 Task: Explore Airbnb accommodation in Wilhelmshaven, Germany from 9th November, 2023 to 16th November, 2023 for 2 adults.2 bedrooms having 2 beds and 1 bathroom. Property type can be flat. Booking option can be shelf check-in. Look for 3 properties as per requirement.
Action: Mouse pressed left at (452, 120)
Screenshot: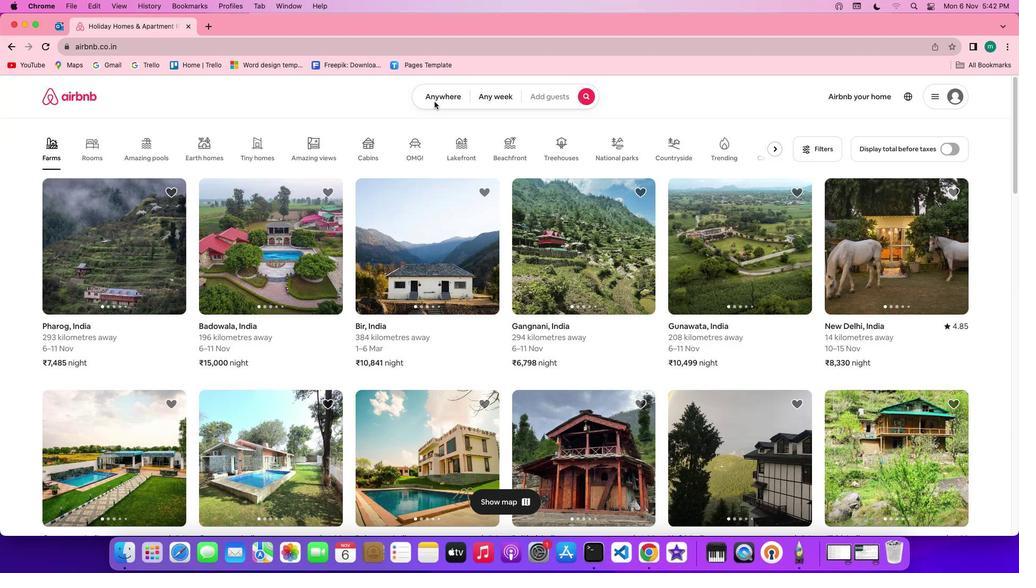 
Action: Mouse pressed left at (452, 120)
Screenshot: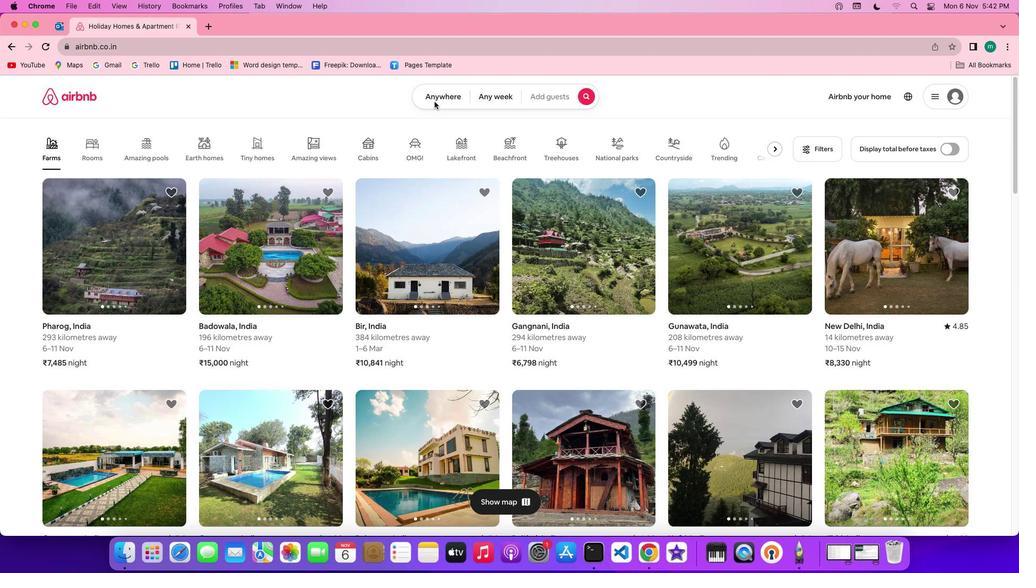 
Action: Mouse moved to (419, 153)
Screenshot: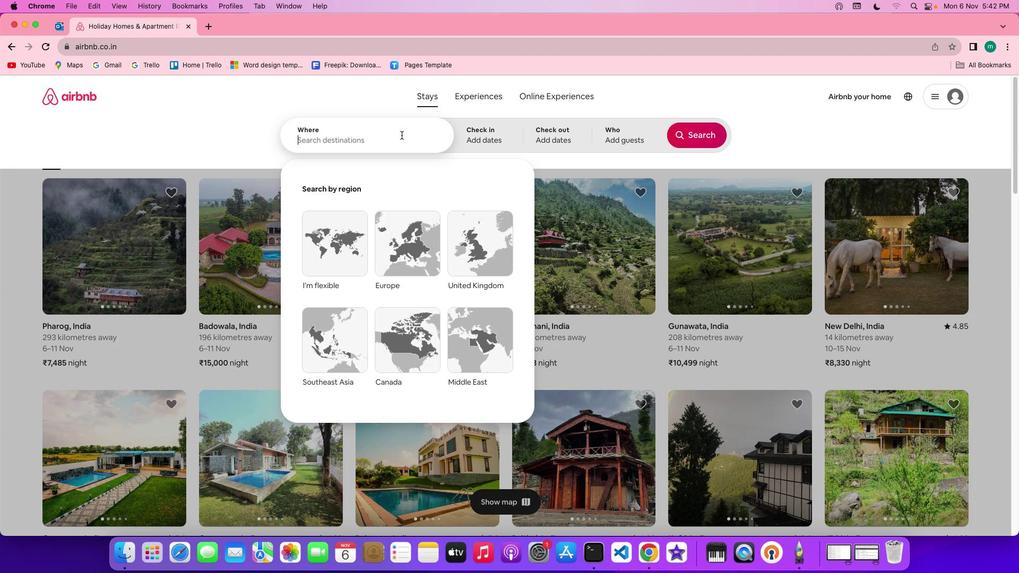
Action: Mouse pressed left at (419, 153)
Screenshot: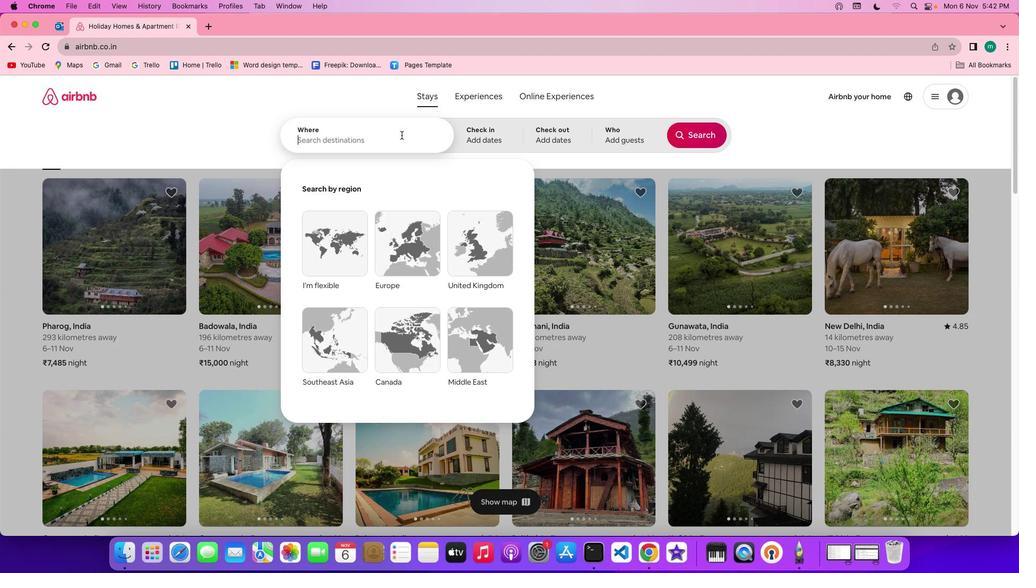 
Action: Key pressed Key.shift'W''i''l''h''e''l''m''s''h''a''v''e''n'','Key.spaceKey.shift'G''e''r''m''a''n''y'
Screenshot: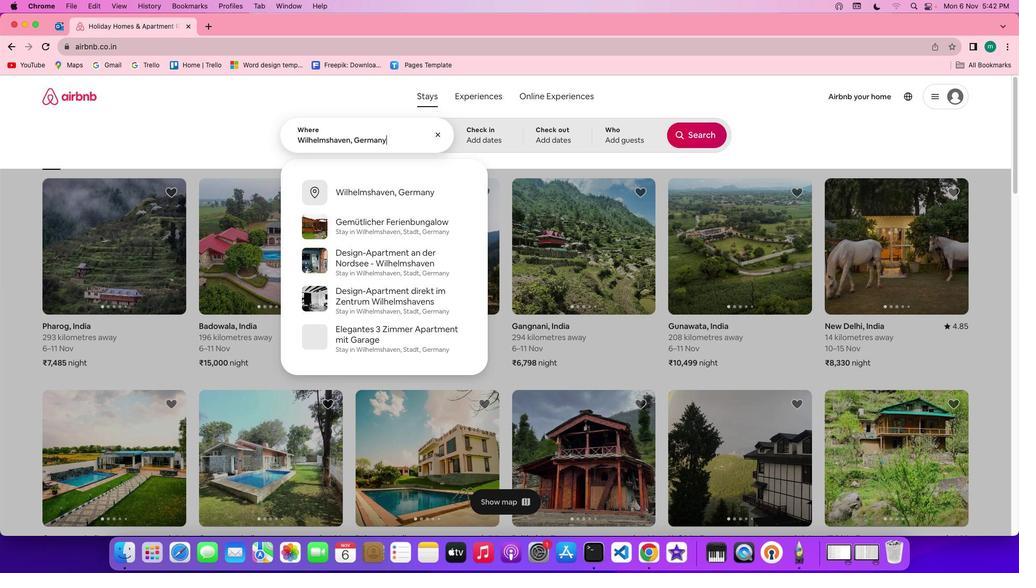 
Action: Mouse moved to (499, 150)
Screenshot: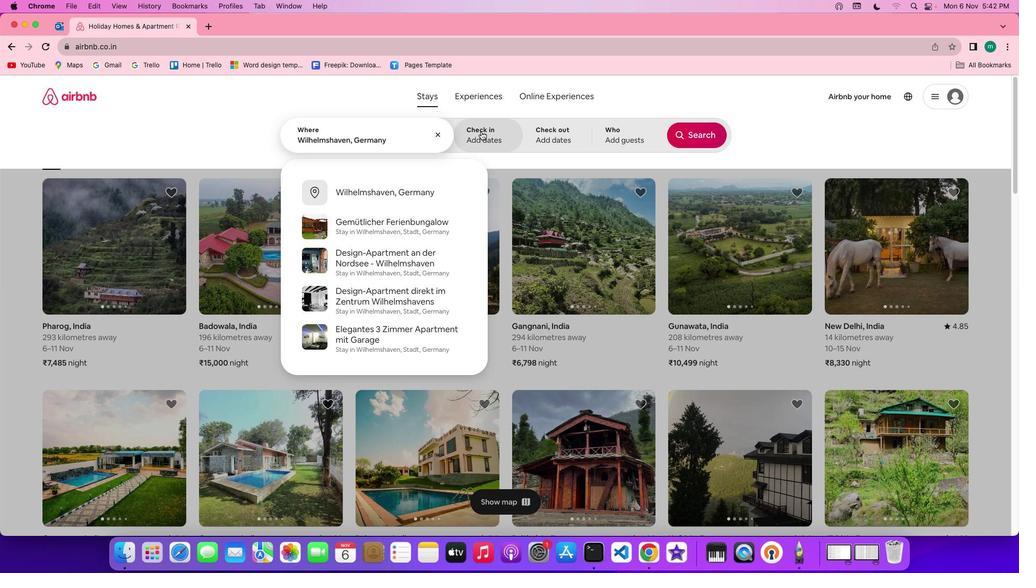 
Action: Mouse pressed left at (499, 150)
Screenshot: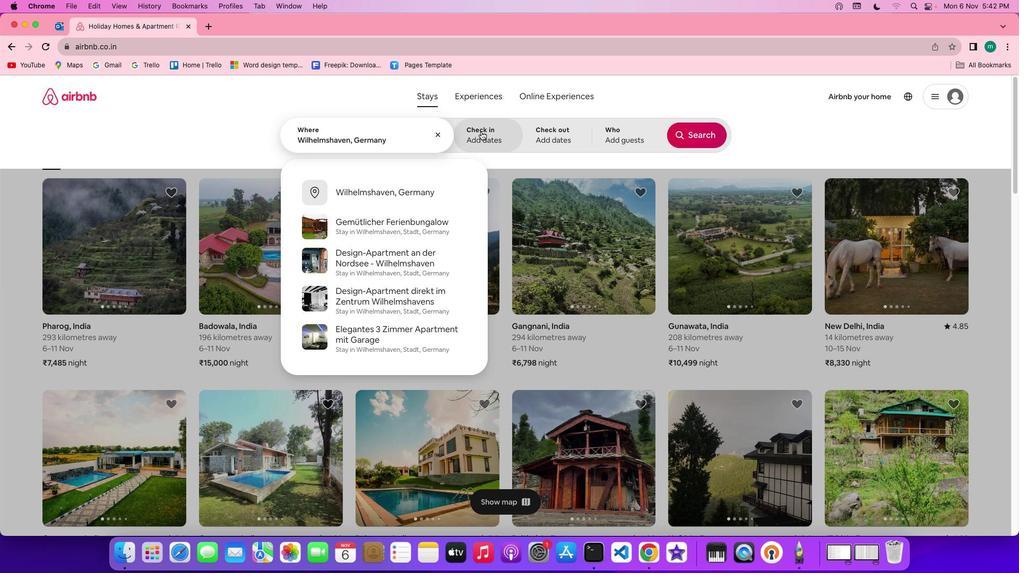 
Action: Mouse moved to (437, 312)
Screenshot: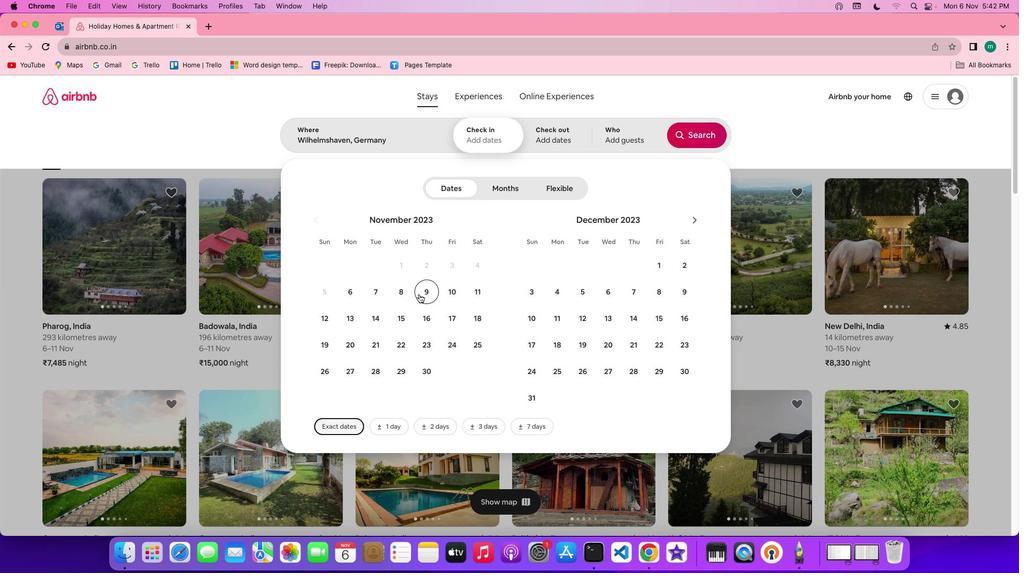 
Action: Mouse pressed left at (437, 312)
Screenshot: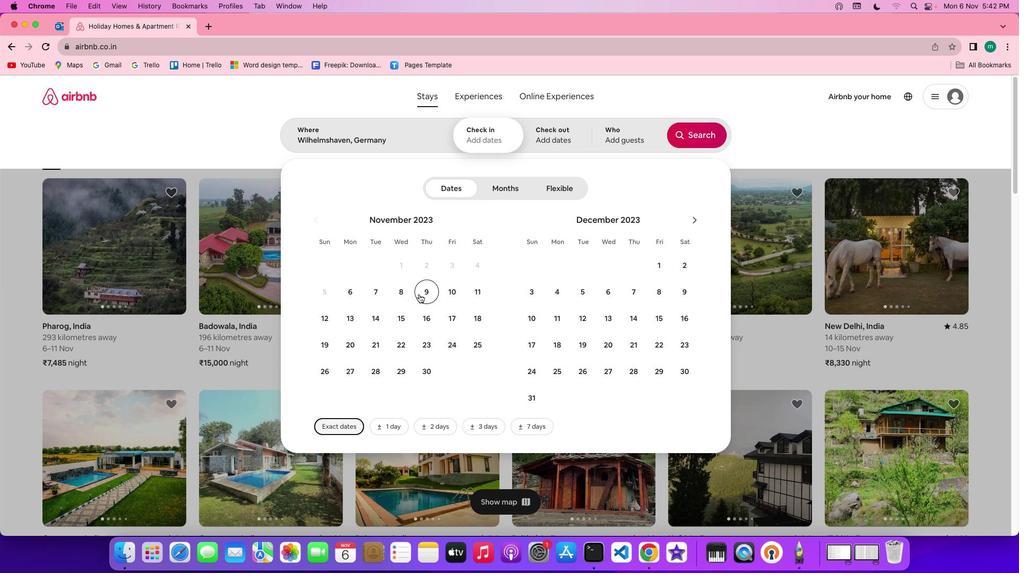 
Action: Mouse moved to (444, 347)
Screenshot: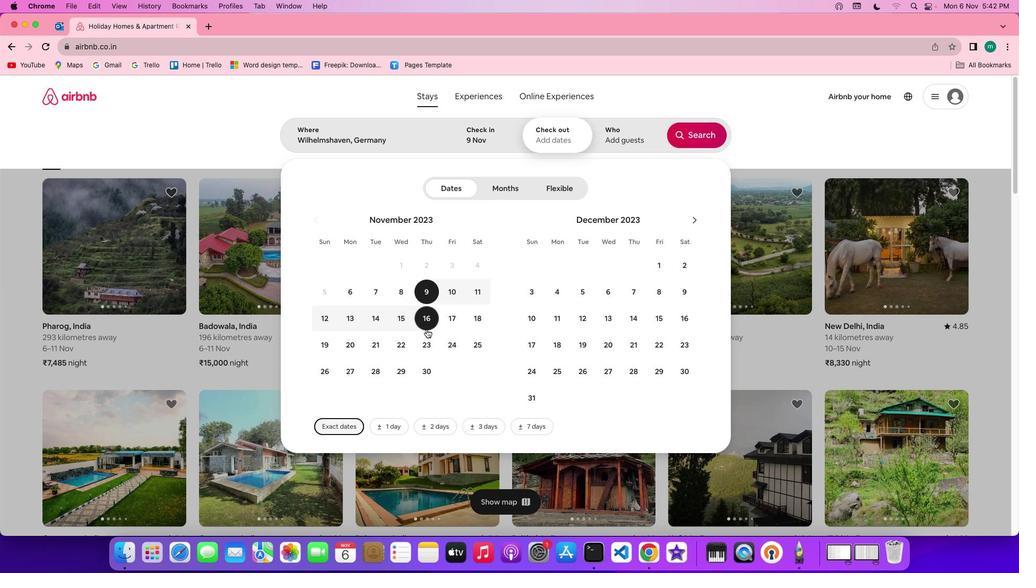 
Action: Mouse pressed left at (444, 347)
Screenshot: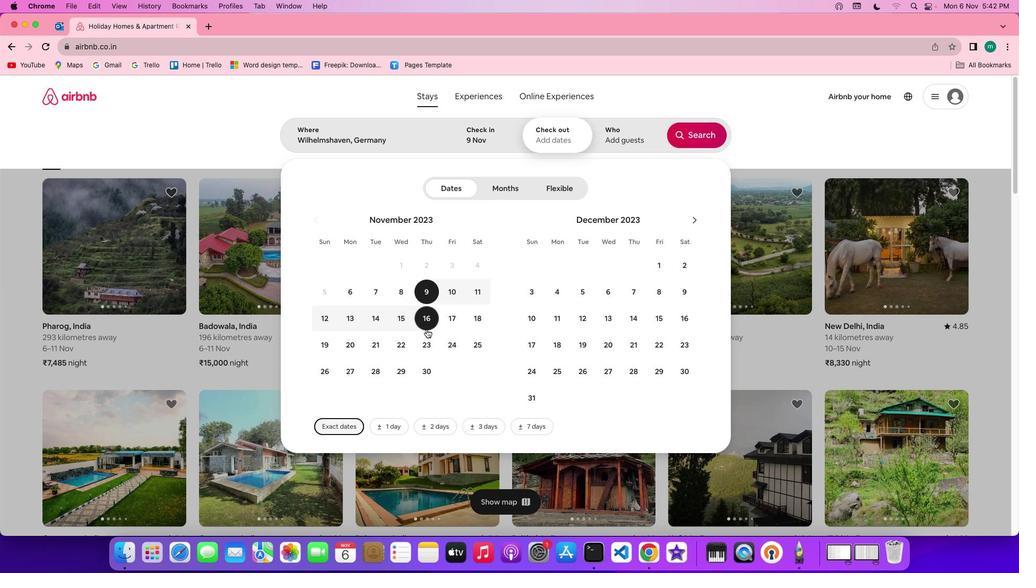 
Action: Mouse moved to (658, 157)
Screenshot: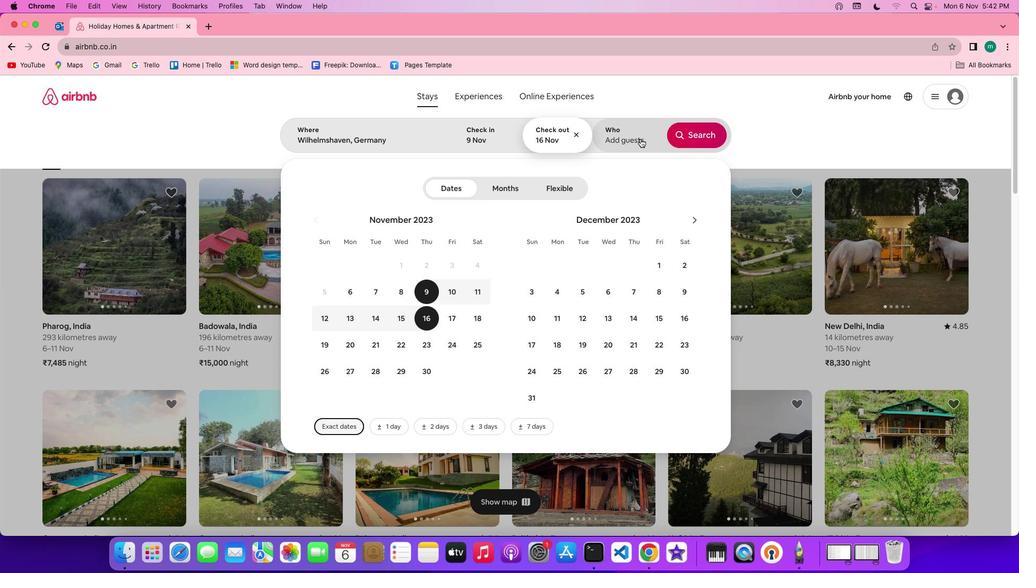 
Action: Mouse pressed left at (658, 157)
Screenshot: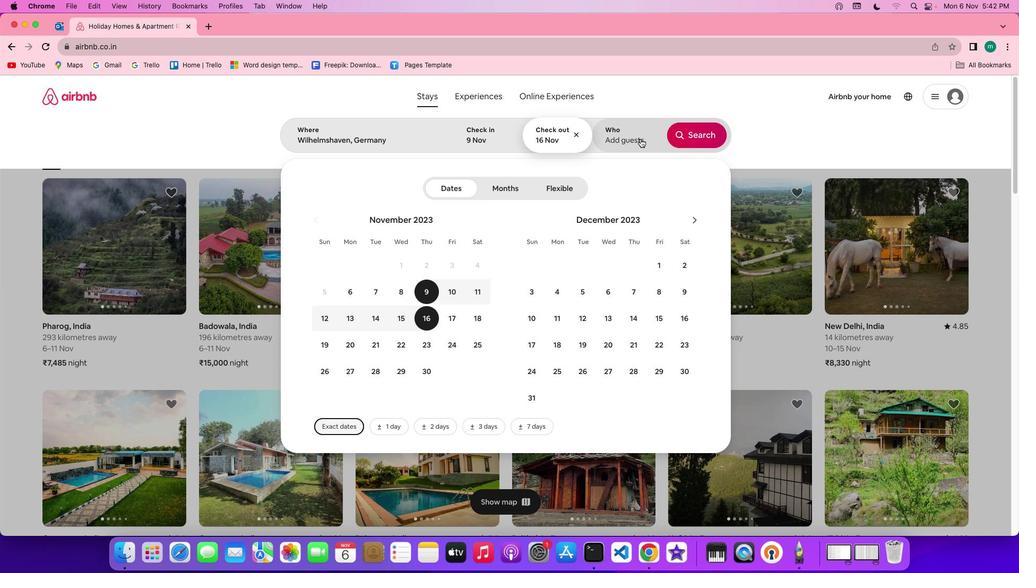 
Action: Mouse moved to (719, 216)
Screenshot: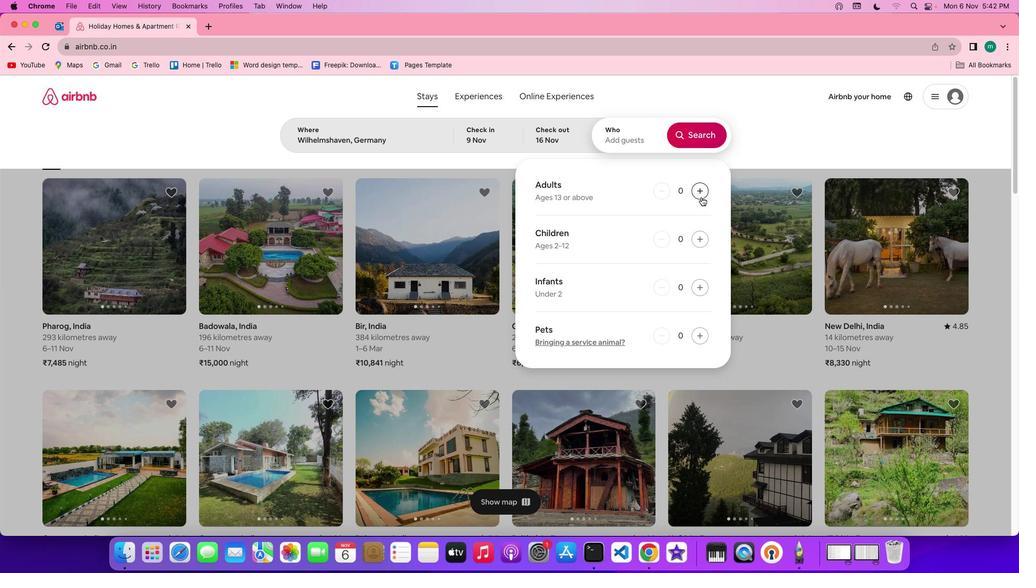 
Action: Mouse pressed left at (719, 216)
Screenshot: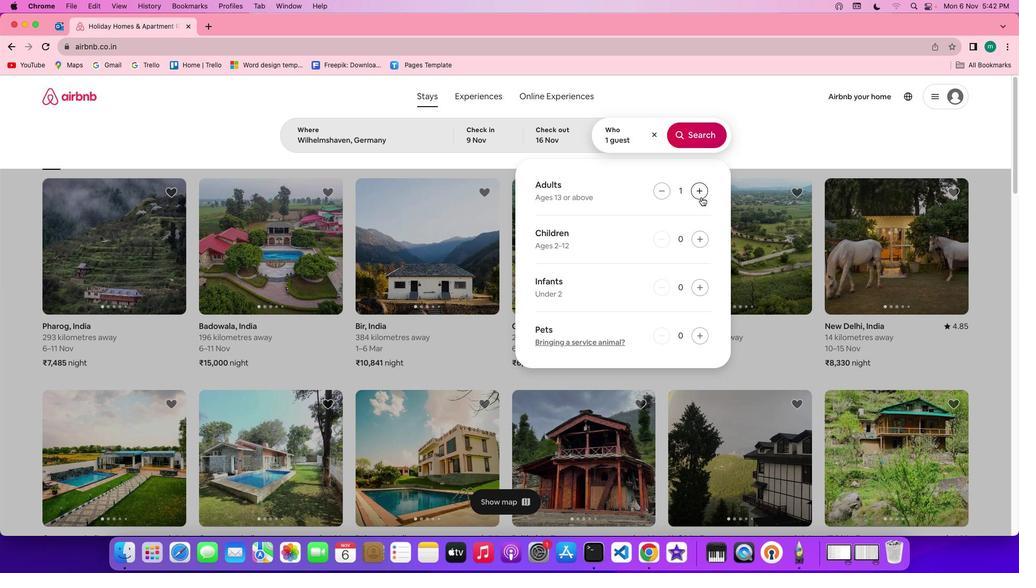 
Action: Mouse pressed left at (719, 216)
Screenshot: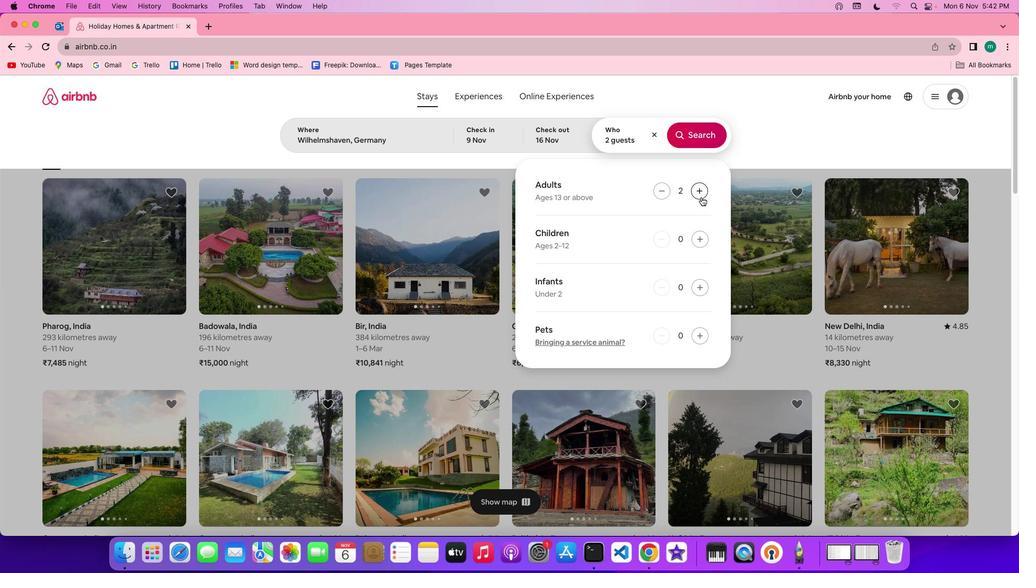
Action: Mouse moved to (717, 157)
Screenshot: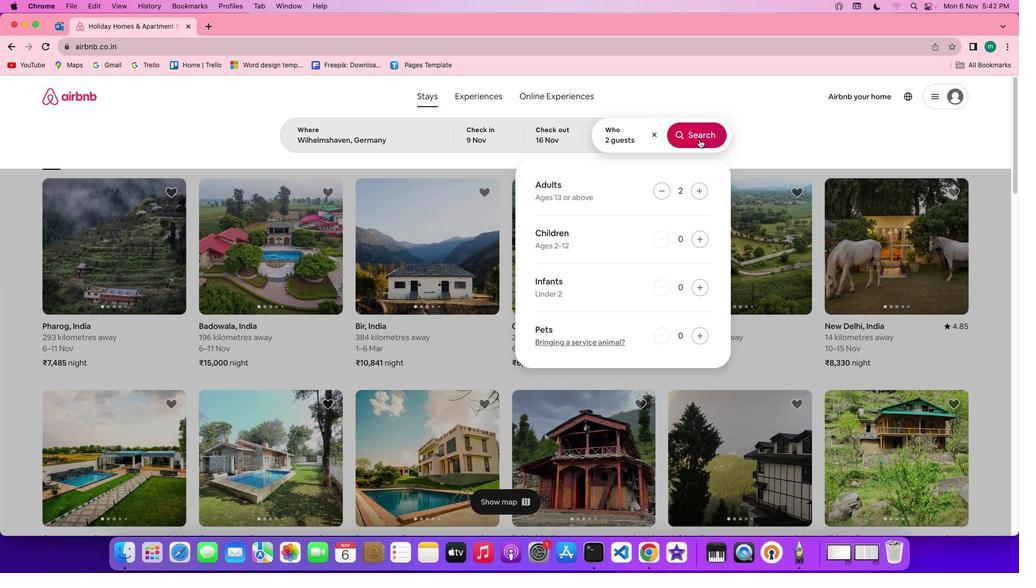 
Action: Mouse pressed left at (717, 157)
Screenshot: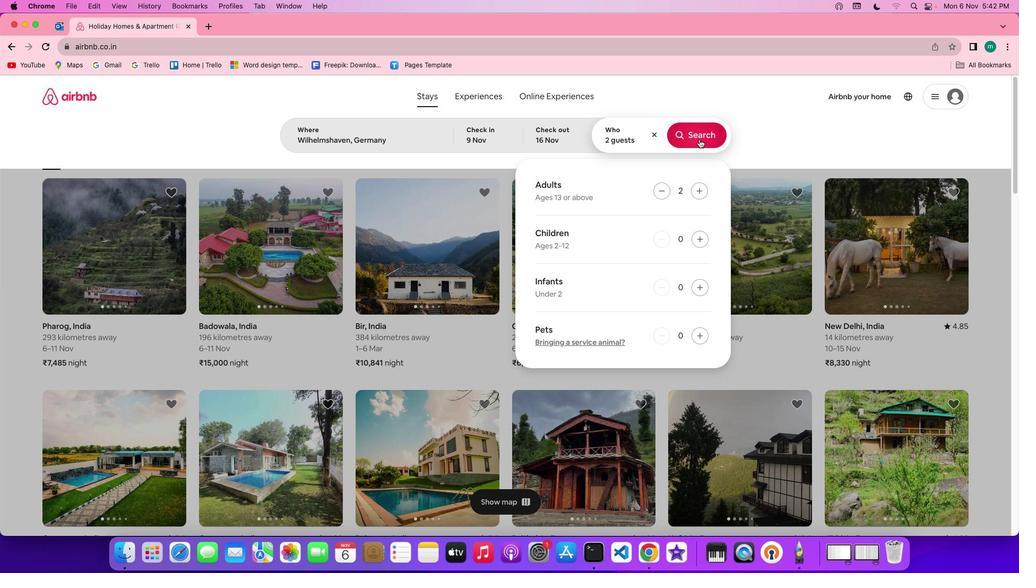 
Action: Mouse moved to (858, 154)
Screenshot: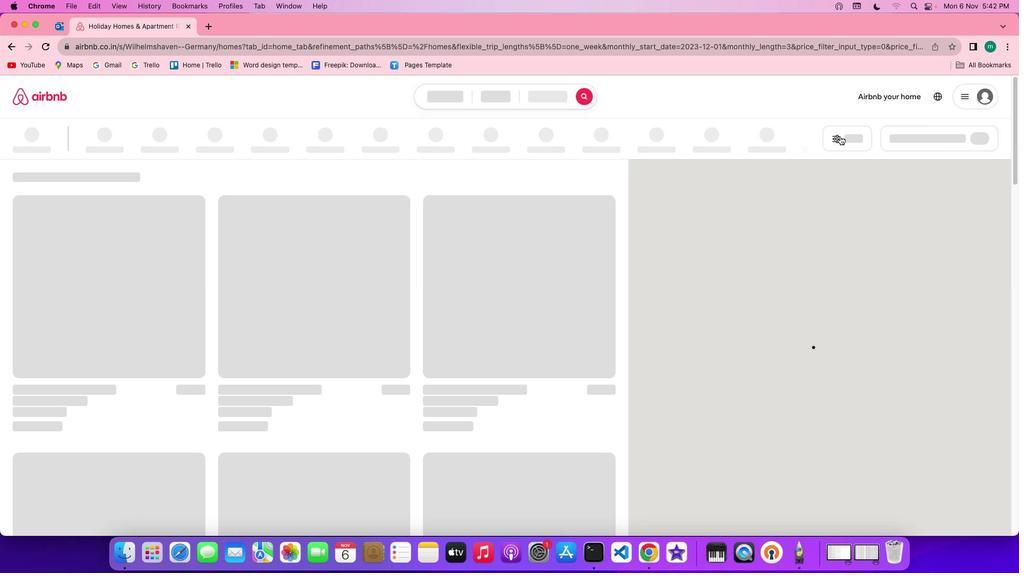 
Action: Mouse pressed left at (858, 154)
Screenshot: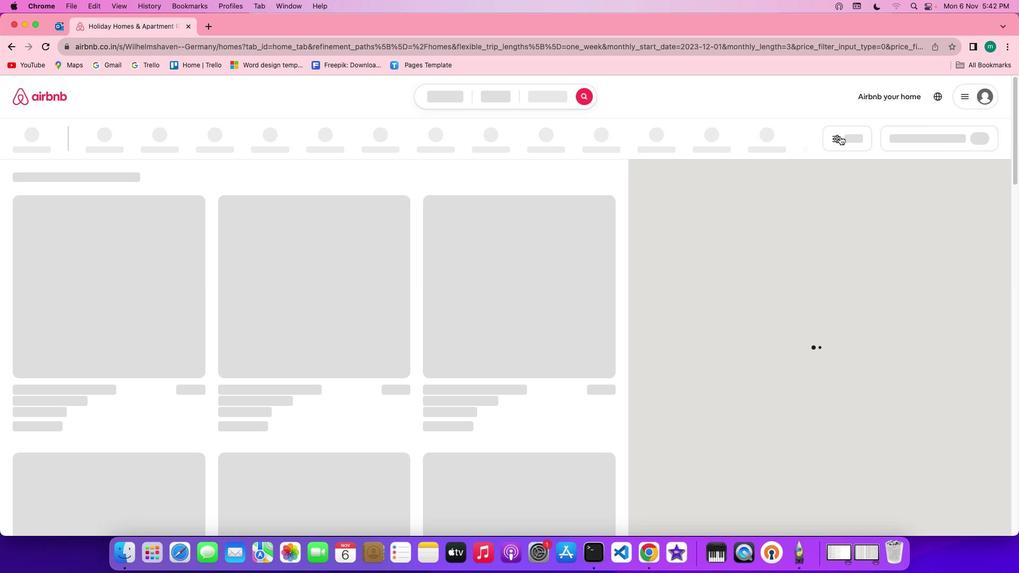 
Action: Mouse moved to (870, 156)
Screenshot: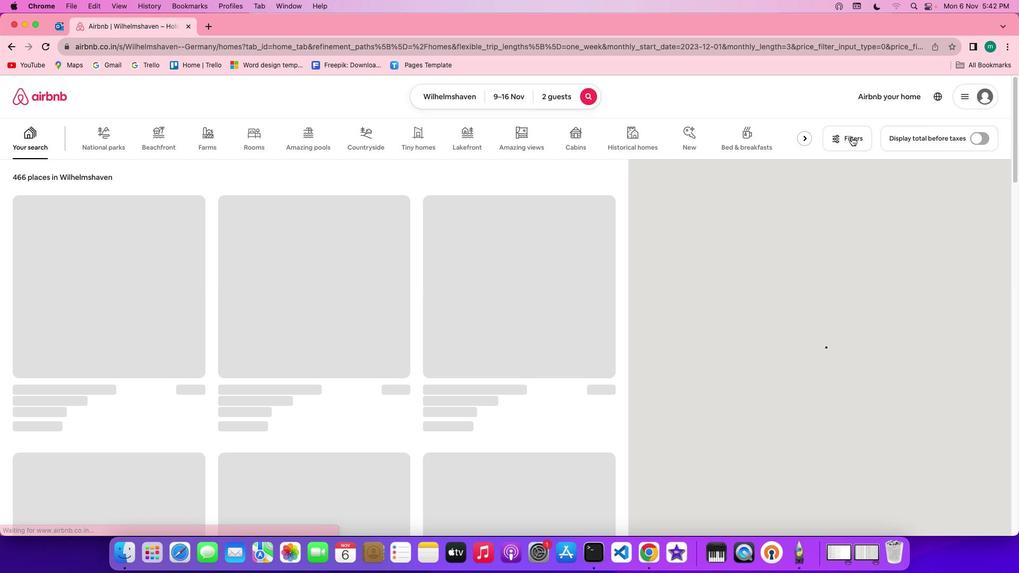 
Action: Mouse pressed left at (870, 156)
Screenshot: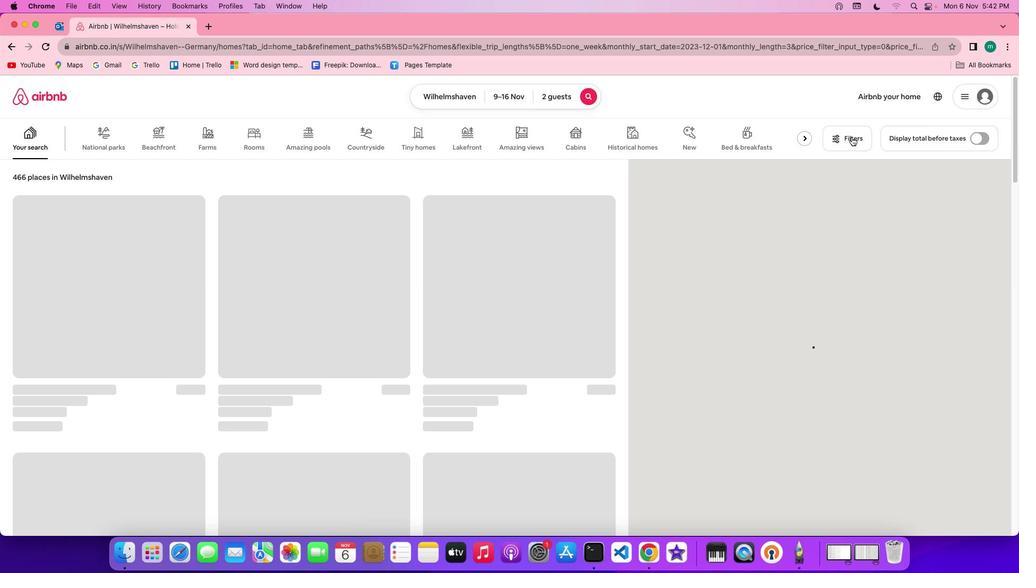
Action: Mouse moved to (861, 155)
Screenshot: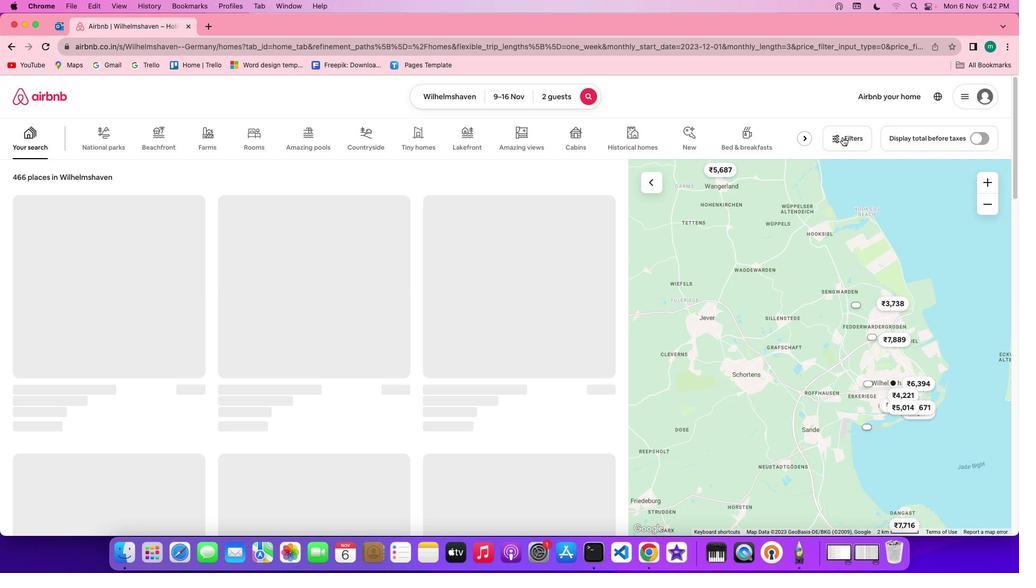 
Action: Mouse pressed left at (861, 155)
Screenshot: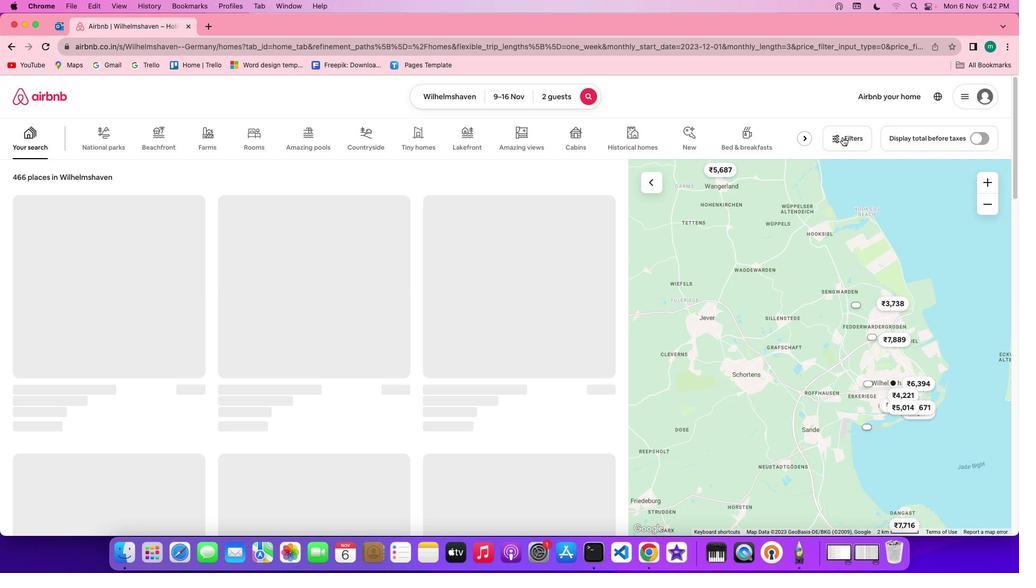 
Action: Mouse moved to (856, 157)
Screenshot: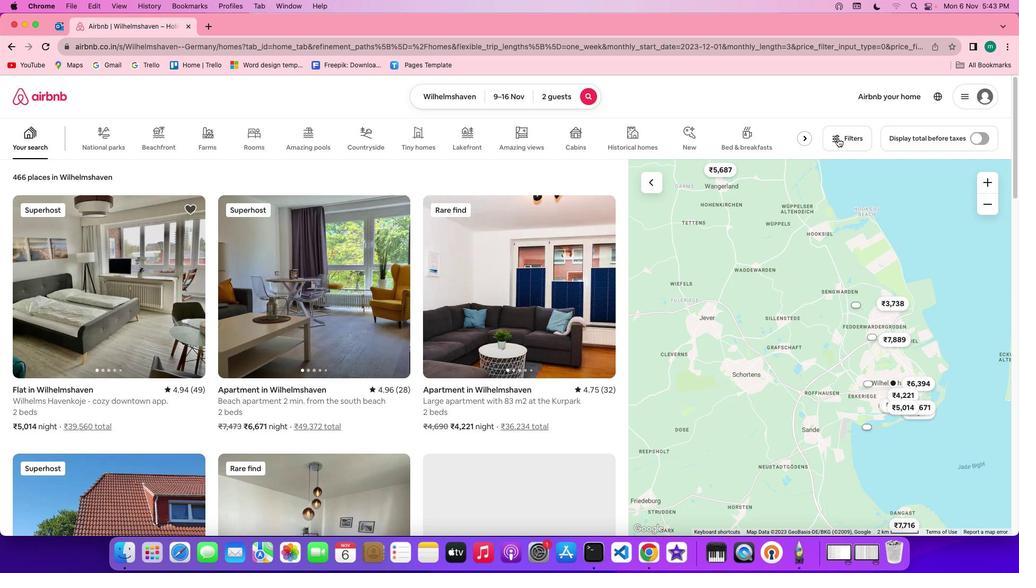 
Action: Mouse pressed left at (856, 157)
Screenshot: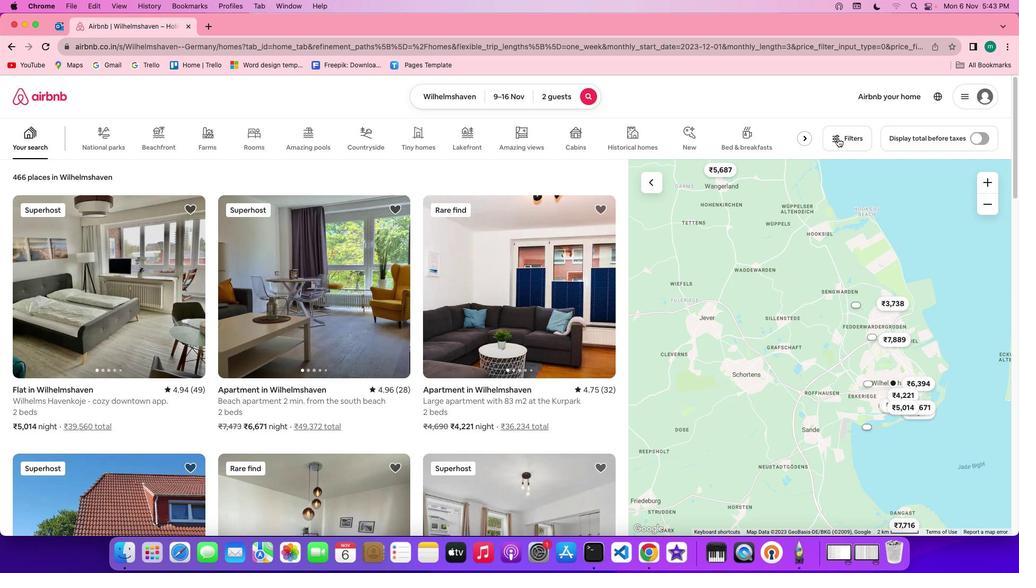 
Action: Mouse moved to (571, 337)
Screenshot: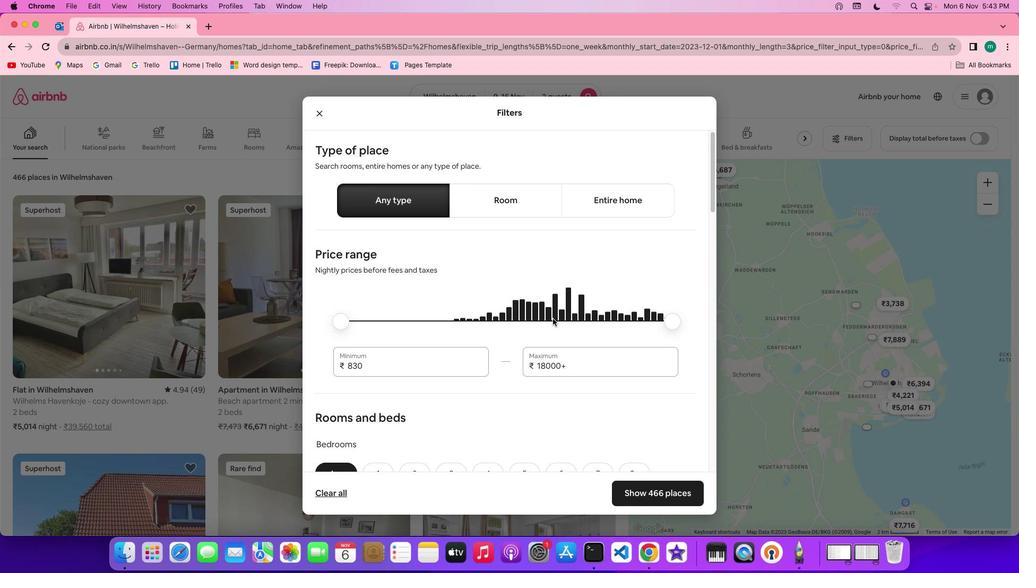 
Action: Mouse scrolled (571, 337) with delta (18, 18)
Screenshot: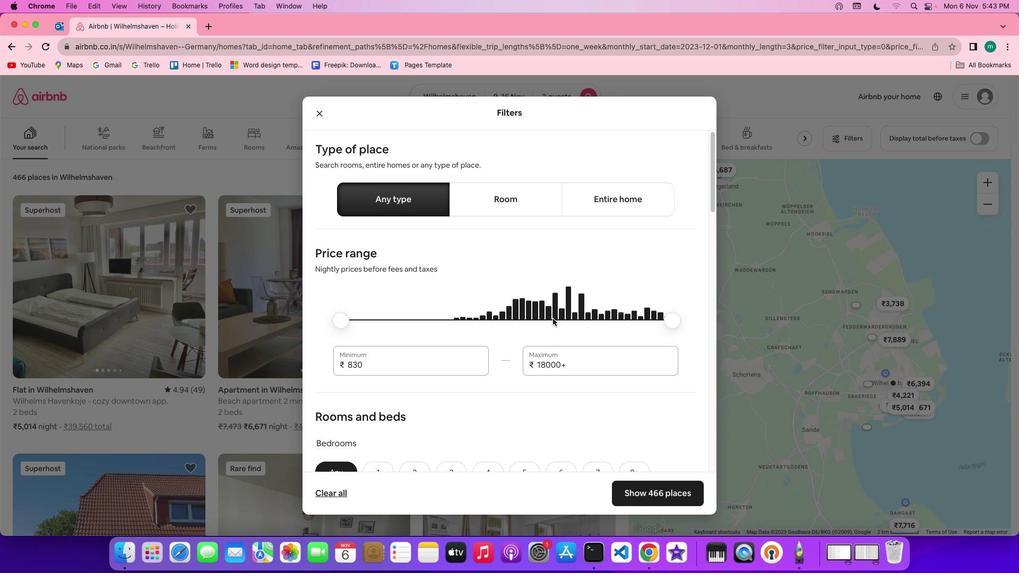 
Action: Mouse scrolled (571, 337) with delta (18, 18)
Screenshot: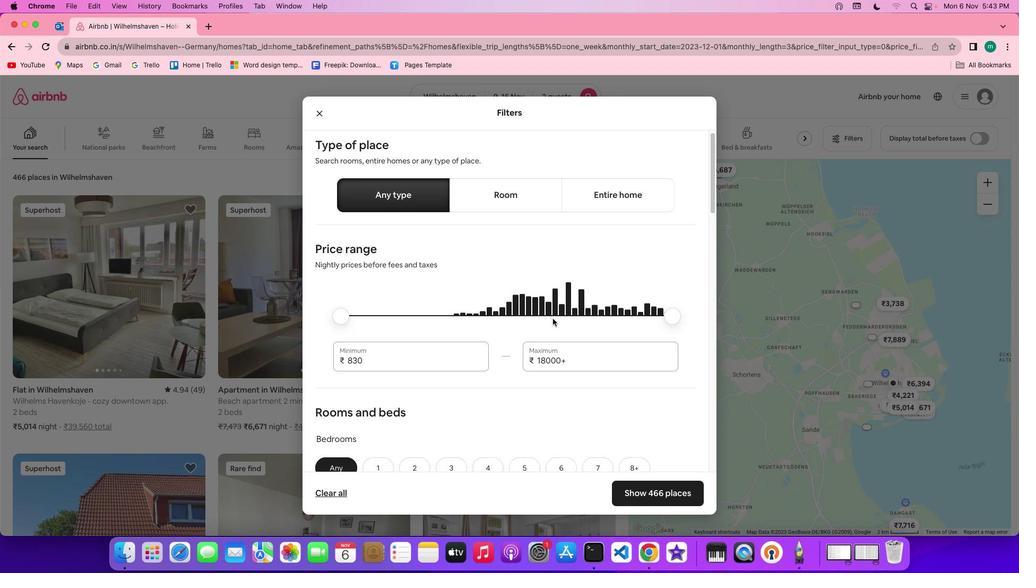 
Action: Mouse scrolled (571, 337) with delta (18, 18)
Screenshot: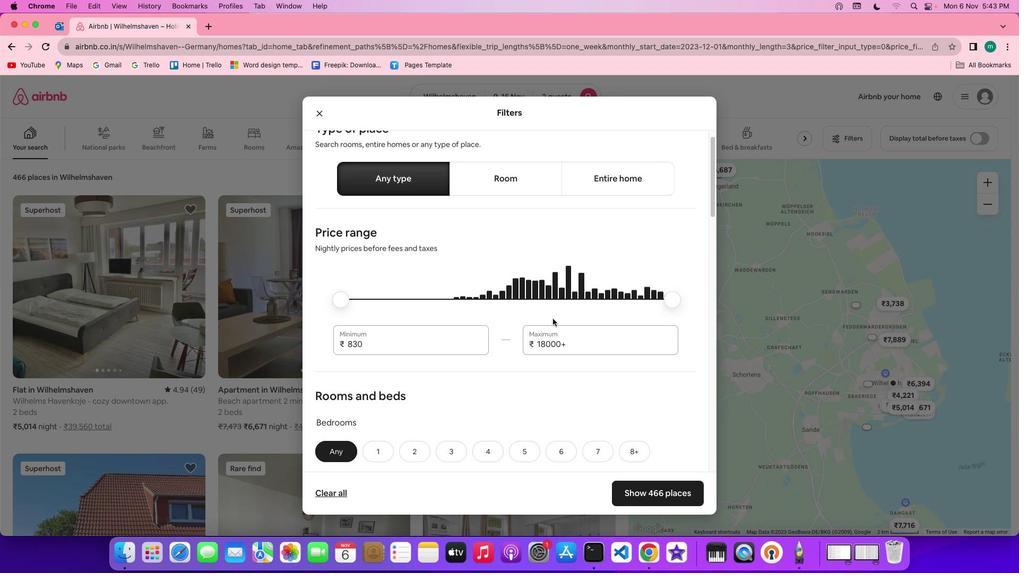 
Action: Mouse scrolled (571, 337) with delta (18, 18)
Screenshot: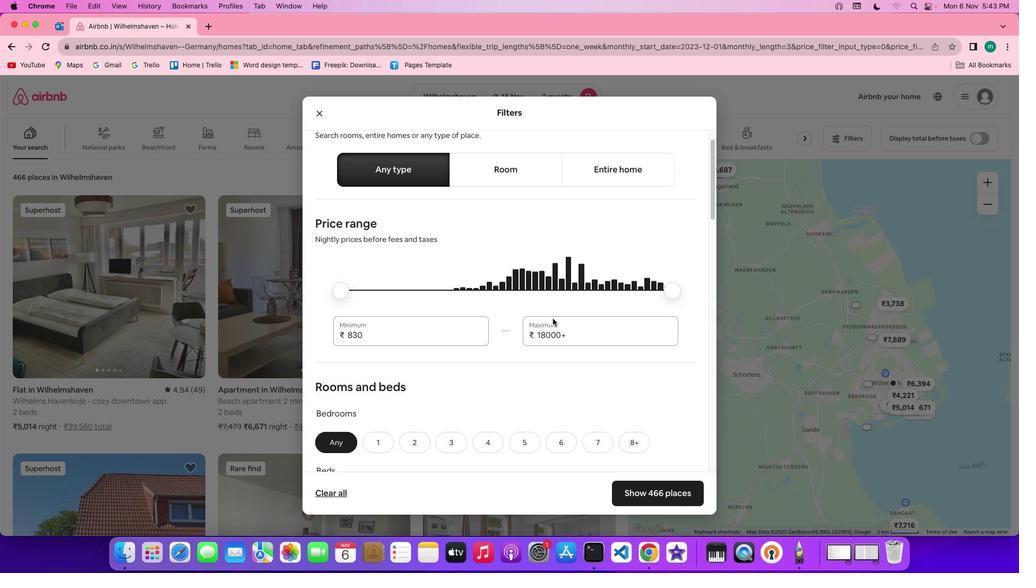 
Action: Mouse scrolled (571, 337) with delta (18, 18)
Screenshot: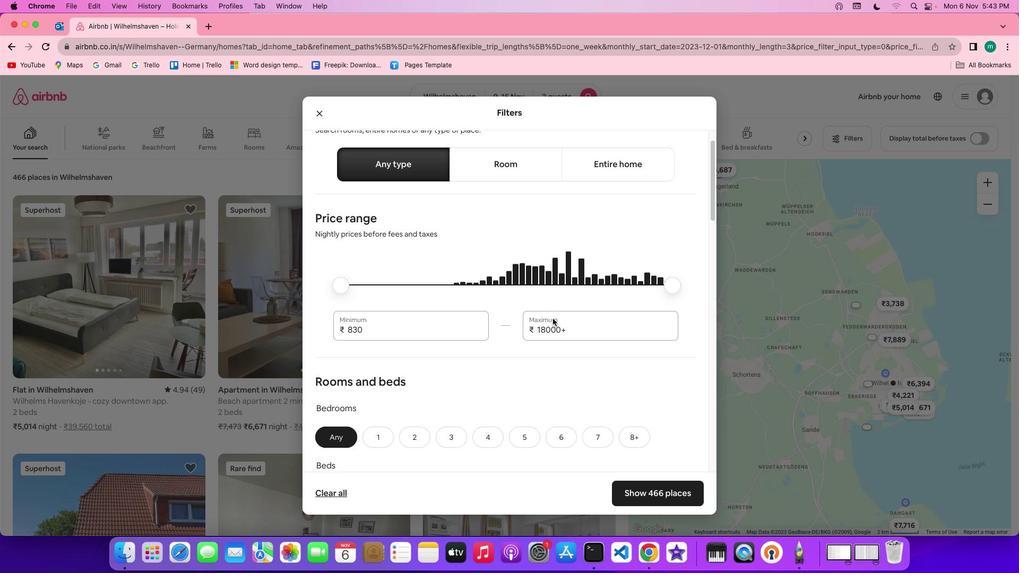 
Action: Mouse scrolled (571, 337) with delta (18, 18)
Screenshot: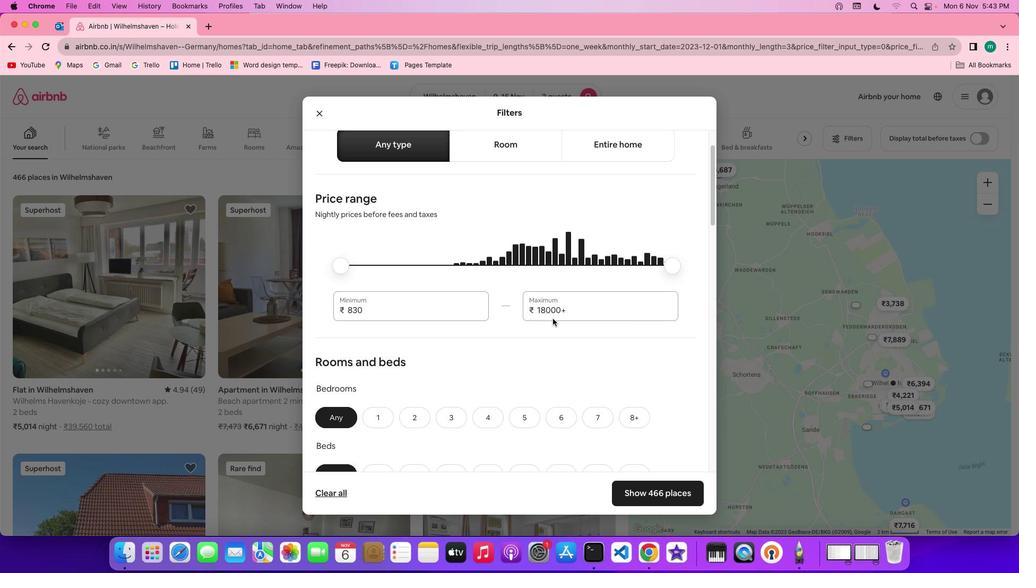 
Action: Mouse scrolled (571, 337) with delta (18, 18)
Screenshot: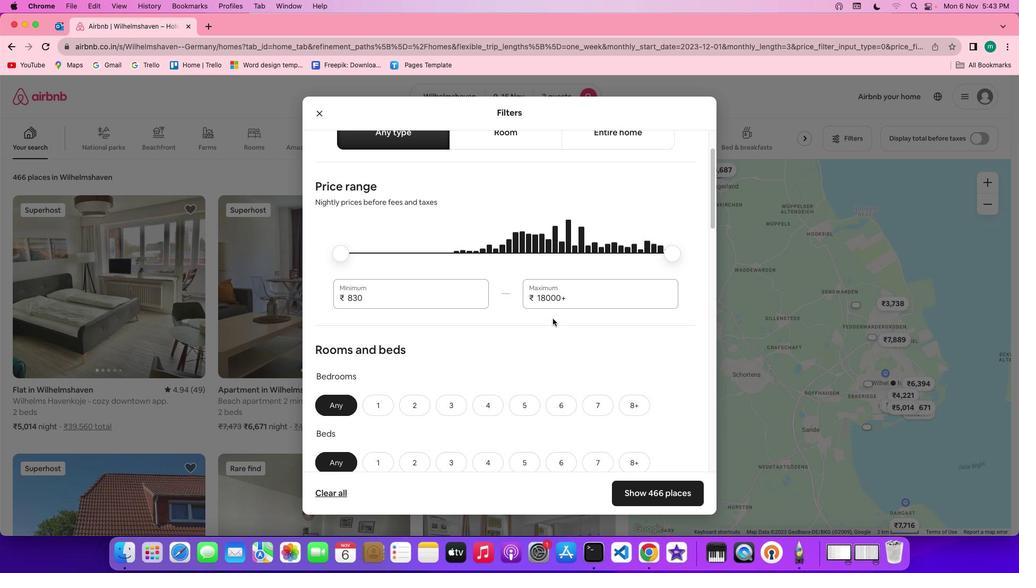 
Action: Mouse scrolled (571, 337) with delta (18, 18)
Screenshot: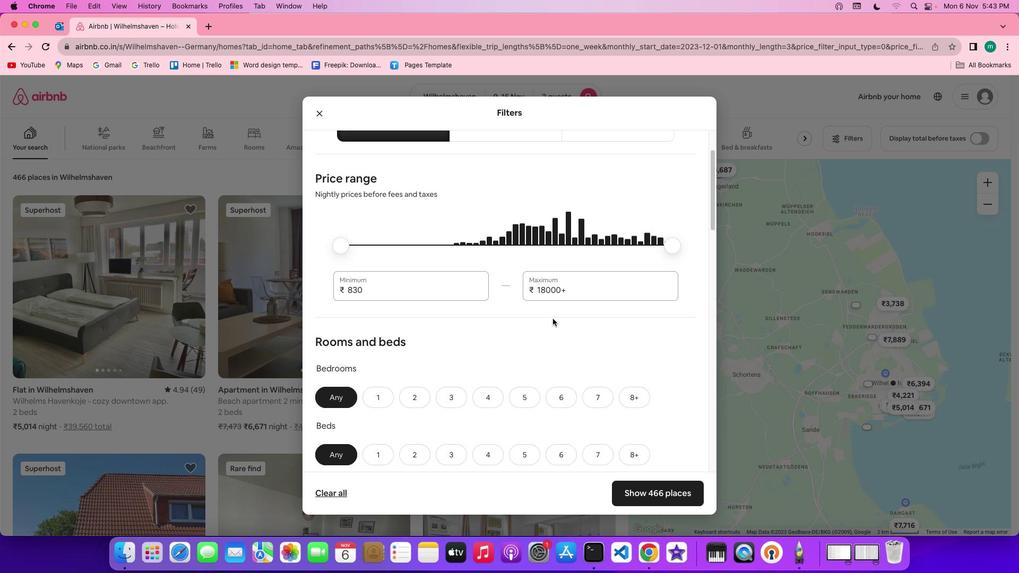 
Action: Mouse scrolled (571, 337) with delta (18, 18)
Screenshot: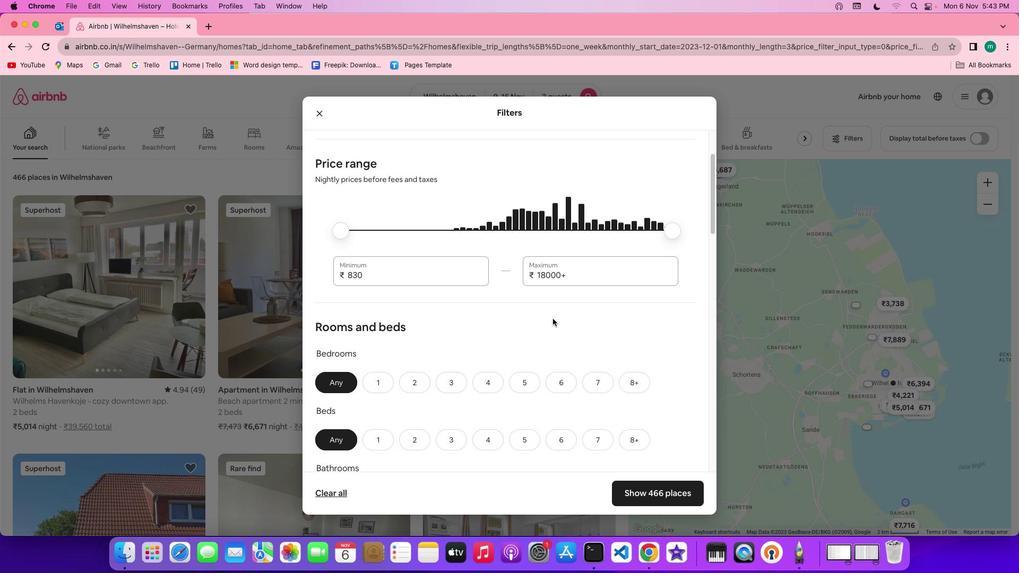 
Action: Mouse scrolled (571, 337) with delta (18, 18)
Screenshot: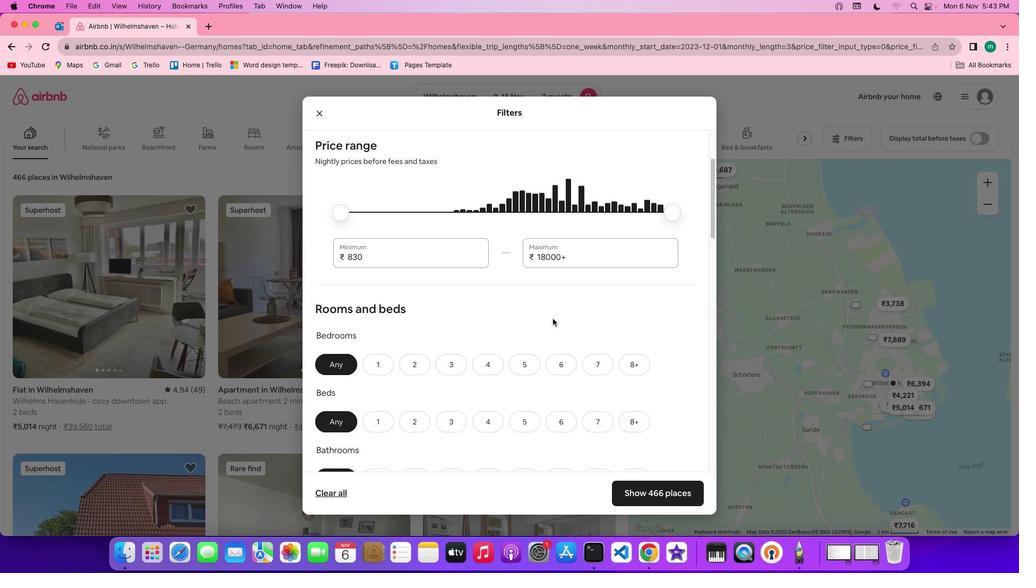 
Action: Mouse scrolled (571, 337) with delta (18, 18)
Screenshot: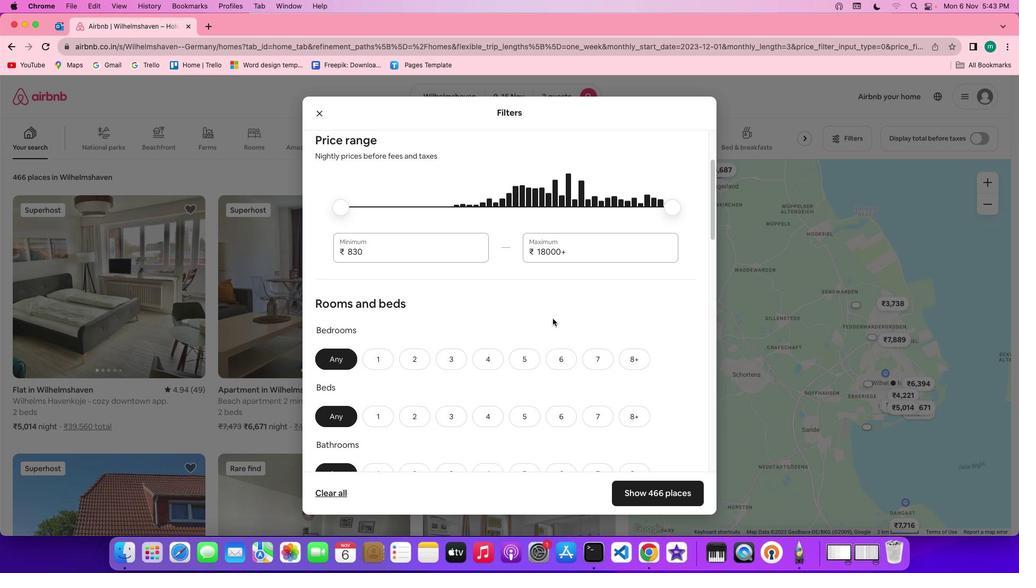 
Action: Mouse scrolled (571, 337) with delta (18, 18)
Screenshot: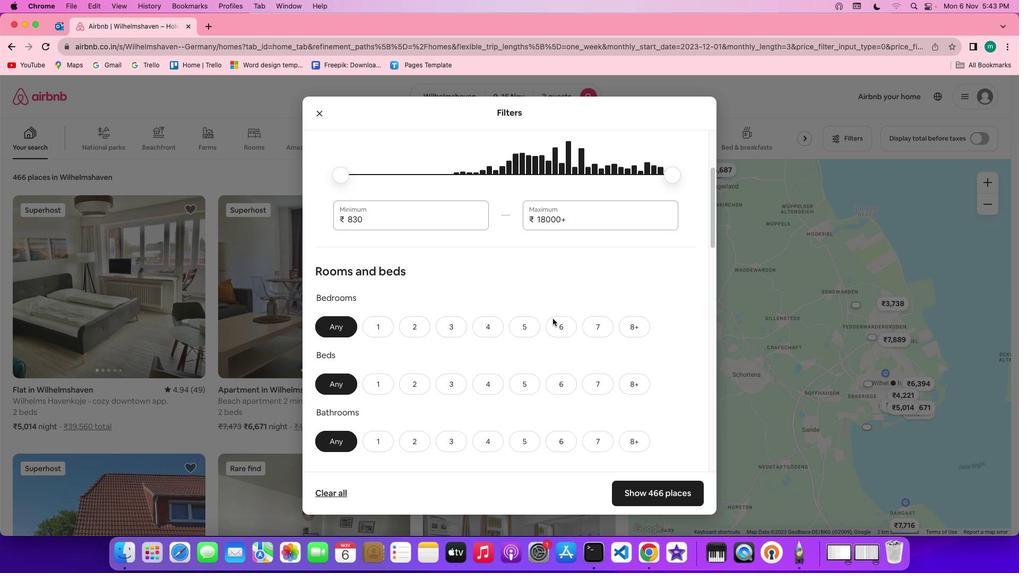 
Action: Mouse scrolled (571, 337) with delta (18, 18)
Screenshot: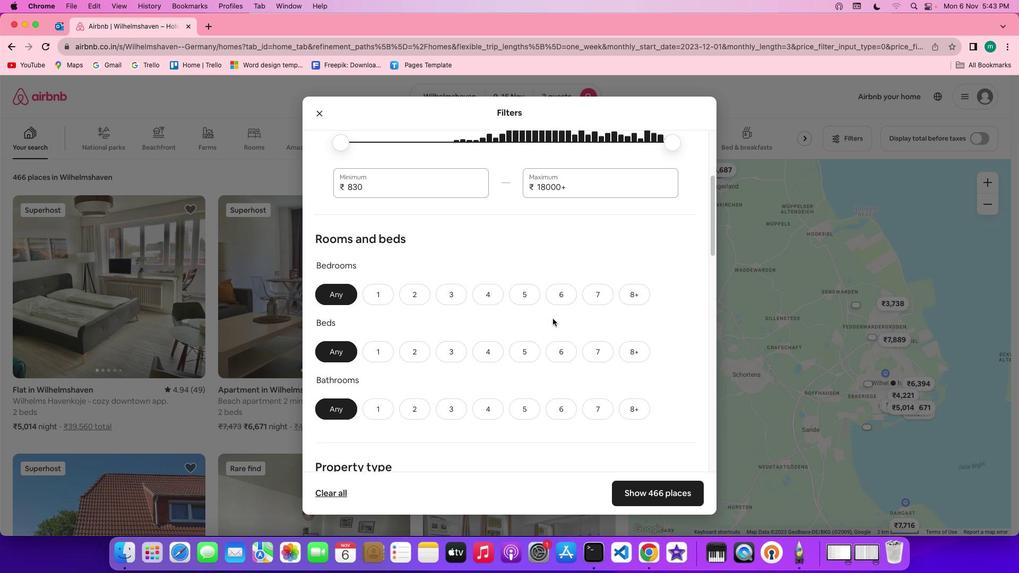 
Action: Mouse scrolled (571, 337) with delta (18, 18)
Screenshot: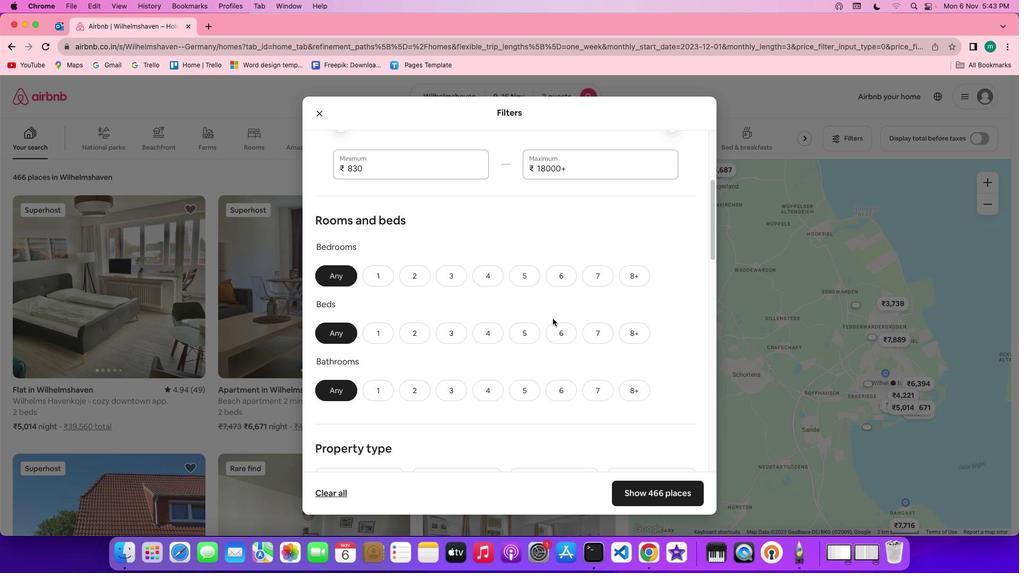 
Action: Mouse scrolled (571, 337) with delta (18, 18)
Screenshot: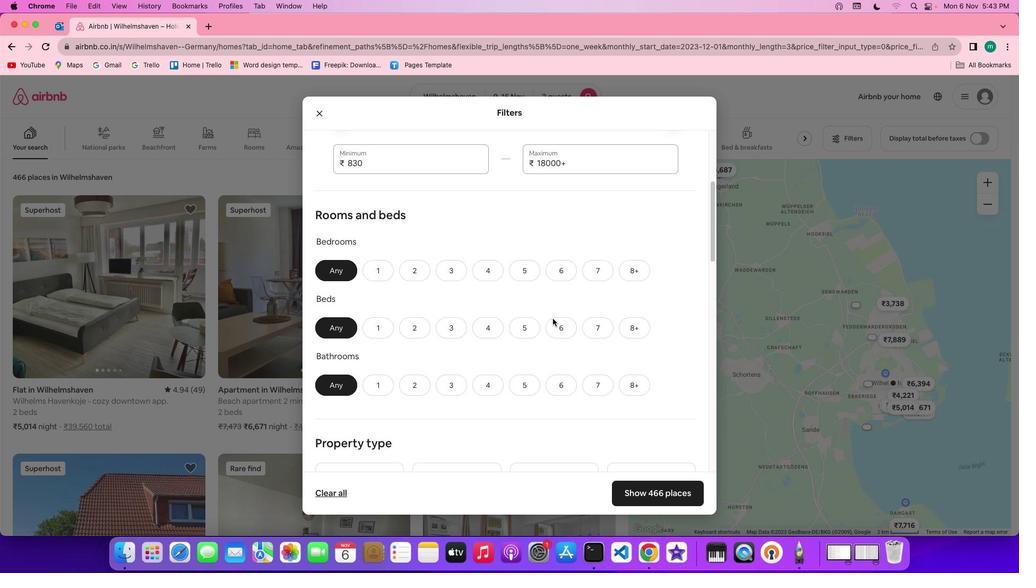 
Action: Mouse scrolled (571, 337) with delta (18, 18)
Screenshot: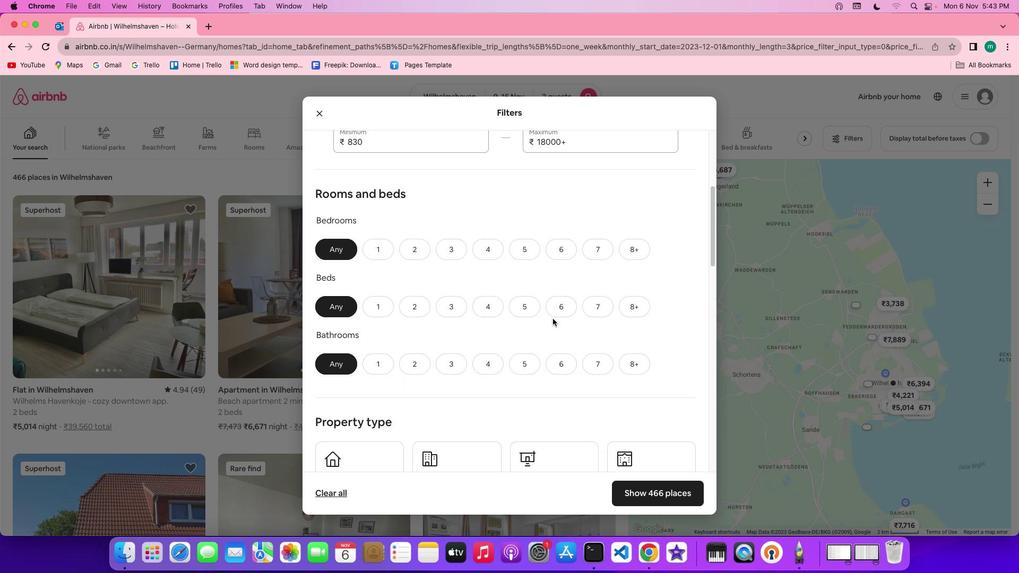 
Action: Mouse moved to (435, 253)
Screenshot: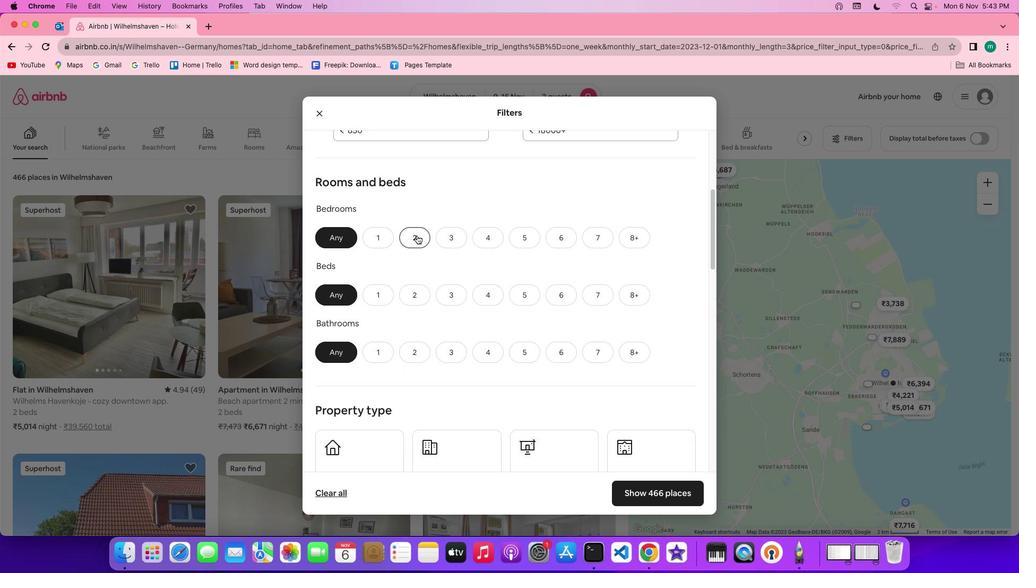 
Action: Mouse pressed left at (435, 253)
Screenshot: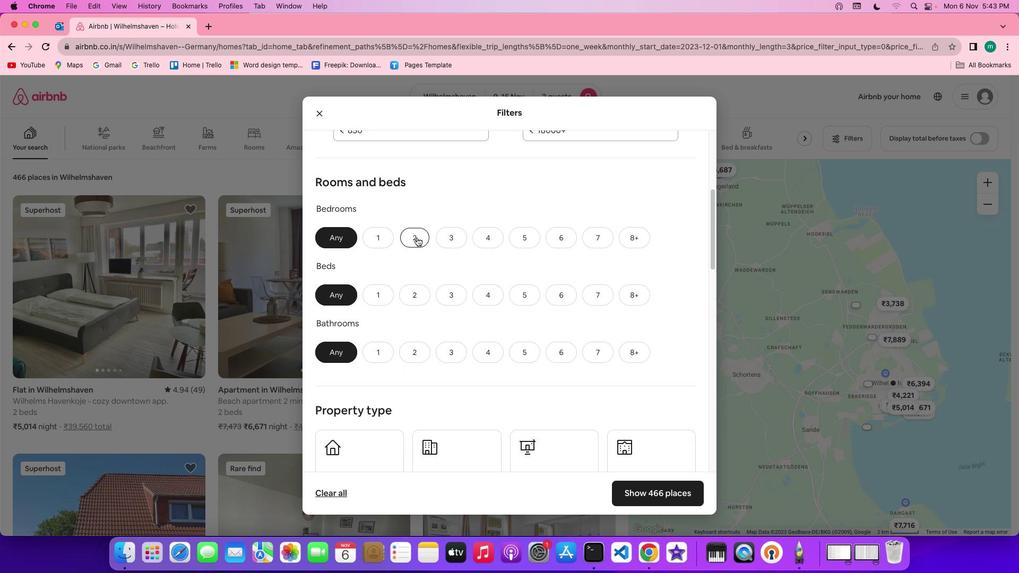 
Action: Mouse moved to (428, 314)
Screenshot: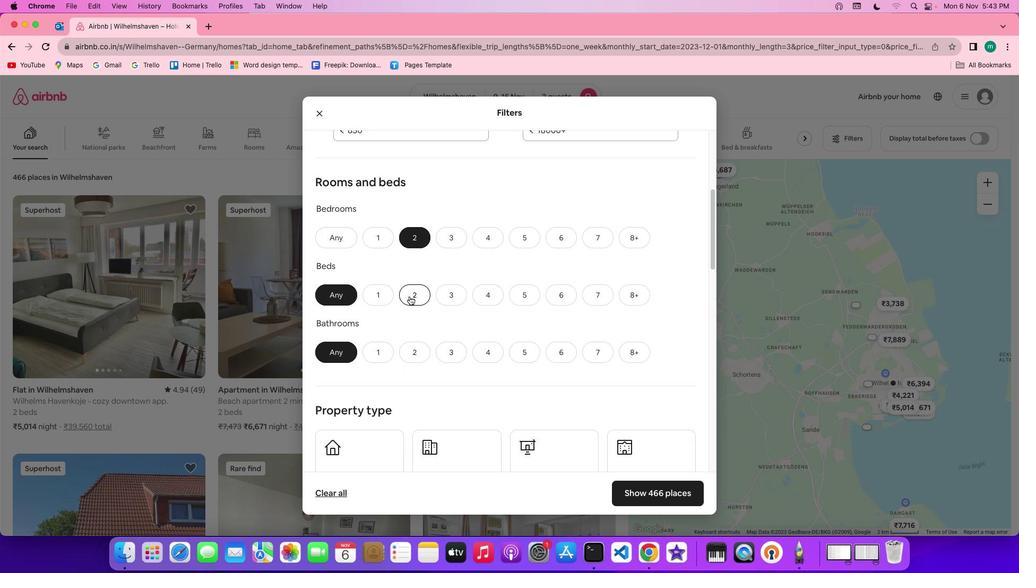 
Action: Mouse pressed left at (428, 314)
Screenshot: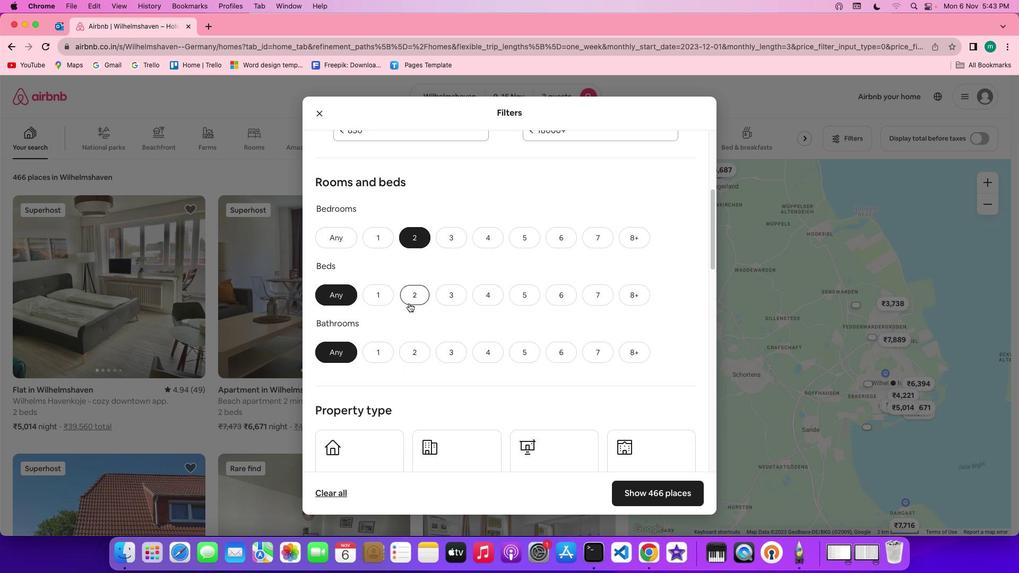 
Action: Mouse moved to (403, 364)
Screenshot: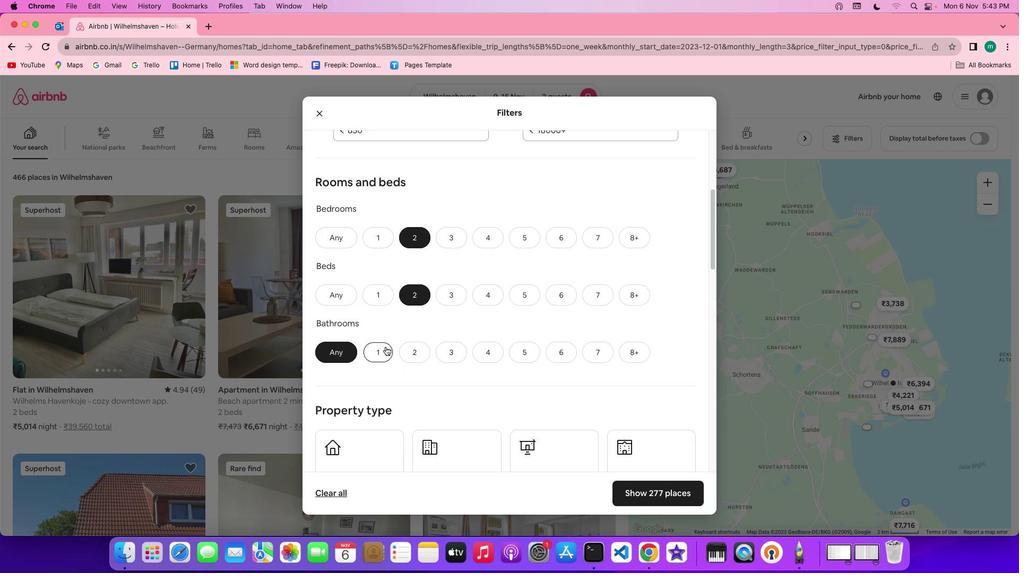 
Action: Mouse pressed left at (403, 364)
Screenshot: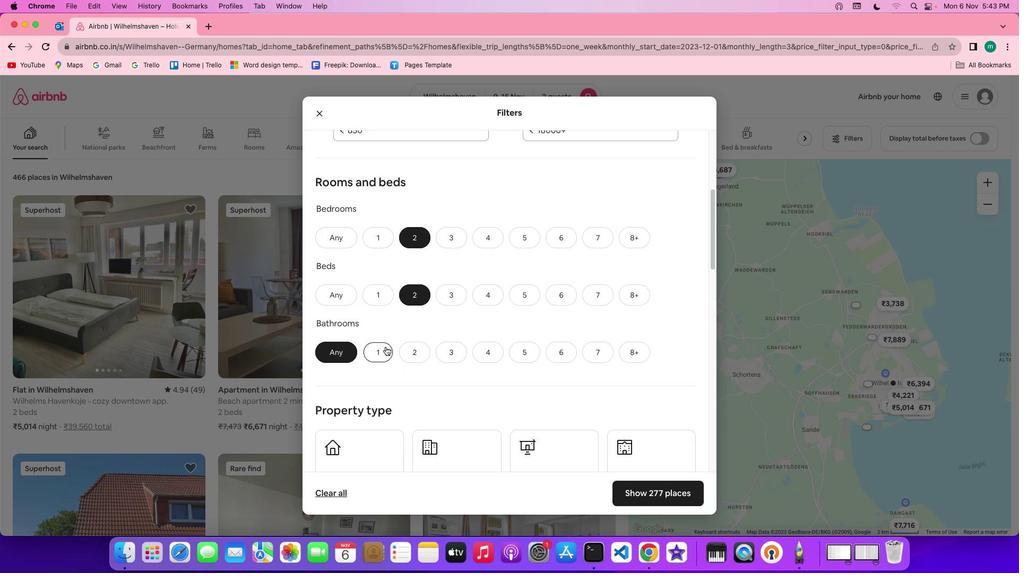 
Action: Mouse moved to (554, 367)
Screenshot: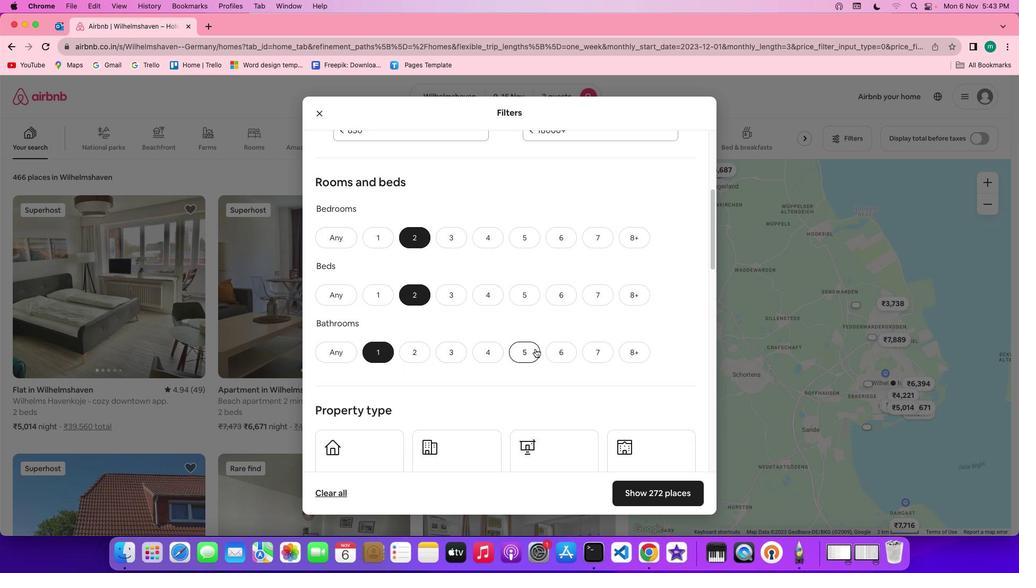 
Action: Mouse scrolled (554, 367) with delta (18, 18)
Screenshot: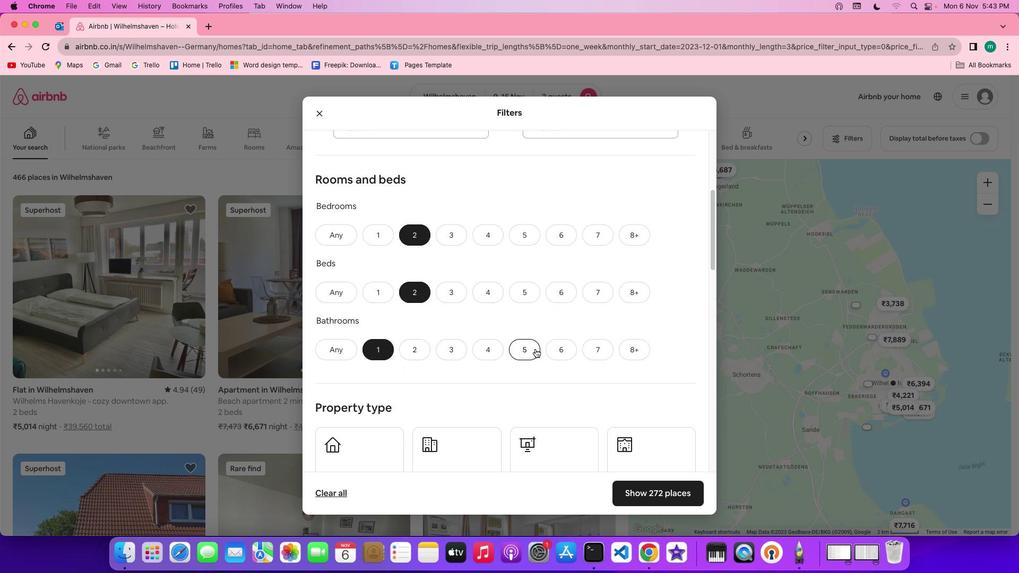 
Action: Mouse scrolled (554, 367) with delta (18, 18)
Screenshot: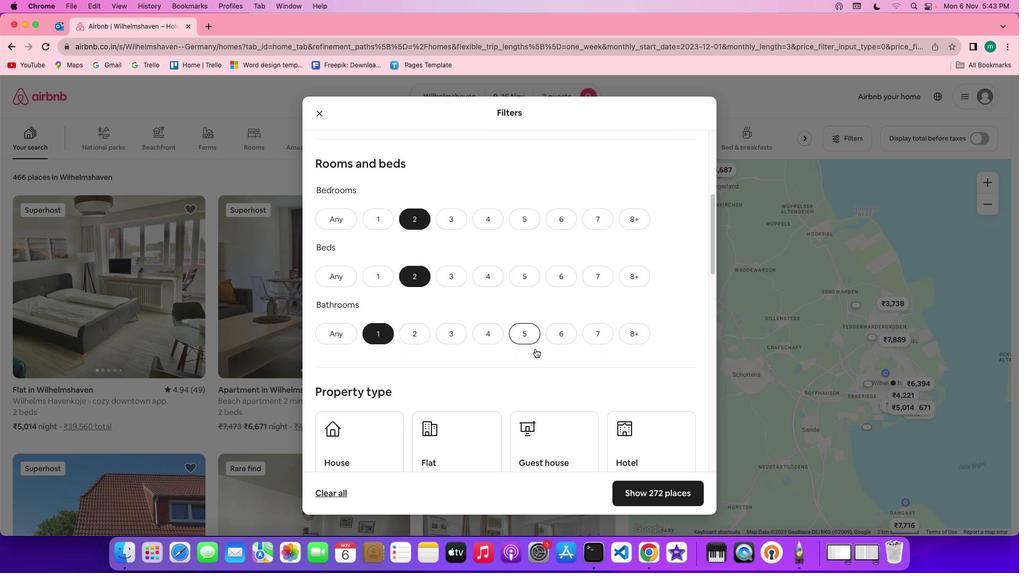 
Action: Mouse scrolled (554, 367) with delta (18, 17)
Screenshot: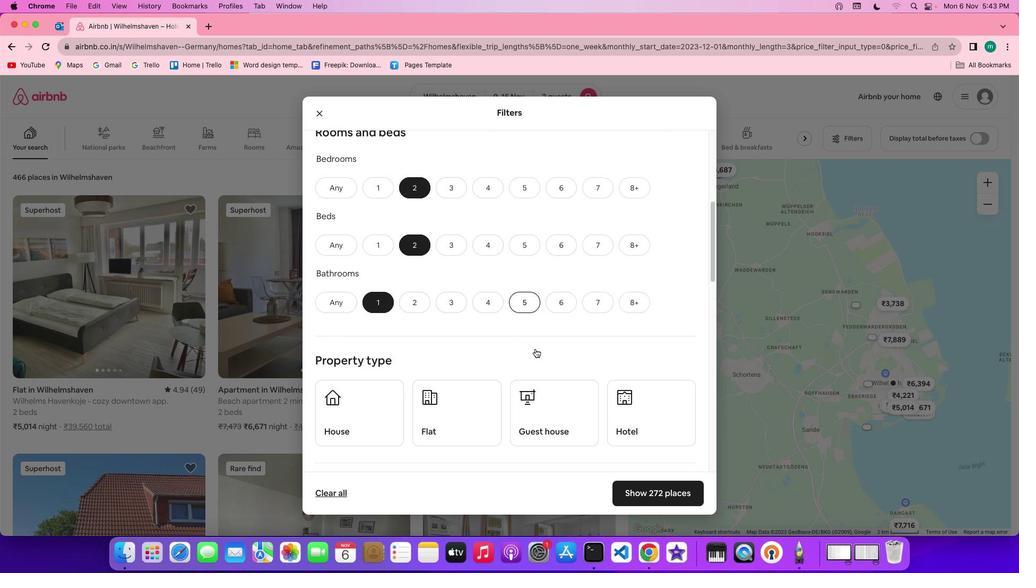 
Action: Mouse moved to (553, 367)
Screenshot: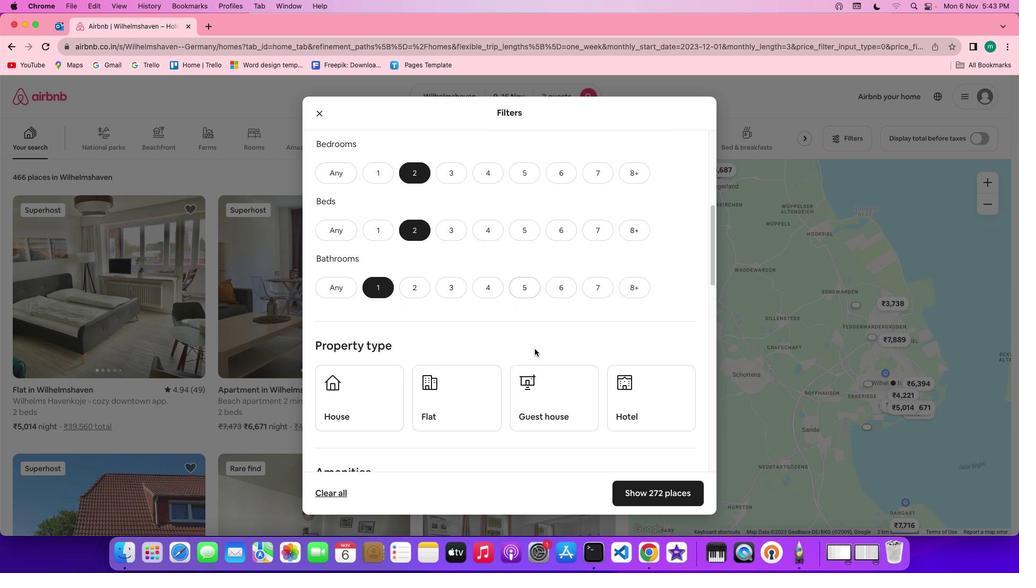 
Action: Mouse scrolled (553, 367) with delta (18, 18)
Screenshot: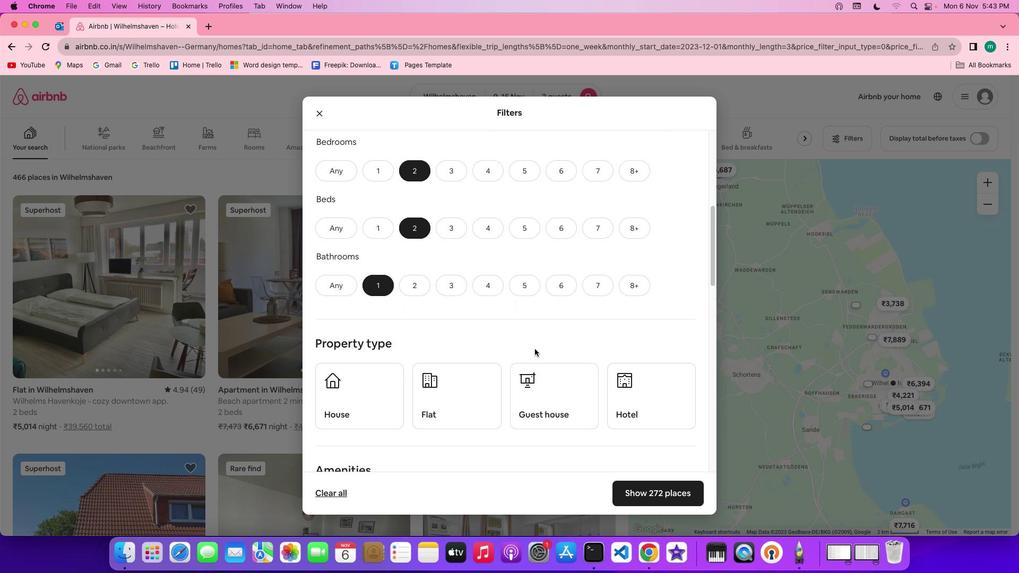 
Action: Mouse scrolled (553, 367) with delta (18, 18)
Screenshot: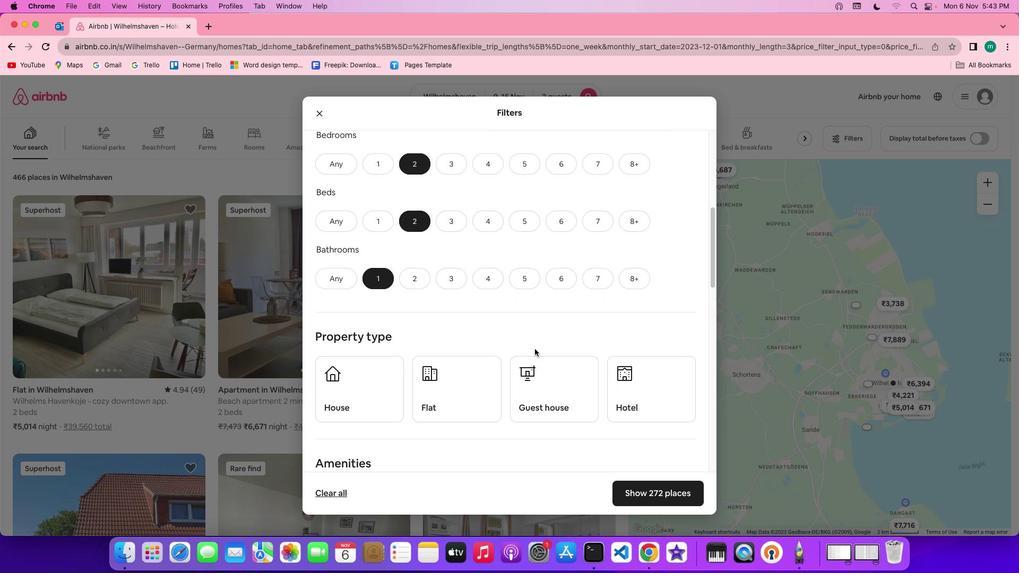 
Action: Mouse scrolled (553, 367) with delta (18, 18)
Screenshot: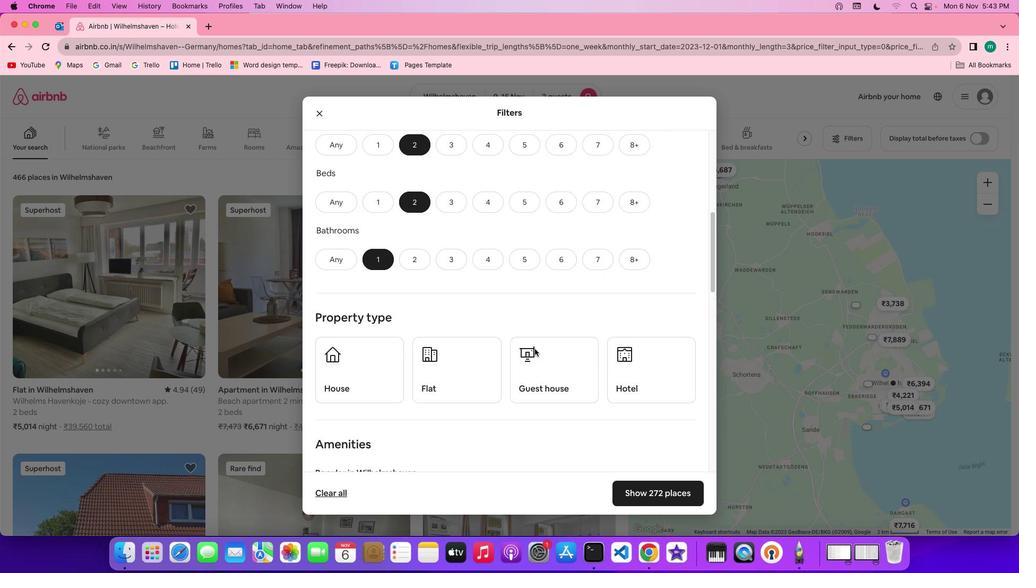 
Action: Mouse scrolled (553, 367) with delta (18, 18)
Screenshot: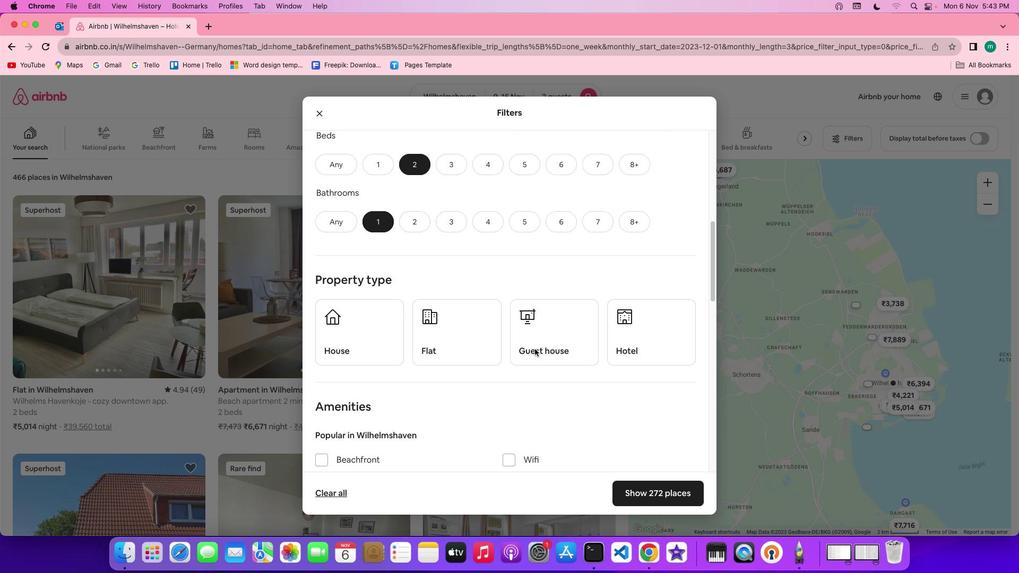 
Action: Mouse scrolled (553, 367) with delta (18, 18)
Screenshot: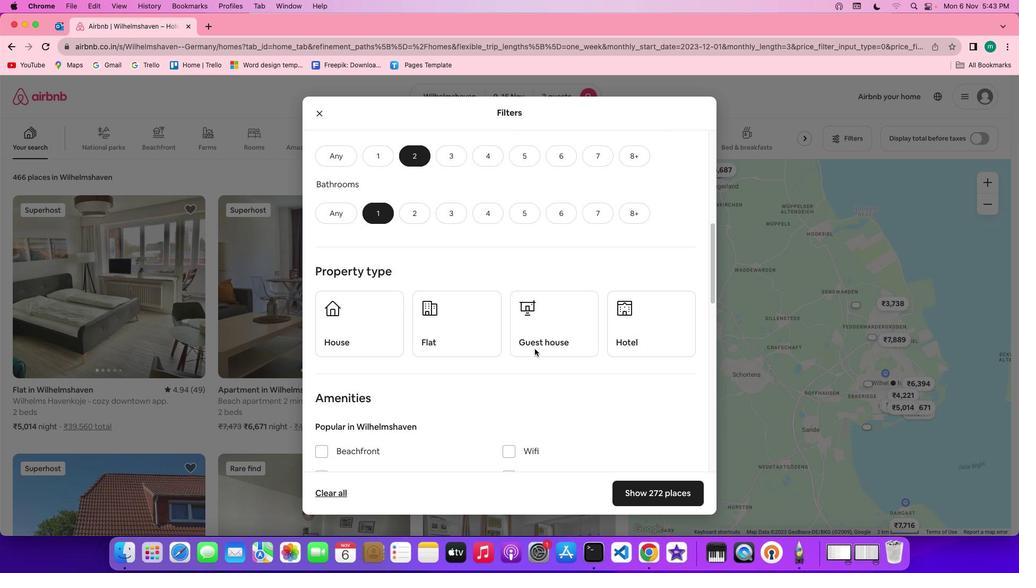 
Action: Mouse scrolled (553, 367) with delta (18, 18)
Screenshot: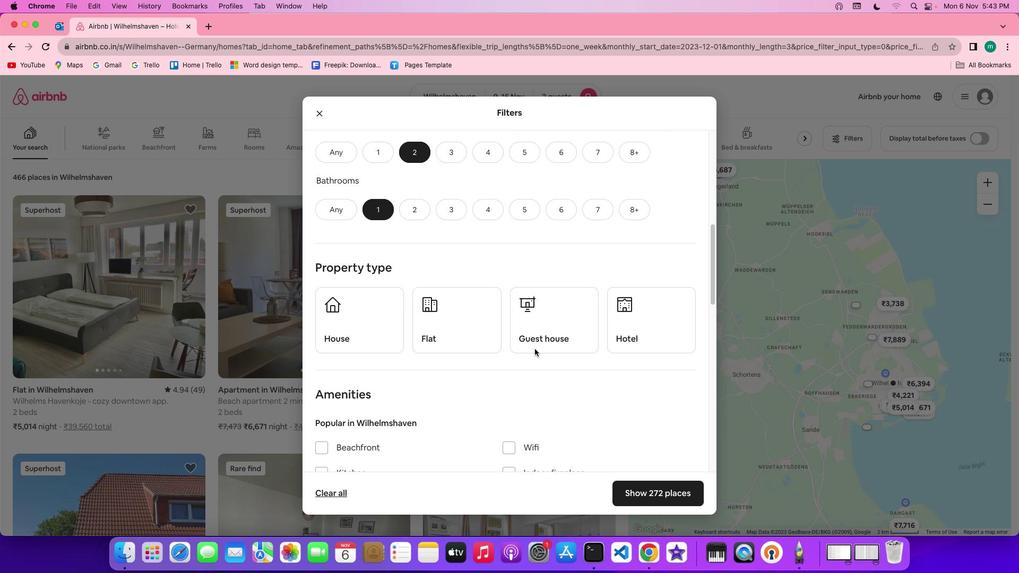 
Action: Mouse scrolled (553, 367) with delta (18, 18)
Screenshot: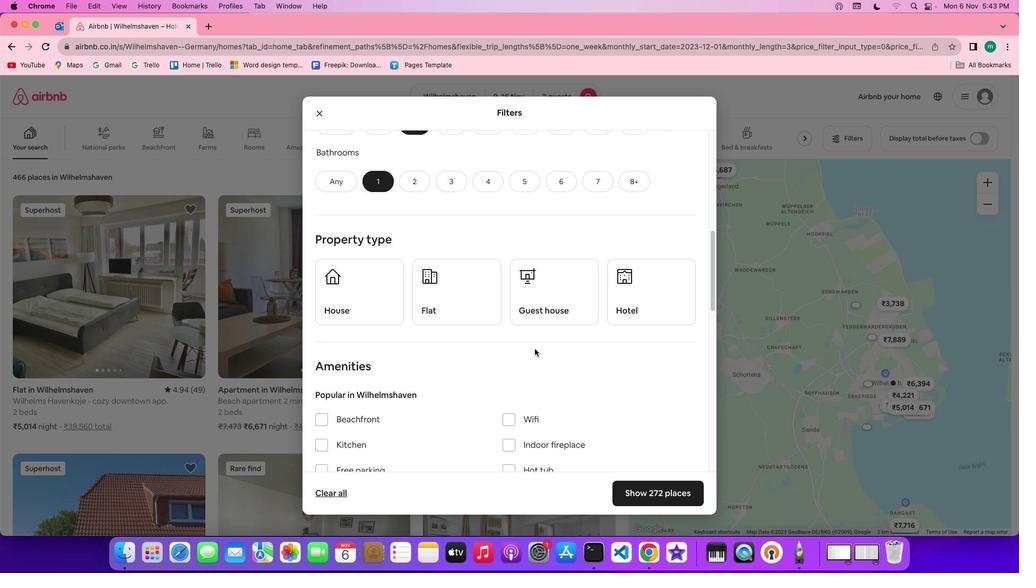 
Action: Mouse moved to (498, 307)
Screenshot: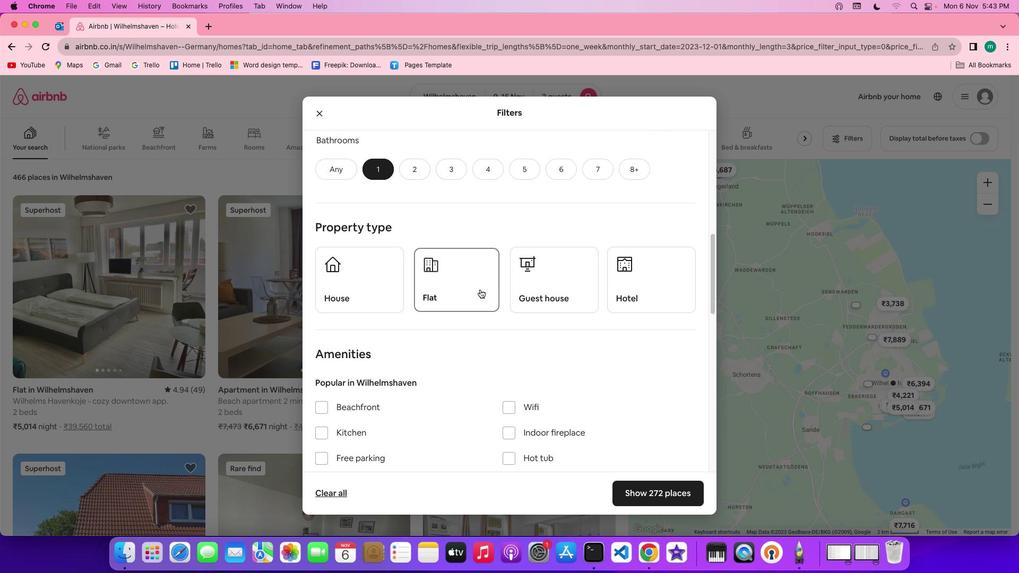 
Action: Mouse pressed left at (498, 307)
Screenshot: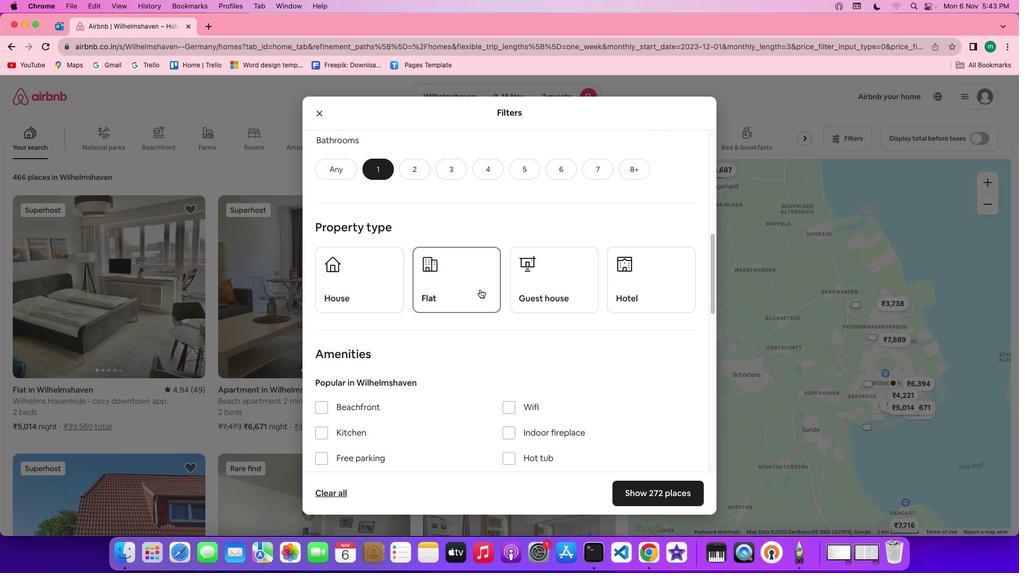 
Action: Mouse moved to (608, 358)
Screenshot: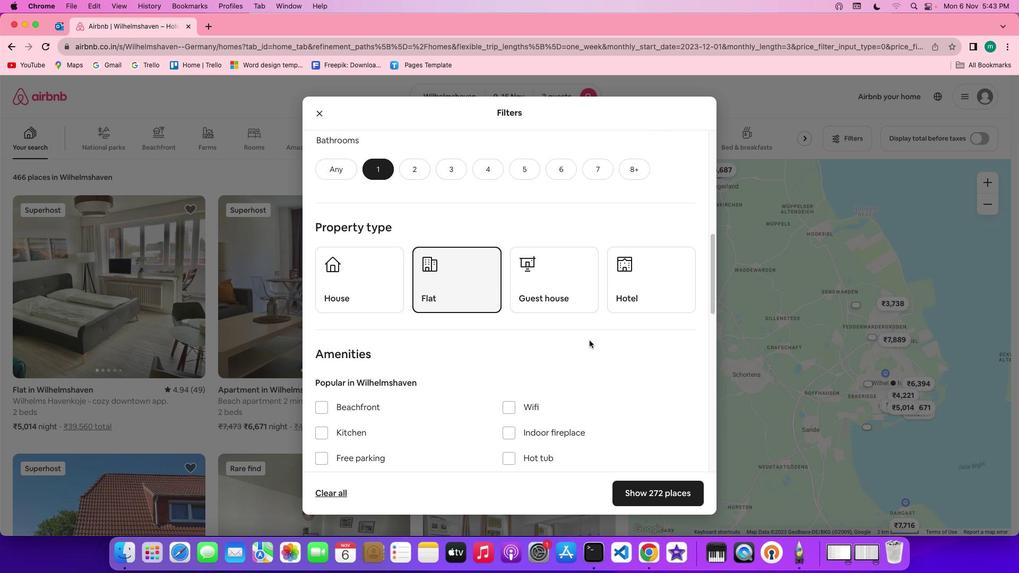 
Action: Mouse scrolled (608, 358) with delta (18, 18)
Screenshot: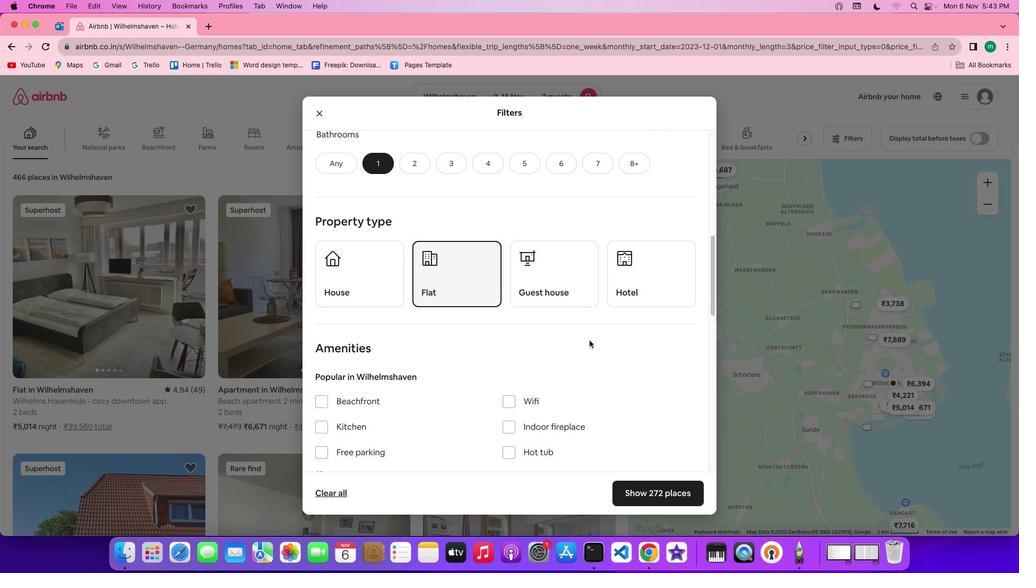 
Action: Mouse scrolled (608, 358) with delta (18, 18)
Screenshot: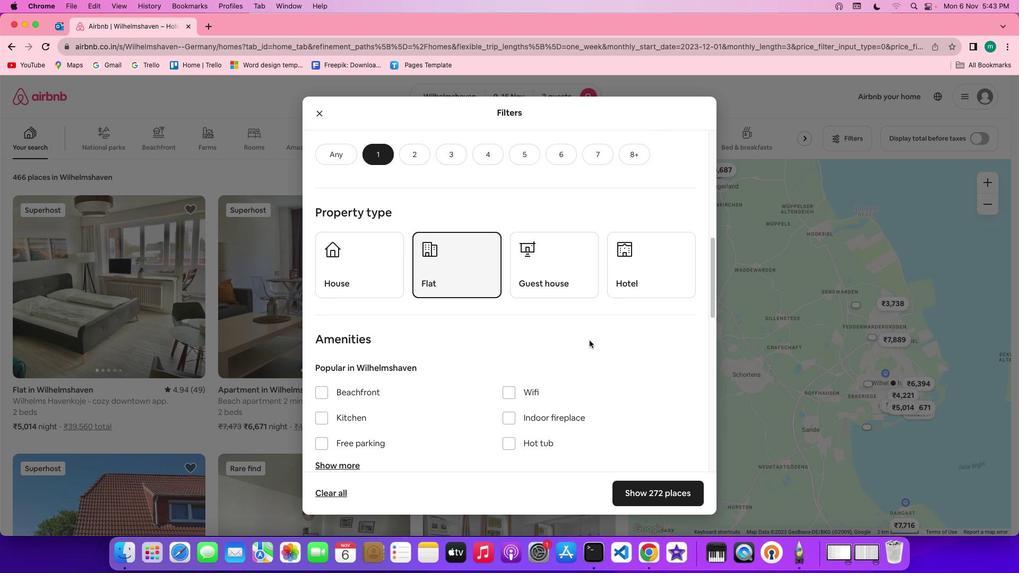 
Action: Mouse scrolled (608, 358) with delta (18, 17)
Screenshot: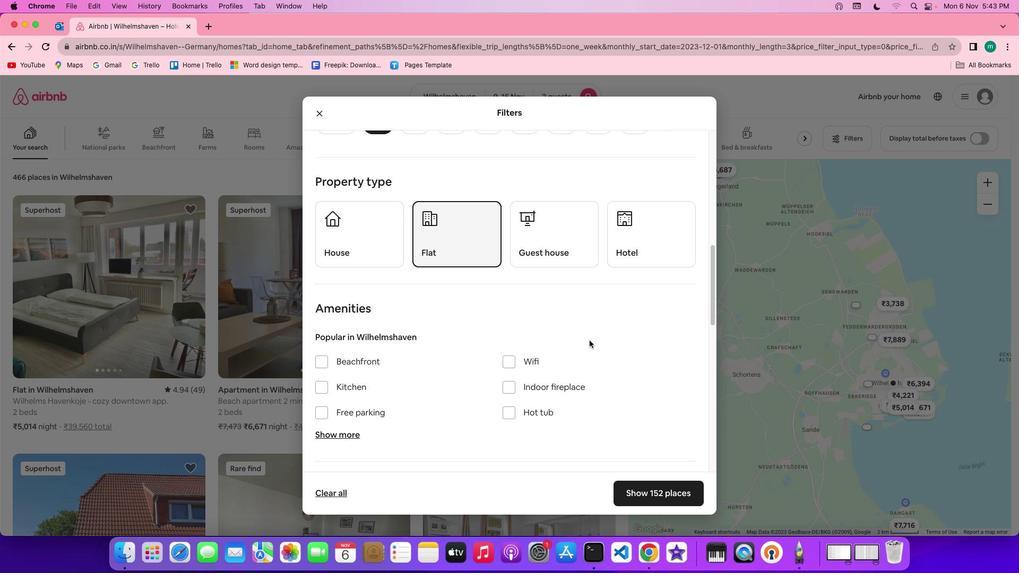 
Action: Mouse scrolled (608, 358) with delta (18, 18)
Screenshot: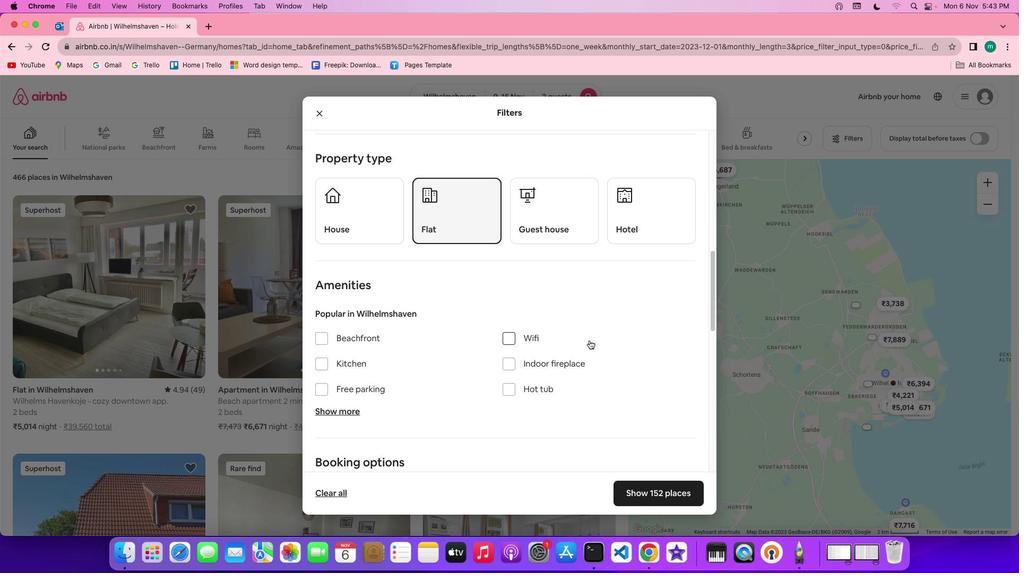 
Action: Mouse scrolled (608, 358) with delta (18, 18)
Screenshot: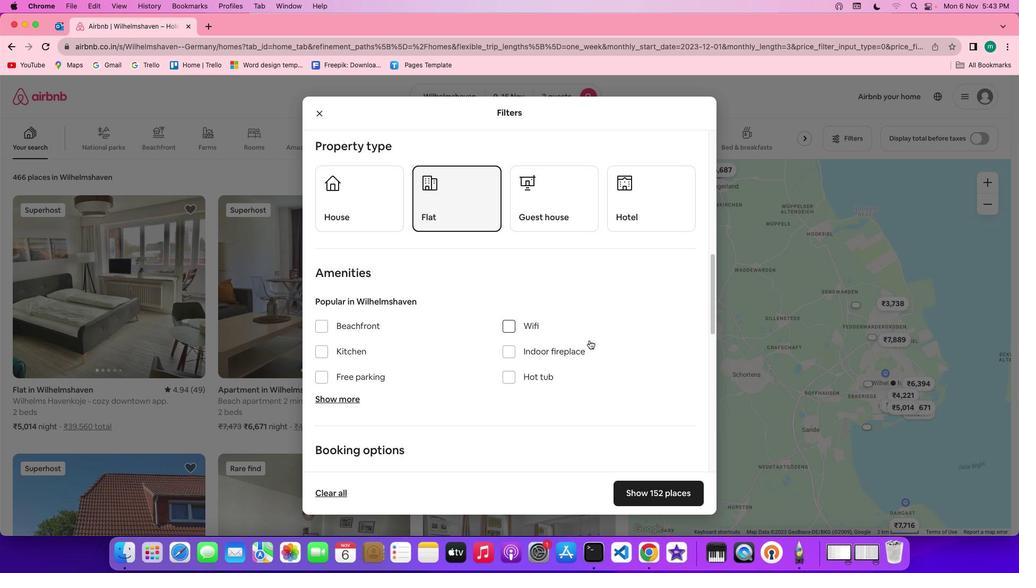 
Action: Mouse scrolled (608, 358) with delta (18, 18)
Screenshot: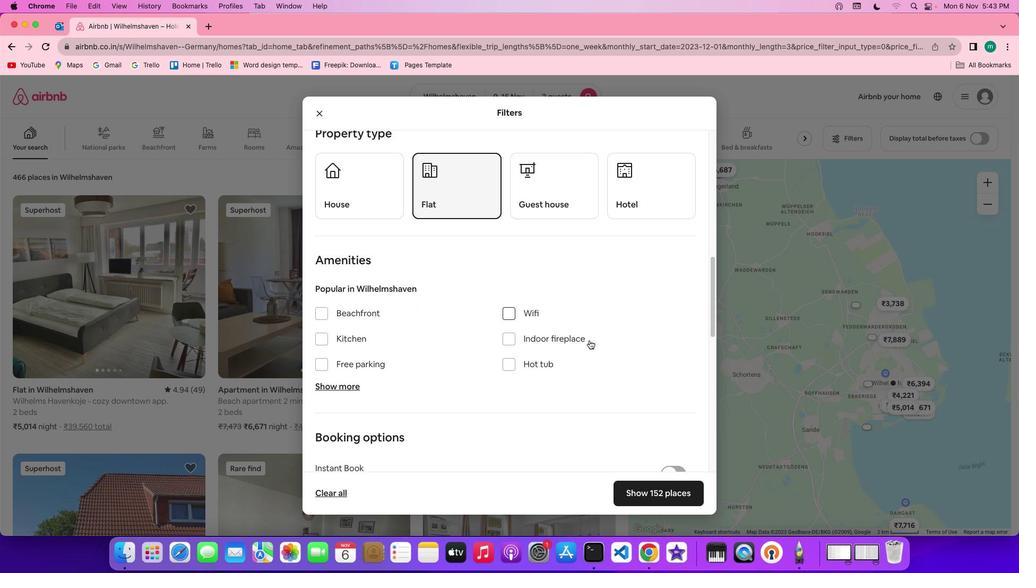 
Action: Mouse scrolled (608, 358) with delta (18, 18)
Screenshot: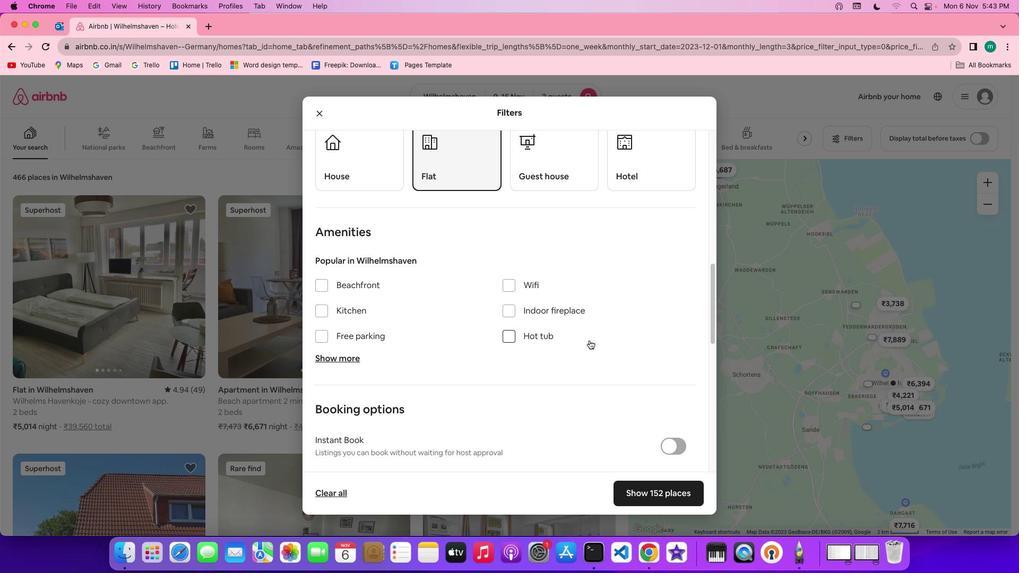 
Action: Mouse scrolled (608, 358) with delta (18, 18)
Screenshot: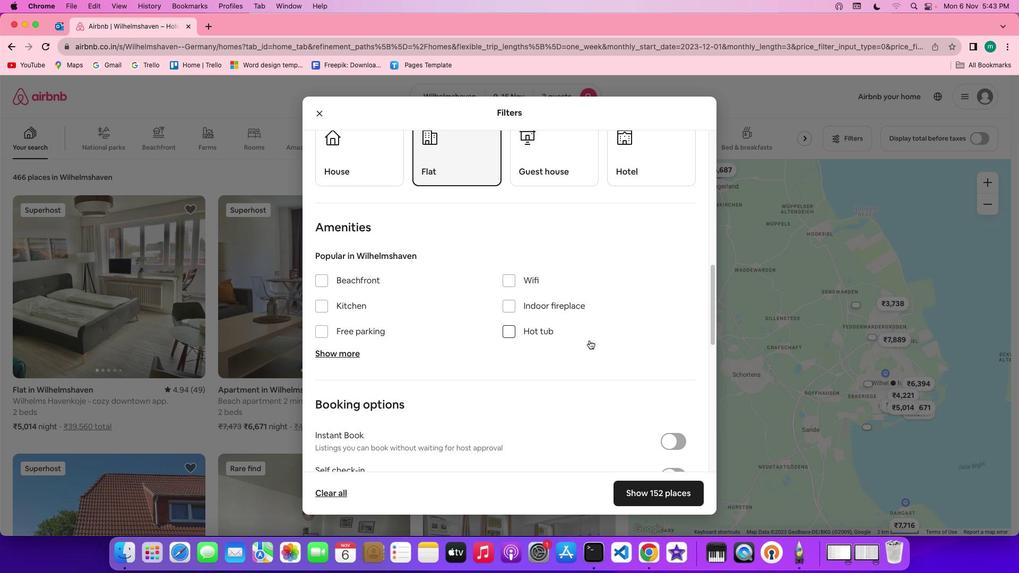 
Action: Mouse scrolled (608, 358) with delta (18, 18)
Screenshot: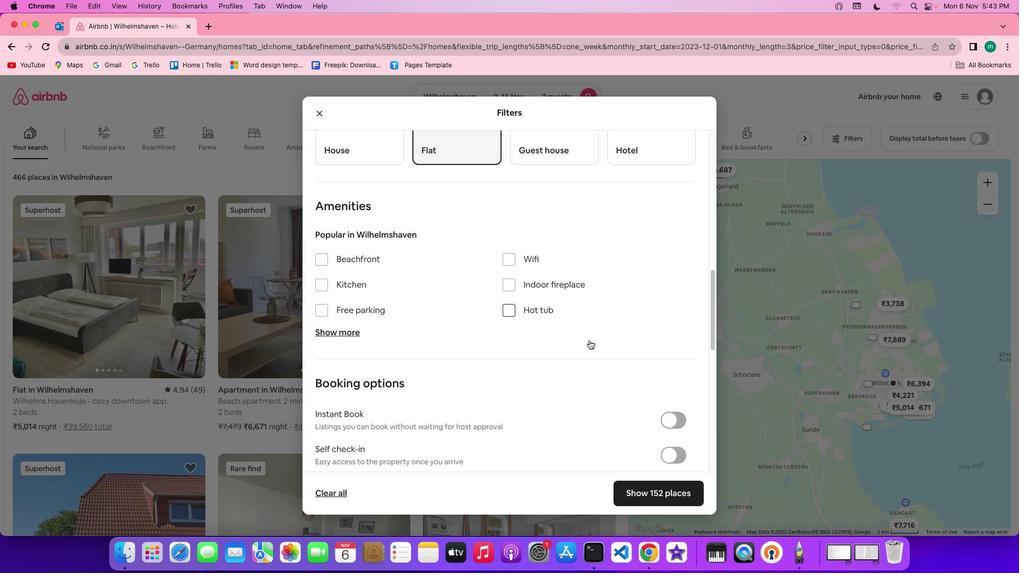 
Action: Mouse scrolled (608, 358) with delta (18, 18)
Screenshot: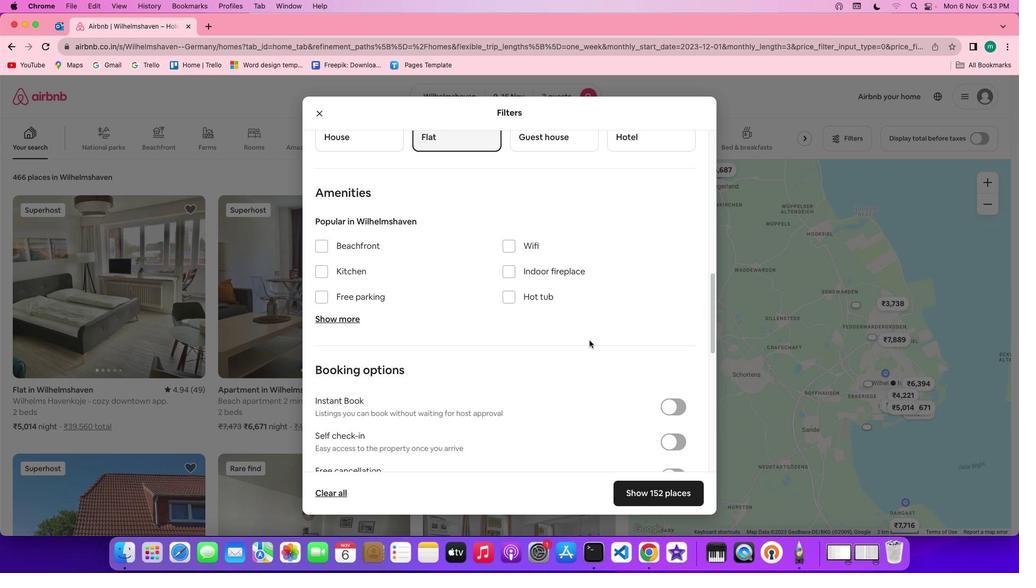 
Action: Mouse scrolled (608, 358) with delta (18, 18)
Screenshot: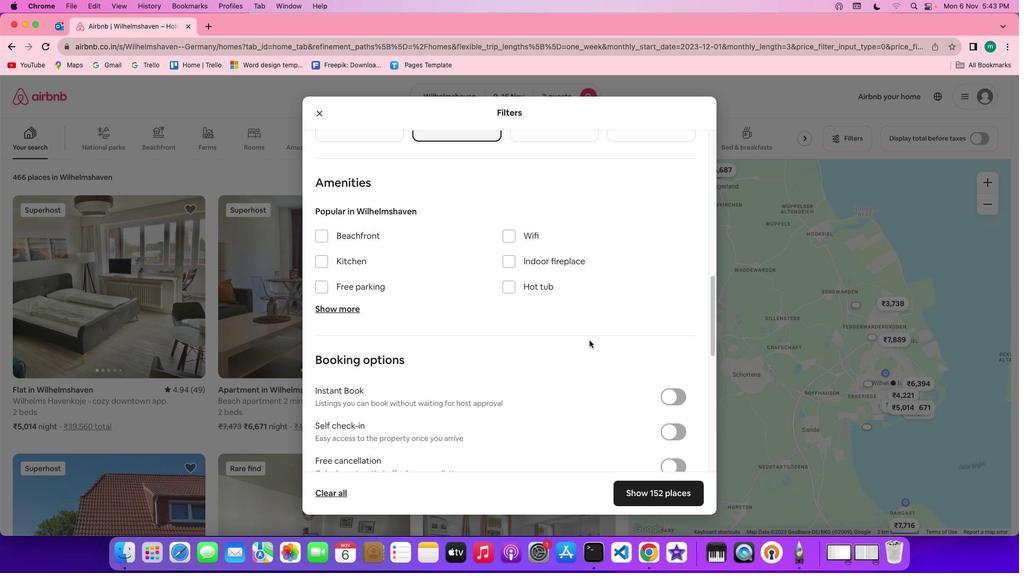 
Action: Mouse scrolled (608, 358) with delta (18, 18)
Screenshot: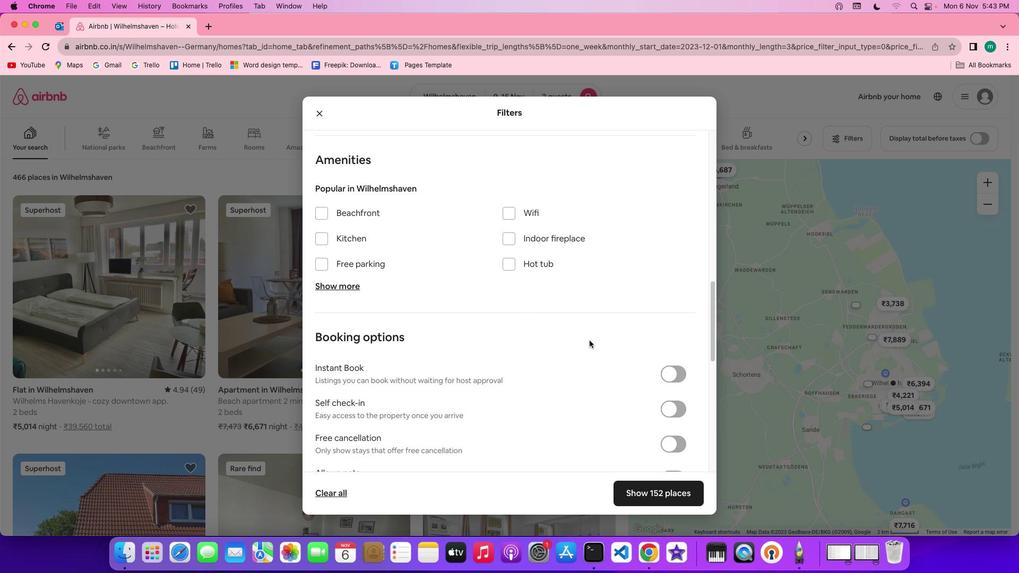 
Action: Mouse scrolled (608, 358) with delta (18, 18)
Screenshot: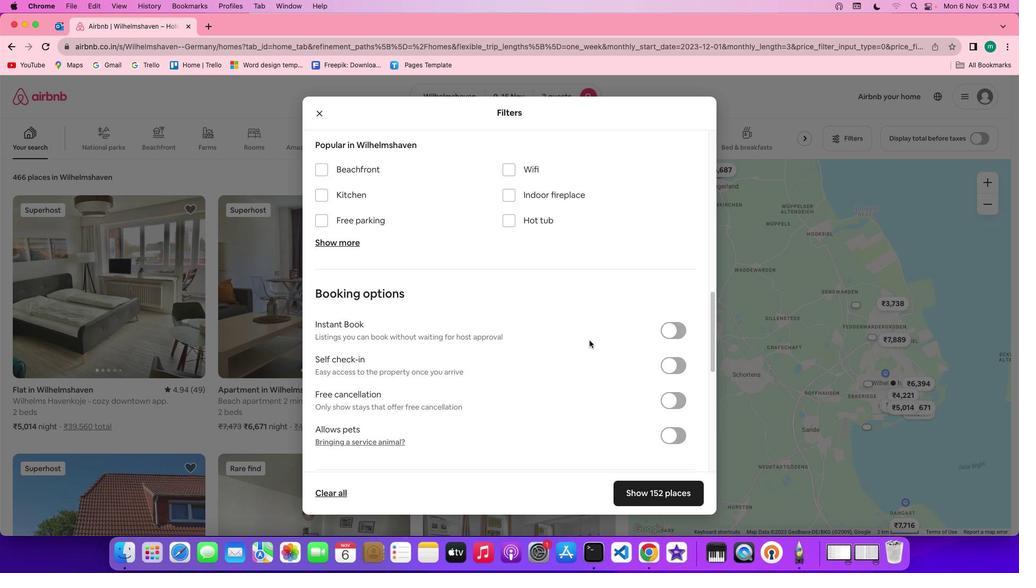 
Action: Mouse scrolled (608, 358) with delta (18, 18)
Screenshot: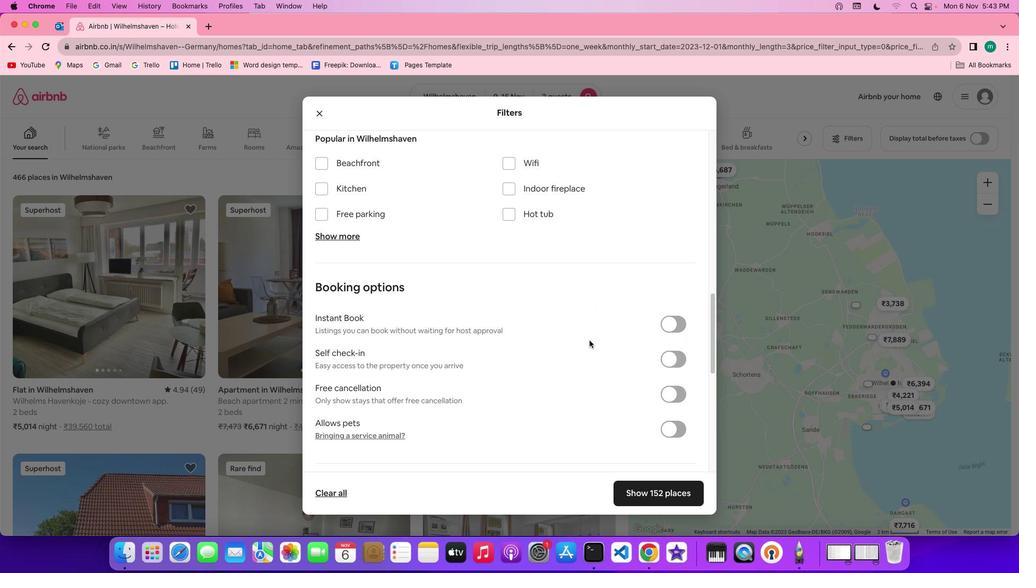 
Action: Mouse scrolled (608, 358) with delta (18, 18)
Screenshot: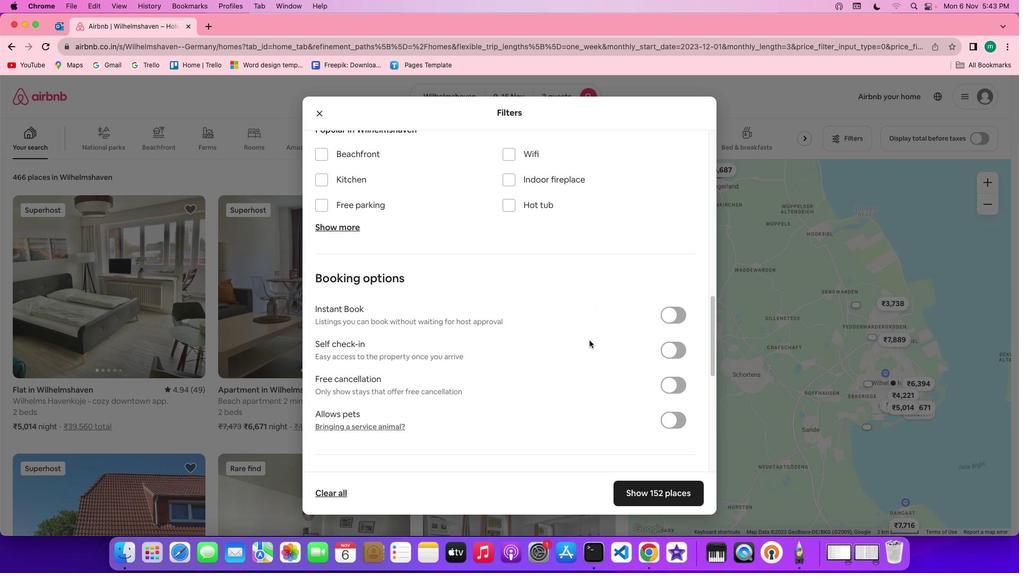 
Action: Mouse scrolled (608, 358) with delta (18, 18)
Screenshot: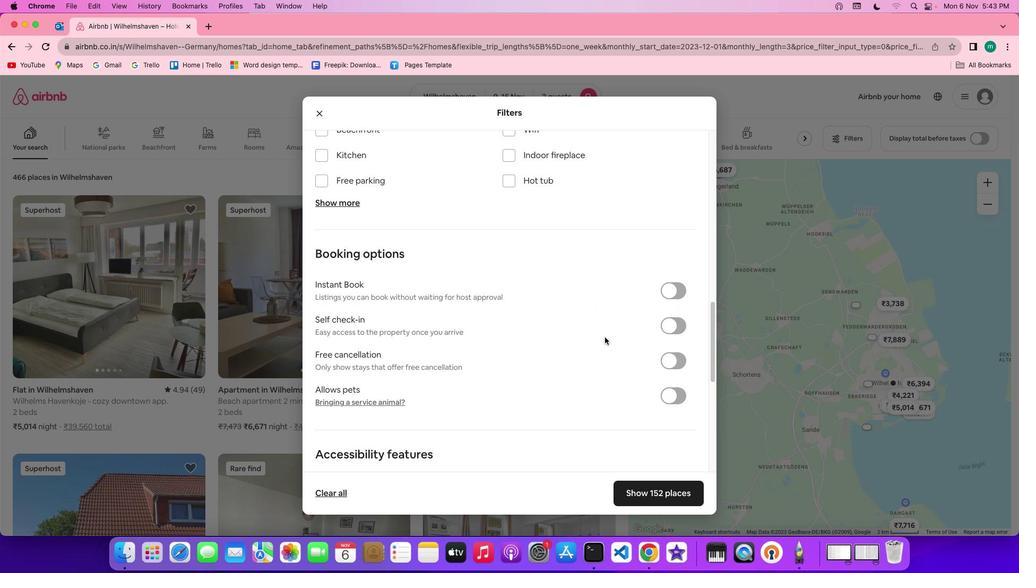 
Action: Mouse moved to (686, 324)
Screenshot: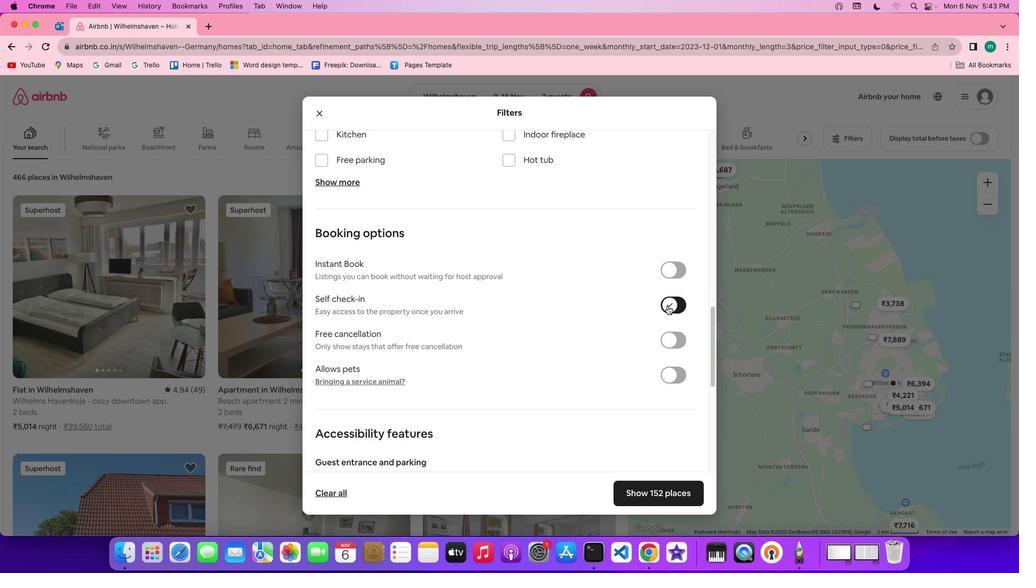 
Action: Mouse pressed left at (686, 324)
Screenshot: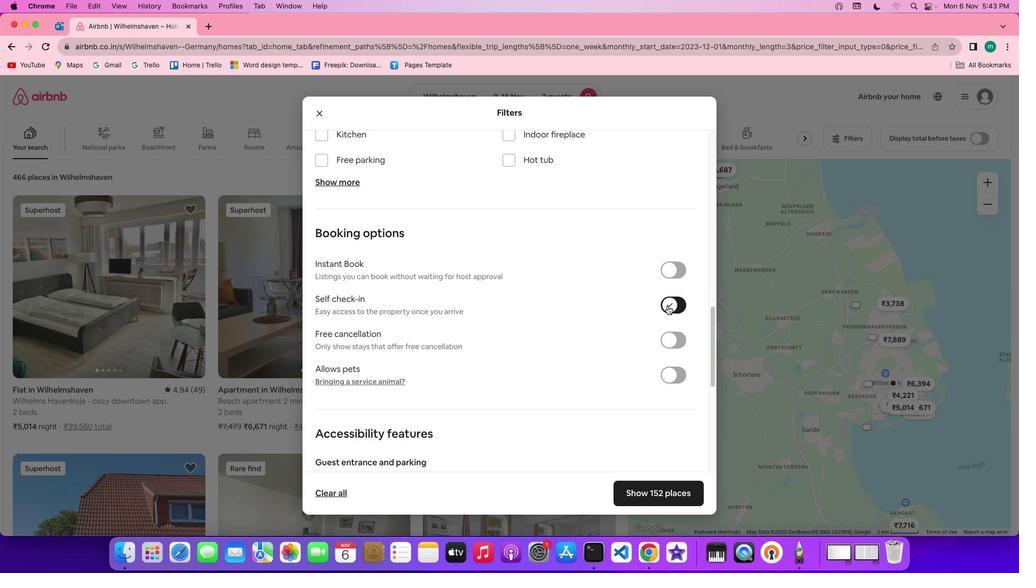 
Action: Mouse moved to (551, 398)
Screenshot: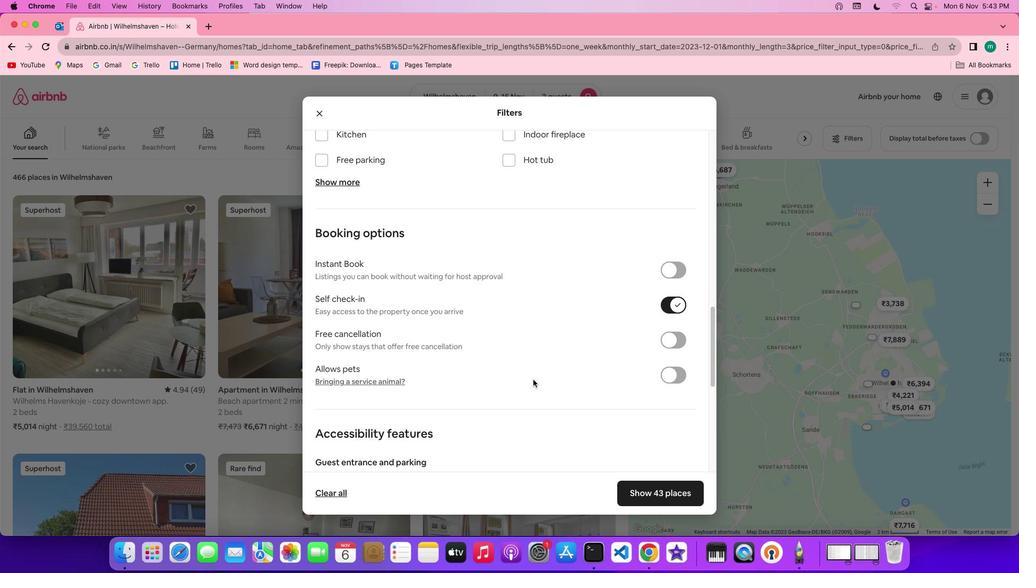 
Action: Mouse scrolled (551, 398) with delta (18, 18)
Screenshot: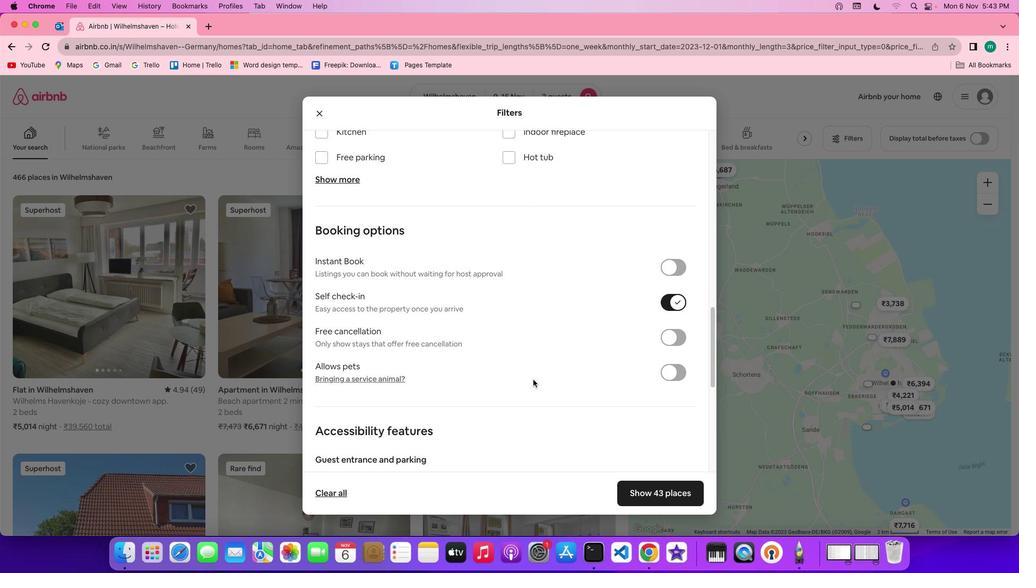 
Action: Mouse scrolled (551, 398) with delta (18, 18)
Screenshot: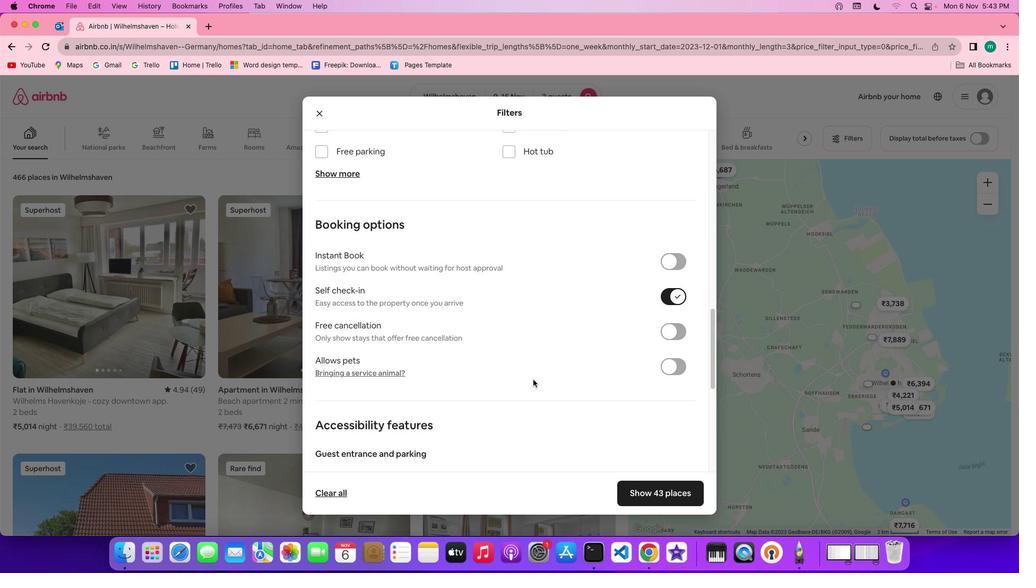 
Action: Mouse scrolled (551, 398) with delta (18, 18)
Screenshot: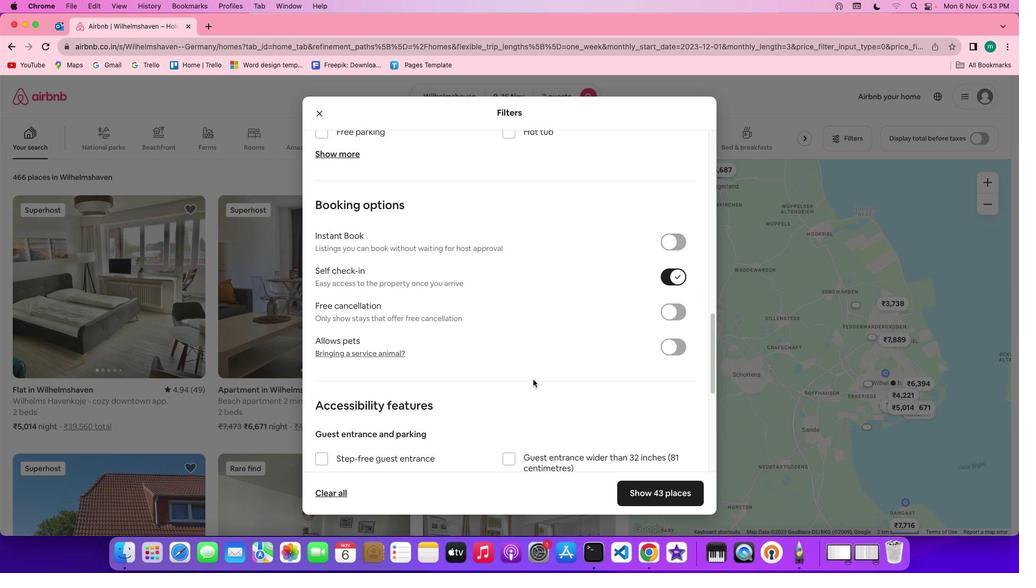 
Action: Mouse scrolled (551, 398) with delta (18, 18)
Screenshot: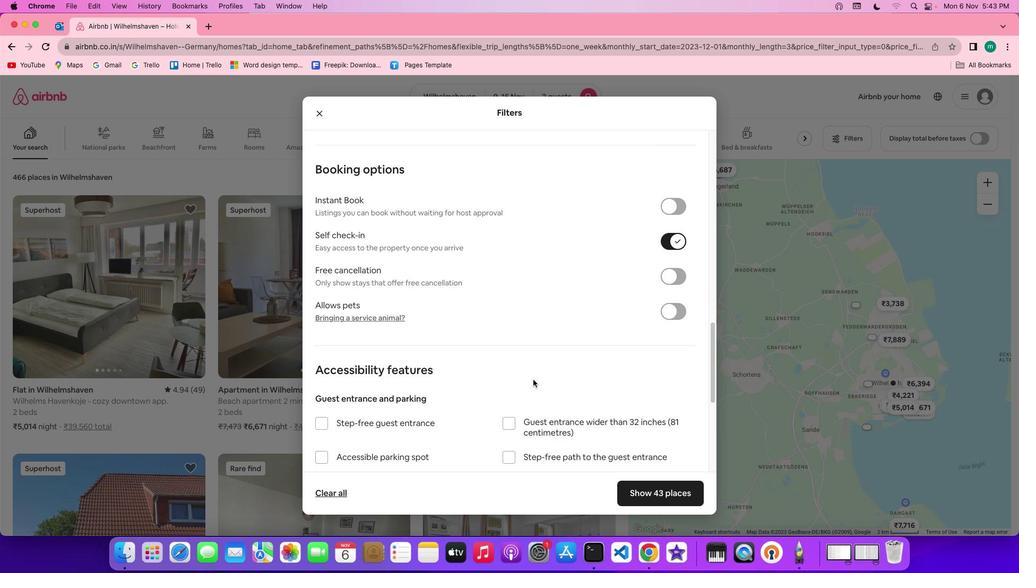 
Action: Mouse moved to (564, 404)
Screenshot: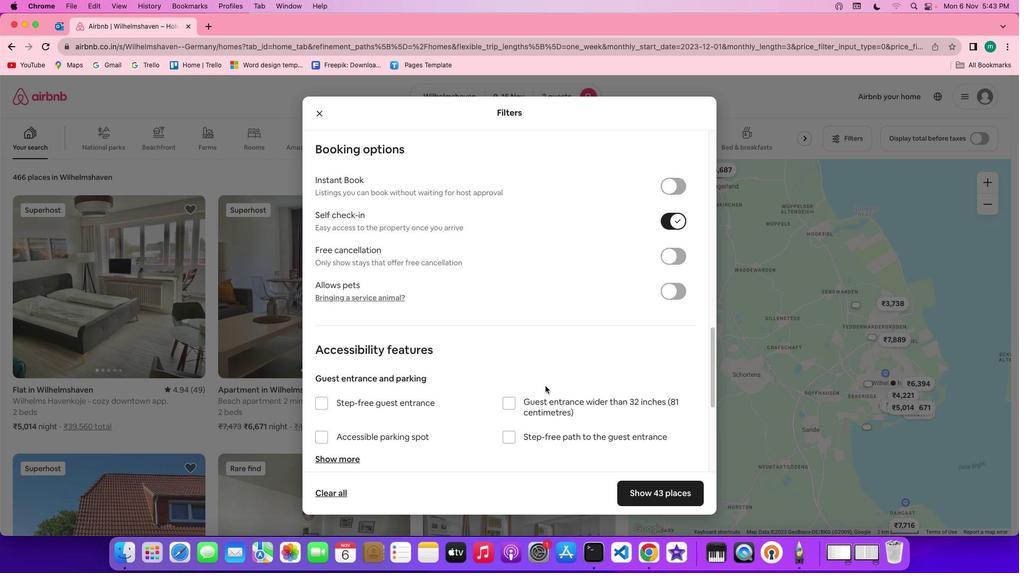 
Action: Mouse scrolled (564, 404) with delta (18, 18)
Screenshot: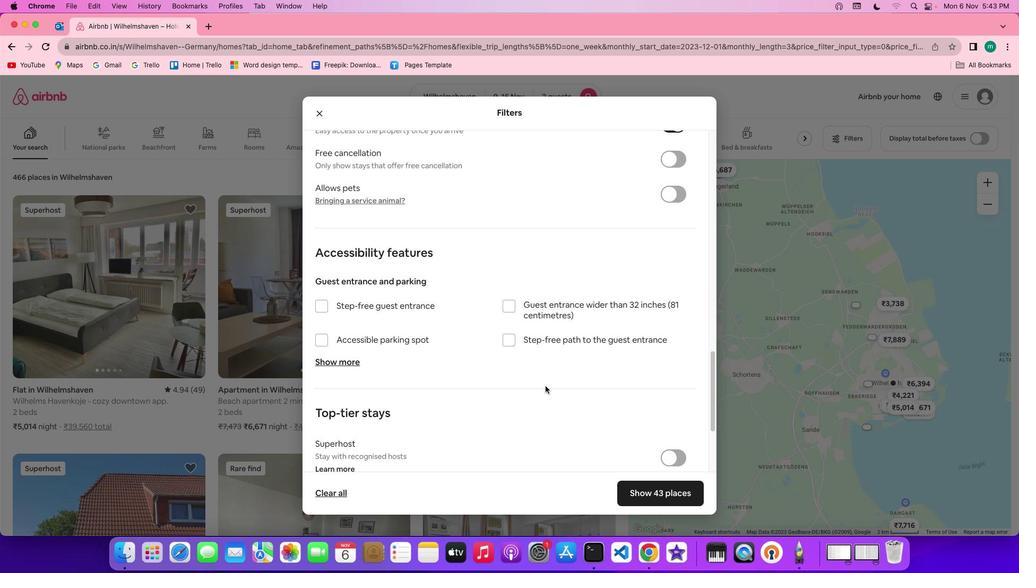 
Action: Mouse scrolled (564, 404) with delta (18, 18)
Screenshot: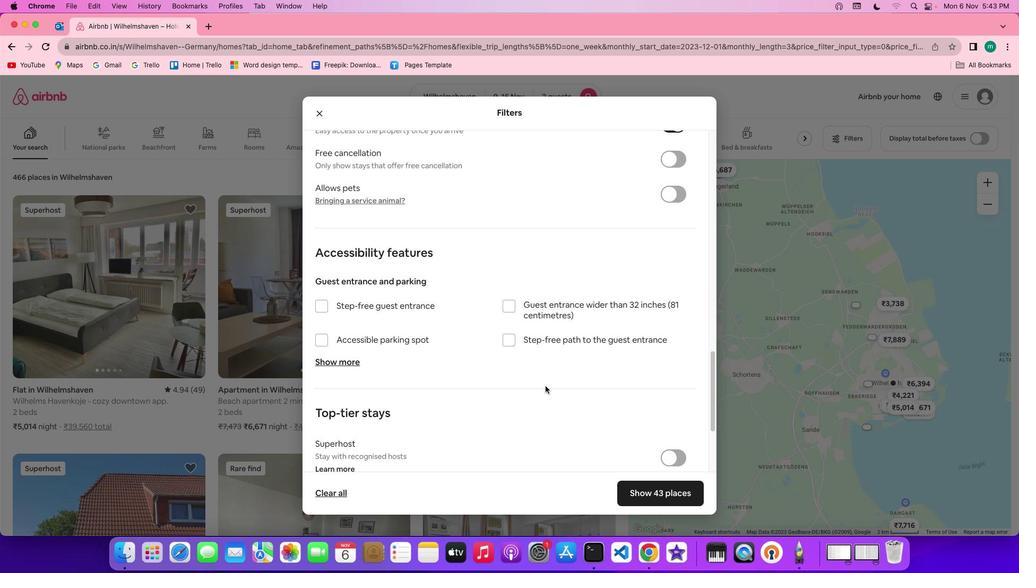 
Action: Mouse scrolled (564, 404) with delta (18, 16)
Screenshot: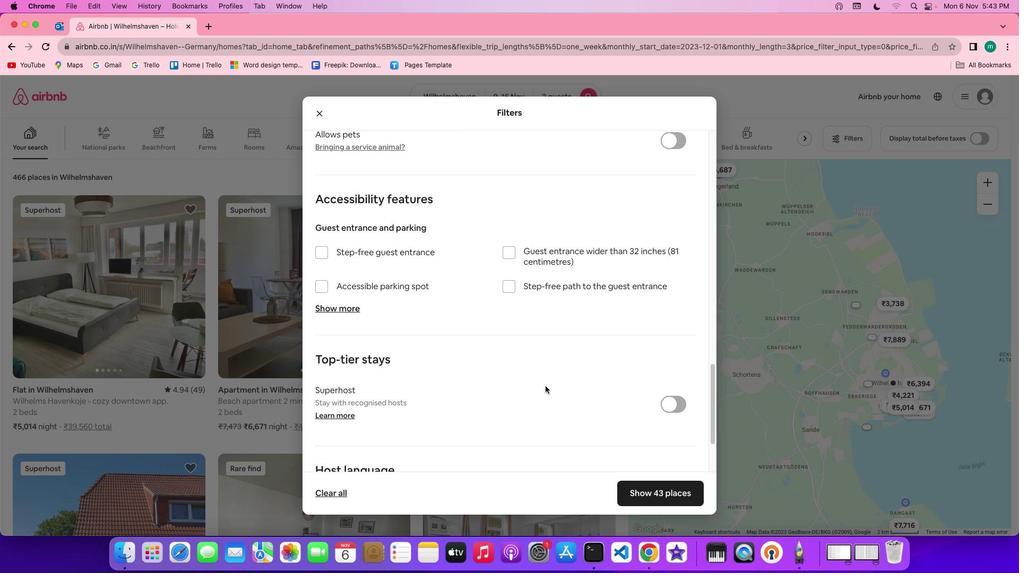 
Action: Mouse scrolled (564, 404) with delta (18, 15)
Screenshot: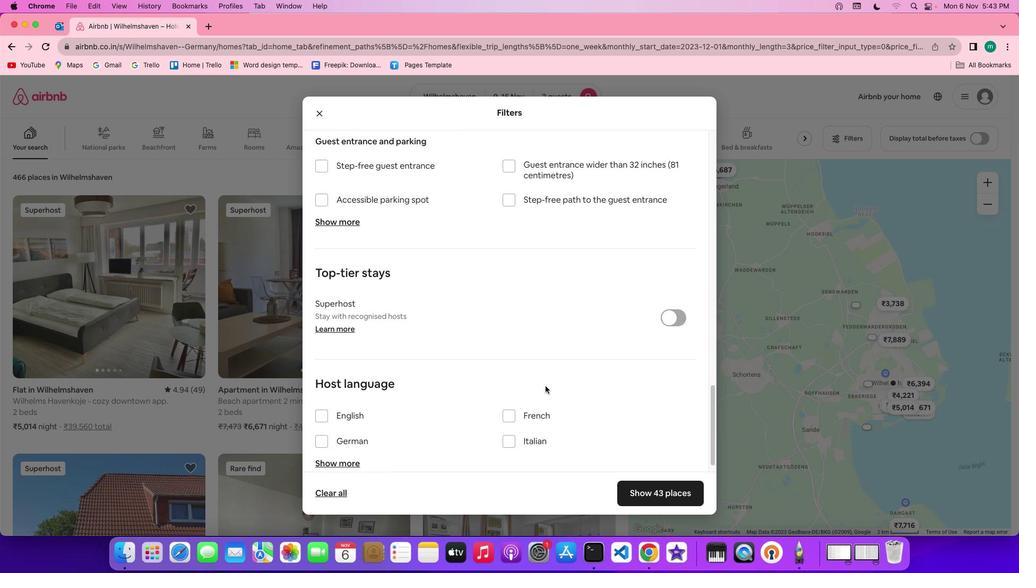 
Action: Mouse scrolled (564, 404) with delta (18, 15)
Screenshot: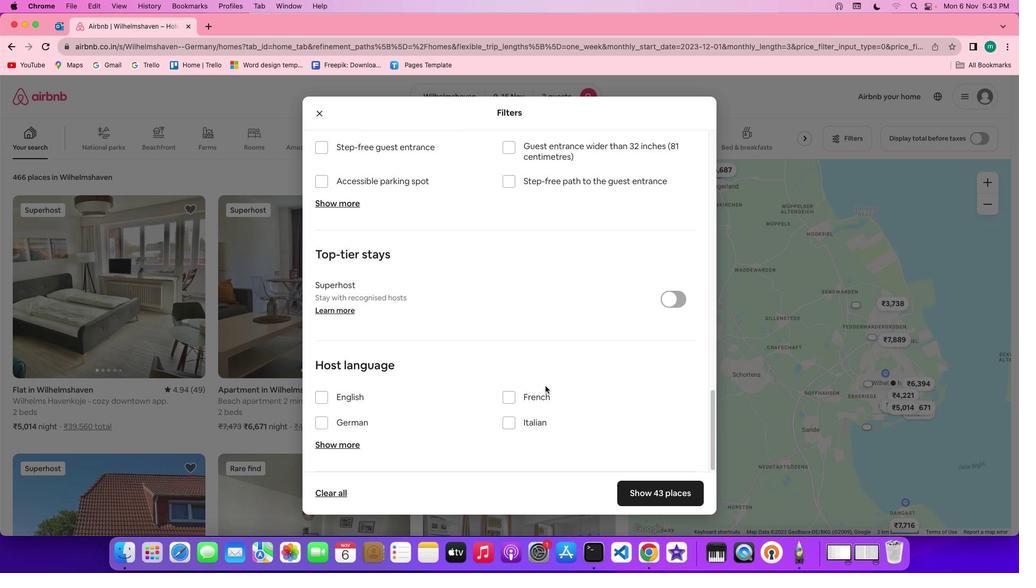 
Action: Mouse scrolled (564, 404) with delta (18, 15)
Screenshot: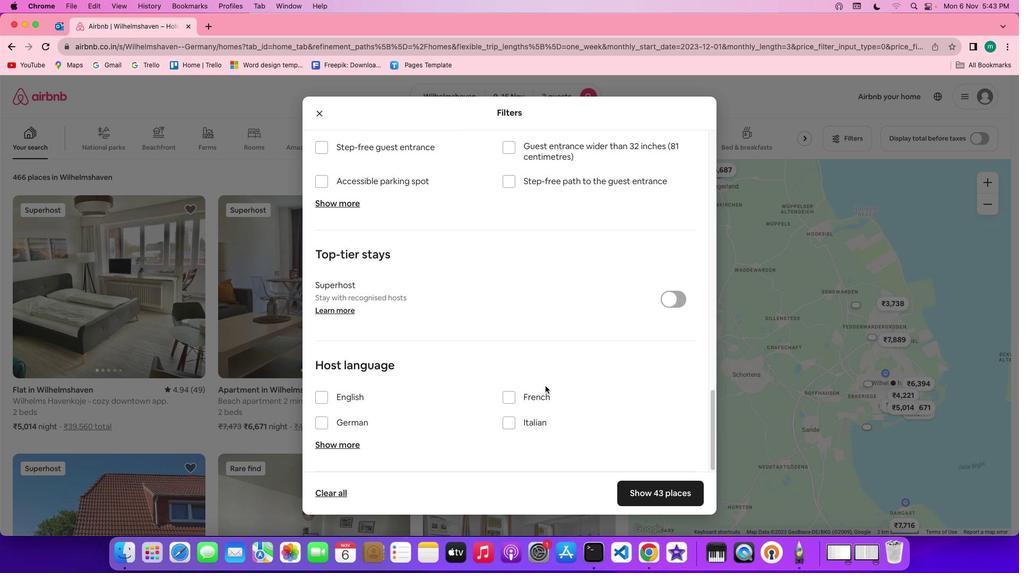 
Action: Mouse moved to (571, 407)
Screenshot: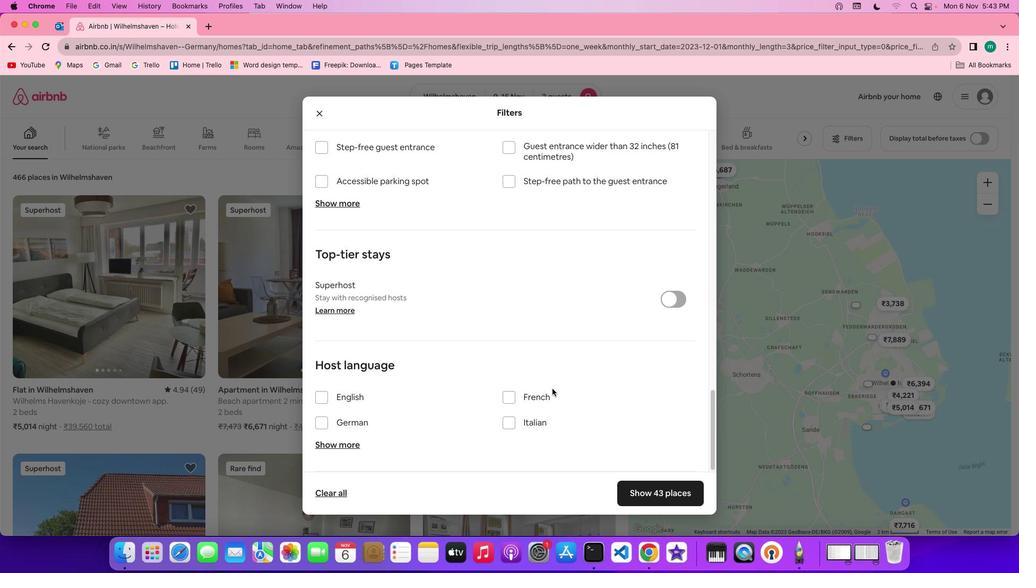 
Action: Mouse scrolled (571, 407) with delta (18, 18)
Screenshot: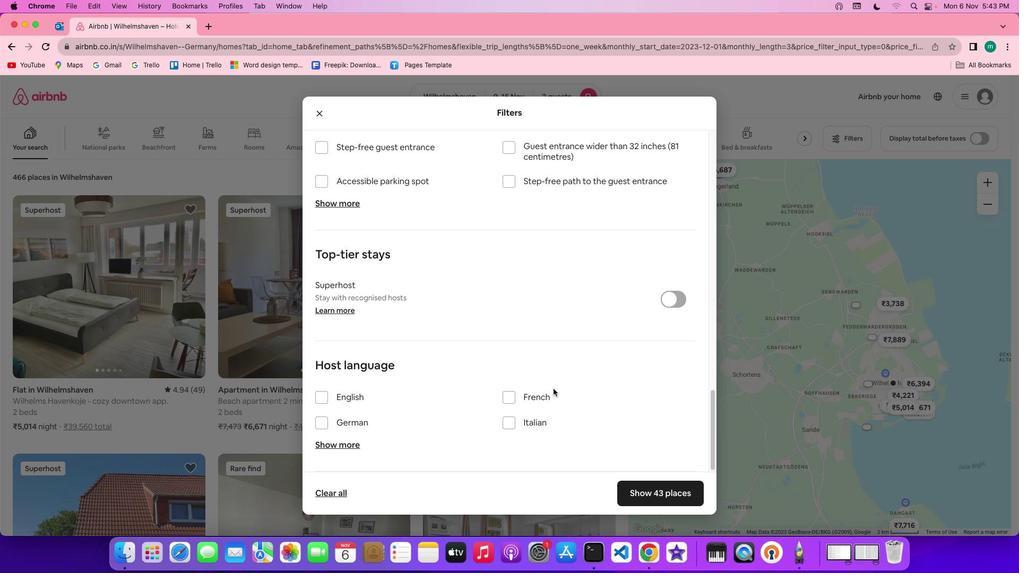 
Action: Mouse scrolled (571, 407) with delta (18, 18)
Screenshot: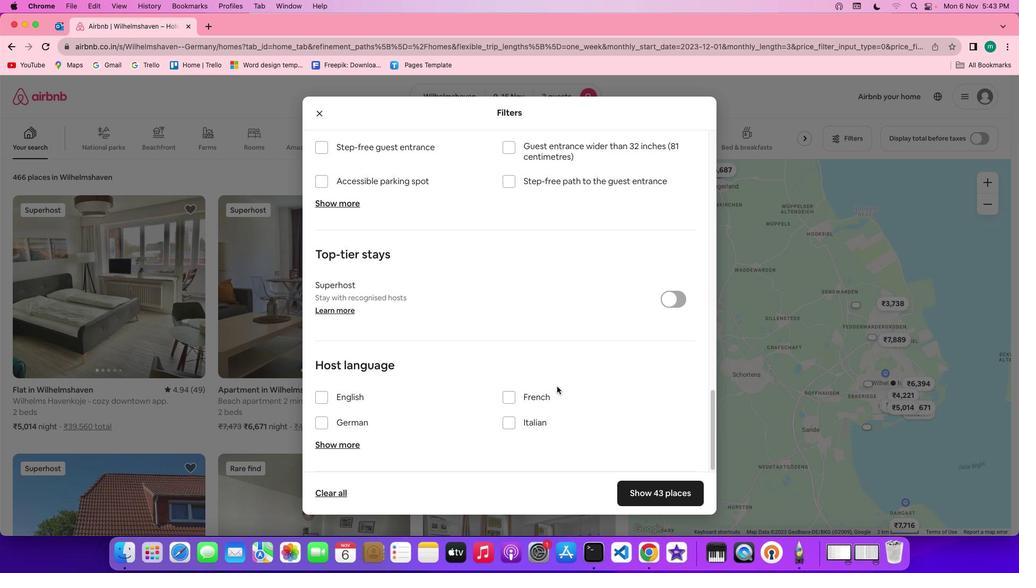
Action: Mouse scrolled (571, 407) with delta (18, 16)
Screenshot: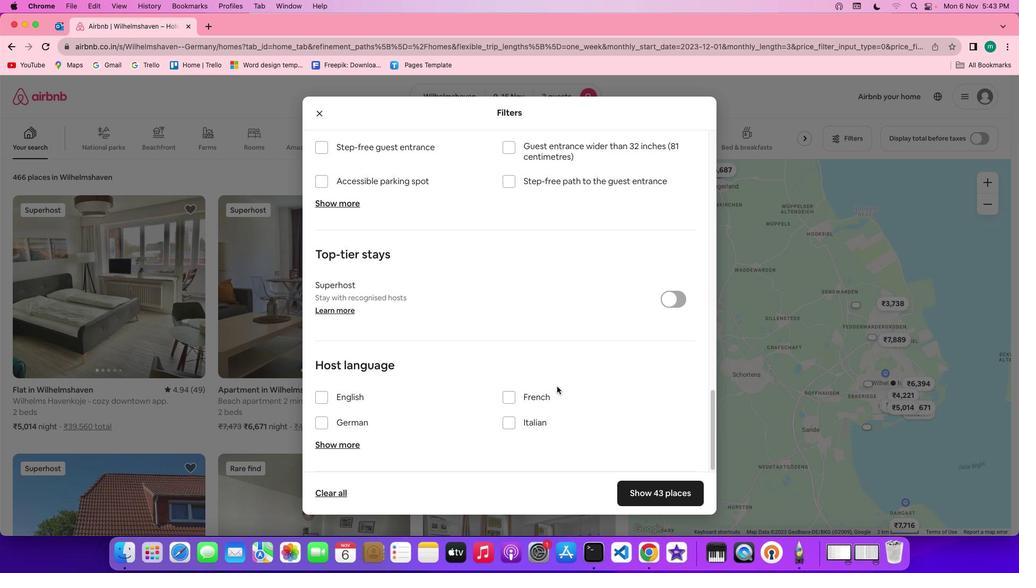 
Action: Mouse scrolled (571, 407) with delta (18, 15)
Screenshot: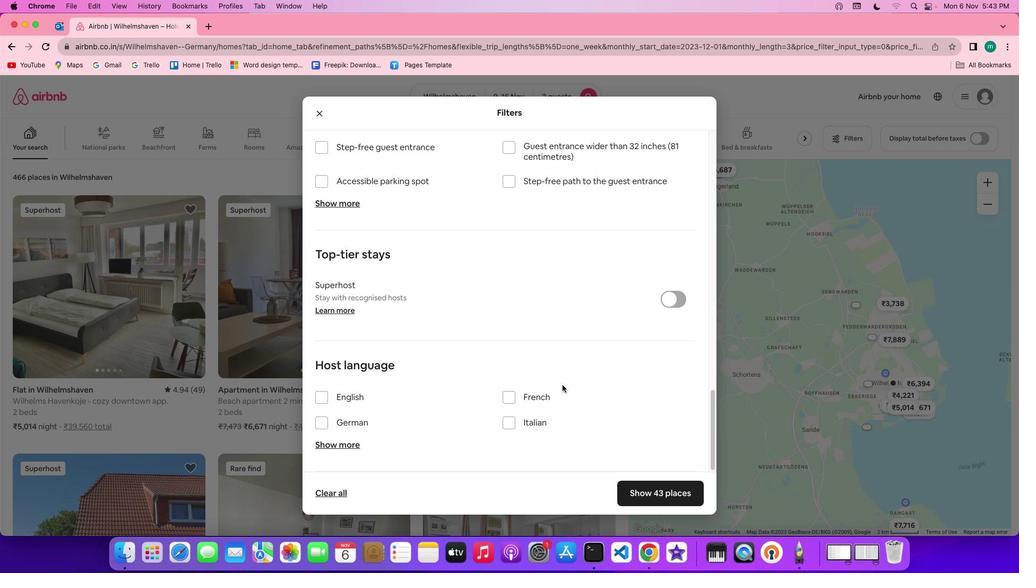 
Action: Mouse scrolled (571, 407) with delta (18, 15)
Screenshot: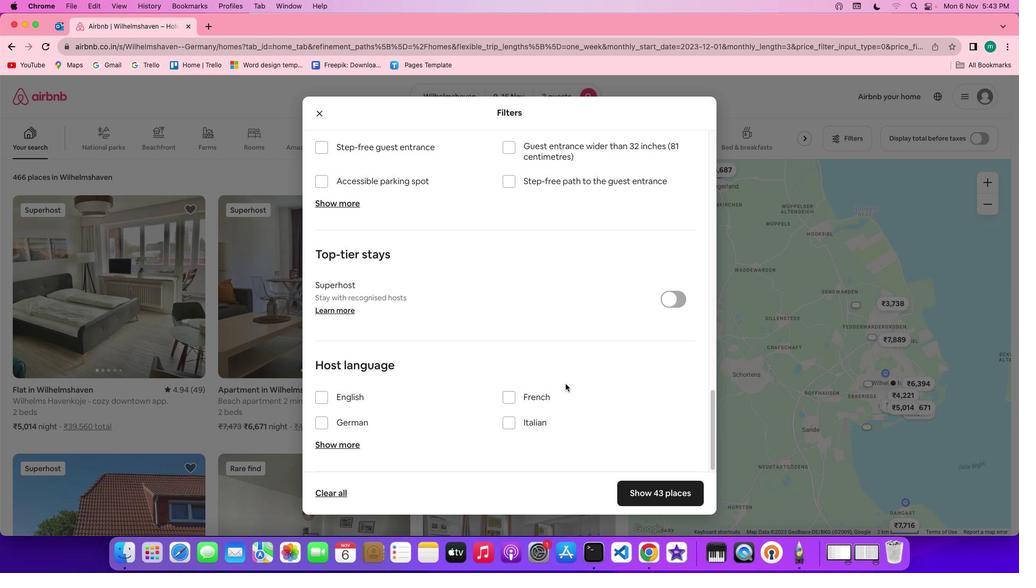 
Action: Mouse moved to (674, 505)
Screenshot: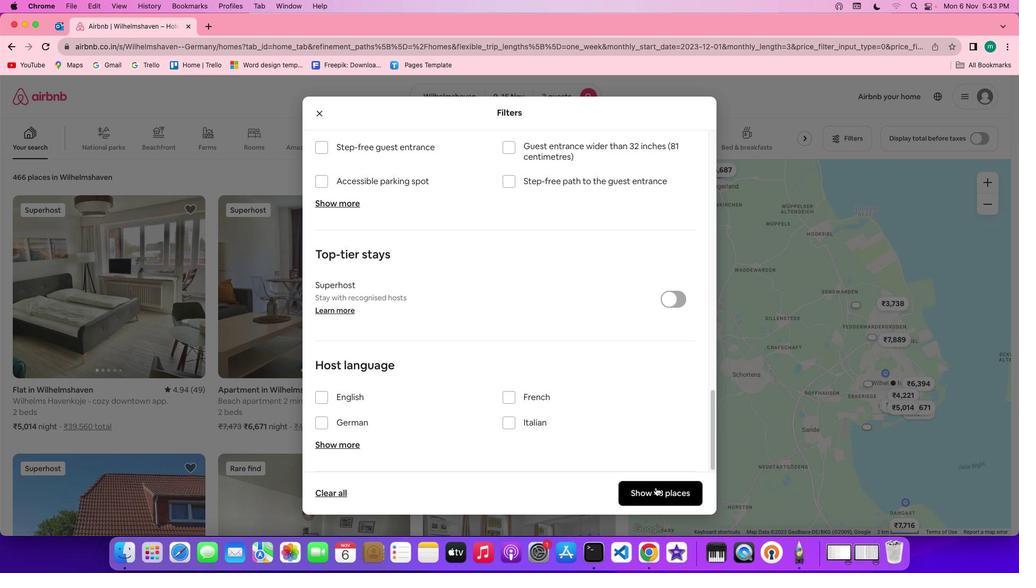 
Action: Mouse pressed left at (674, 505)
Screenshot: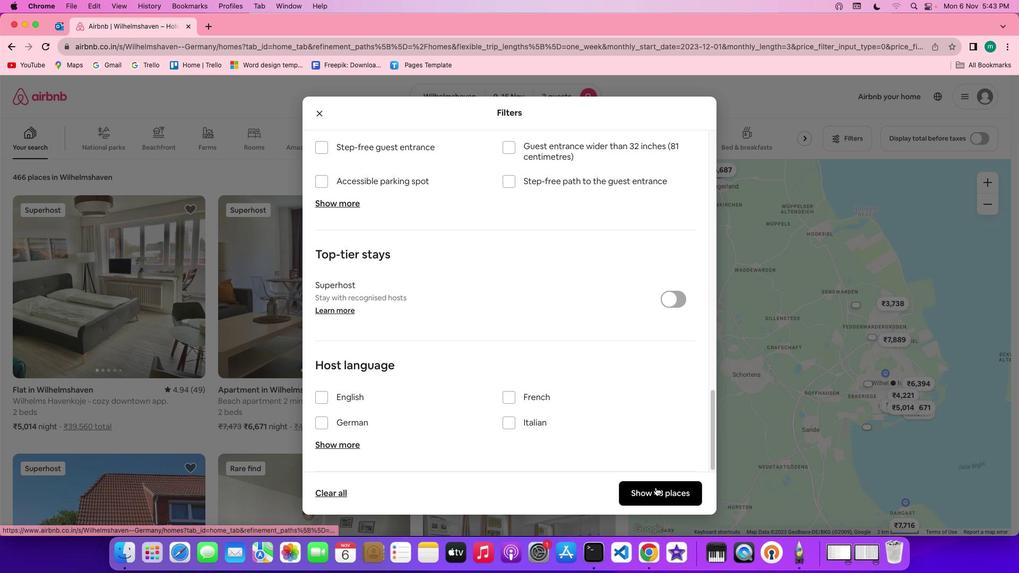 
Action: Mouse moved to (199, 334)
Screenshot: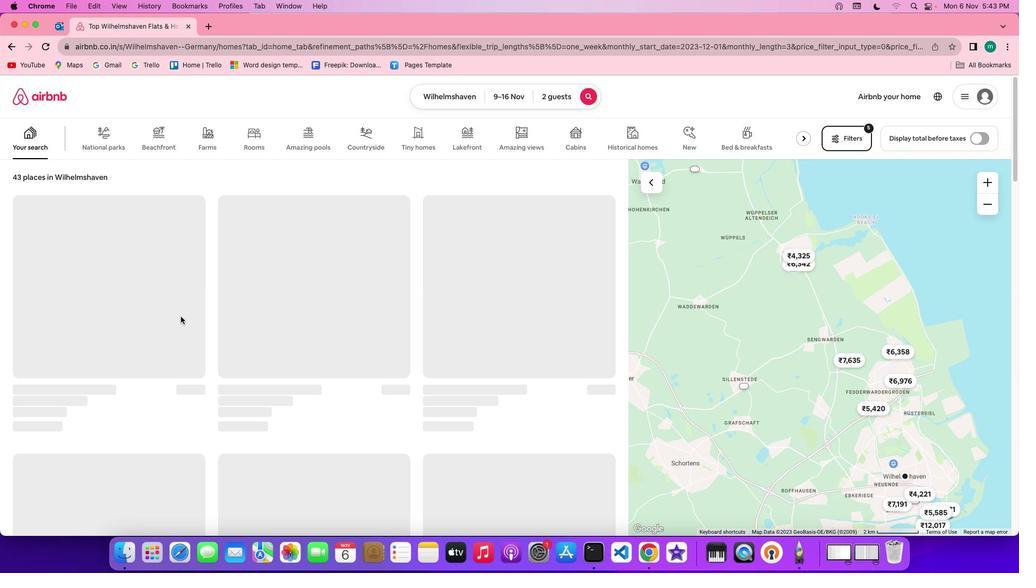 
Action: Mouse scrolled (199, 334) with delta (18, 18)
Screenshot: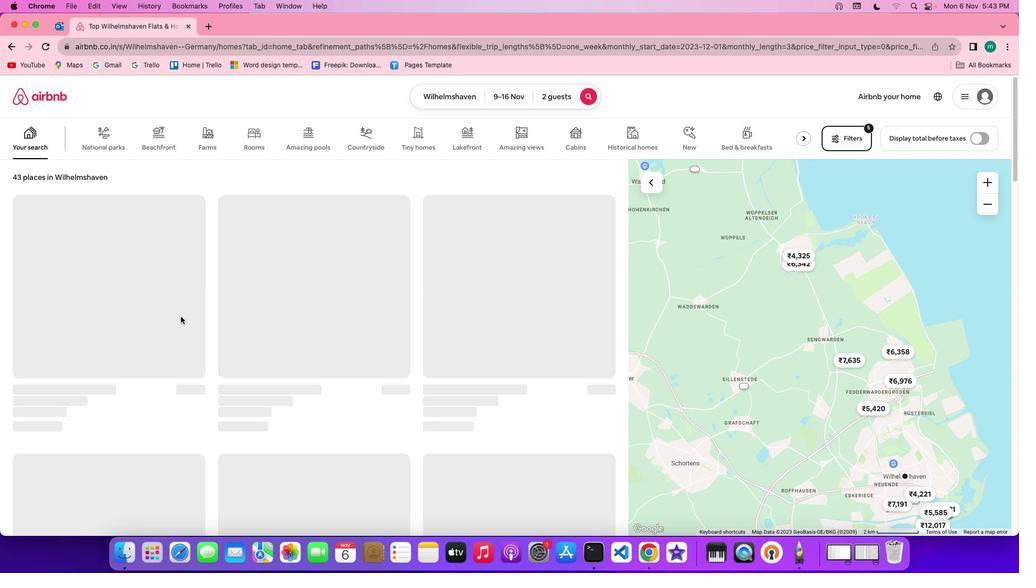 
Action: Mouse scrolled (199, 334) with delta (18, 18)
Screenshot: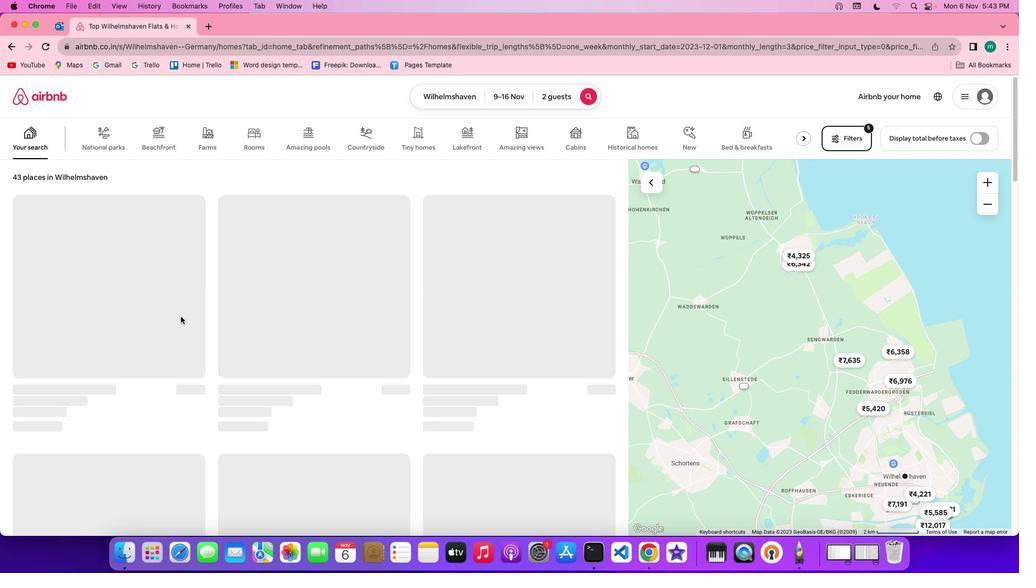
Action: Mouse scrolled (199, 334) with delta (18, 17)
Screenshot: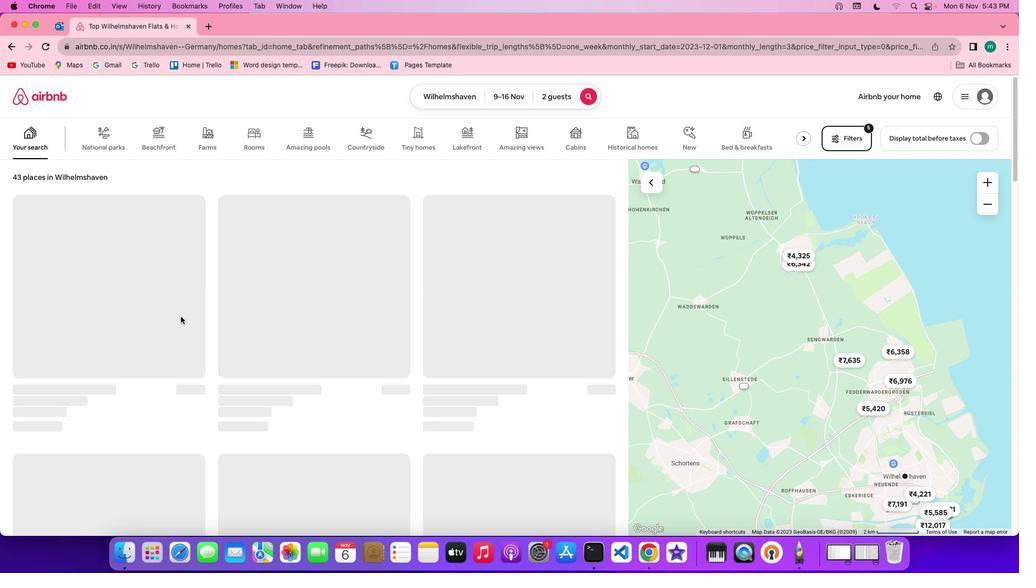
Action: Mouse scrolled (199, 334) with delta (18, 17)
Screenshot: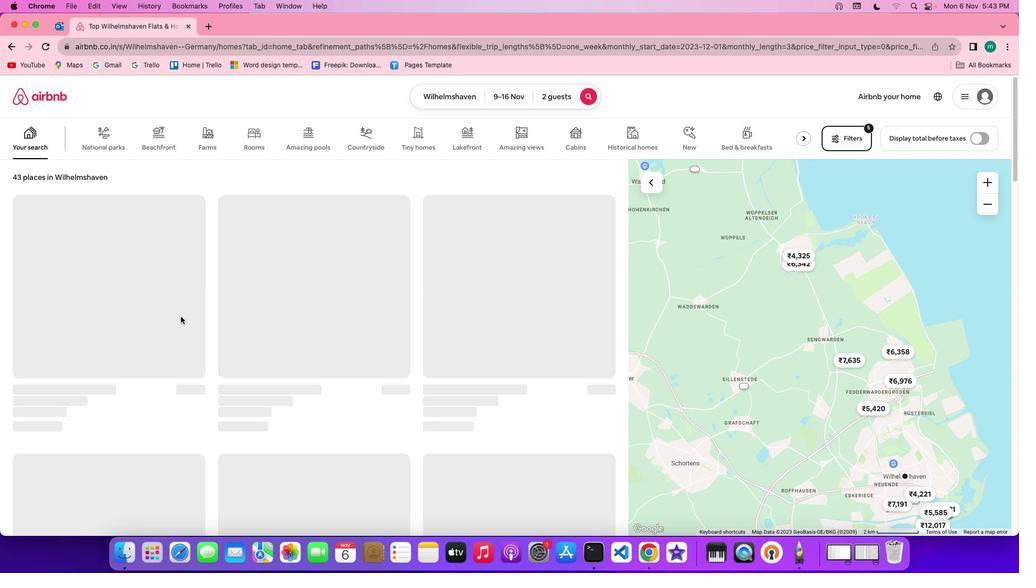 
Action: Mouse moved to (298, 361)
Screenshot: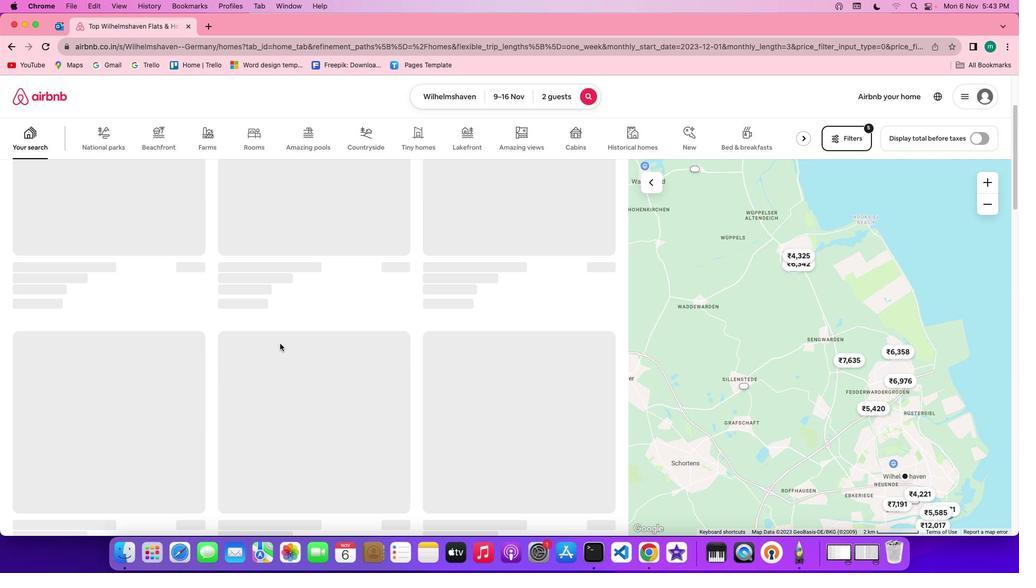 
Action: Mouse scrolled (298, 361) with delta (18, 18)
Screenshot: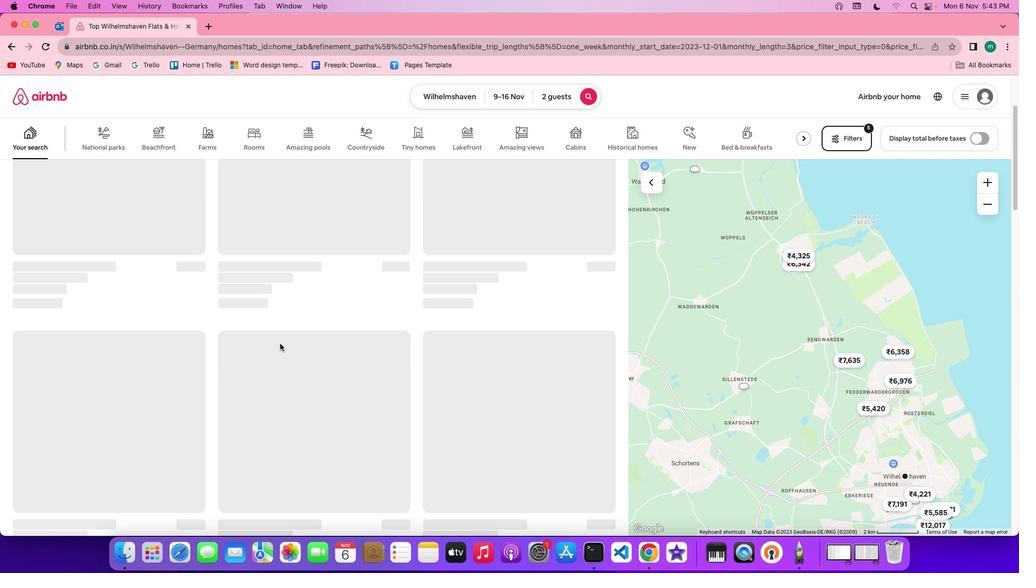 
Action: Mouse scrolled (298, 361) with delta (18, 18)
Screenshot: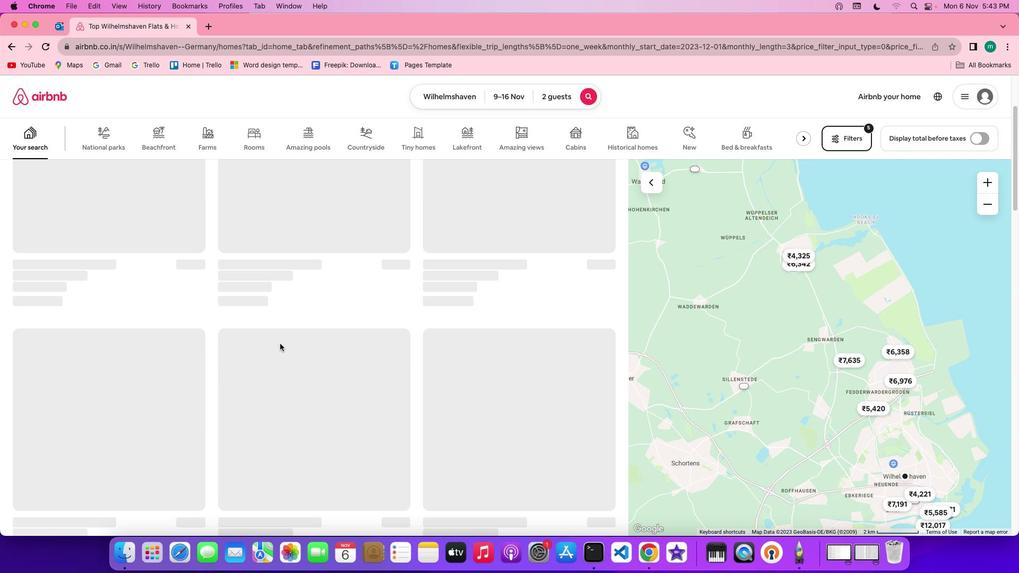 
Action: Mouse scrolled (298, 361) with delta (18, 19)
Screenshot: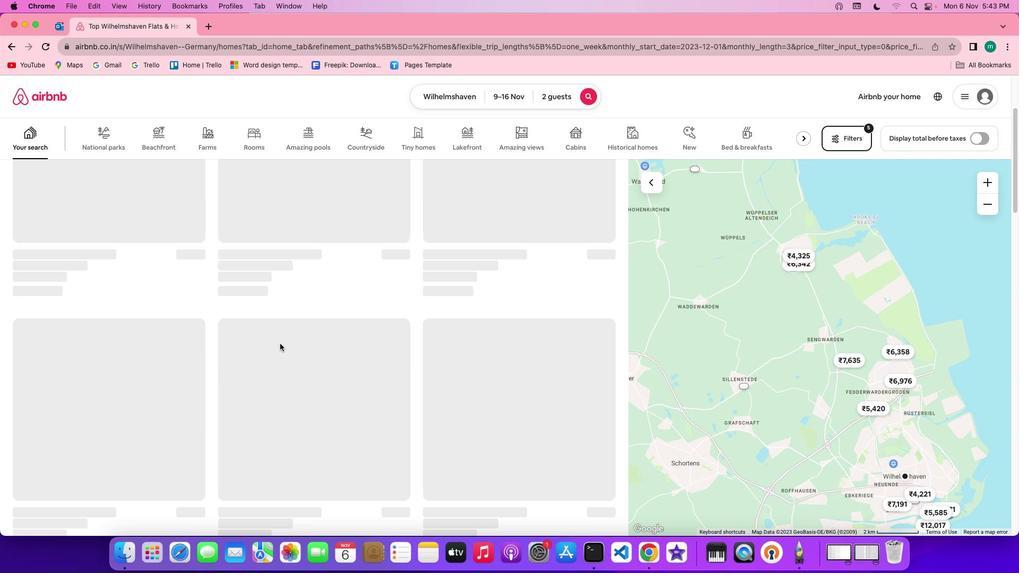 
Action: Mouse scrolled (298, 361) with delta (18, 19)
Screenshot: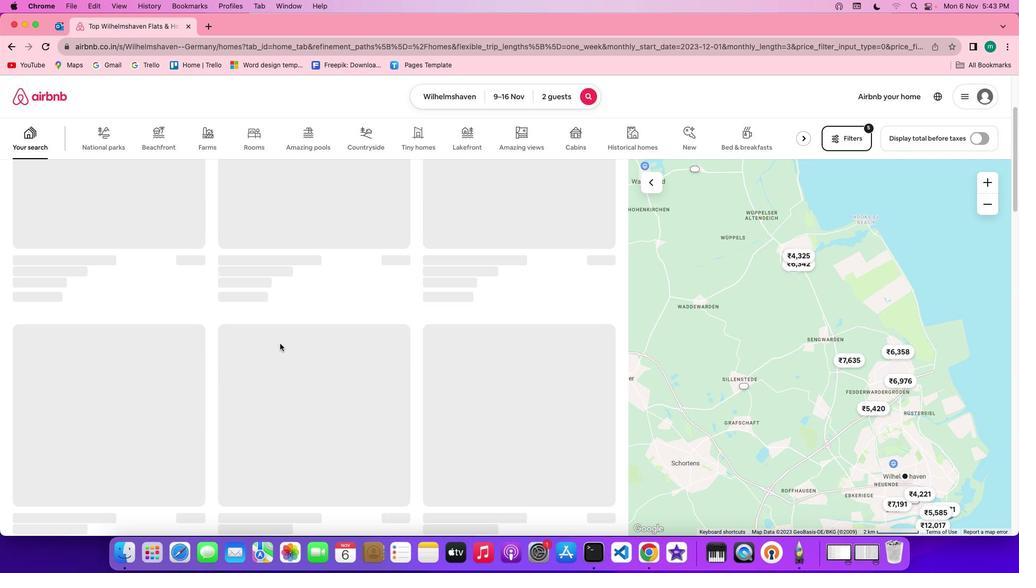 
Action: Mouse scrolled (298, 361) with delta (18, 19)
Screenshot: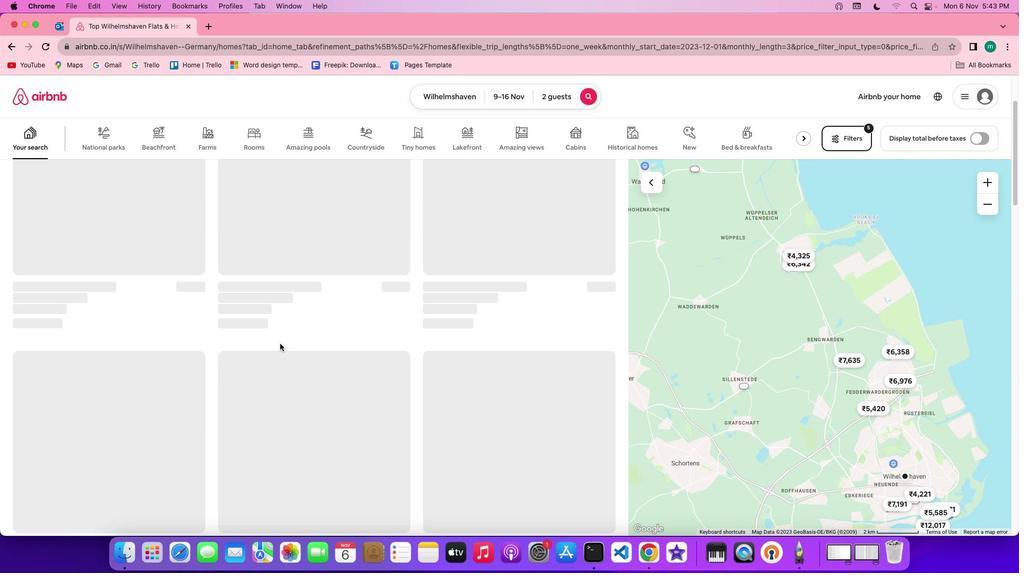 
Action: Mouse scrolled (298, 361) with delta (18, 19)
Screenshot: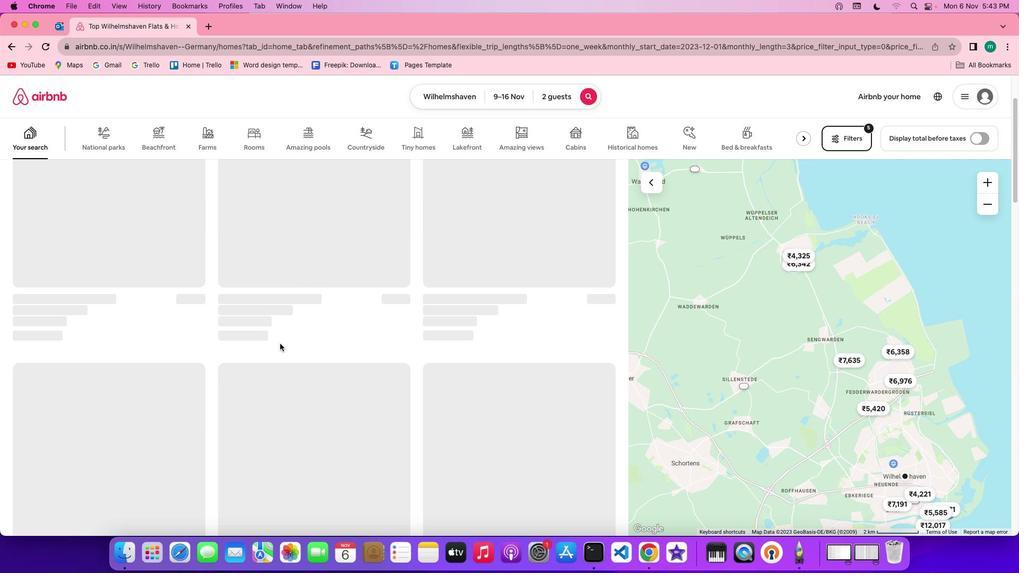 
Action: Mouse scrolled (298, 361) with delta (18, 20)
Screenshot: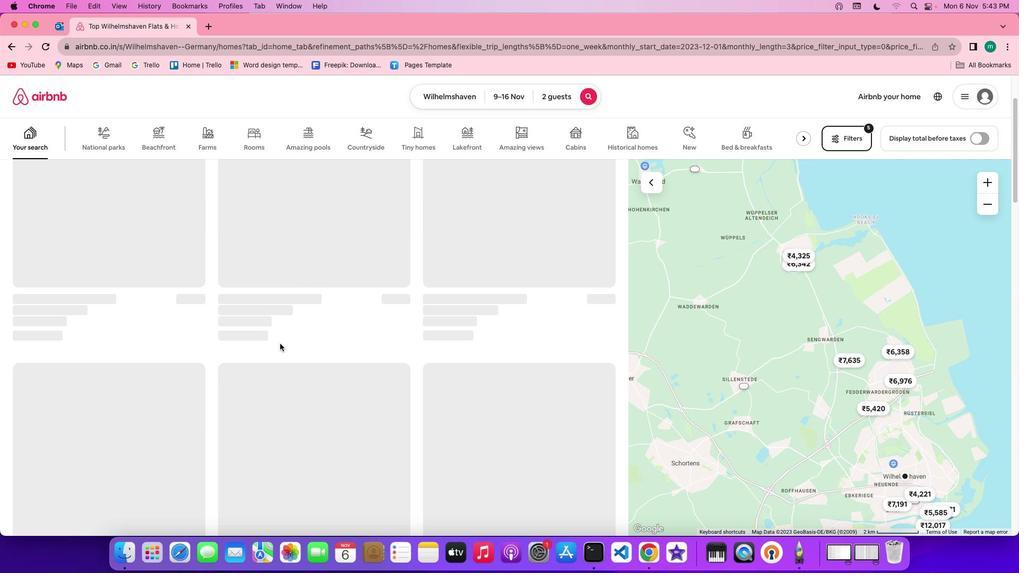 
Action: Mouse scrolled (298, 361) with delta (18, 21)
Screenshot: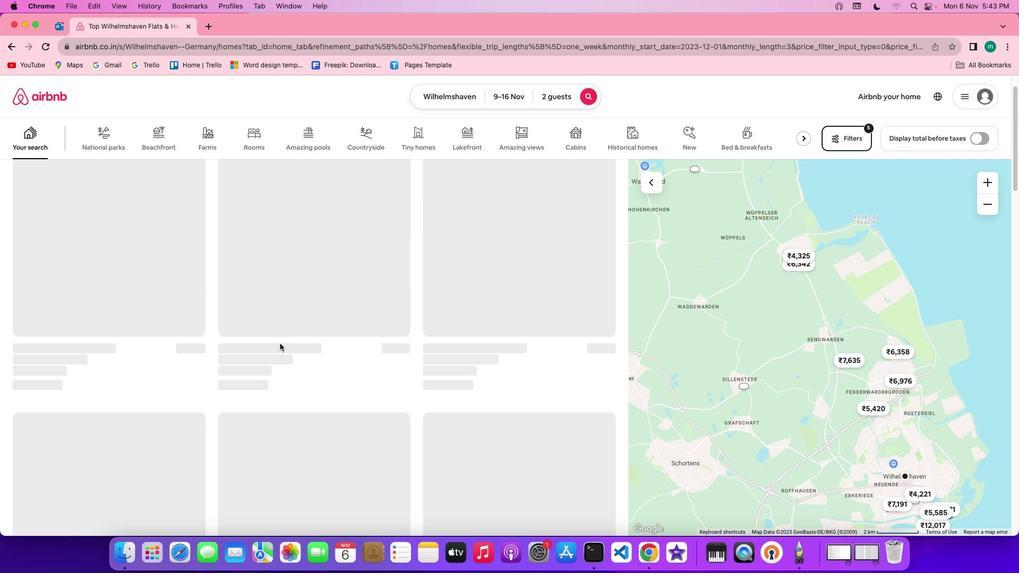 
Action: Mouse scrolled (298, 361) with delta (18, 21)
Screenshot: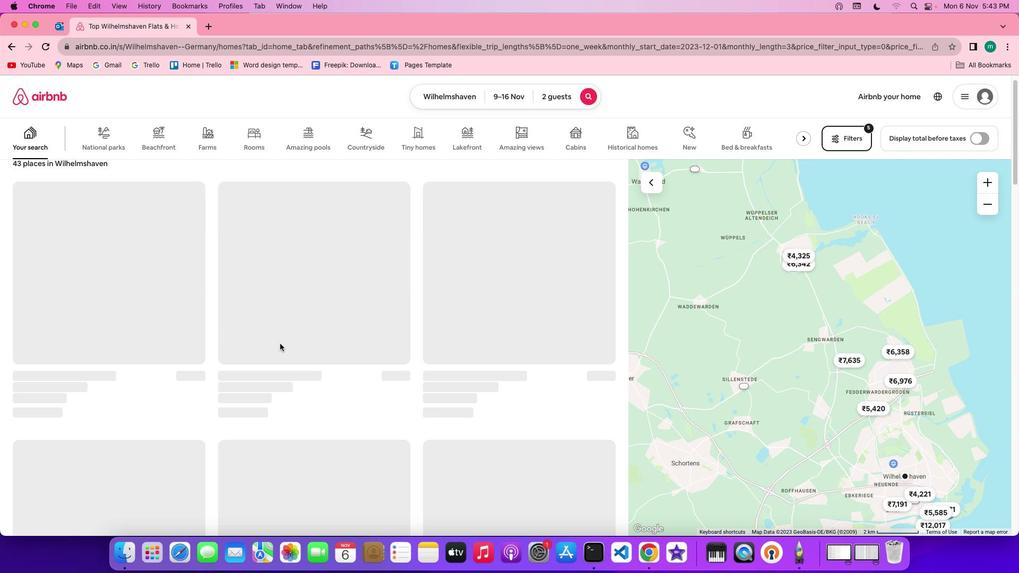
Action: Mouse scrolled (298, 361) with delta (18, 19)
Screenshot: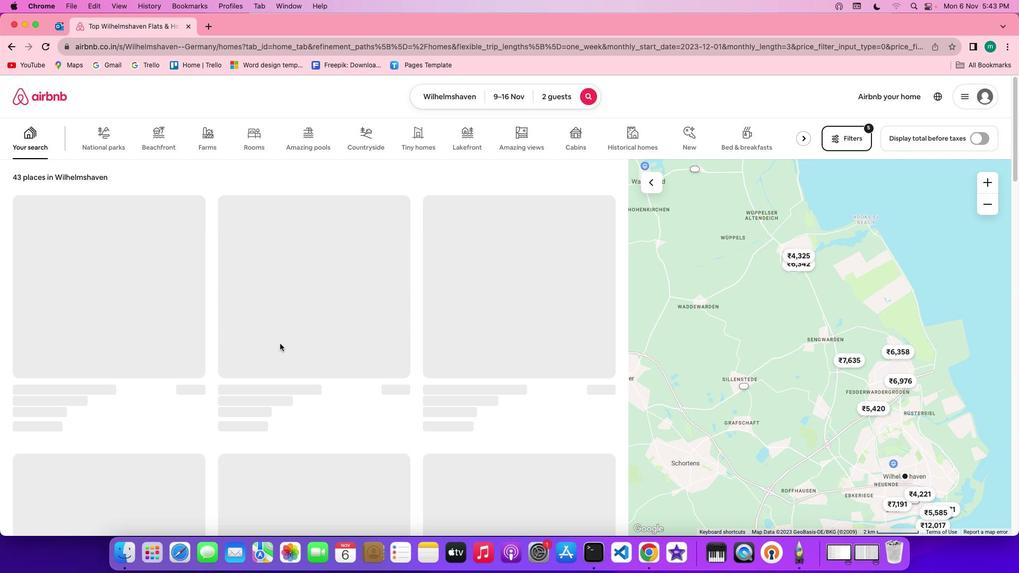 
Action: Mouse scrolled (298, 361) with delta (18, 19)
Screenshot: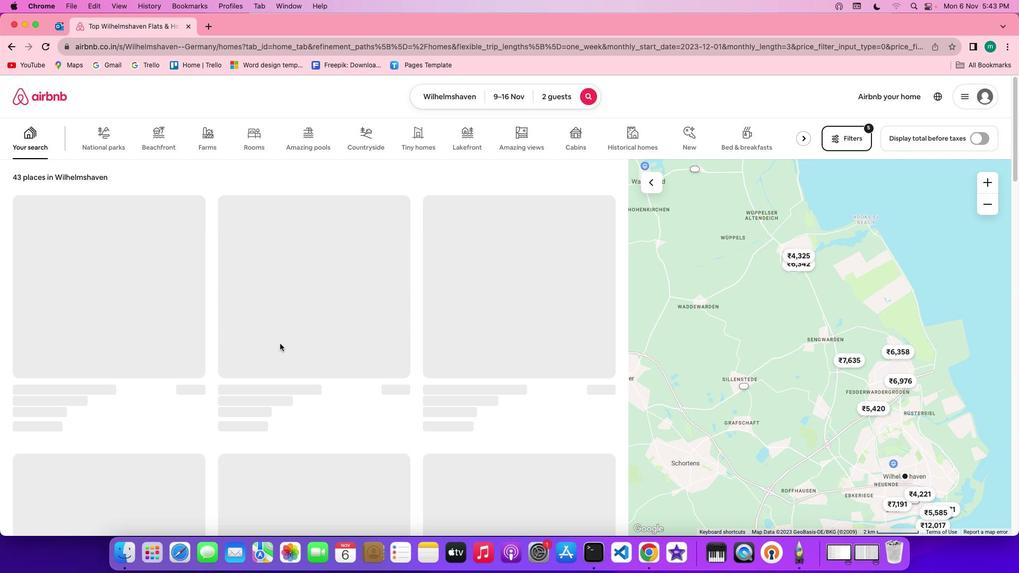 
Action: Mouse scrolled (298, 361) with delta (18, 20)
Screenshot: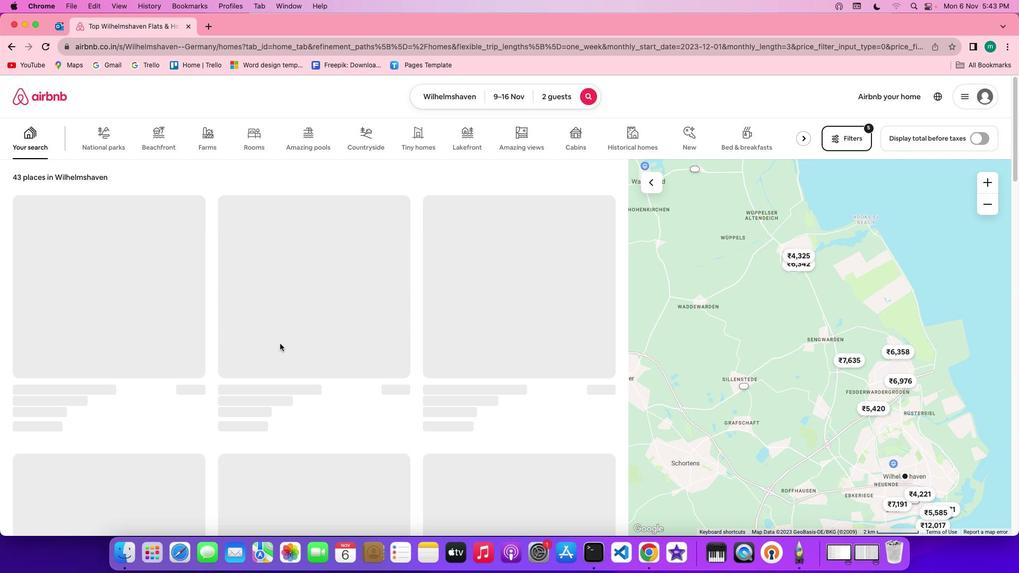
Action: Mouse scrolled (298, 361) with delta (18, 21)
Screenshot: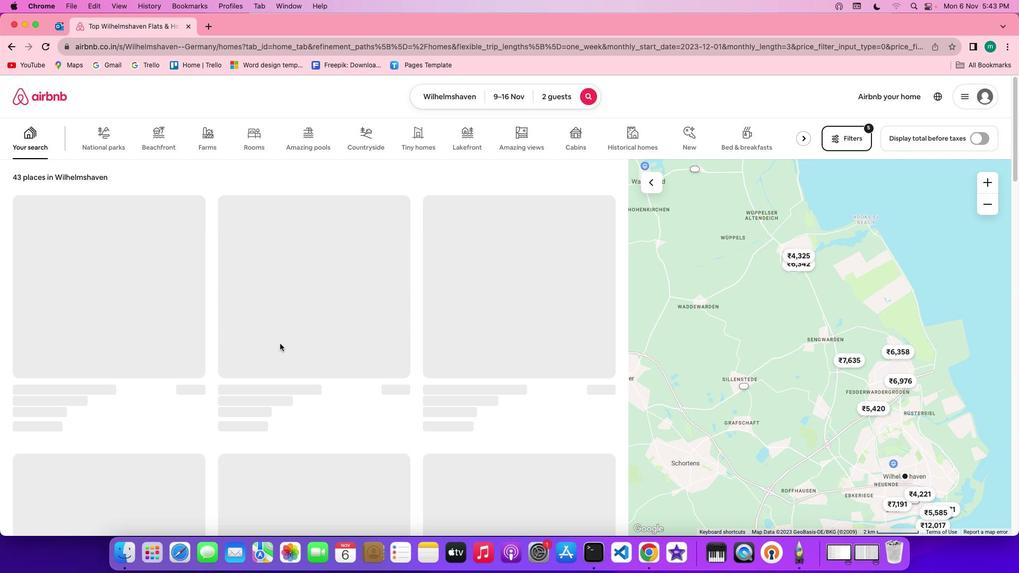 
Action: Mouse moved to (244, 362)
Screenshot: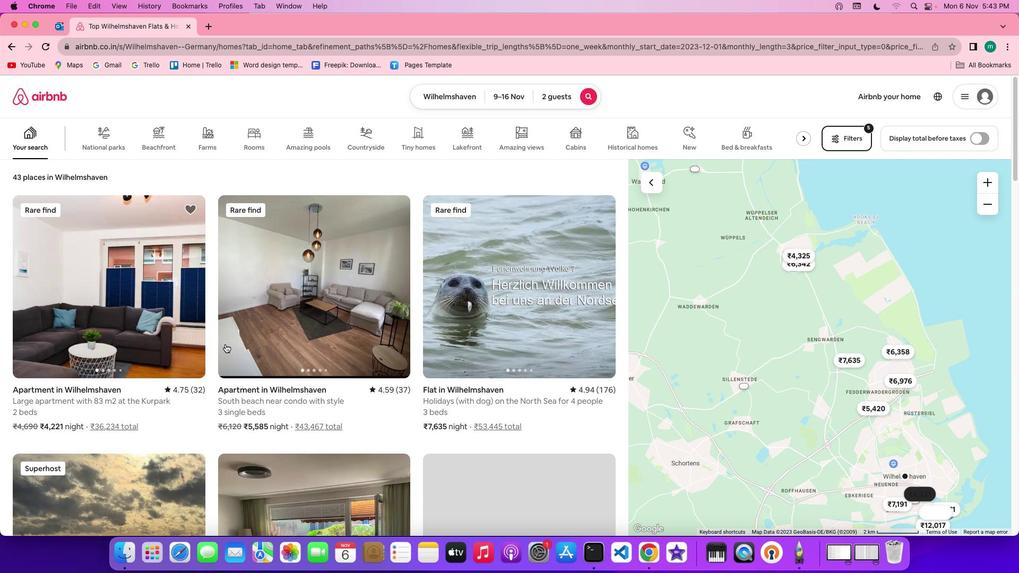 
Action: Mouse scrolled (244, 362) with delta (18, 18)
Screenshot: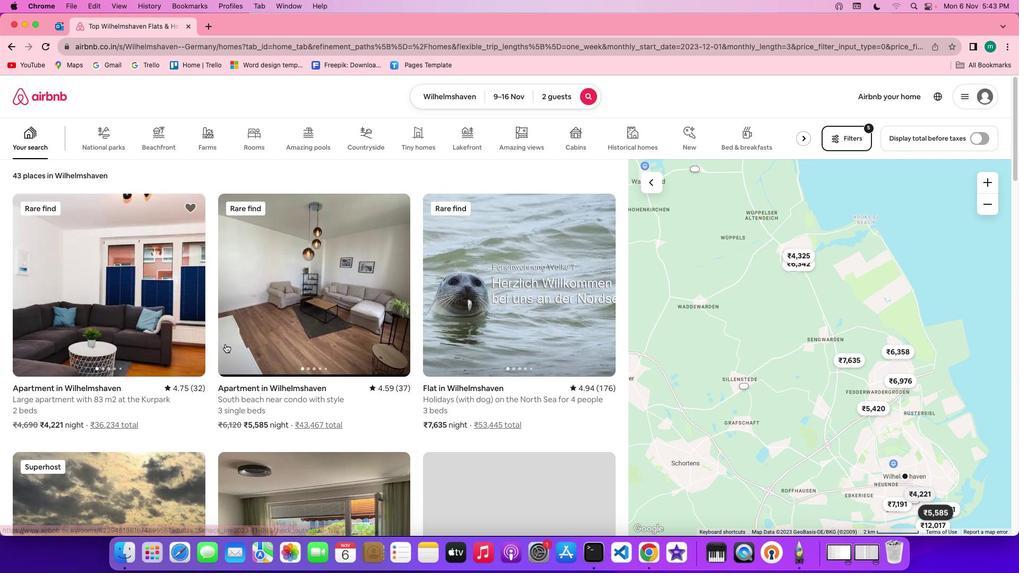 
Action: Mouse moved to (137, 331)
Screenshot: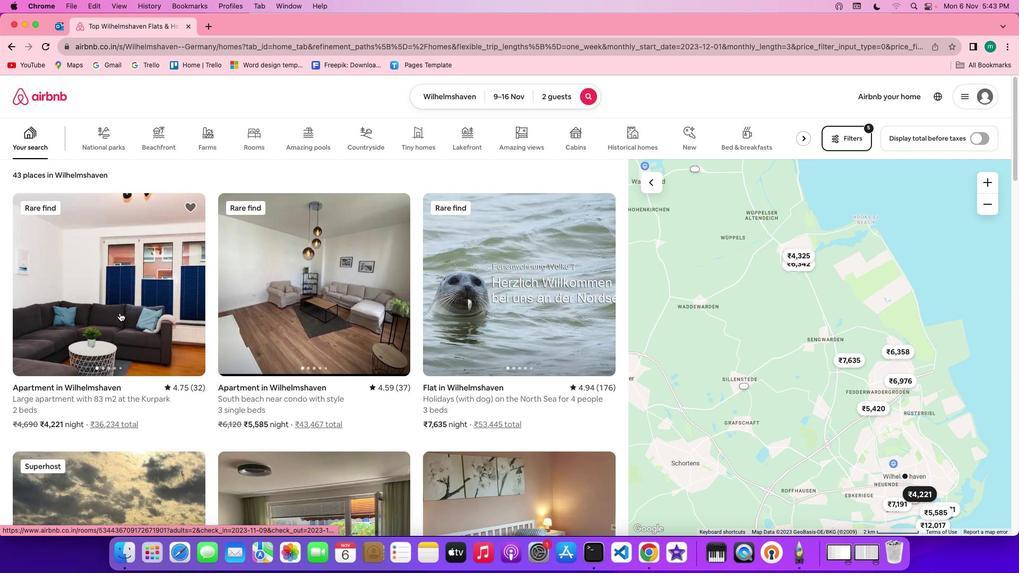
Action: Mouse pressed left at (137, 331)
Screenshot: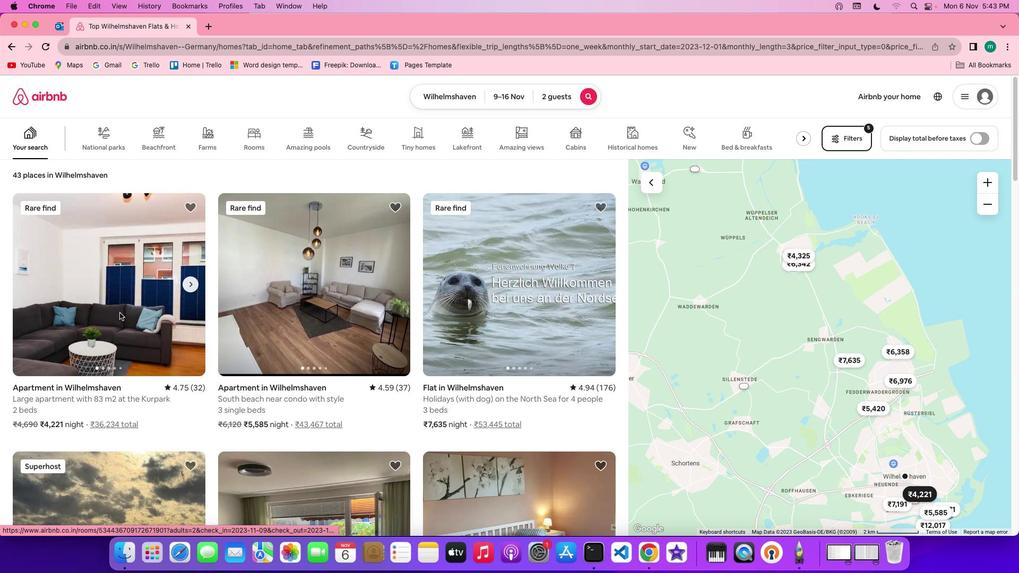 
Action: Mouse moved to (697, 441)
Screenshot: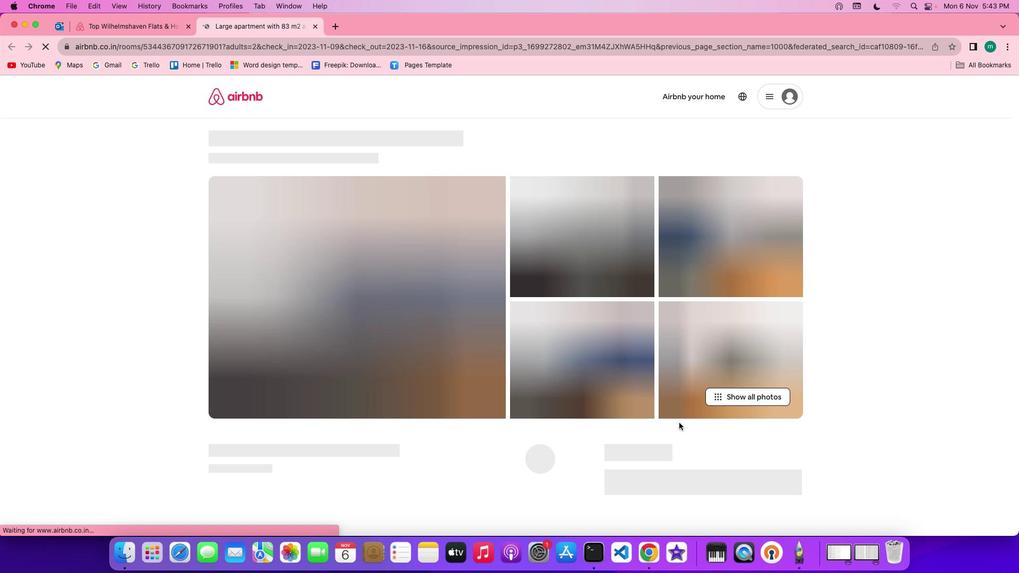 
Action: Mouse scrolled (697, 441) with delta (18, 18)
Screenshot: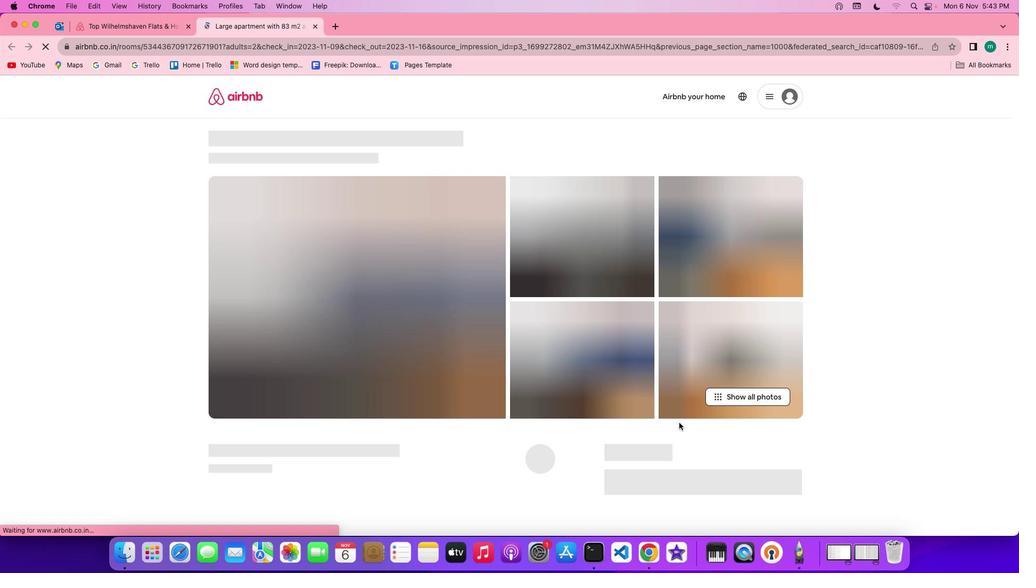 
Action: Mouse moved to (771, 418)
Screenshot: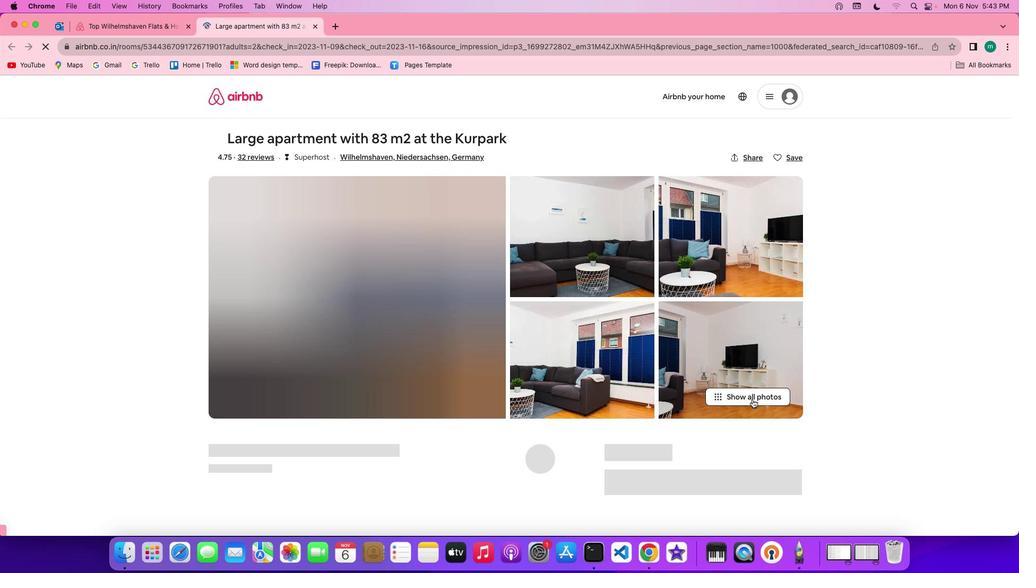 
Action: Mouse pressed left at (771, 418)
Screenshot: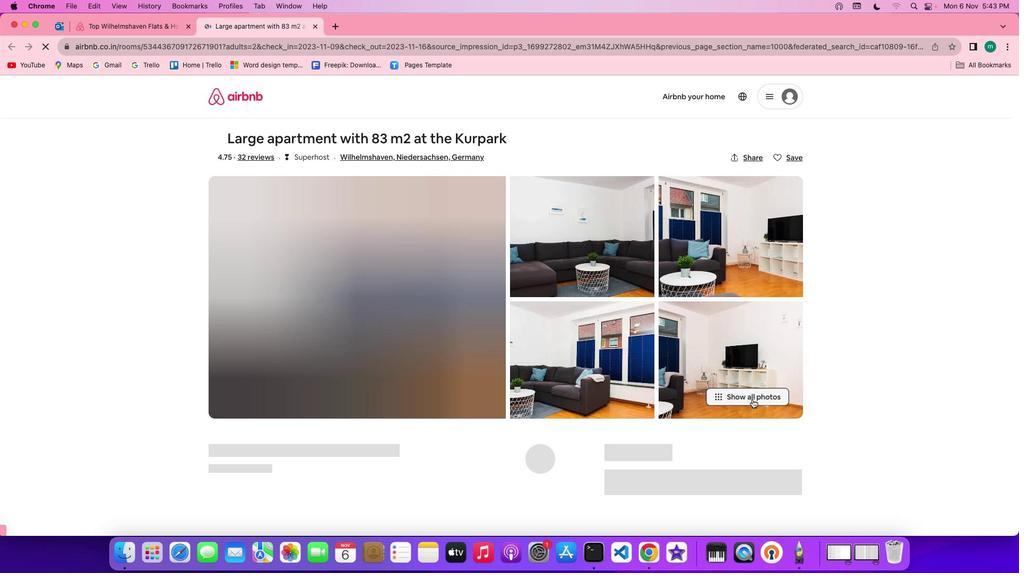 
Action: Mouse moved to (449, 383)
Screenshot: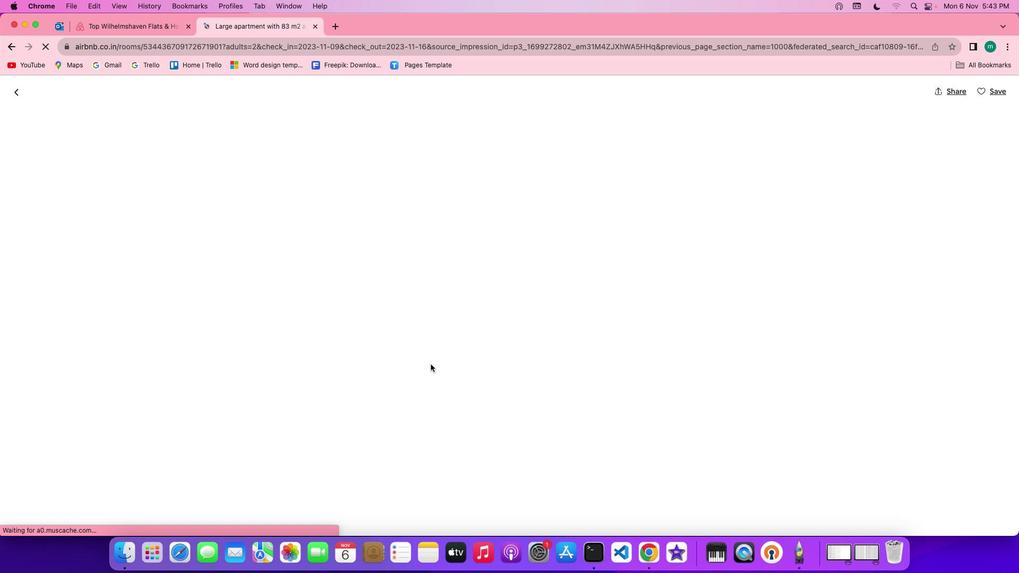
Action: Mouse scrolled (449, 383) with delta (18, 18)
Screenshot: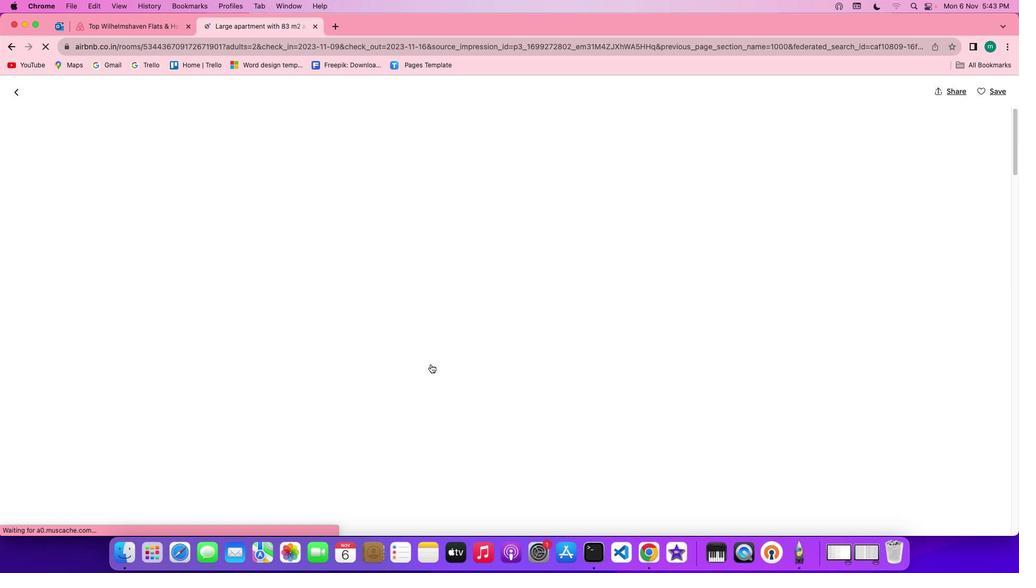 
Action: Mouse scrolled (449, 383) with delta (18, 18)
Screenshot: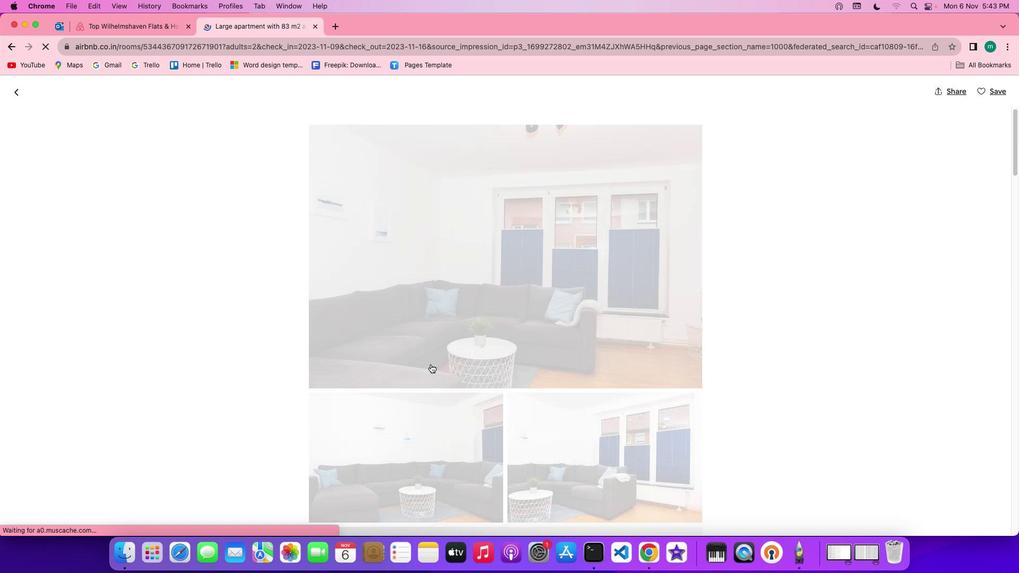 
Action: Mouse scrolled (449, 383) with delta (18, 18)
Screenshot: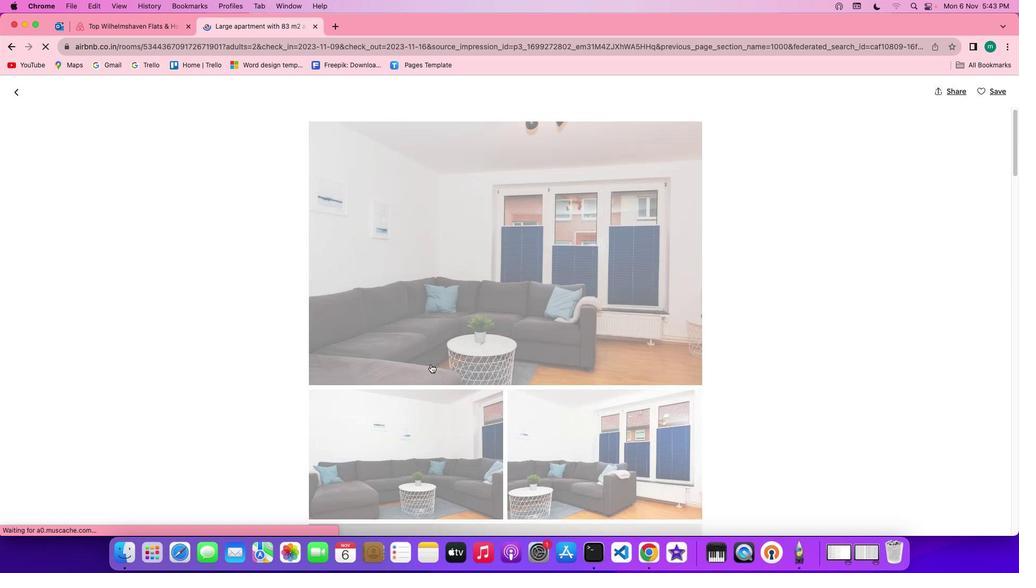 
Action: Mouse scrolled (449, 383) with delta (18, 18)
Screenshot: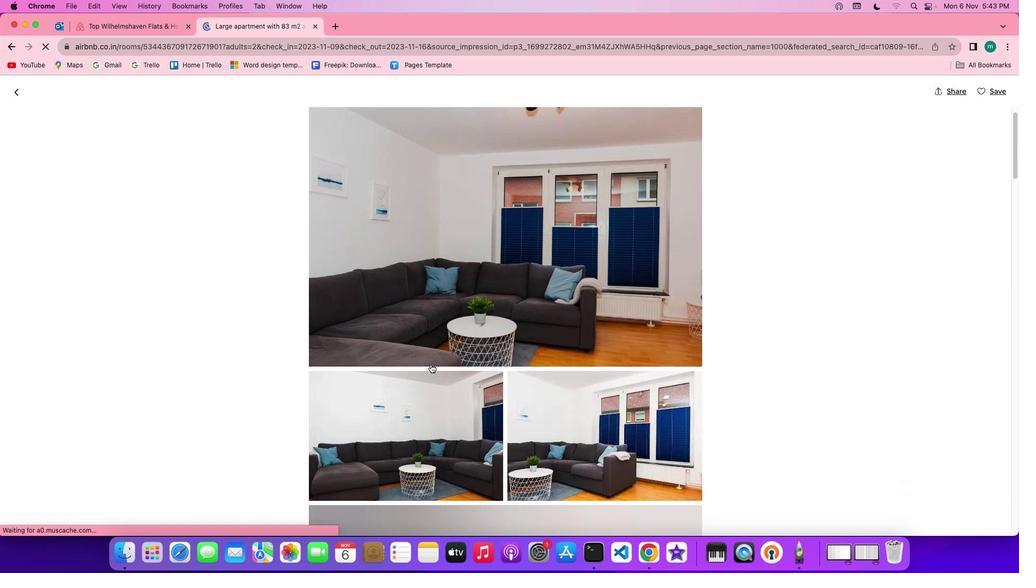 
Action: Mouse scrolled (449, 383) with delta (18, 18)
Screenshot: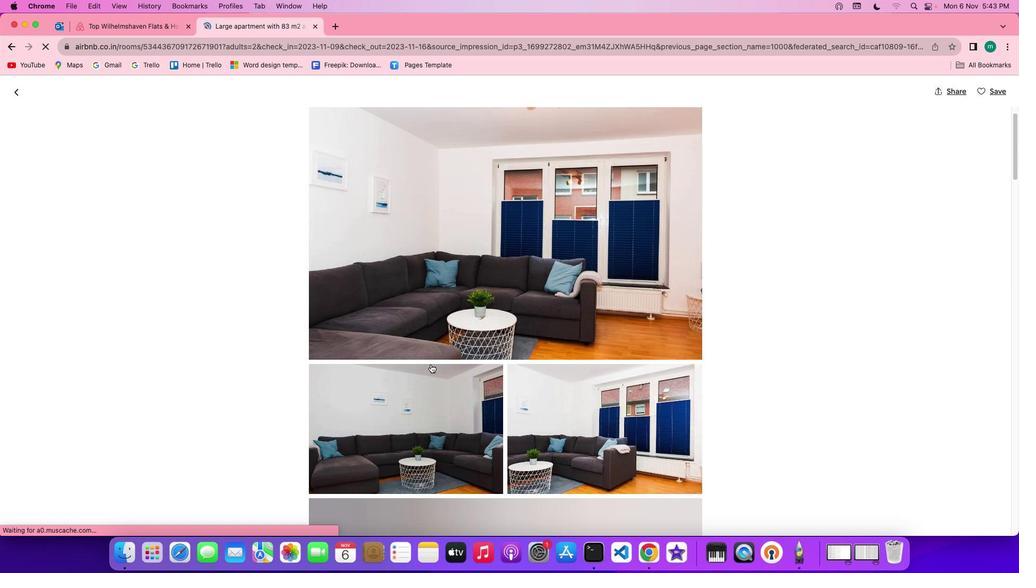 
Action: Mouse scrolled (449, 383) with delta (18, 18)
Screenshot: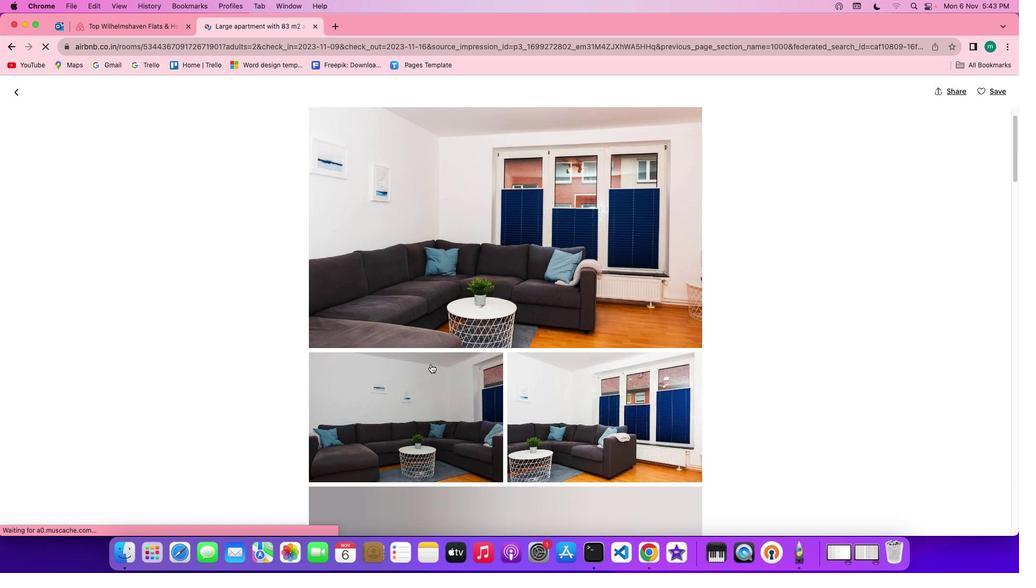 
Action: Mouse scrolled (449, 383) with delta (18, 17)
Screenshot: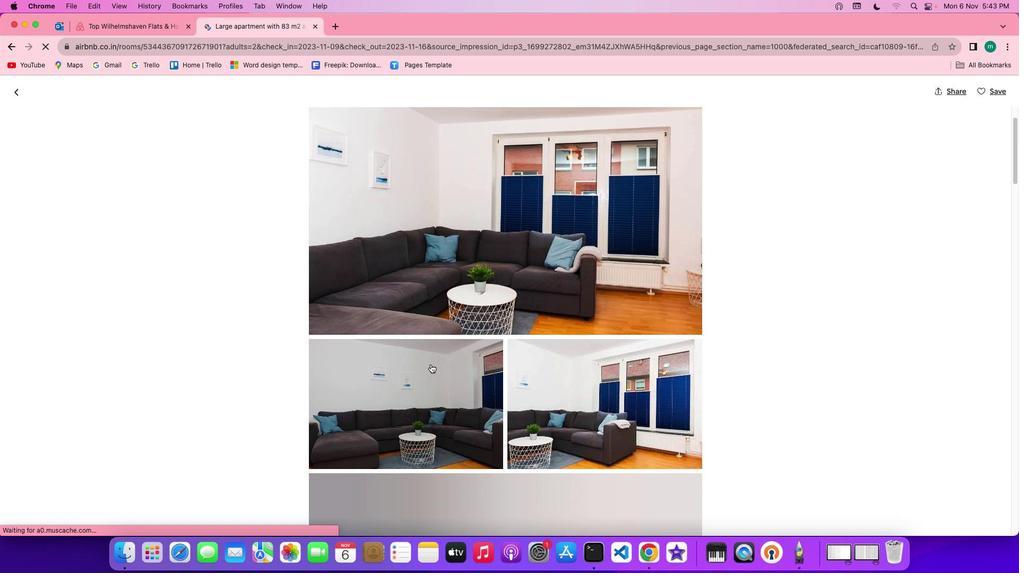 
Action: Mouse scrolled (449, 383) with delta (18, 16)
Screenshot: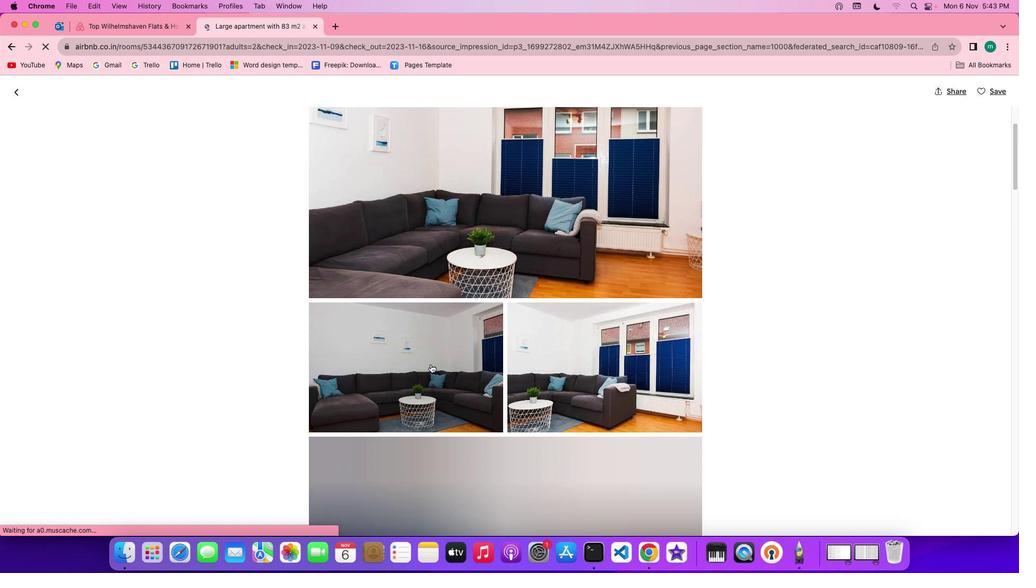 
Action: Mouse scrolled (449, 383) with delta (18, 18)
Screenshot: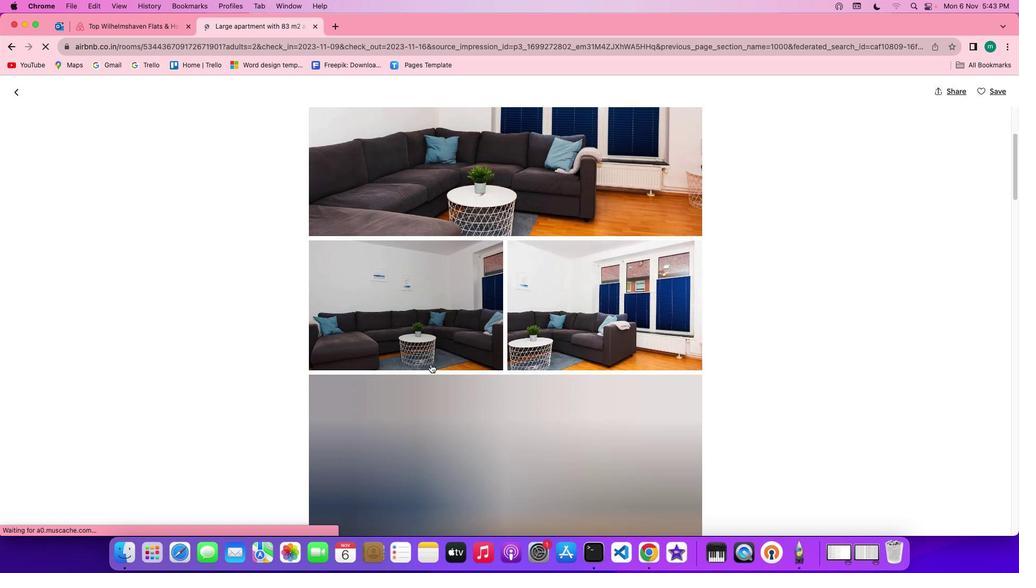 
Action: Mouse scrolled (449, 383) with delta (18, 18)
Screenshot: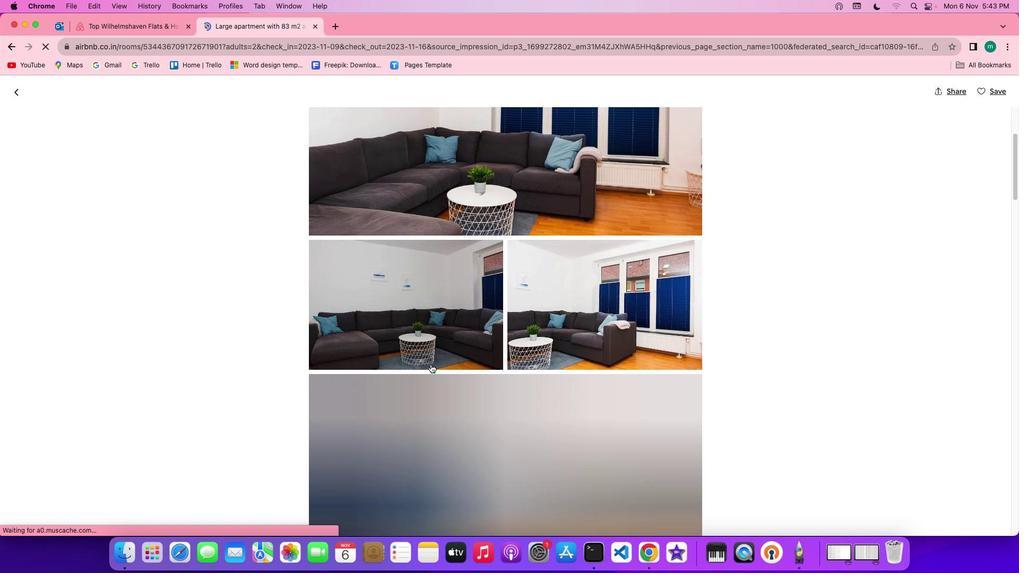 
Action: Mouse scrolled (449, 383) with delta (18, 18)
Screenshot: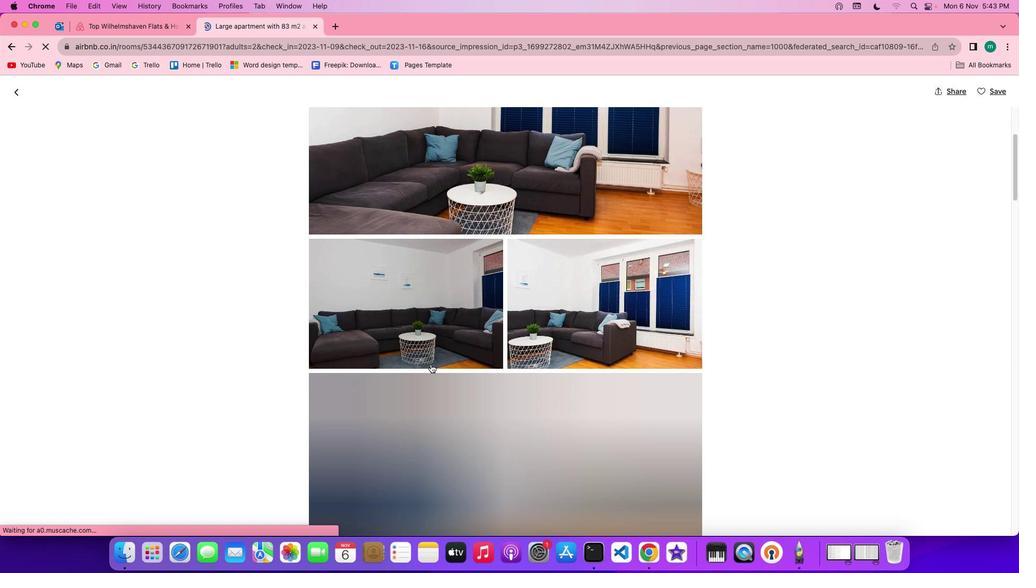 
Action: Mouse scrolled (449, 383) with delta (18, 18)
Screenshot: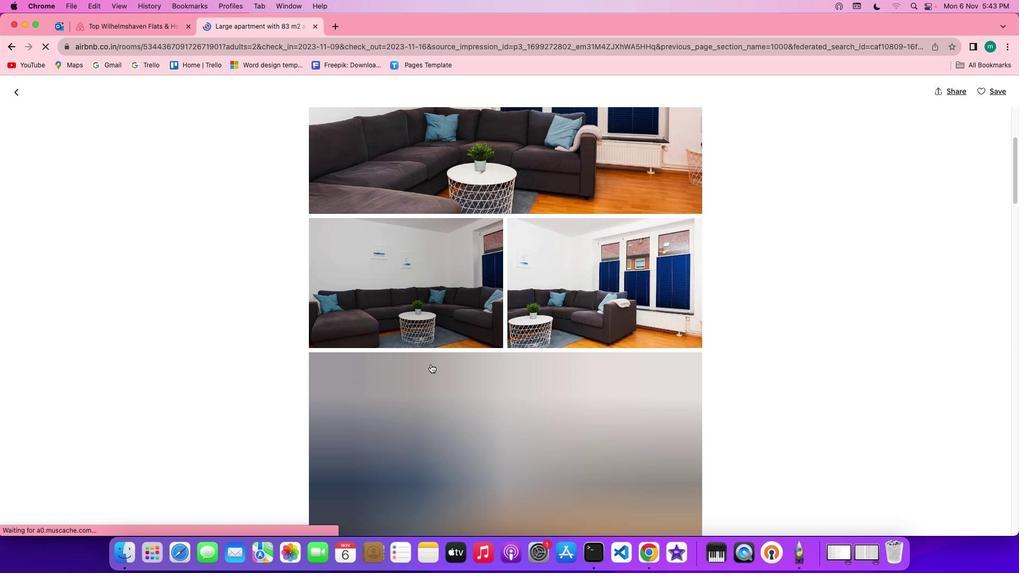 
Action: Mouse scrolled (449, 383) with delta (18, 17)
Screenshot: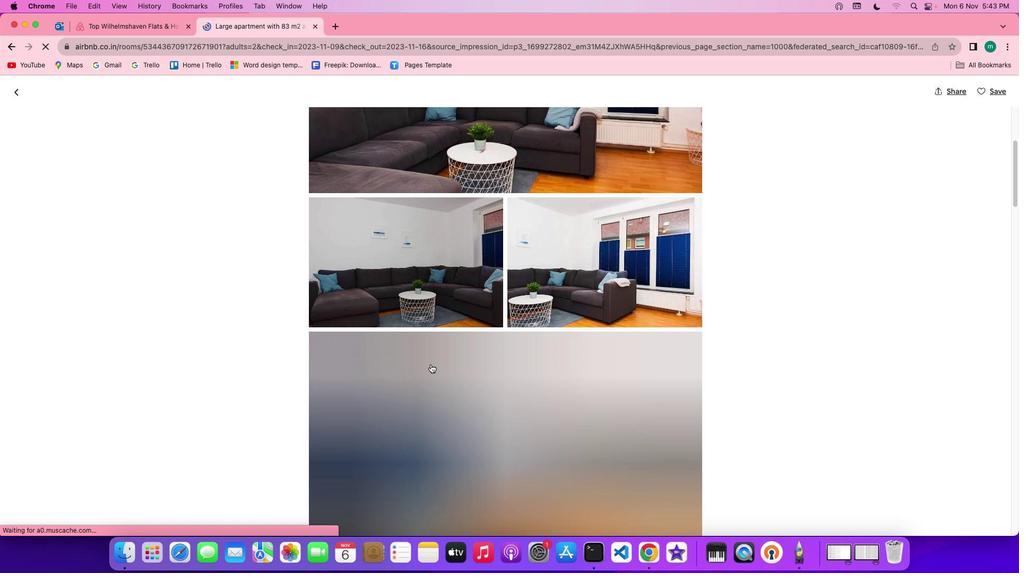 
Action: Mouse scrolled (449, 383) with delta (18, 18)
Screenshot: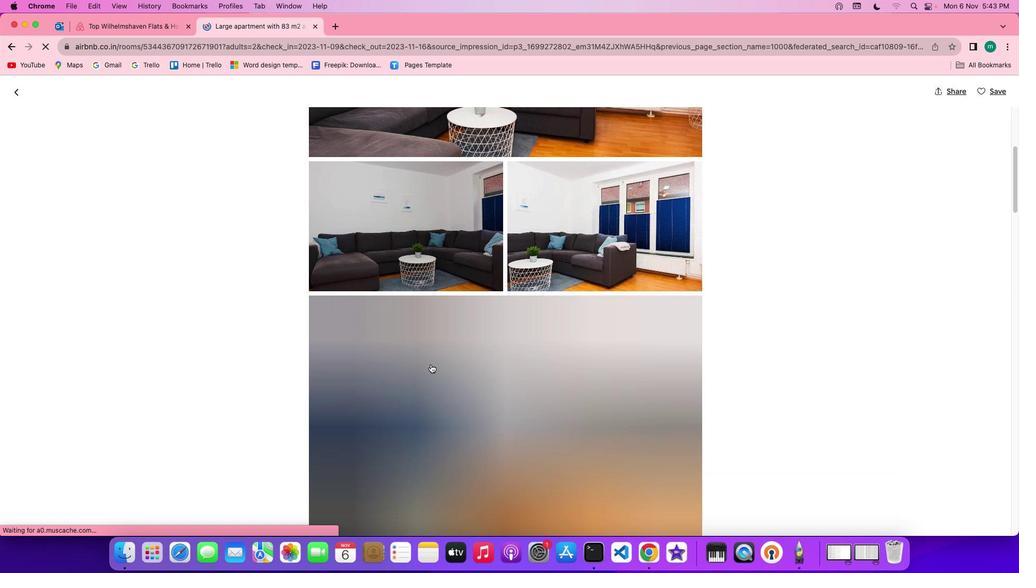 
Action: Mouse scrolled (449, 383) with delta (18, 18)
Screenshot: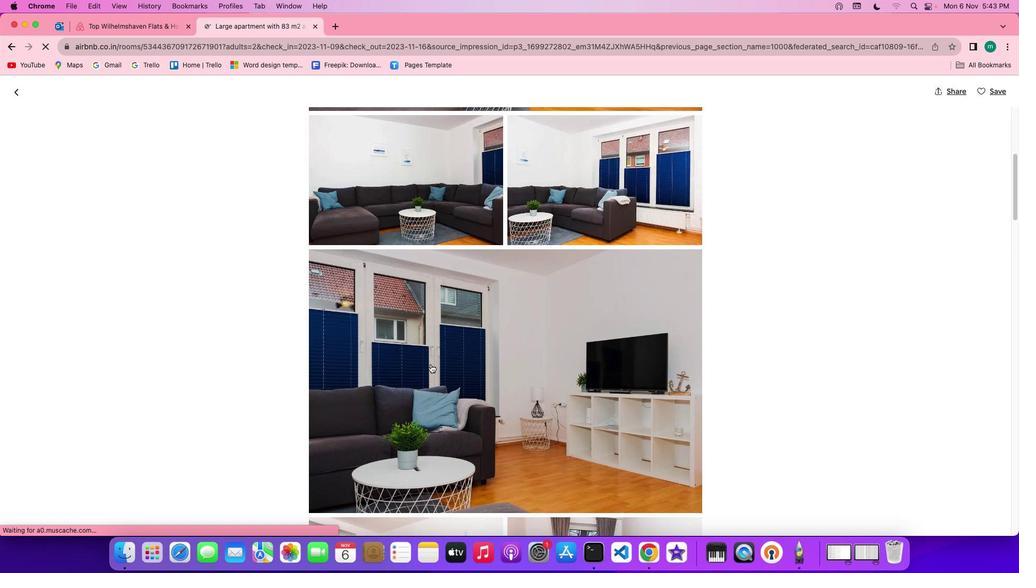 
Action: Mouse scrolled (449, 383) with delta (18, 18)
Screenshot: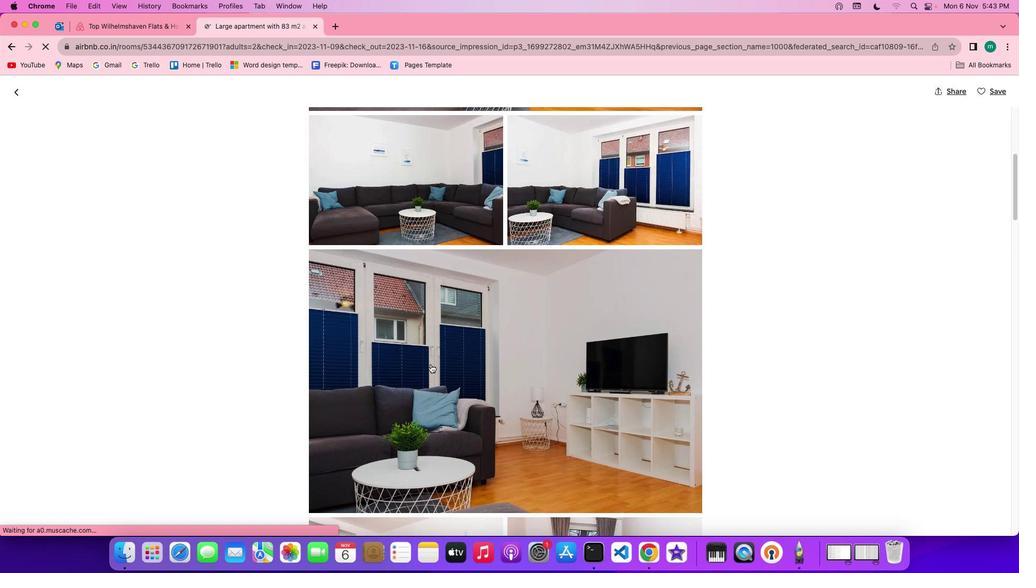 
Action: Mouse scrolled (449, 383) with delta (18, 17)
Screenshot: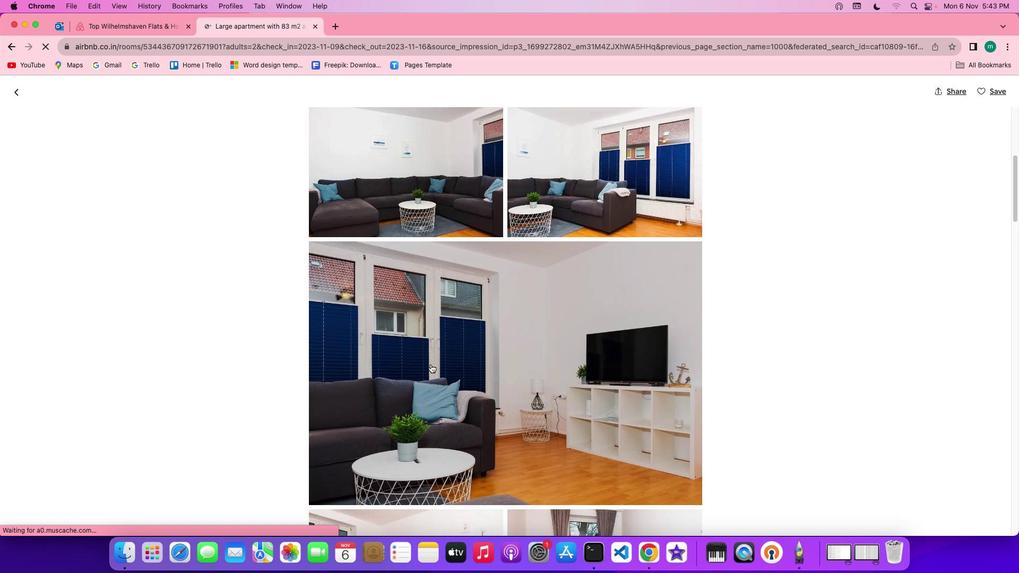 
Action: Mouse scrolled (449, 383) with delta (18, 16)
Screenshot: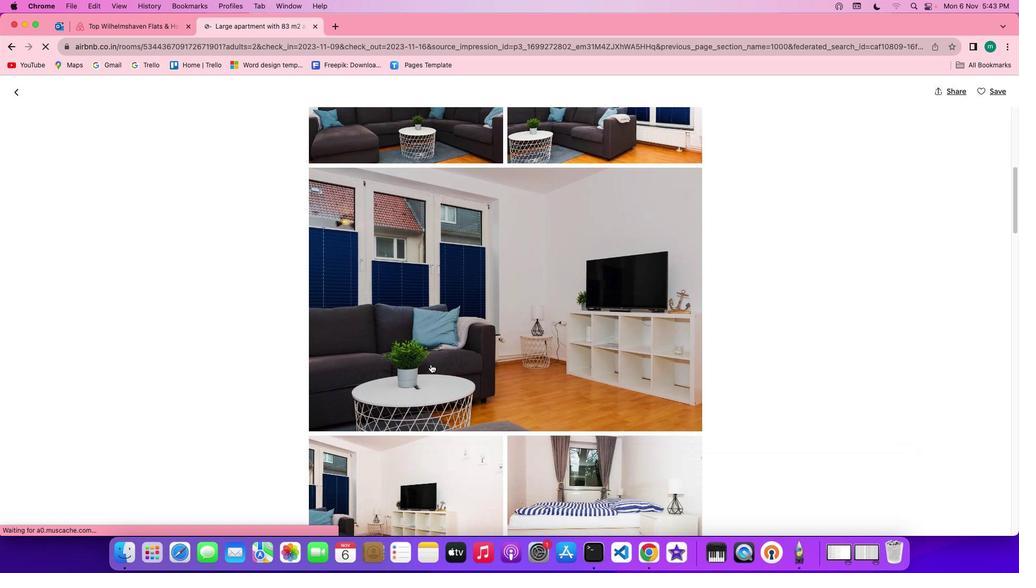 
Action: Mouse scrolled (449, 383) with delta (18, 18)
Screenshot: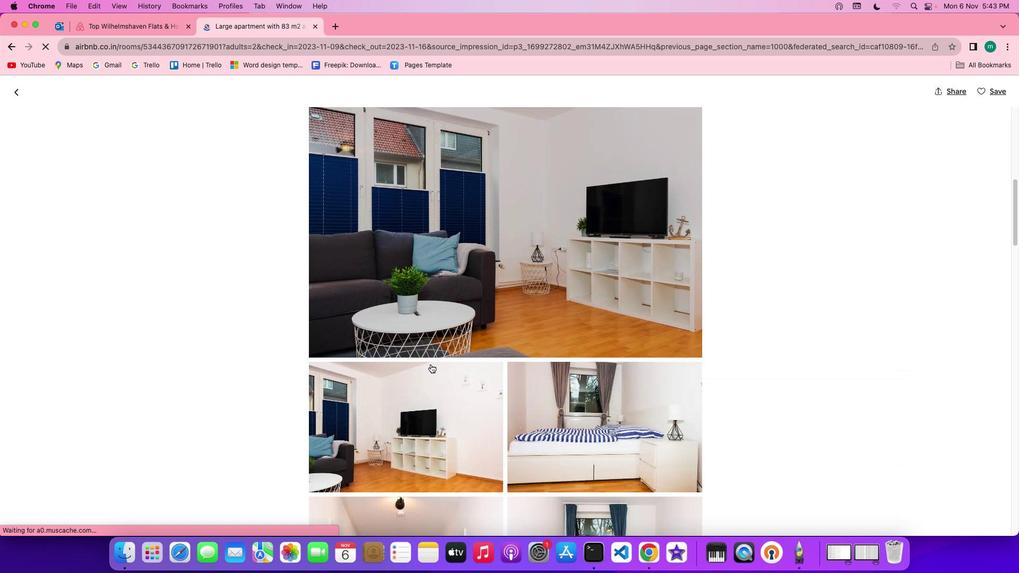 
Action: Mouse scrolled (449, 383) with delta (18, 18)
Screenshot: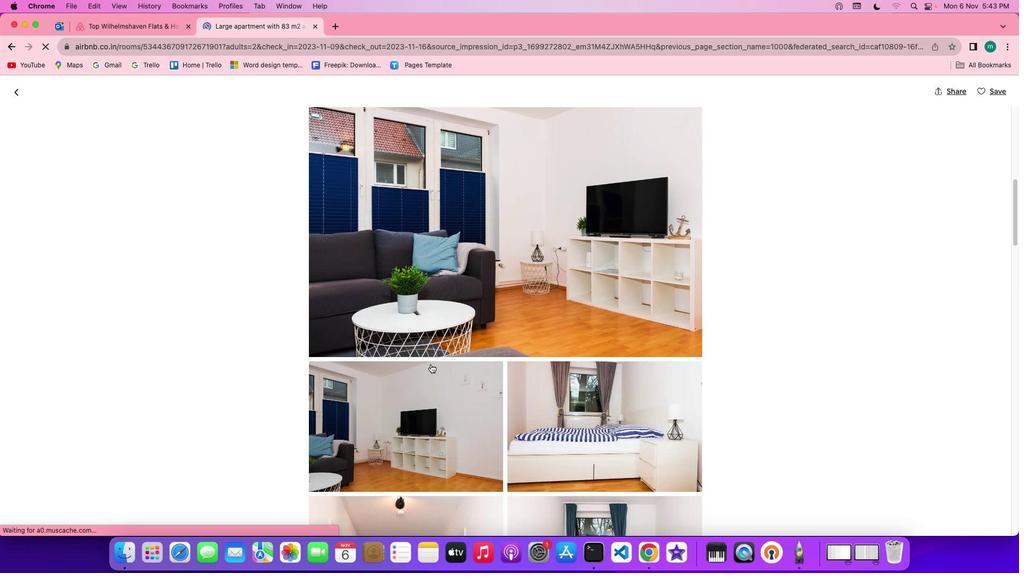 
Action: Mouse scrolled (449, 383) with delta (18, 18)
Screenshot: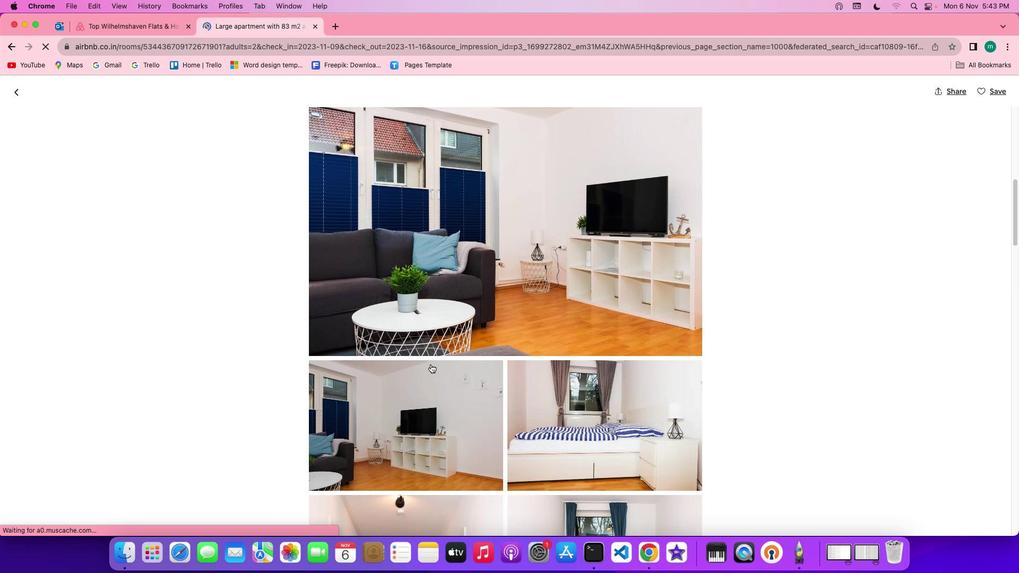 
Action: Mouse scrolled (449, 383) with delta (18, 17)
Screenshot: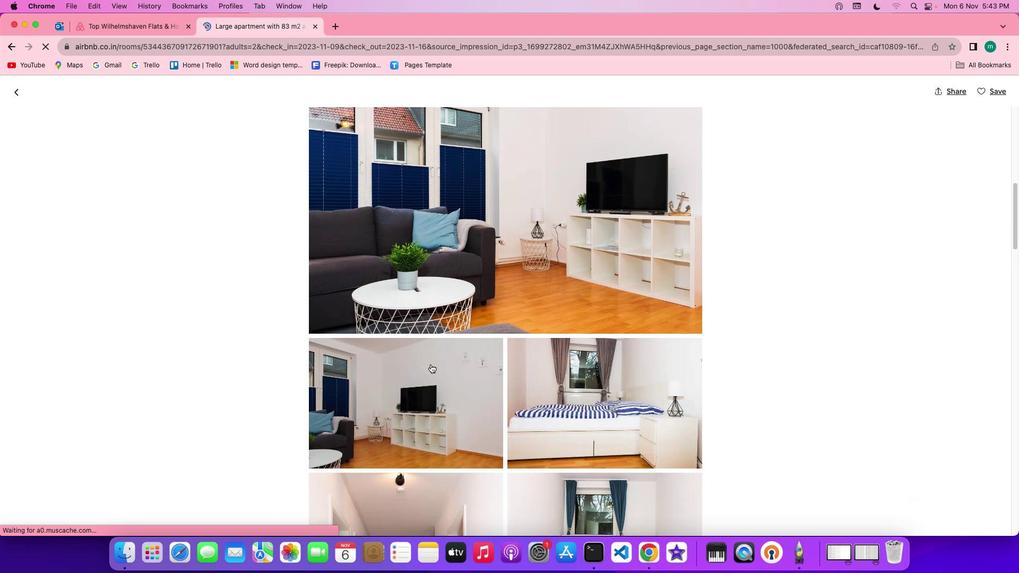 
Action: Mouse scrolled (449, 383) with delta (18, 16)
Screenshot: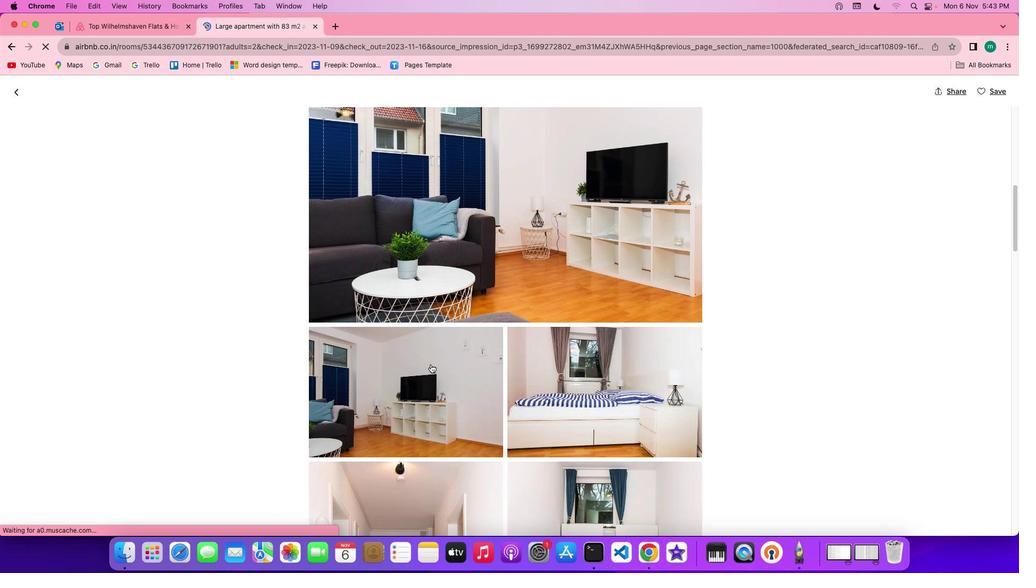 
Action: Mouse scrolled (449, 383) with delta (18, 16)
Screenshot: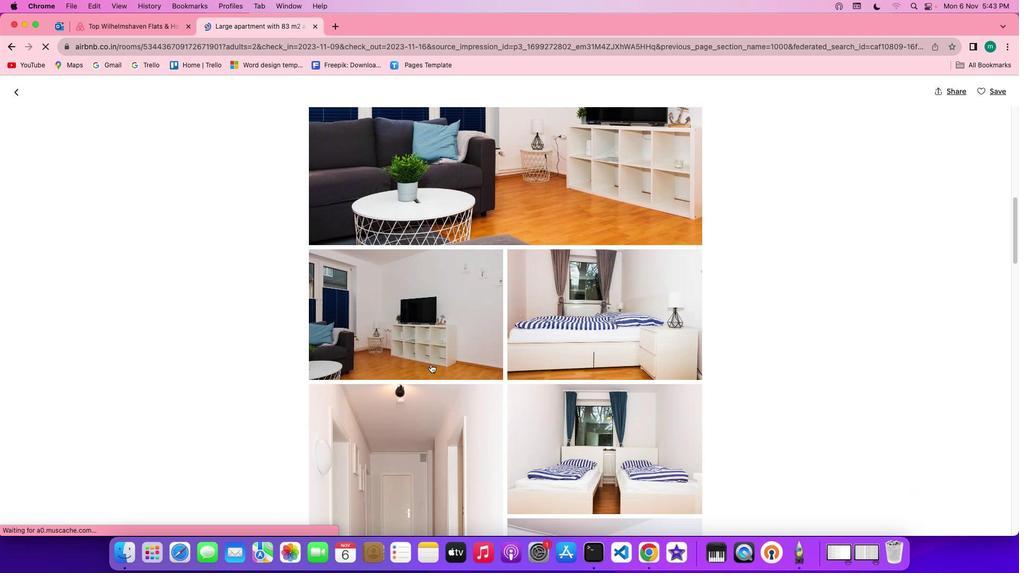 
Action: Mouse scrolled (449, 383) with delta (18, 18)
Screenshot: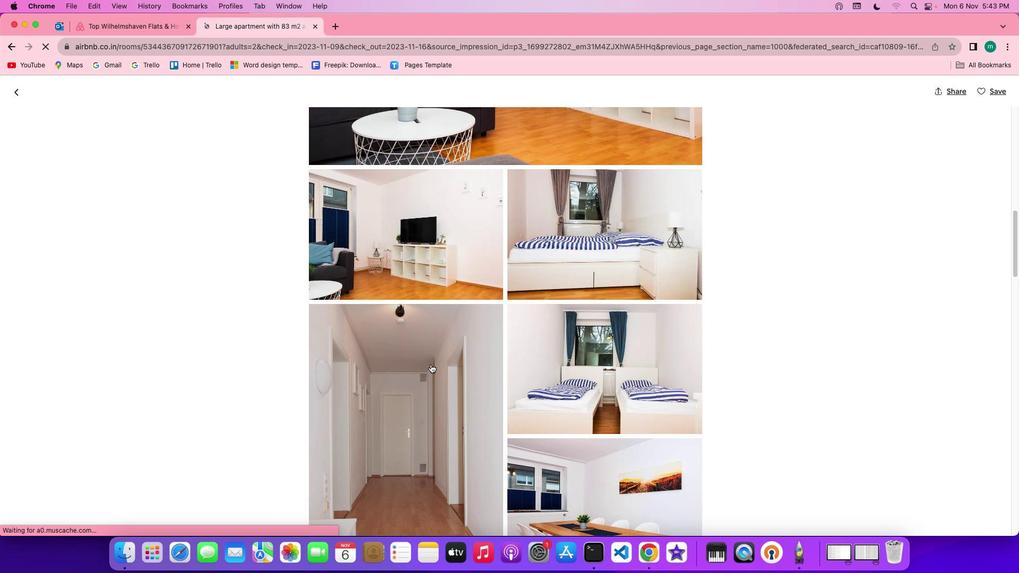 
Action: Mouse scrolled (449, 383) with delta (18, 18)
Screenshot: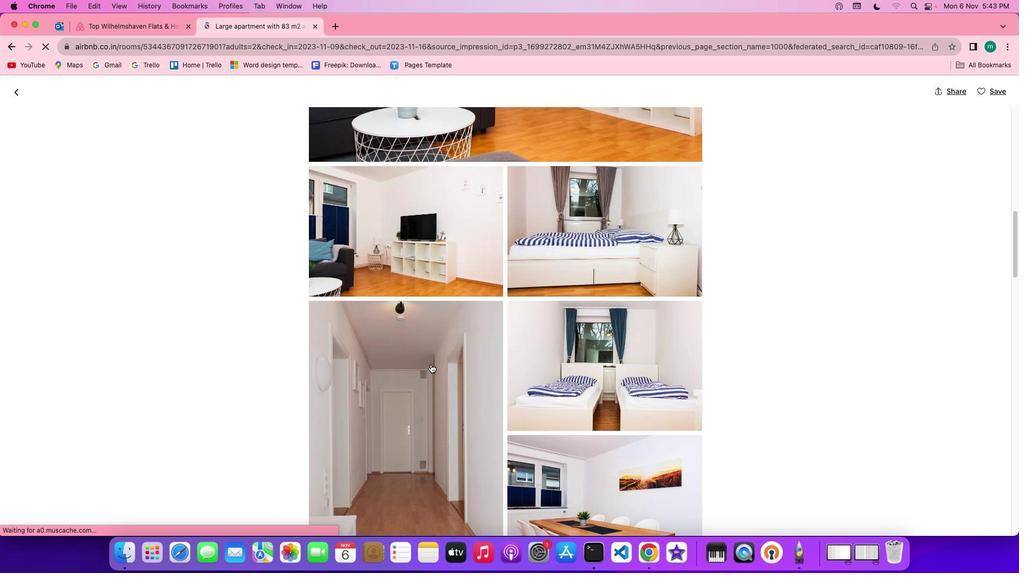
Action: Mouse scrolled (449, 383) with delta (18, 17)
Screenshot: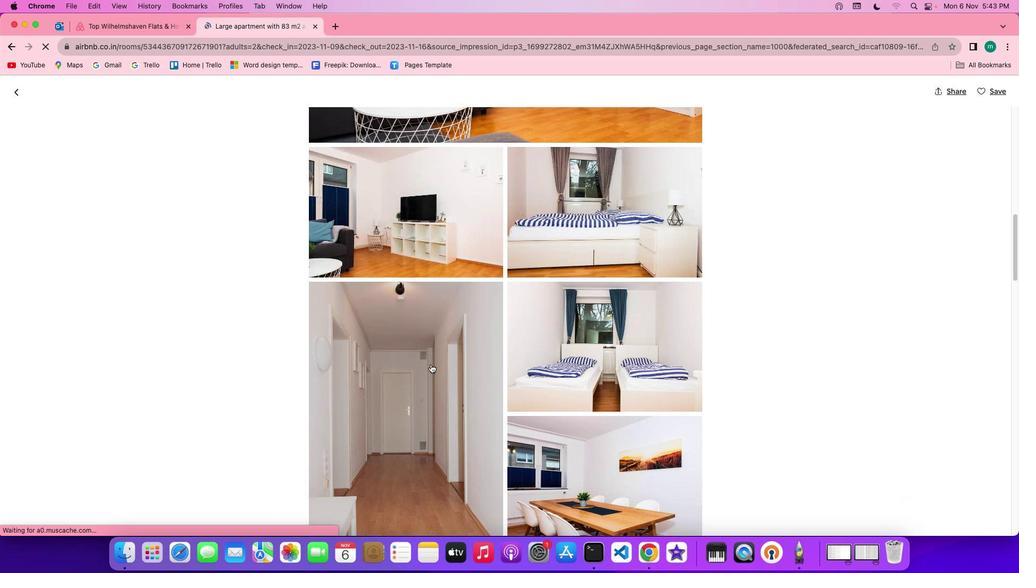 
Action: Mouse scrolled (449, 383) with delta (18, 16)
Screenshot: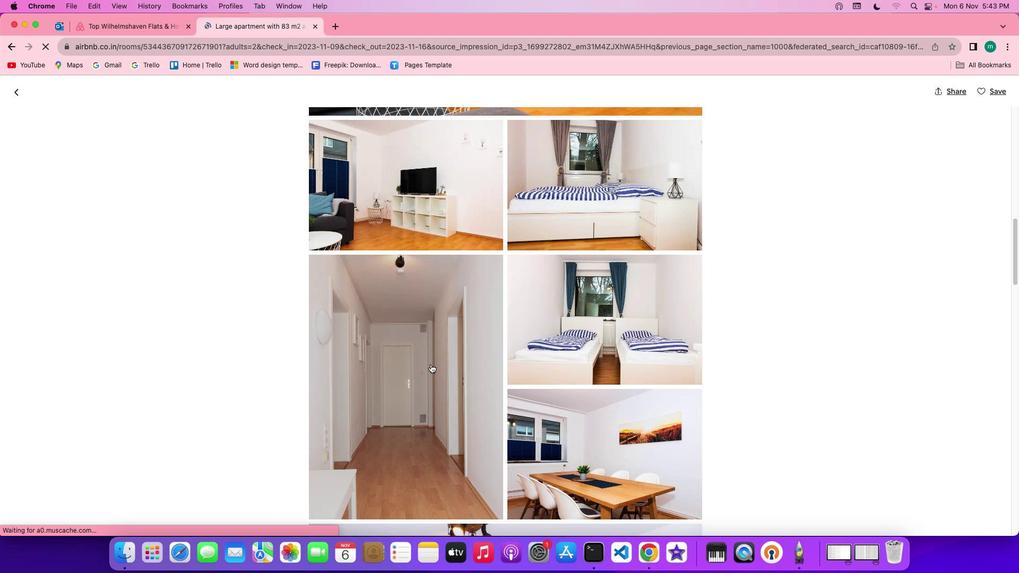 
Action: Mouse scrolled (449, 383) with delta (18, 18)
Screenshot: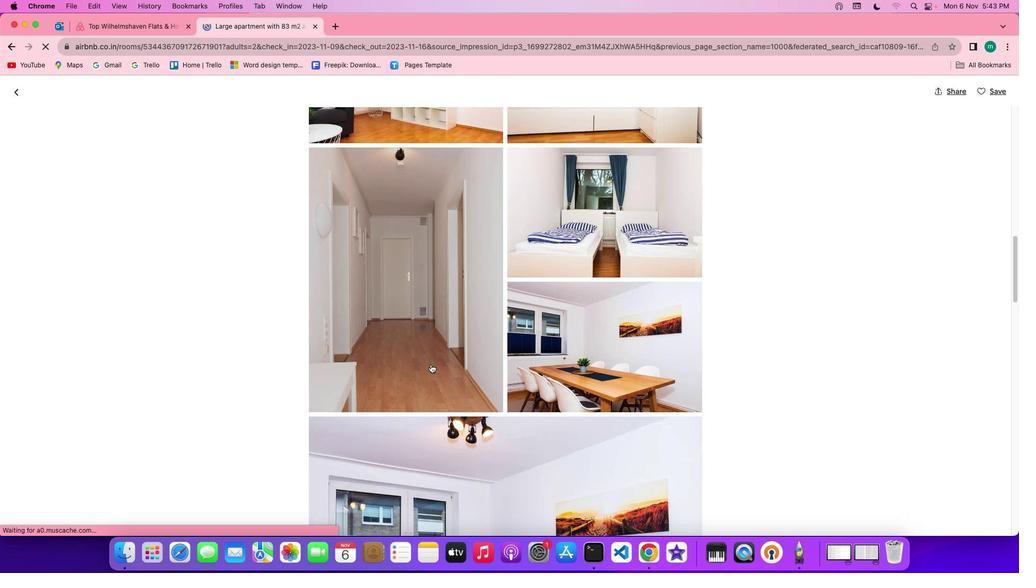 
Action: Mouse scrolled (449, 383) with delta (18, 18)
Screenshot: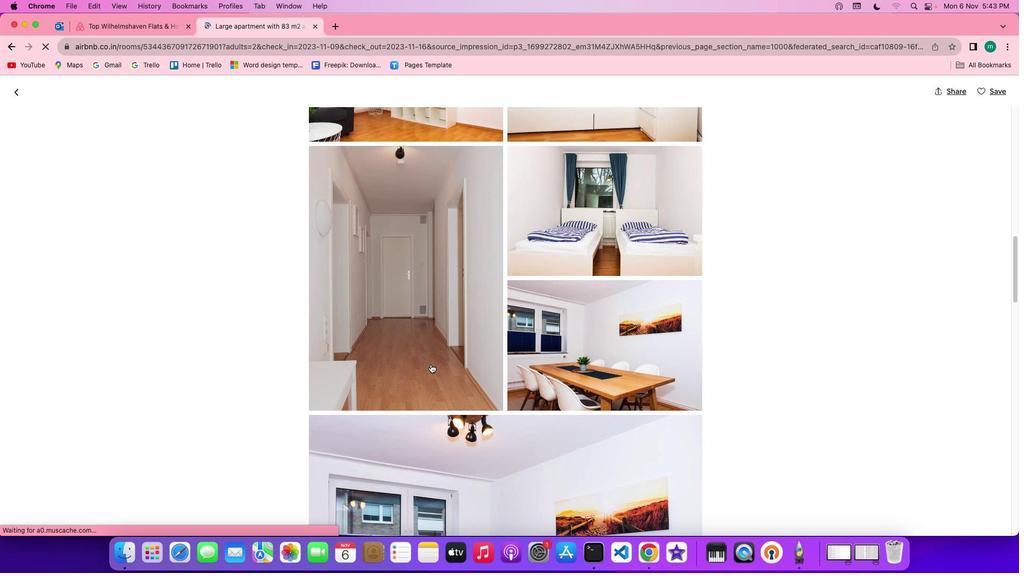
Action: Mouse scrolled (449, 383) with delta (18, 18)
Screenshot: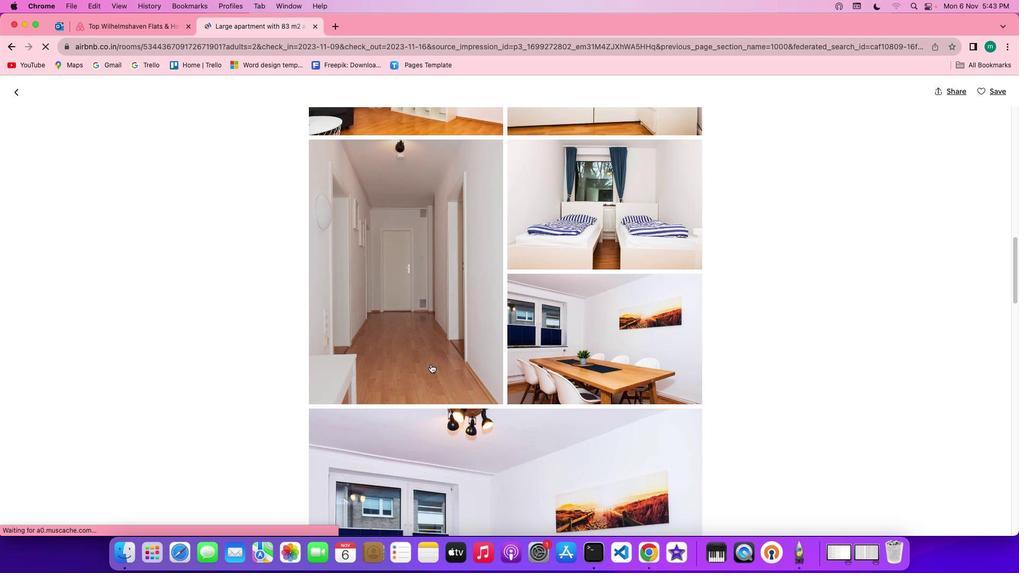 
Action: Mouse scrolled (449, 383) with delta (18, 18)
Screenshot: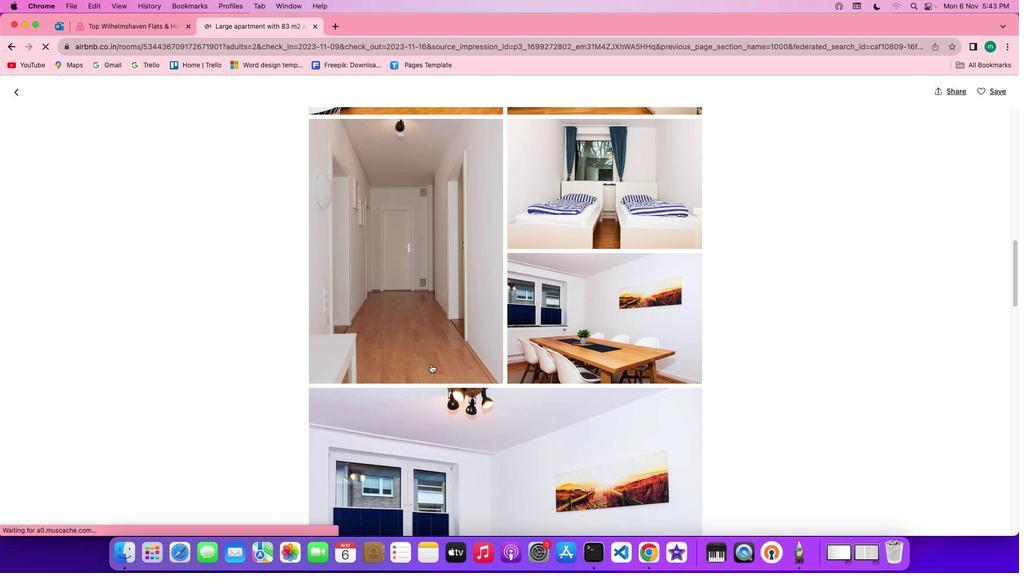 
Action: Mouse scrolled (449, 383) with delta (18, 16)
Screenshot: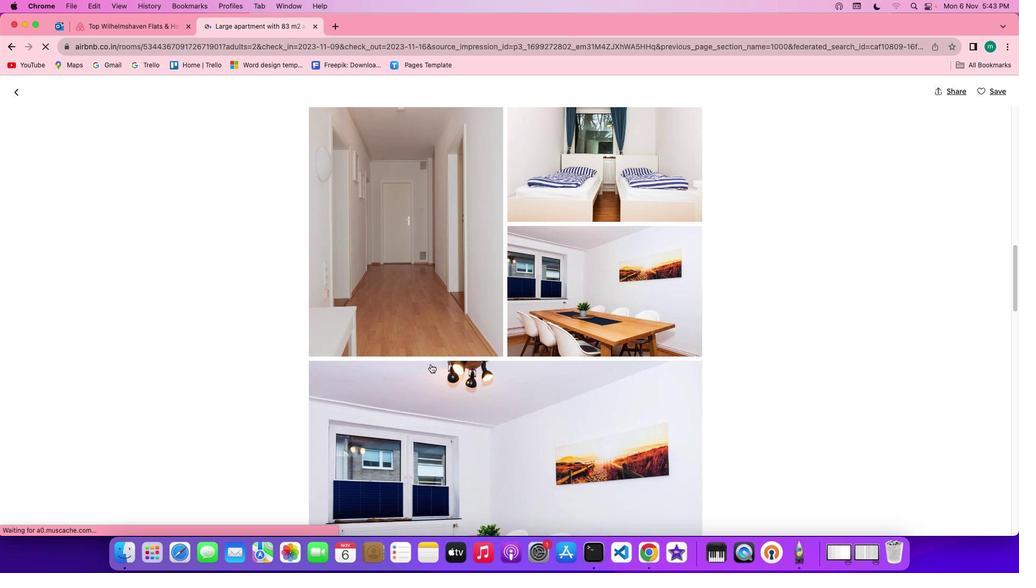 
Action: Mouse scrolled (449, 383) with delta (18, 16)
Screenshot: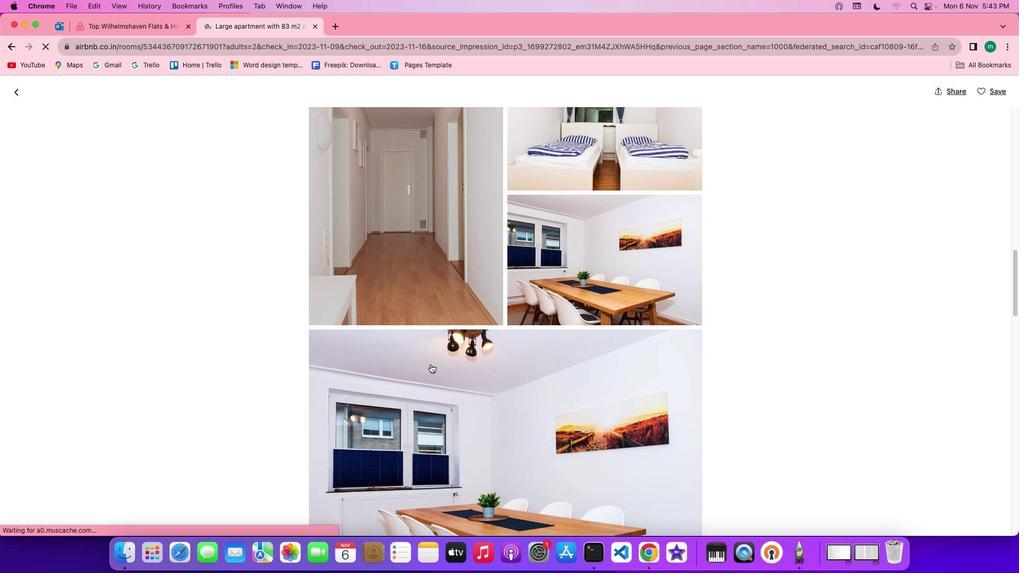 
Action: Mouse scrolled (449, 383) with delta (18, 18)
Screenshot: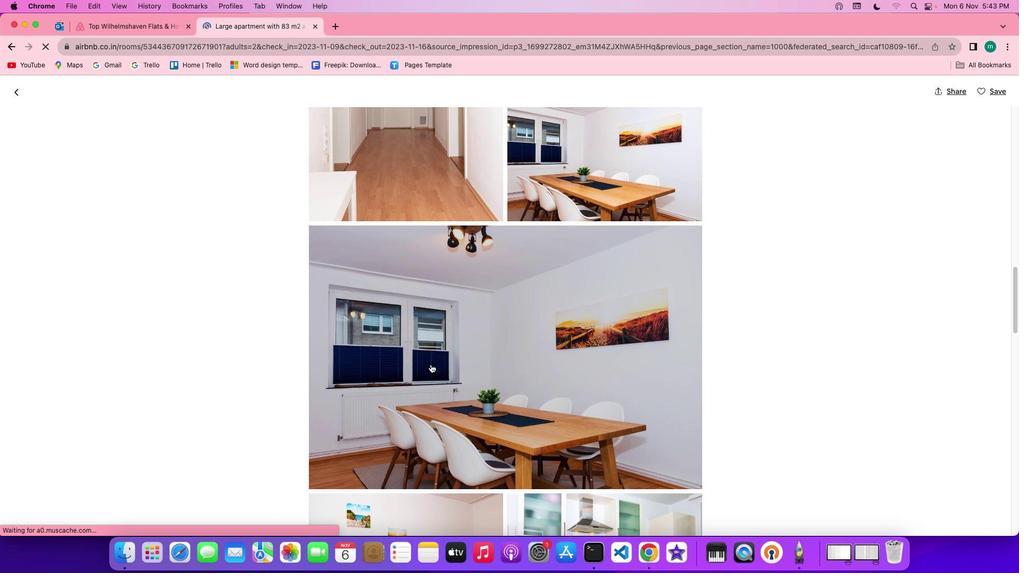 
Action: Mouse scrolled (449, 383) with delta (18, 18)
Screenshot: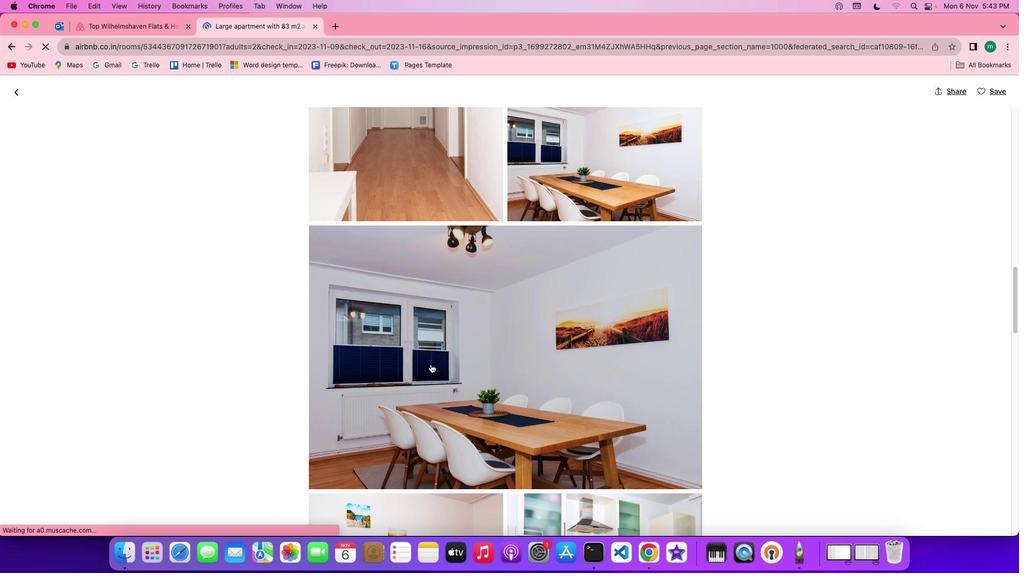 
Action: Mouse scrolled (449, 383) with delta (18, 17)
Screenshot: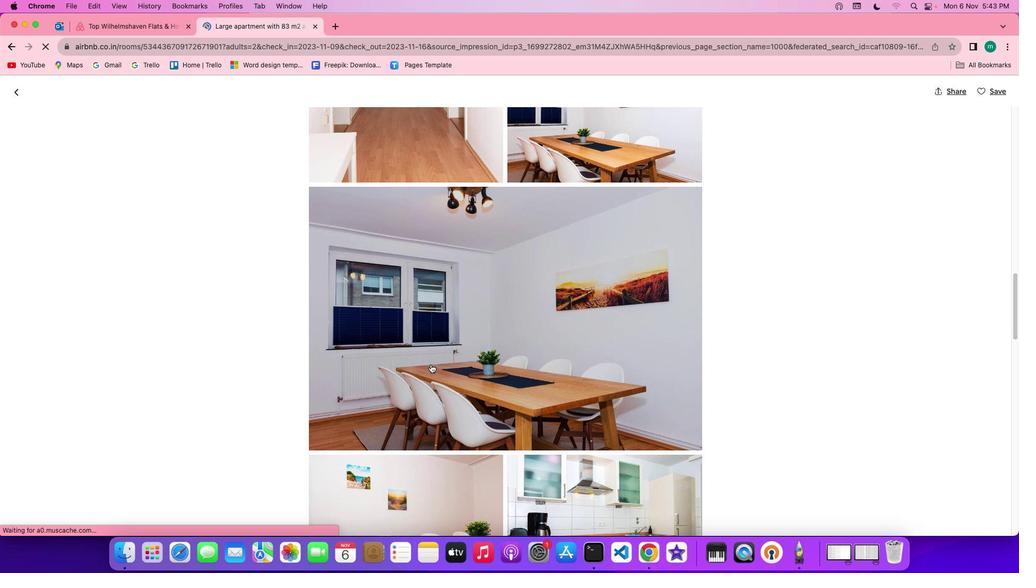 
Action: Mouse scrolled (449, 383) with delta (18, 16)
Screenshot: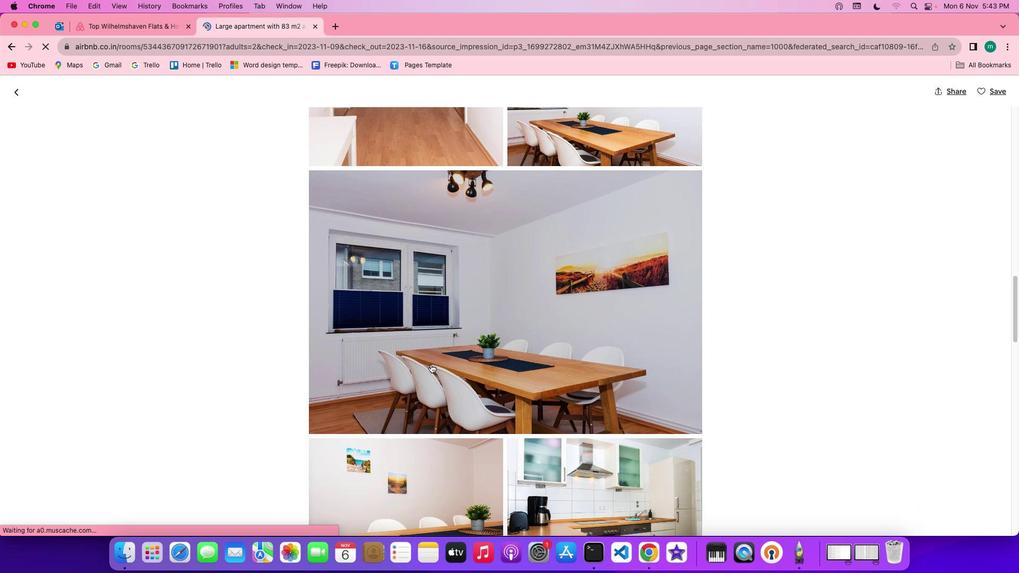 
Action: Mouse scrolled (449, 383) with delta (18, 17)
Screenshot: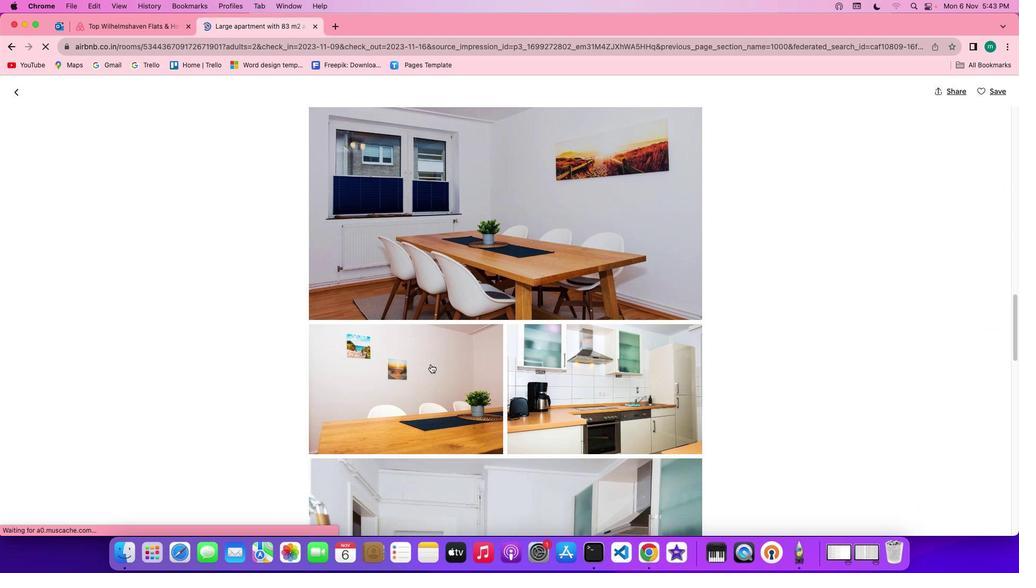 
Action: Mouse scrolled (449, 383) with delta (18, 18)
Screenshot: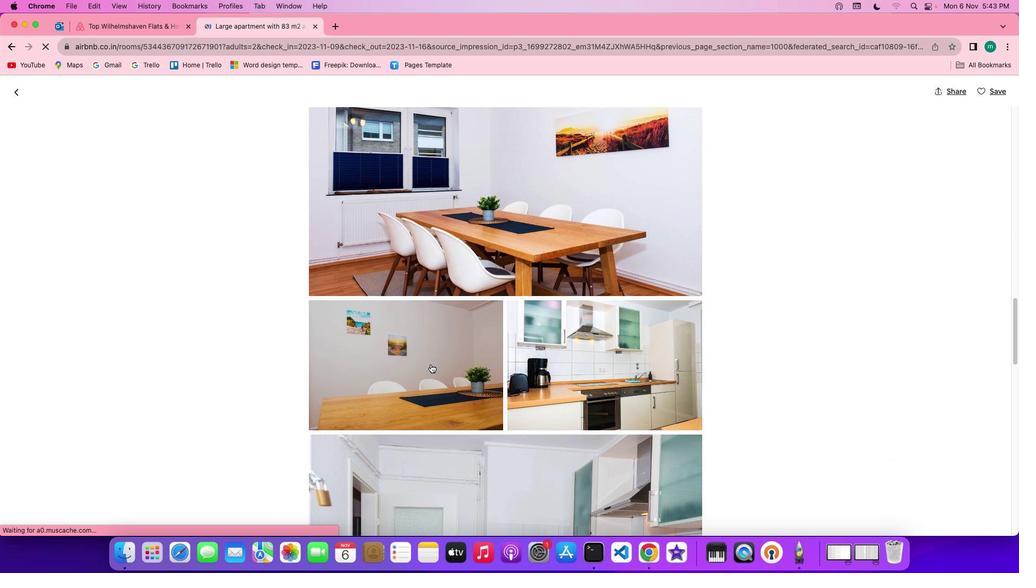 
Action: Mouse scrolled (449, 383) with delta (18, 18)
Screenshot: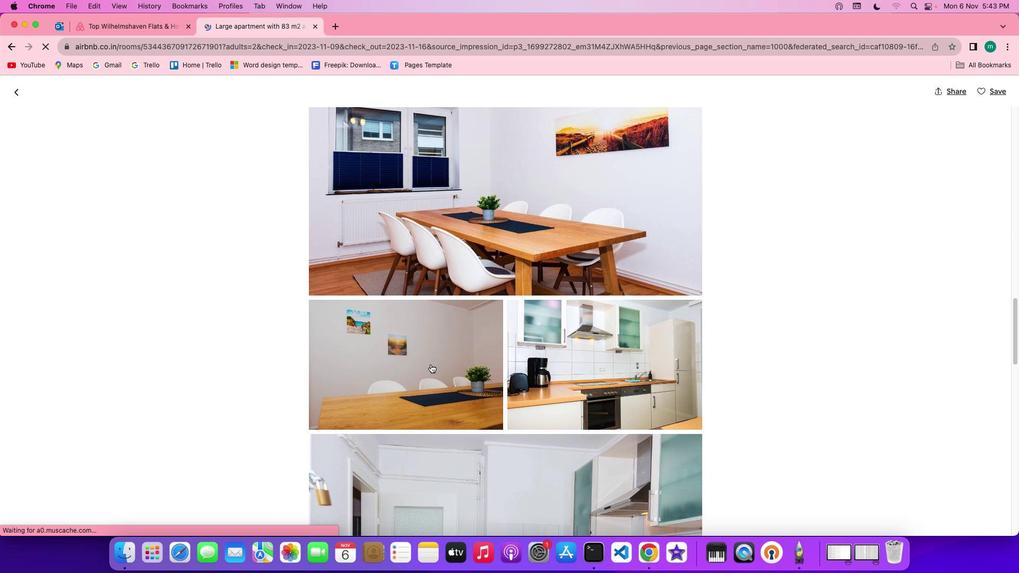 
Action: Mouse scrolled (449, 383) with delta (18, 18)
Screenshot: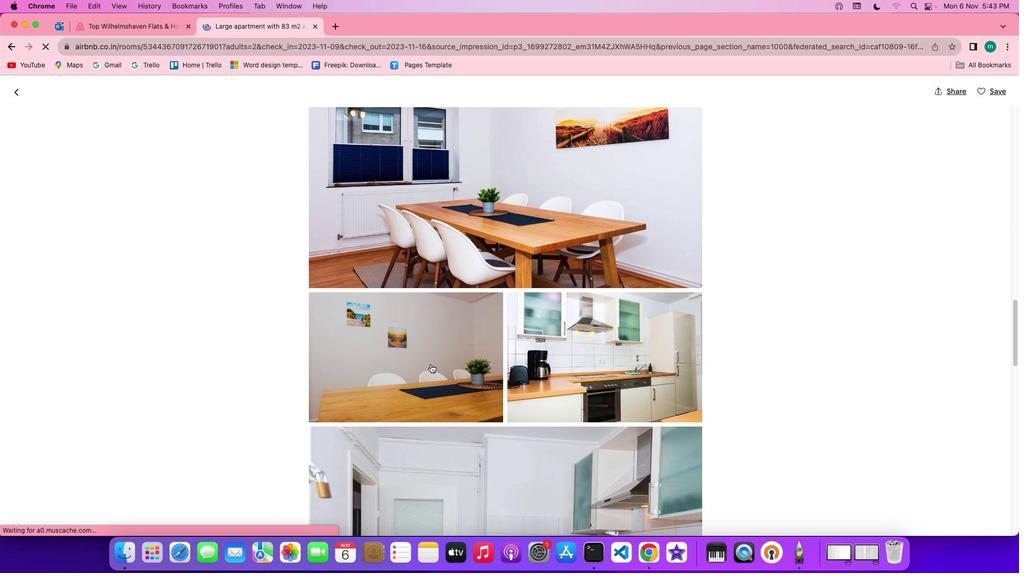 
Action: Mouse scrolled (449, 383) with delta (18, 18)
Screenshot: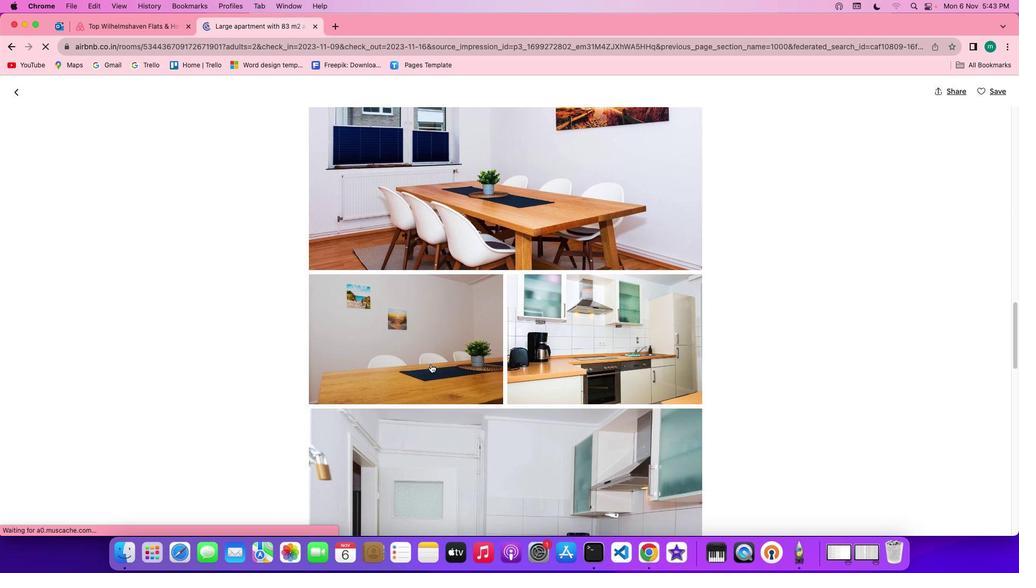 
Action: Mouse scrolled (449, 383) with delta (18, 18)
Screenshot: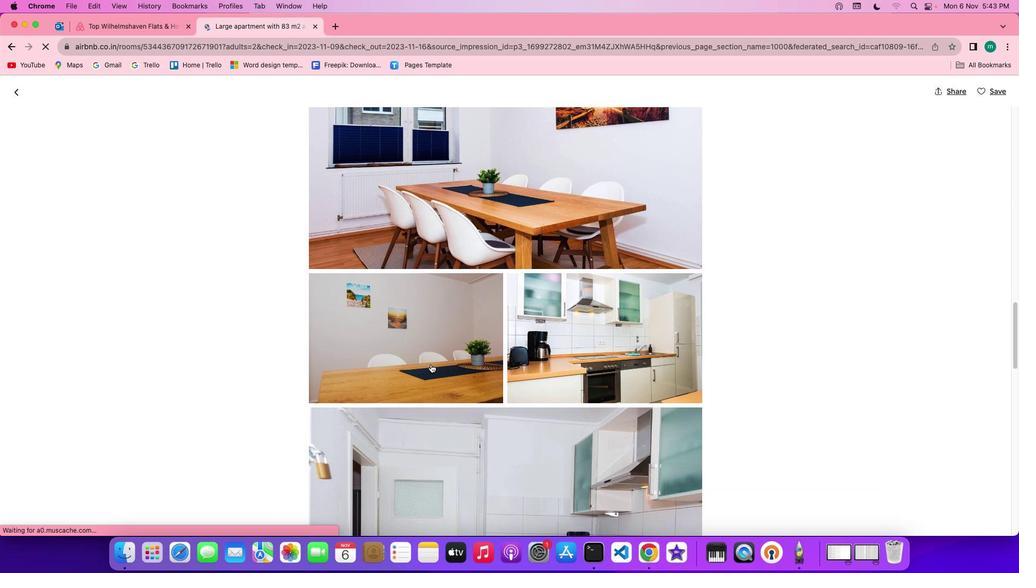
Action: Mouse scrolled (449, 383) with delta (18, 18)
Screenshot: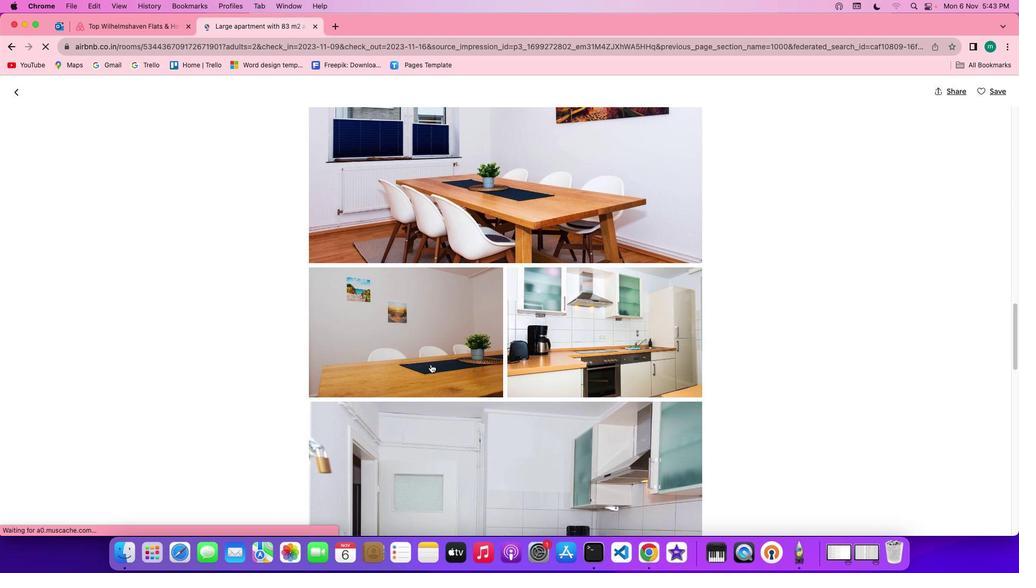 
Action: Mouse scrolled (449, 383) with delta (18, 18)
Screenshot: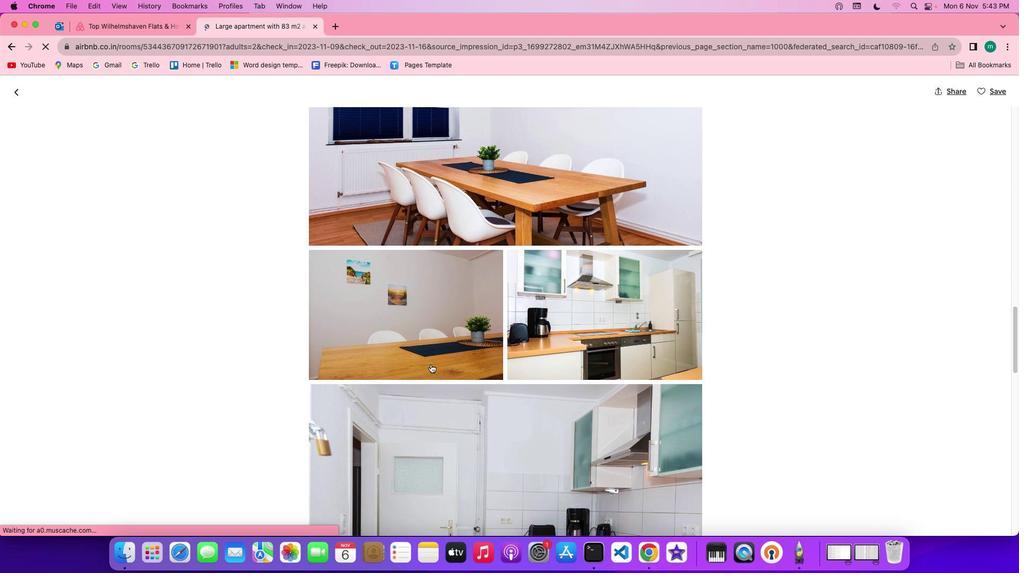 
Action: Mouse scrolled (449, 383) with delta (18, 17)
Screenshot: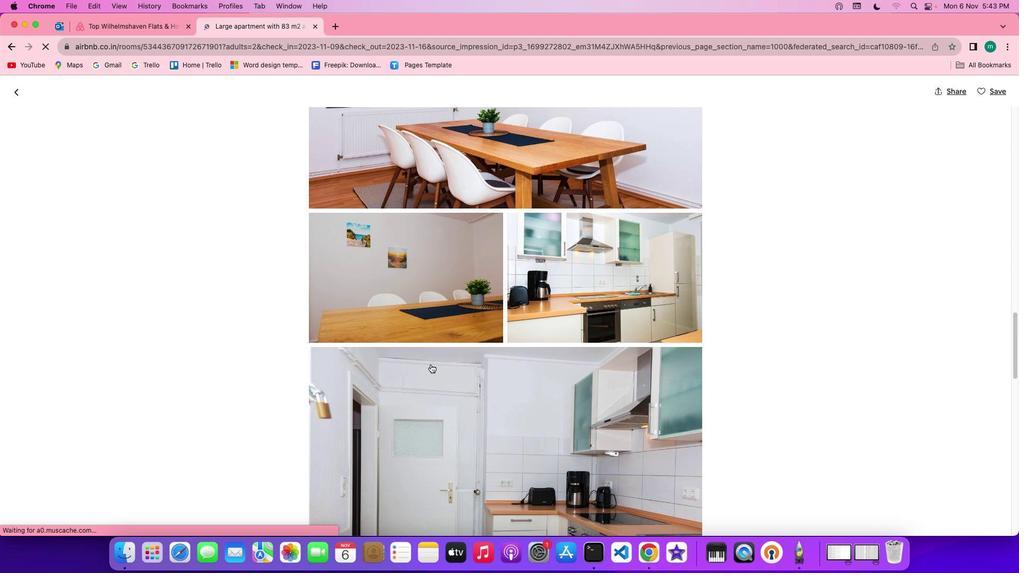 
Action: Mouse scrolled (449, 383) with delta (18, 18)
Screenshot: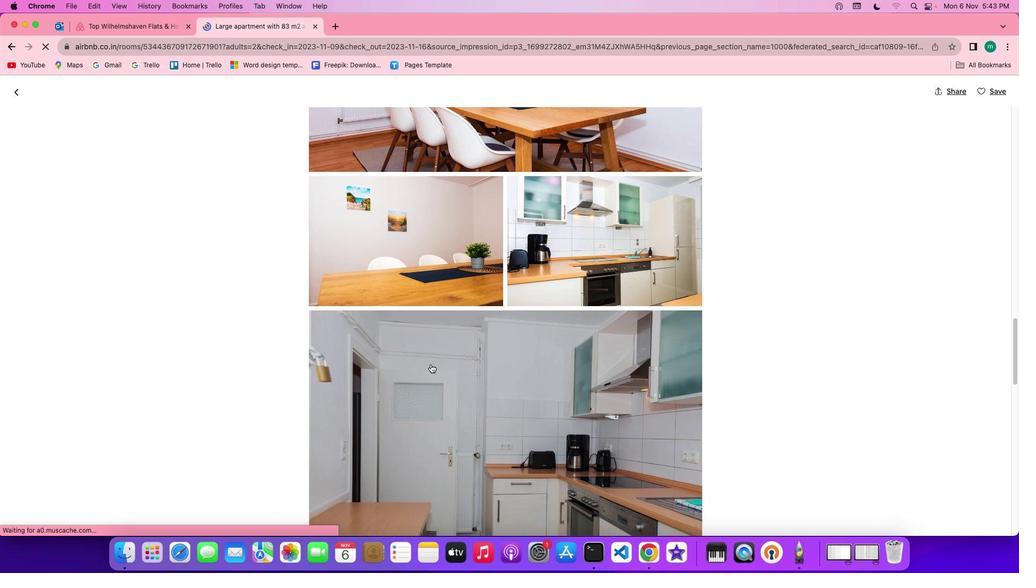 
Action: Mouse scrolled (449, 383) with delta (18, 18)
Screenshot: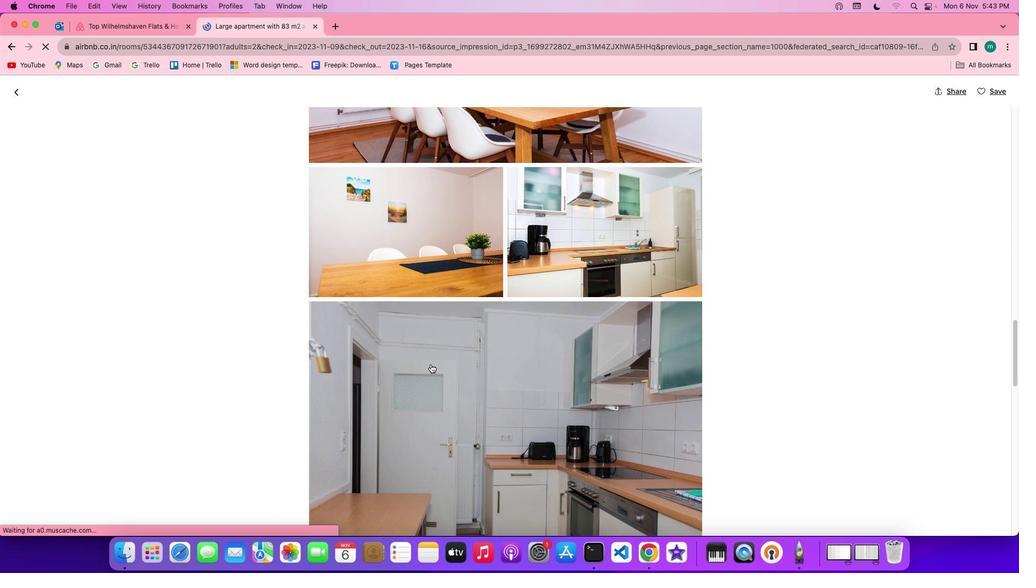 
Action: Mouse scrolled (449, 383) with delta (18, 18)
Screenshot: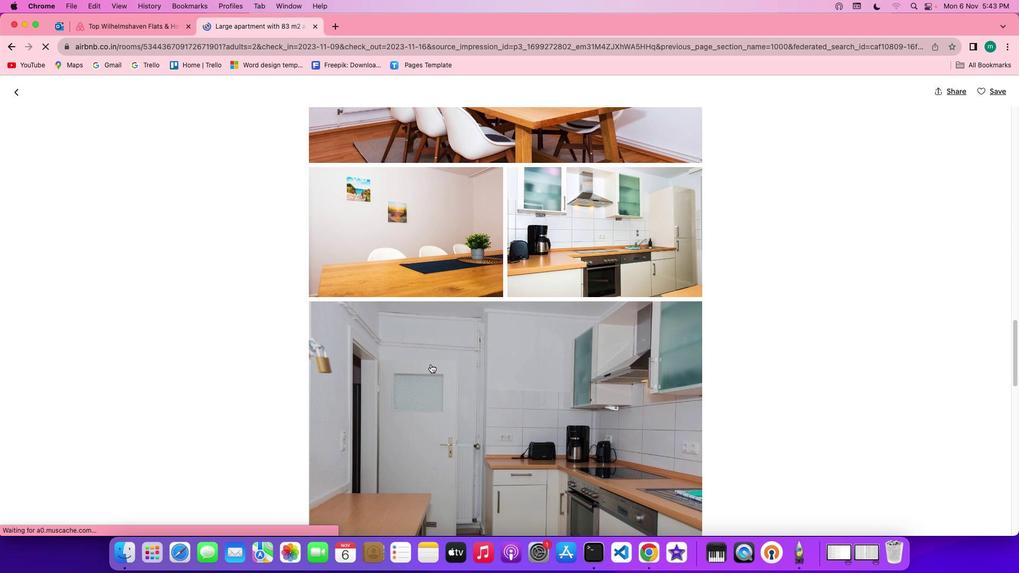 
Action: Mouse scrolled (449, 383) with delta (18, 17)
Screenshot: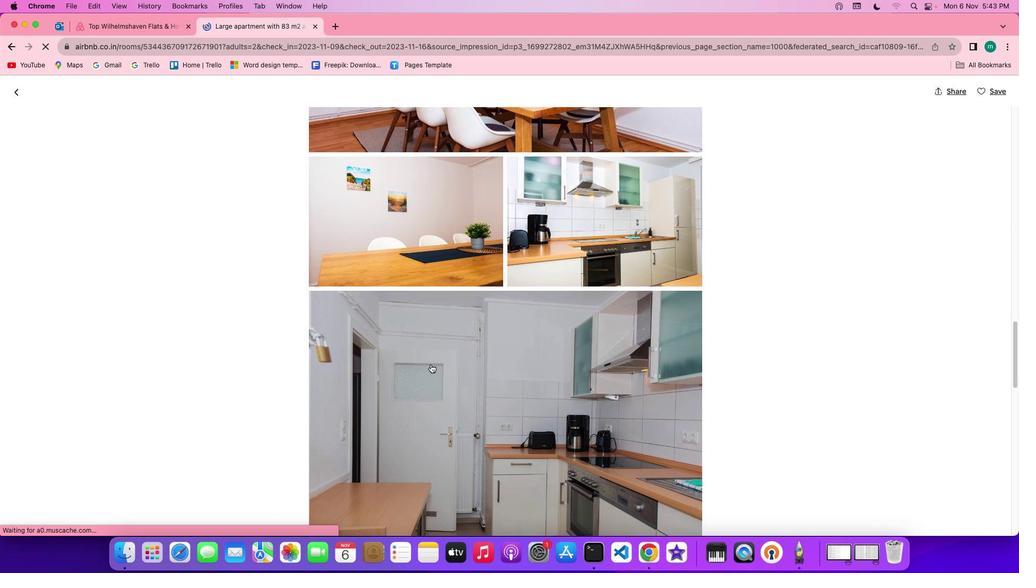 
Action: Mouse scrolled (449, 383) with delta (18, 18)
Screenshot: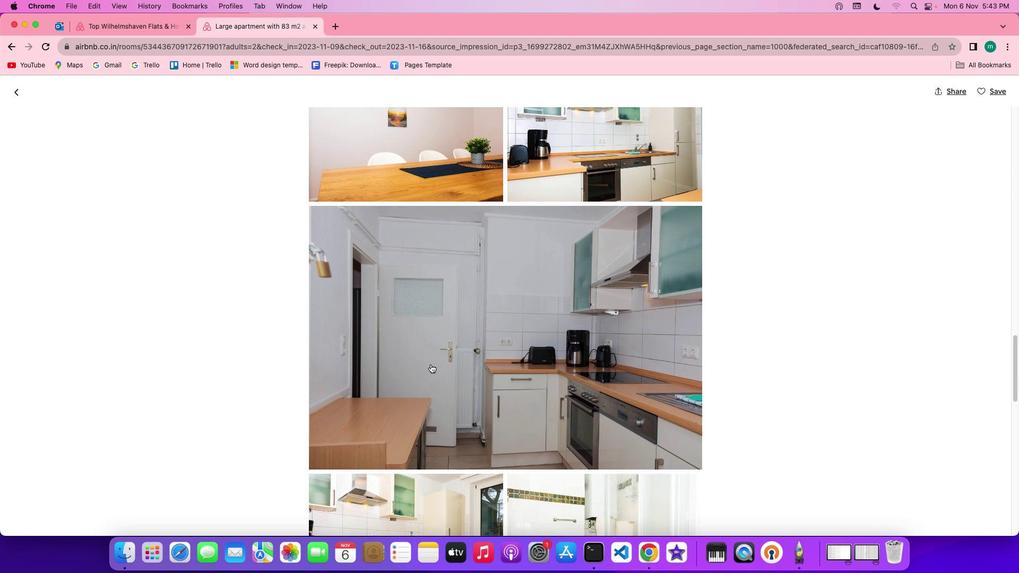 
Action: Mouse scrolled (449, 383) with delta (18, 18)
Screenshot: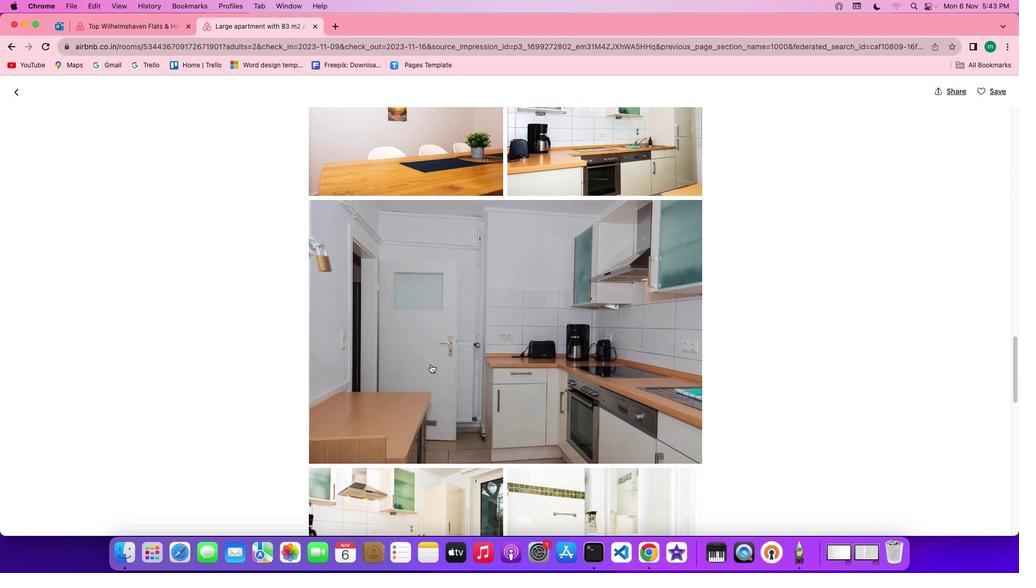 
Action: Mouse scrolled (449, 383) with delta (18, 18)
Screenshot: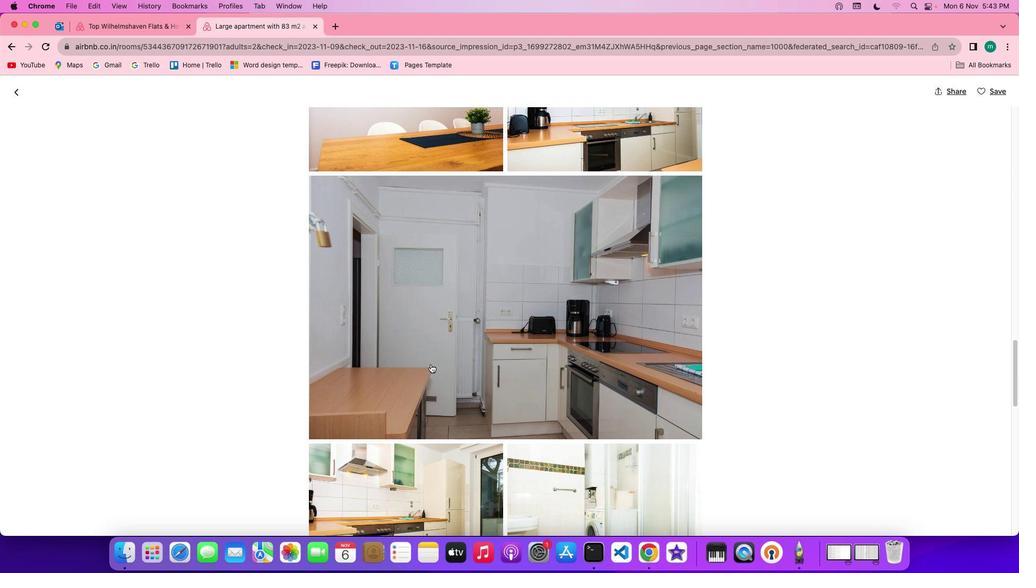 
Action: Mouse scrolled (449, 383) with delta (18, 17)
Screenshot: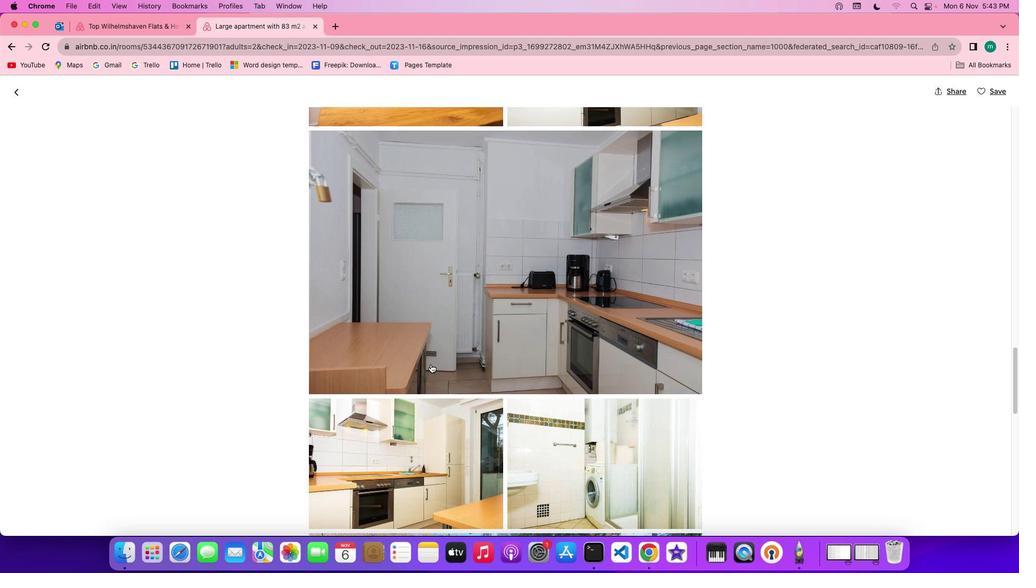 
Action: Mouse scrolled (449, 383) with delta (18, 18)
Screenshot: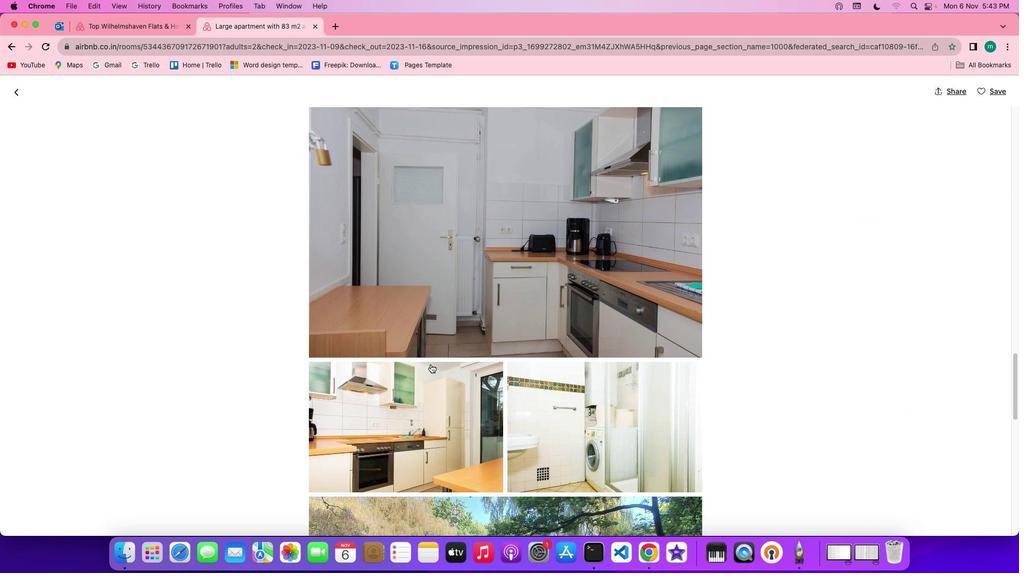 
Action: Mouse scrolled (449, 383) with delta (18, 18)
Screenshot: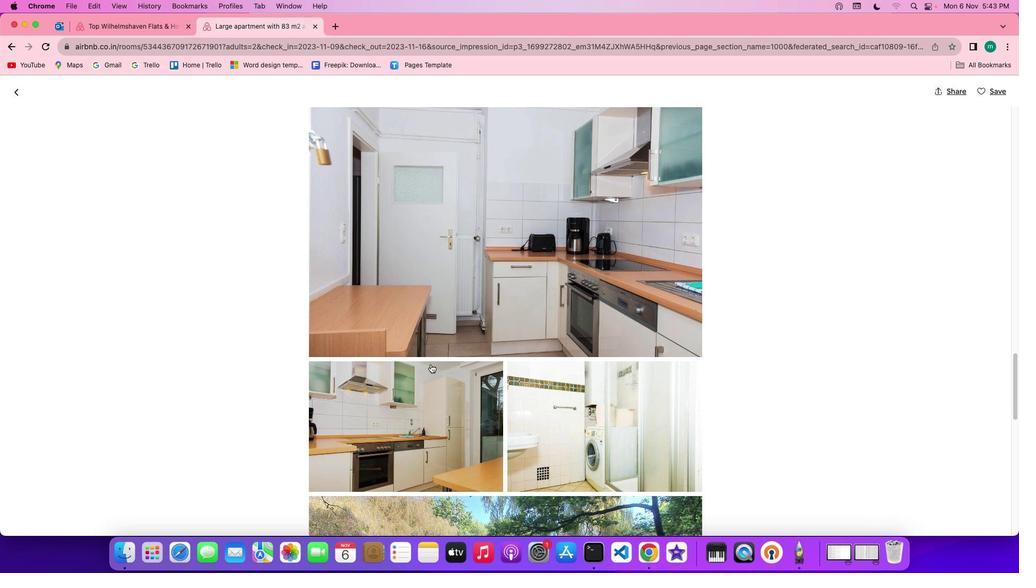 
Action: Mouse scrolled (449, 383) with delta (18, 18)
Screenshot: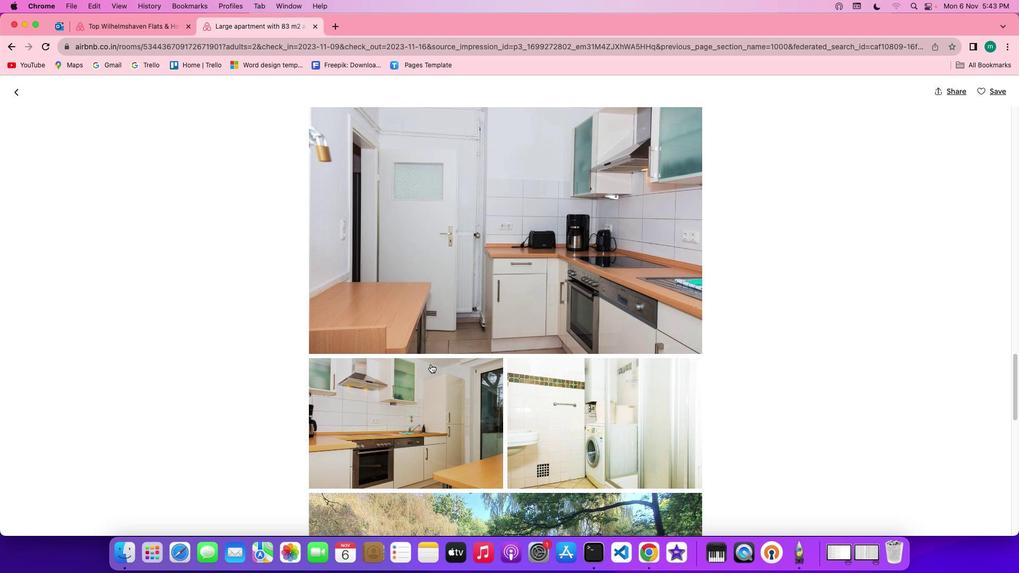 
Action: Mouse scrolled (449, 383) with delta (18, 18)
Screenshot: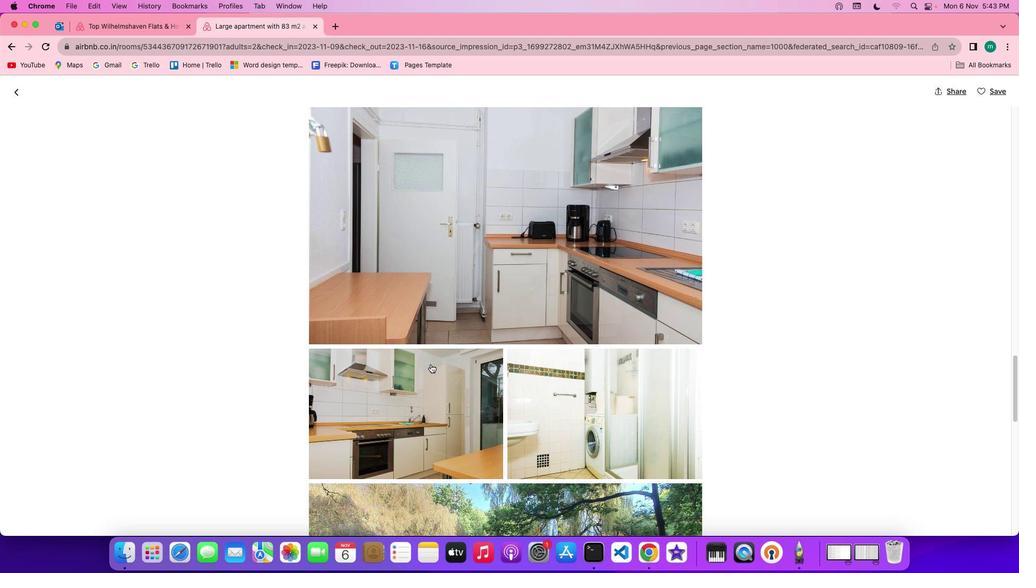 
Action: Mouse scrolled (449, 383) with delta (18, 18)
Screenshot: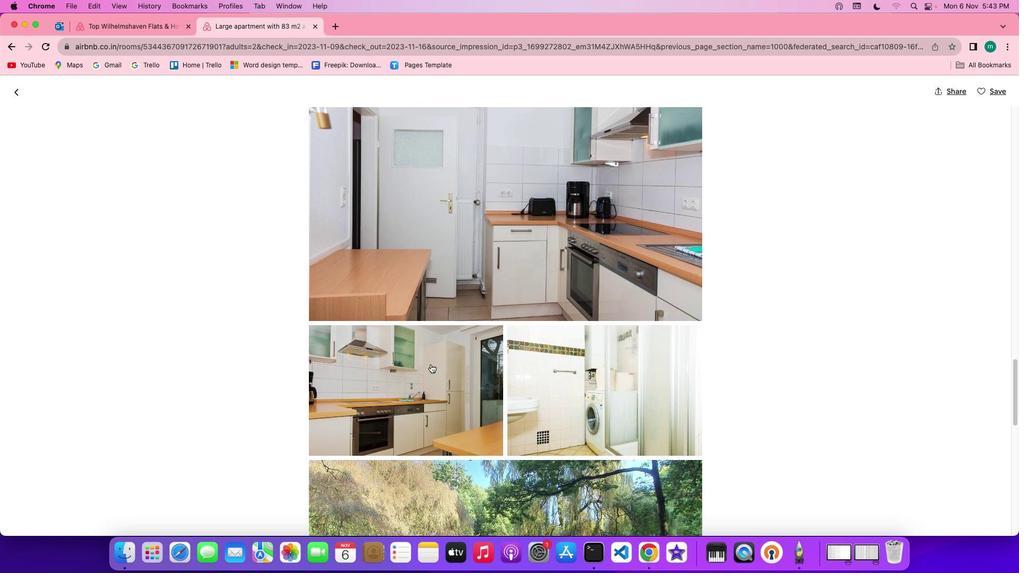 
Action: Mouse scrolled (449, 383) with delta (18, 17)
Screenshot: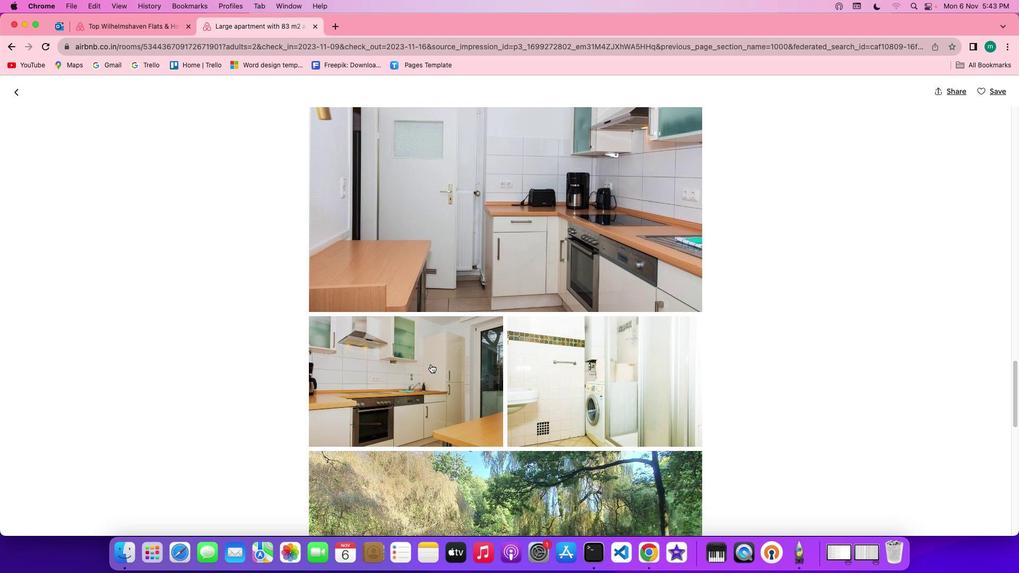 
Action: Mouse scrolled (449, 383) with delta (18, 17)
Screenshot: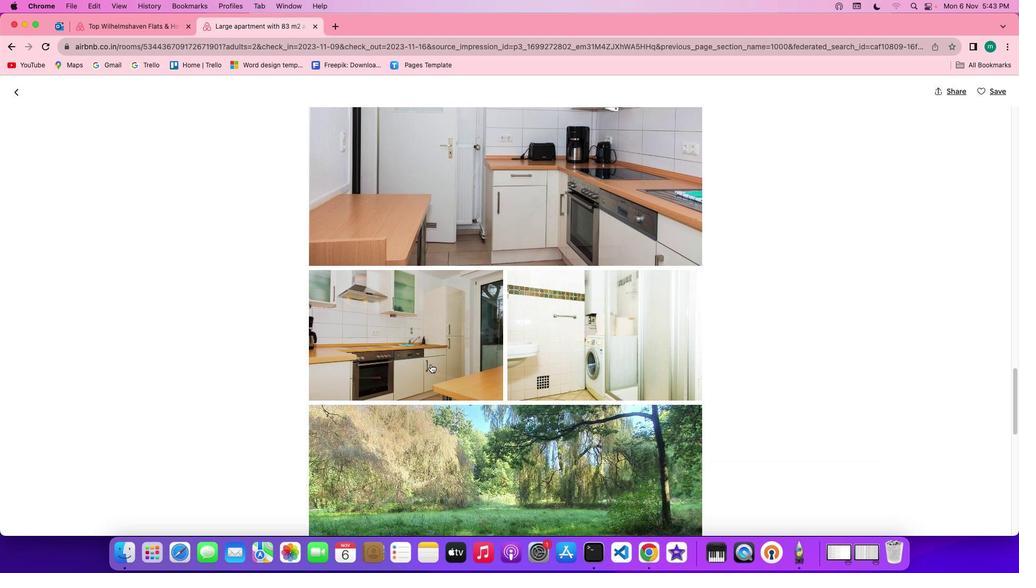 
Action: Mouse scrolled (449, 383) with delta (18, 18)
Screenshot: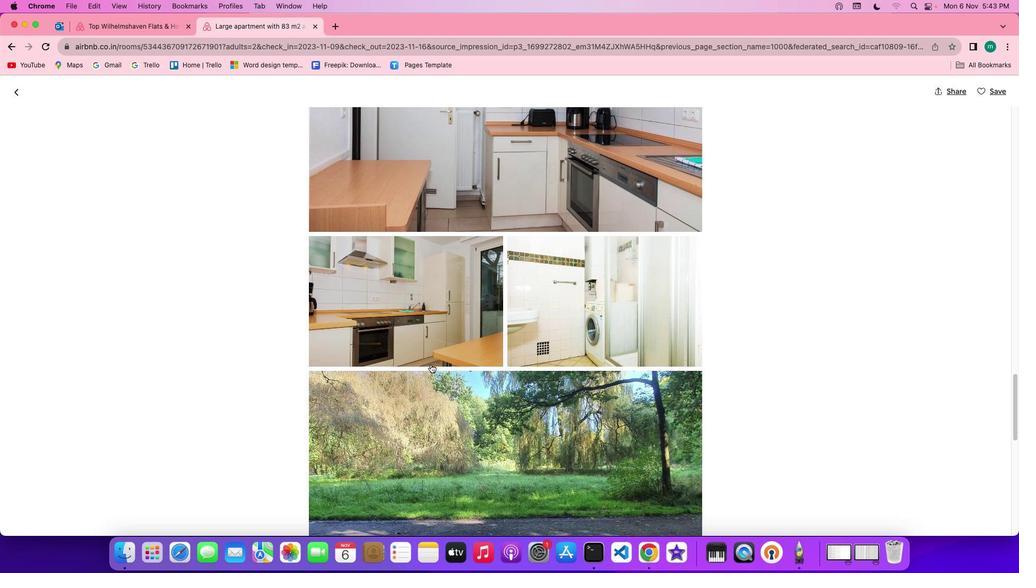 
Action: Mouse scrolled (449, 383) with delta (18, 18)
Screenshot: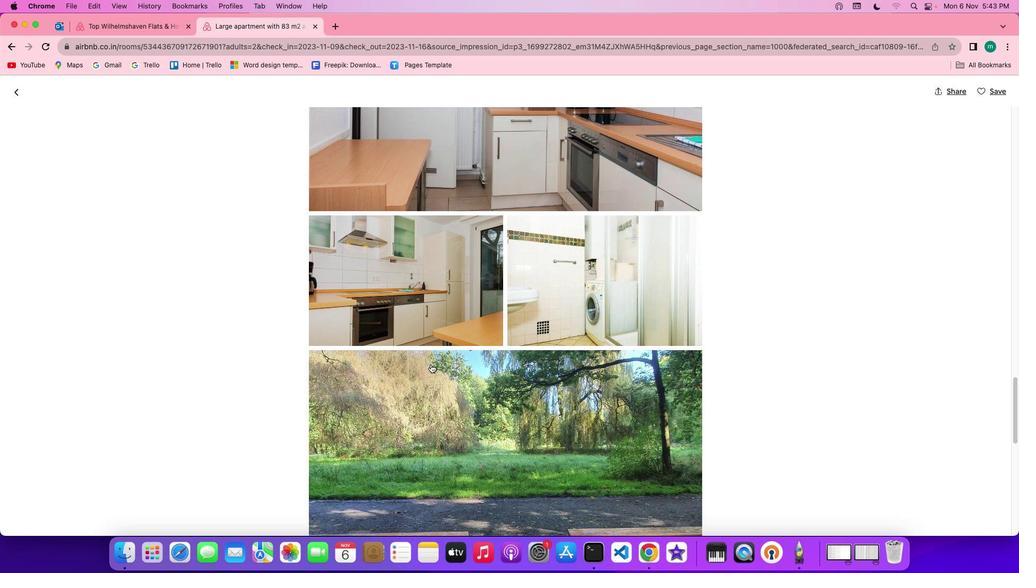 
Action: Mouse scrolled (449, 383) with delta (18, 17)
Screenshot: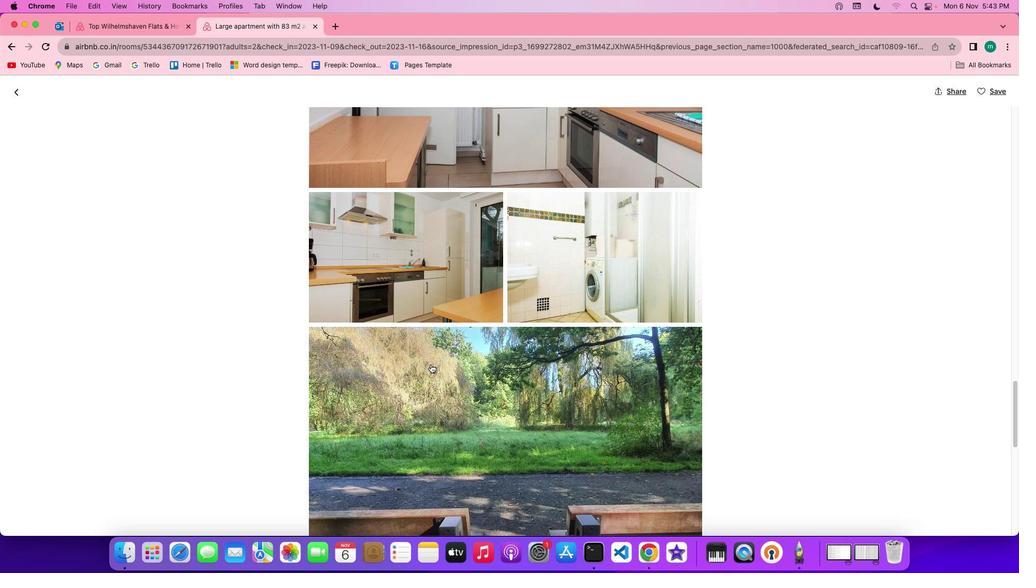 
Action: Mouse scrolled (449, 383) with delta (18, 16)
Screenshot: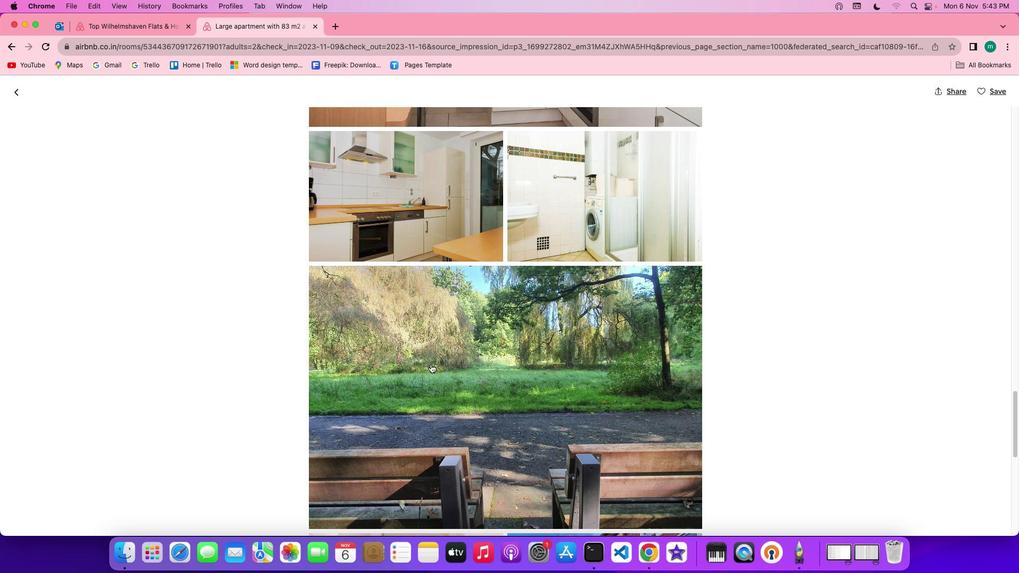 
Action: Mouse scrolled (449, 383) with delta (18, 18)
Screenshot: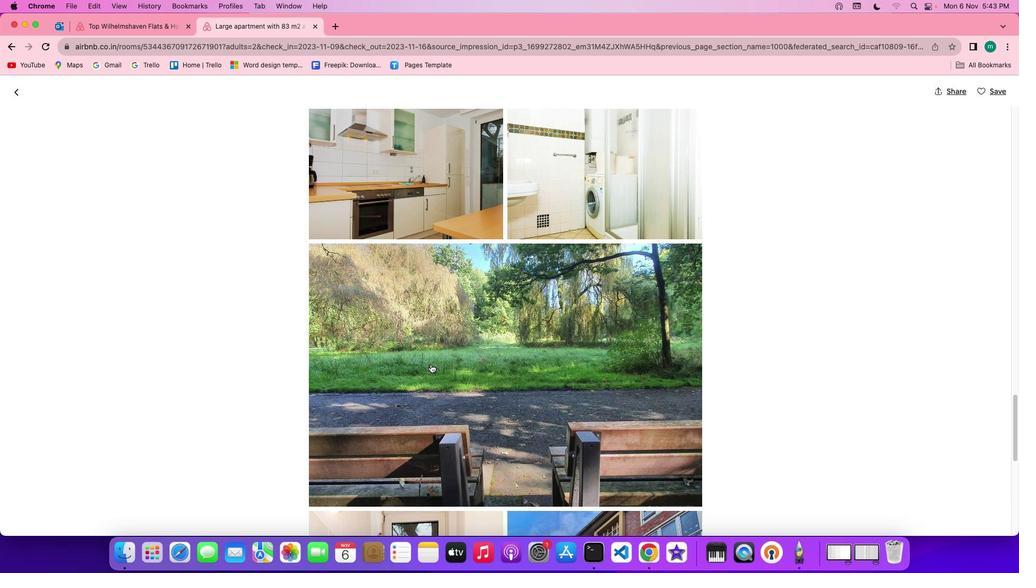 
Action: Mouse scrolled (449, 383) with delta (18, 18)
Screenshot: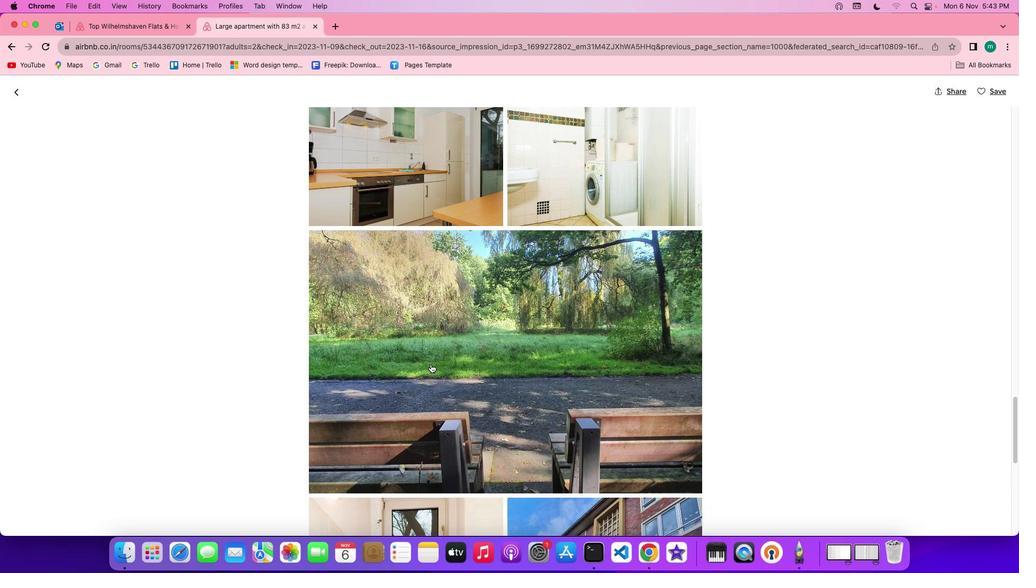
Action: Mouse scrolled (449, 383) with delta (18, 17)
Screenshot: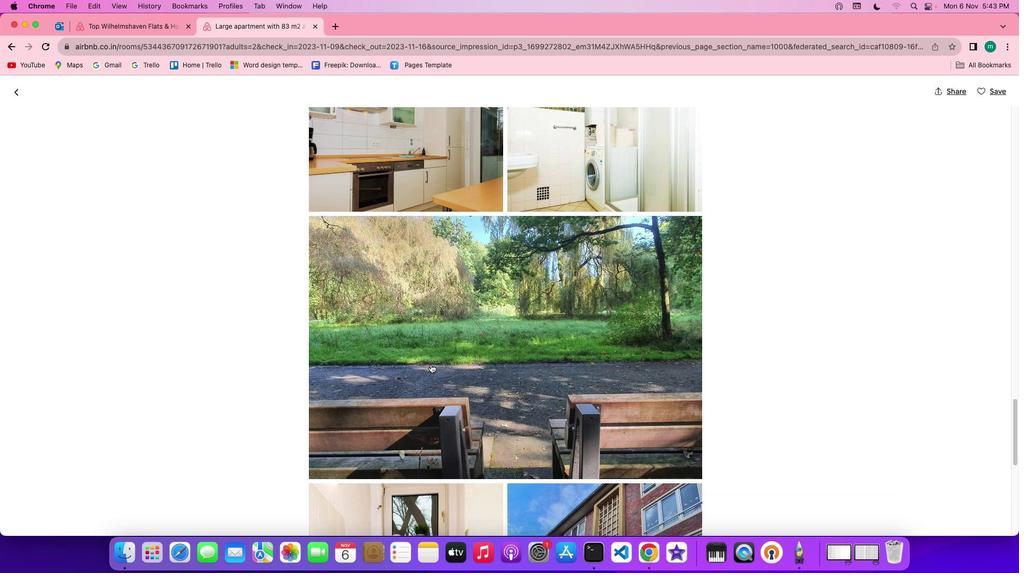 
Action: Mouse scrolled (449, 383) with delta (18, 16)
Screenshot: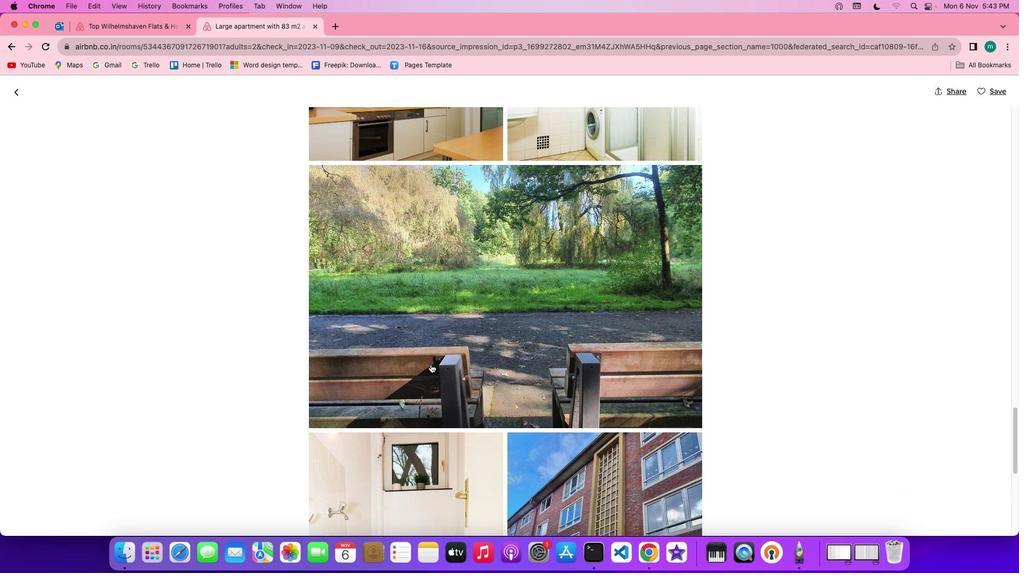 
Action: Mouse scrolled (449, 383) with delta (18, 16)
Screenshot: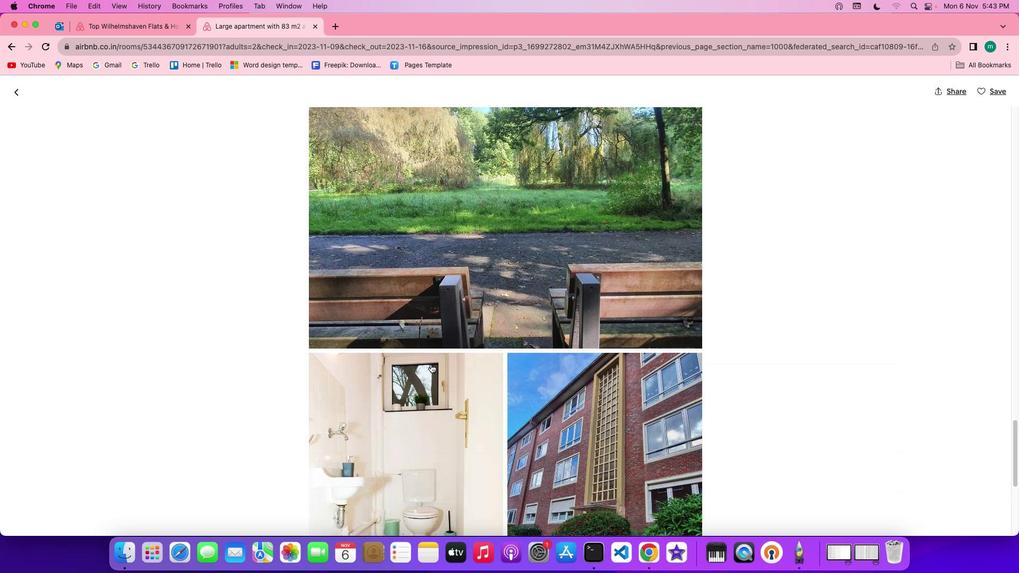 
Action: Mouse scrolled (449, 383) with delta (18, 18)
Screenshot: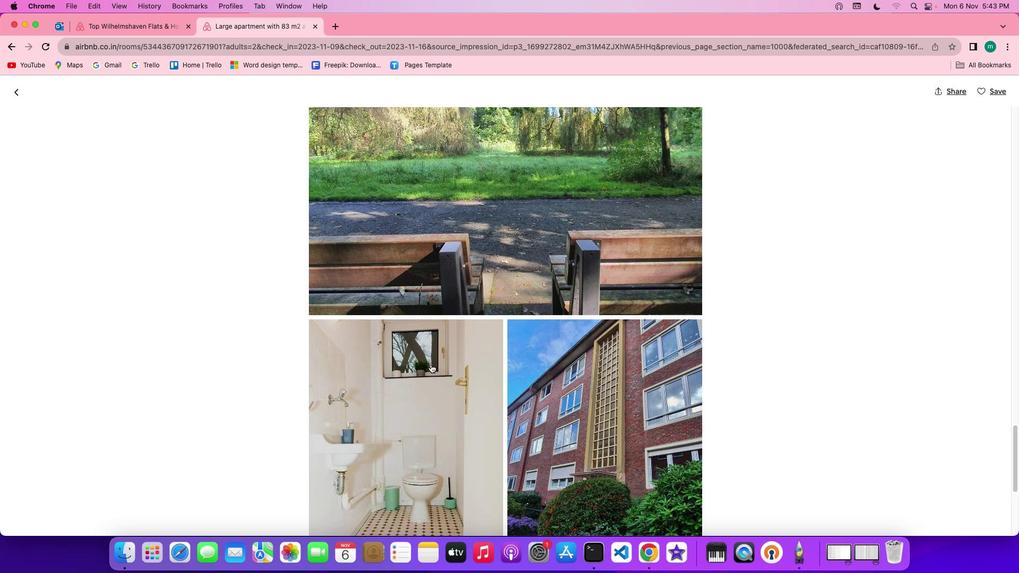 
Action: Mouse scrolled (449, 383) with delta (18, 18)
Screenshot: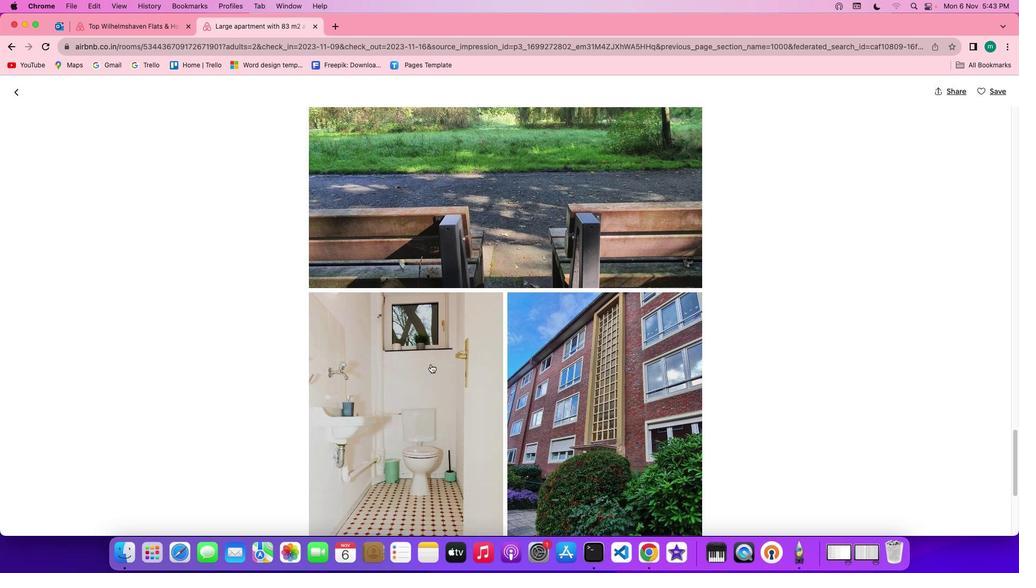 
Action: Mouse scrolled (449, 383) with delta (18, 17)
Screenshot: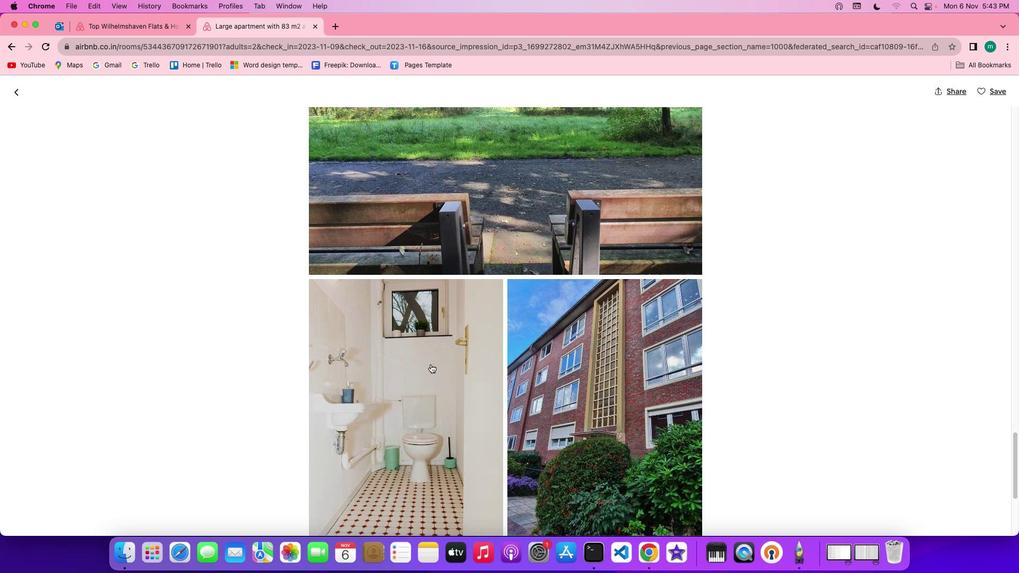
Action: Mouse scrolled (449, 383) with delta (18, 16)
Screenshot: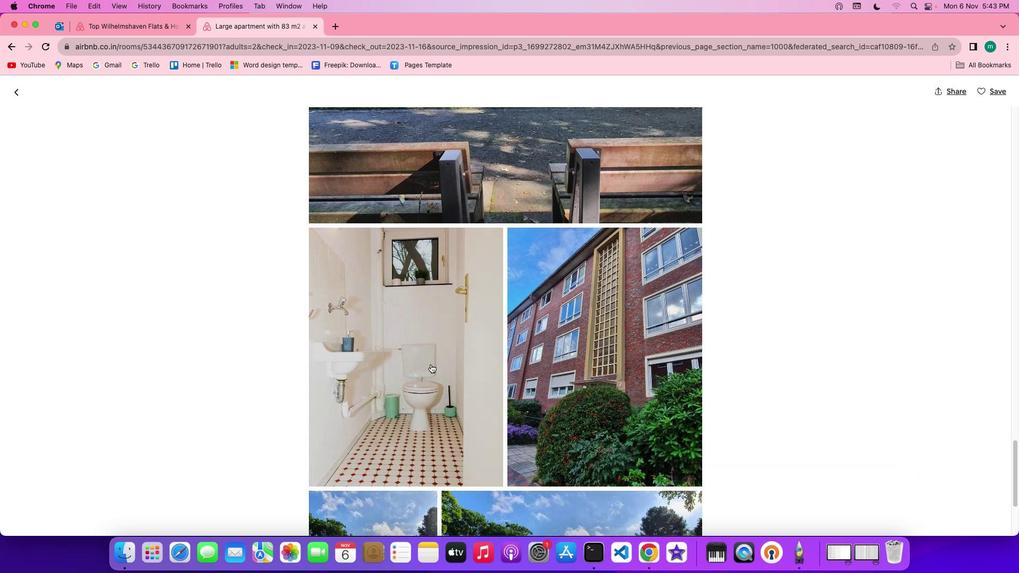 
Action: Mouse scrolled (449, 383) with delta (18, 16)
Screenshot: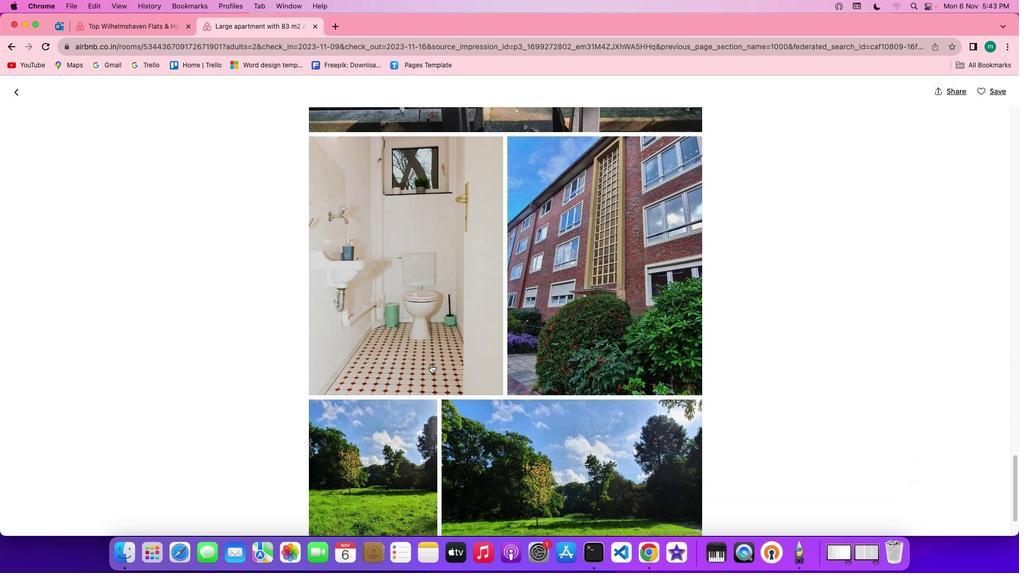 
Action: Mouse scrolled (449, 383) with delta (18, 18)
Screenshot: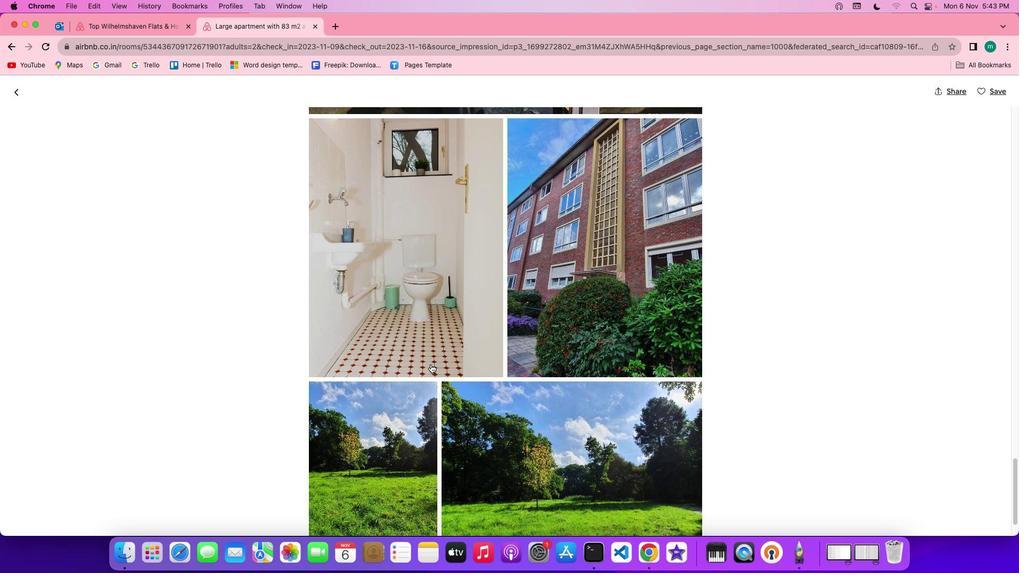 
Action: Mouse scrolled (449, 383) with delta (18, 18)
Screenshot: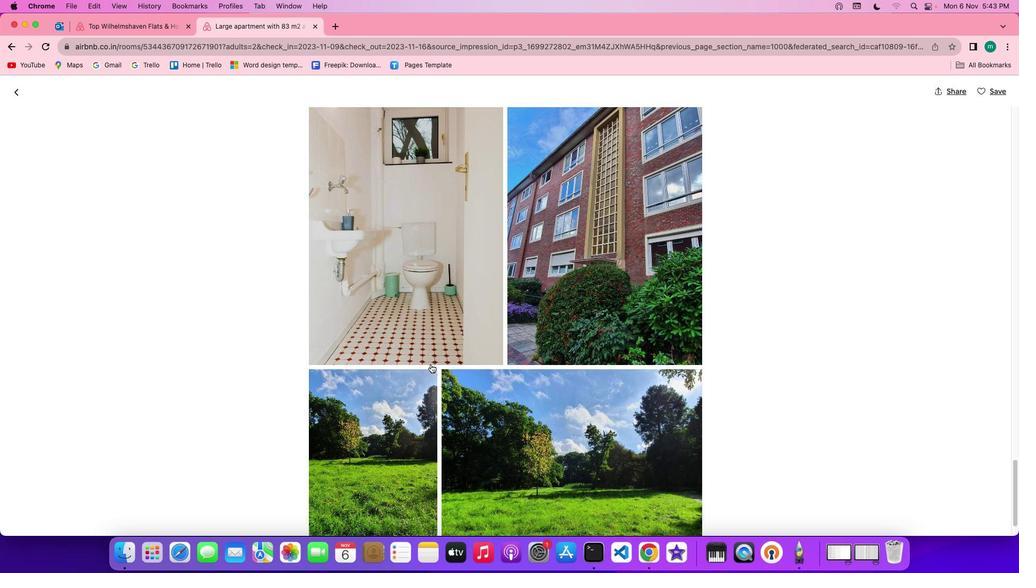 
Action: Mouse moved to (449, 383)
Screenshot: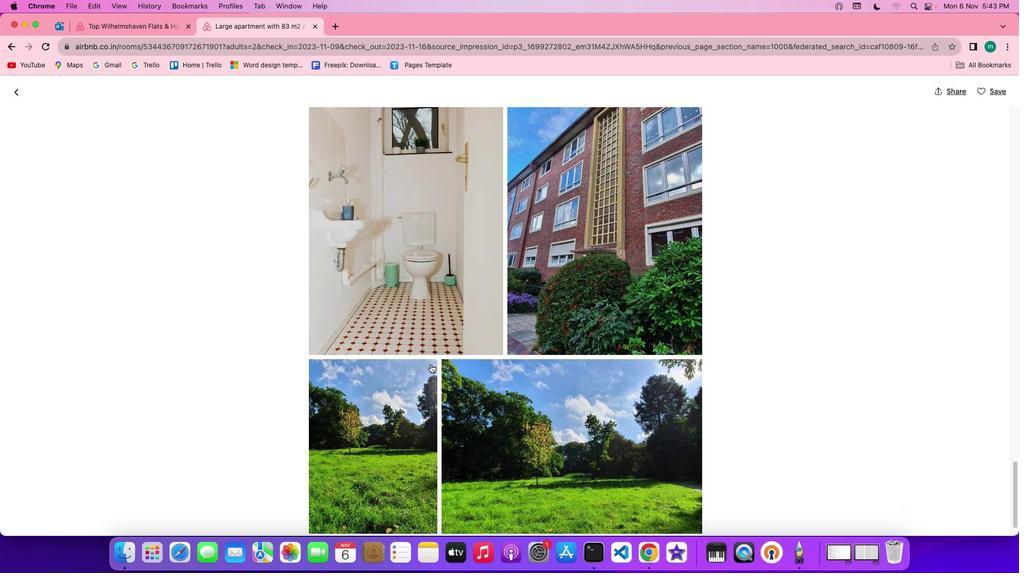 
Action: Mouse scrolled (449, 383) with delta (18, 18)
Screenshot: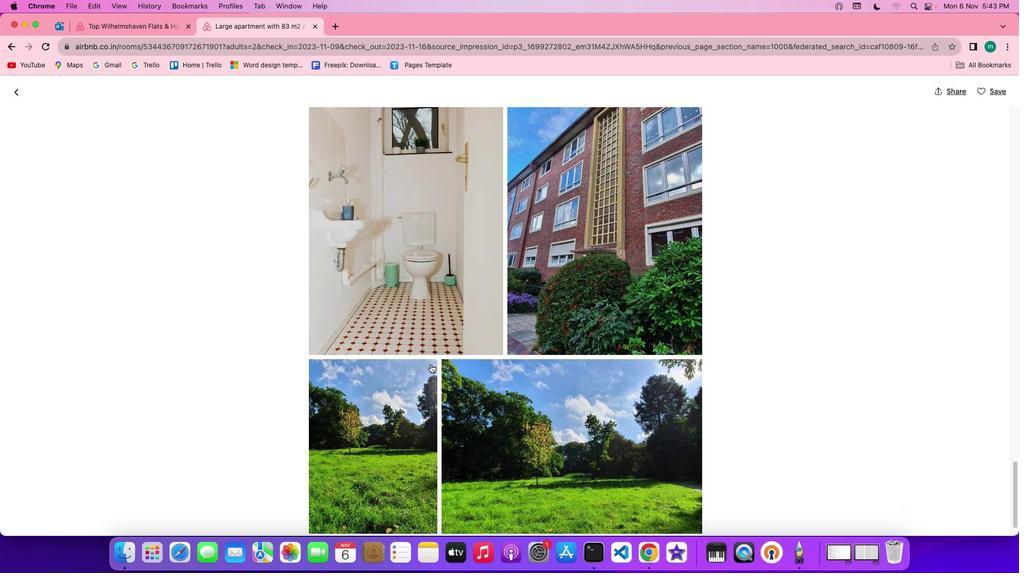 
Action: Mouse scrolled (449, 383) with delta (18, 17)
Screenshot: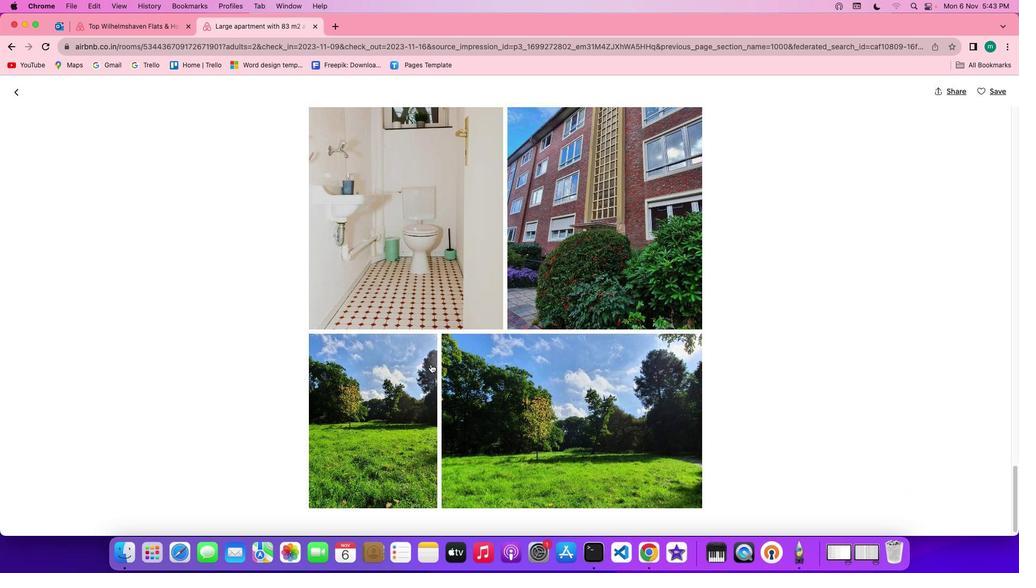 
Action: Mouse scrolled (449, 383) with delta (18, 17)
Screenshot: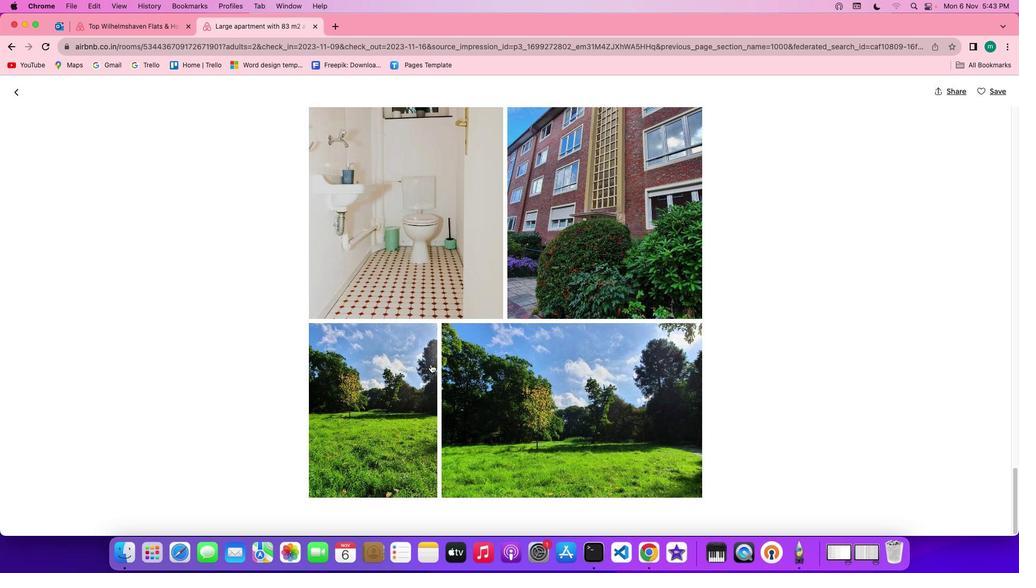 
Action: Mouse scrolled (449, 383) with delta (18, 18)
Screenshot: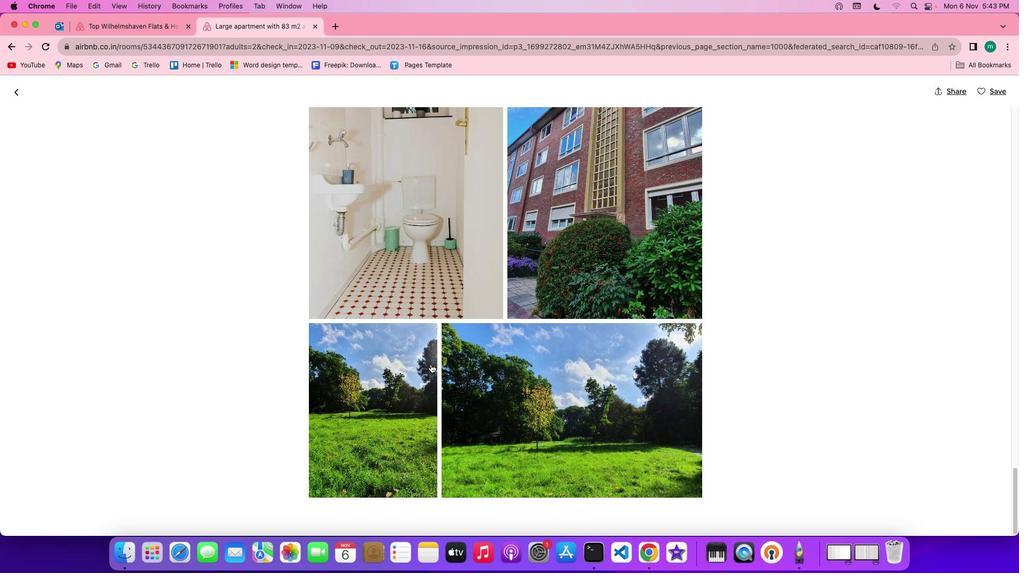 
Action: Mouse scrolled (449, 383) with delta (18, 18)
Screenshot: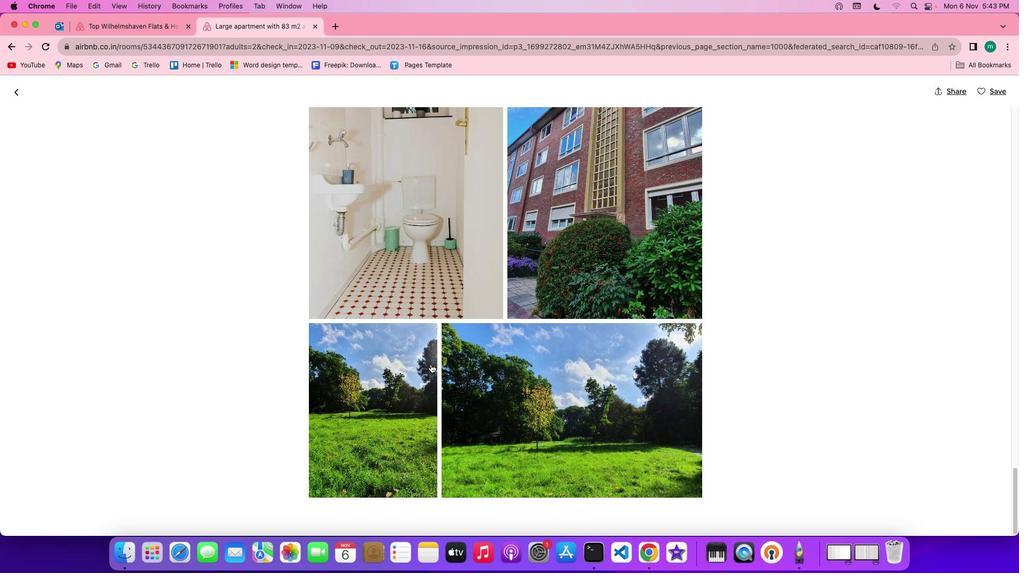 
Action: Mouse scrolled (449, 383) with delta (18, 18)
Screenshot: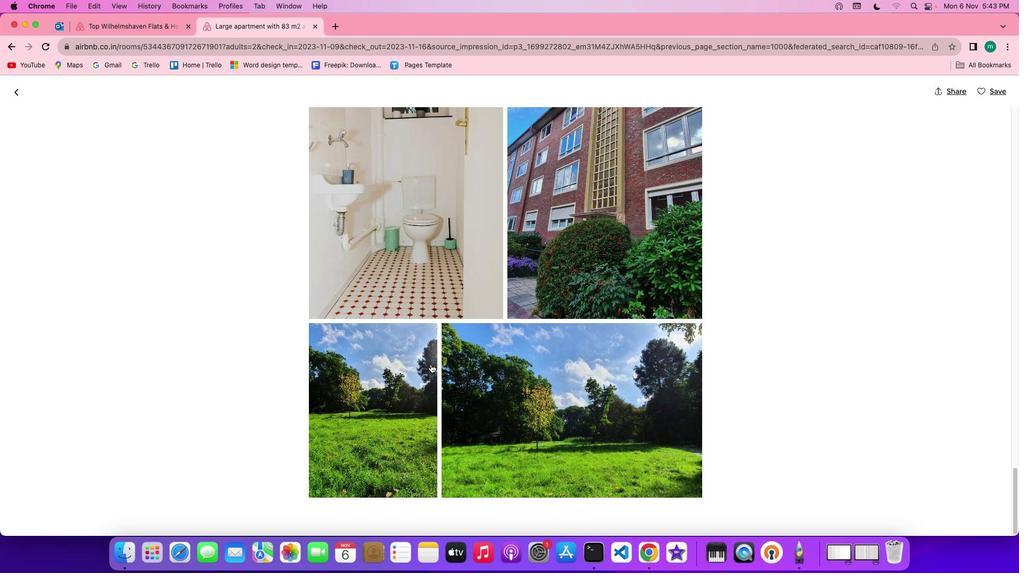
Action: Mouse scrolled (449, 383) with delta (18, 17)
Screenshot: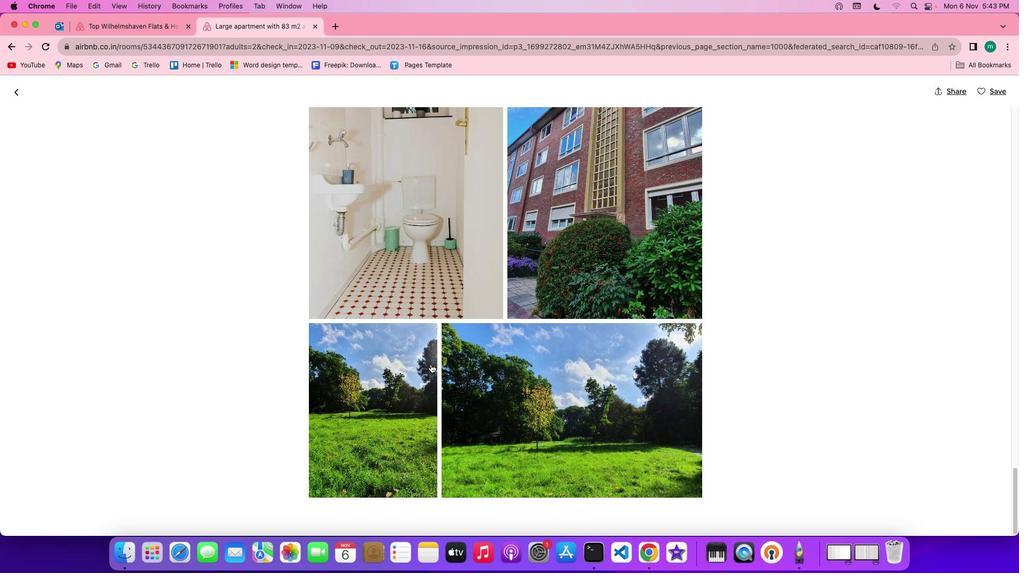 
Action: Mouse scrolled (449, 383) with delta (18, 18)
Screenshot: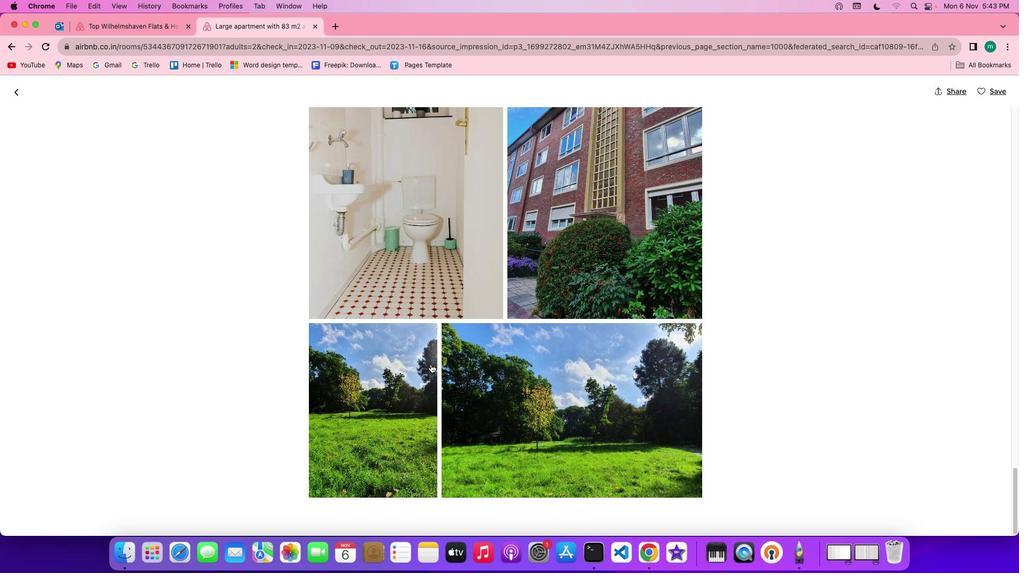
Action: Mouse scrolled (449, 383) with delta (18, 18)
Screenshot: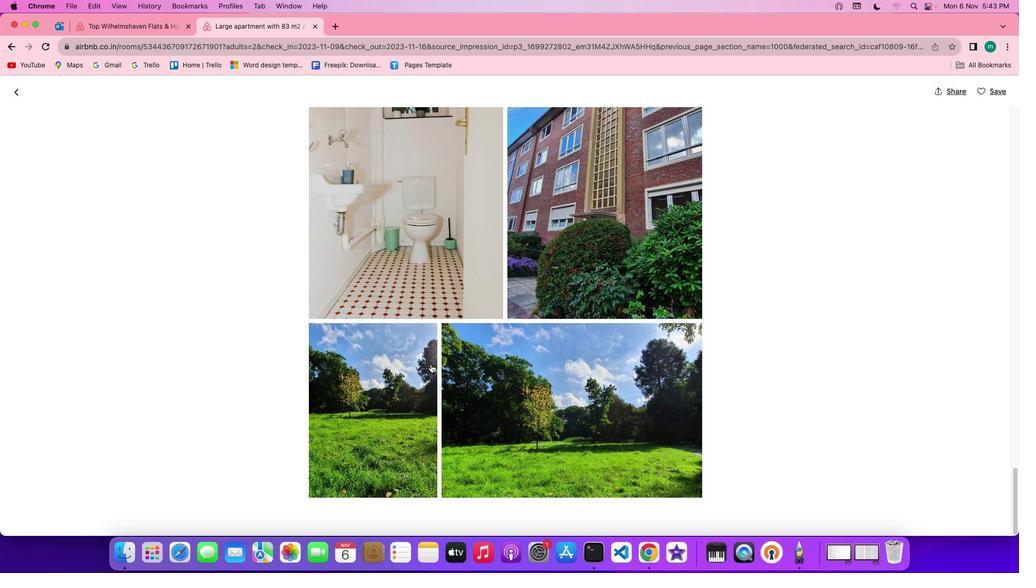 
Action: Mouse scrolled (449, 383) with delta (18, 18)
Screenshot: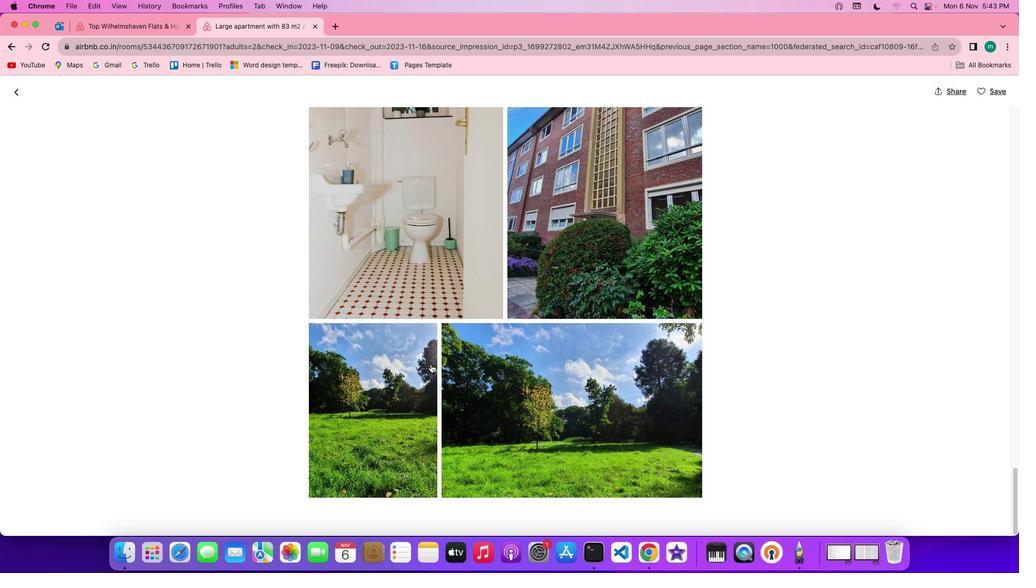 
Action: Mouse scrolled (449, 383) with delta (18, 17)
Screenshot: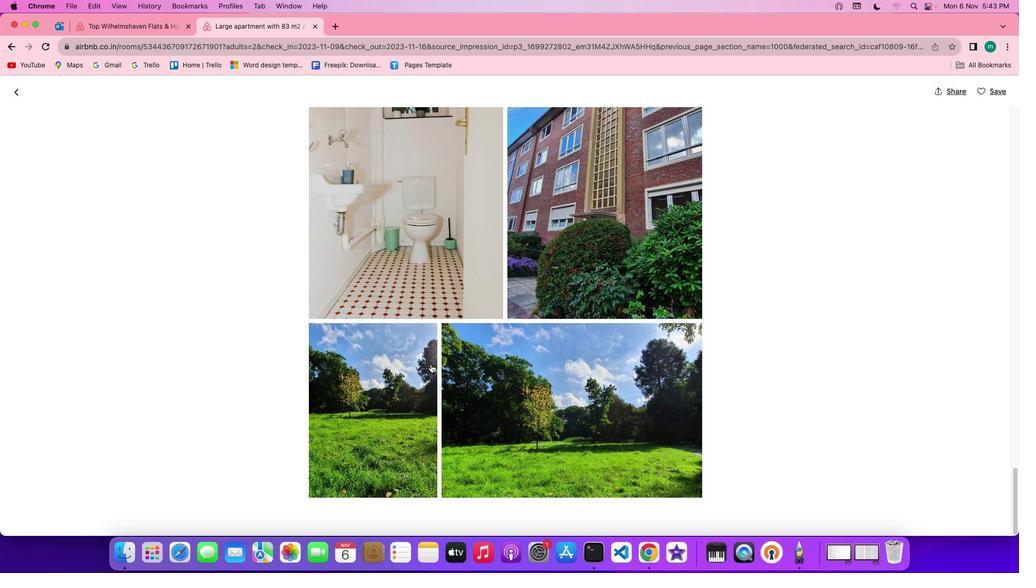 
Action: Mouse scrolled (449, 383) with delta (18, 16)
Screenshot: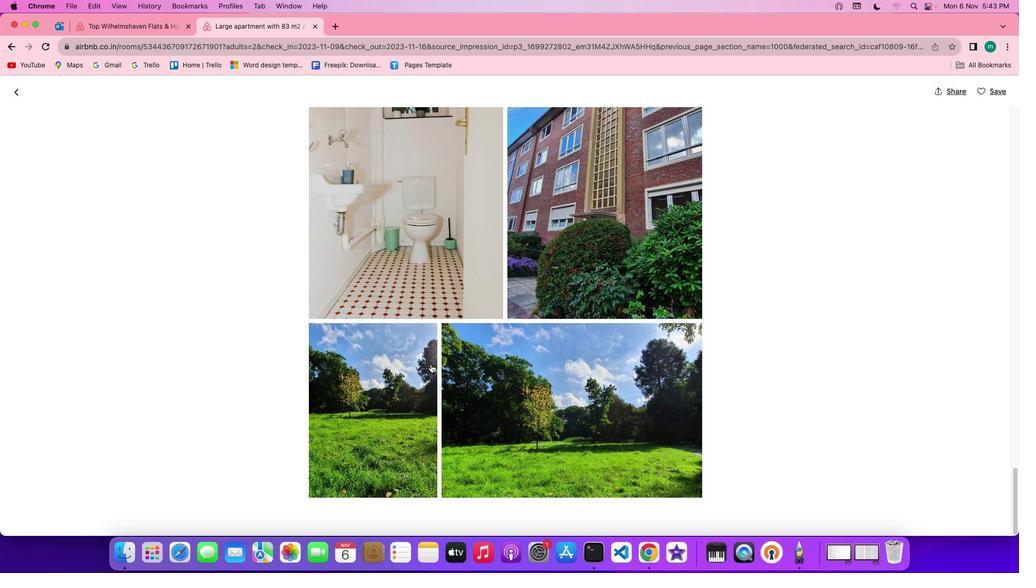 
Action: Mouse moved to (38, 111)
Screenshot: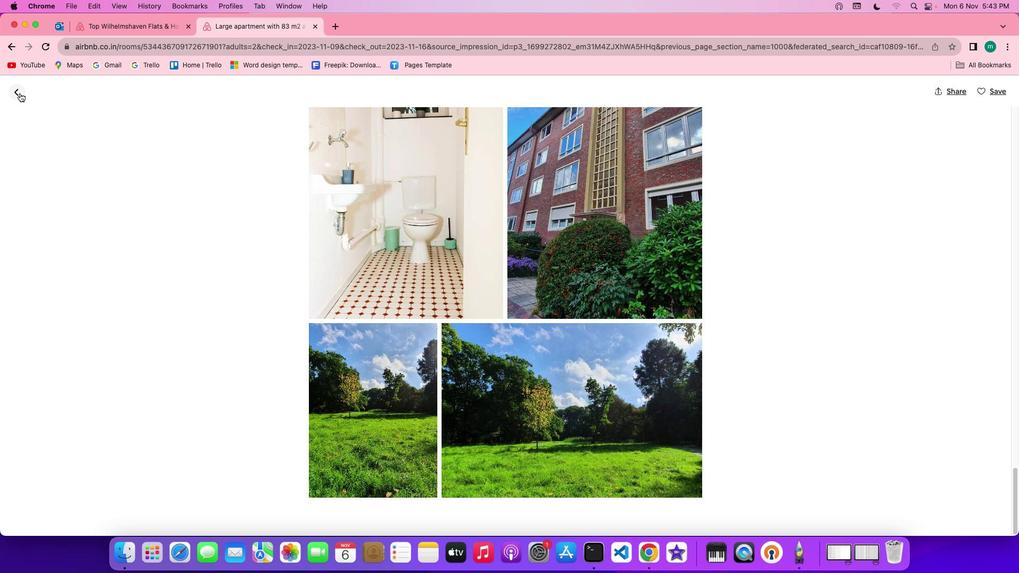 
Action: Mouse pressed left at (38, 111)
Screenshot: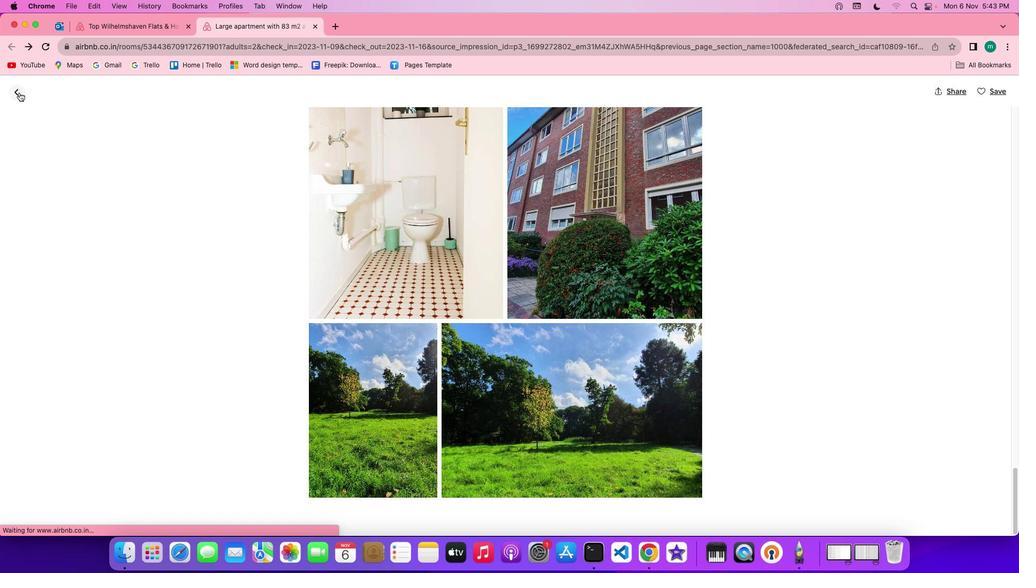 
Action: Mouse moved to (532, 349)
Screenshot: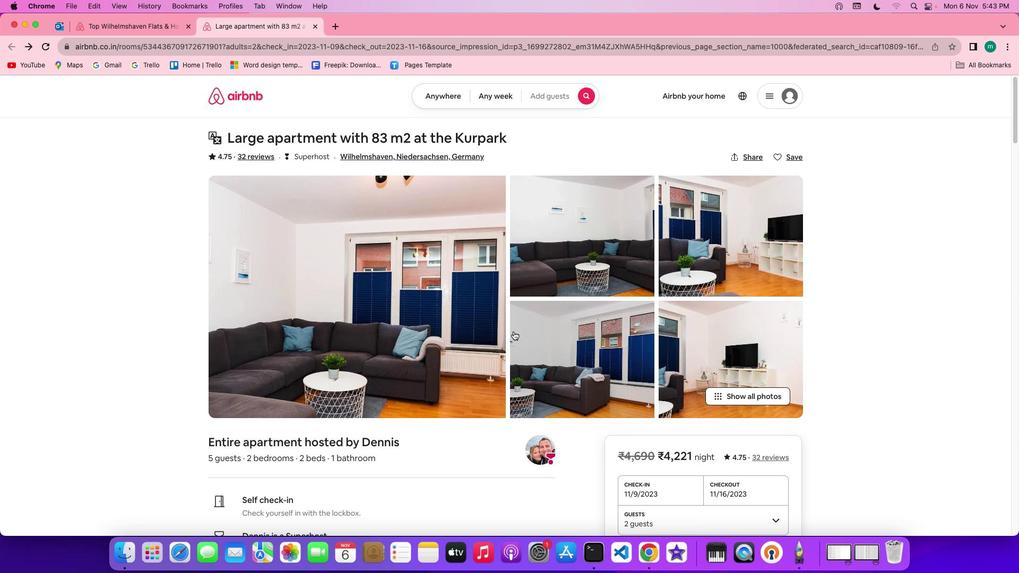 
Action: Mouse scrolled (532, 349) with delta (18, 18)
Screenshot: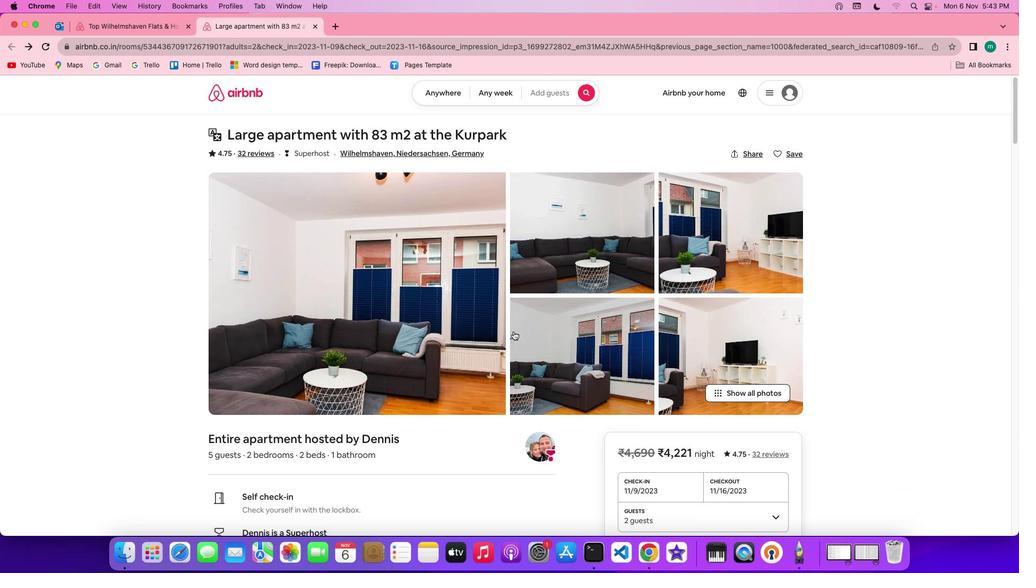 
Action: Mouse scrolled (532, 349) with delta (18, 18)
Screenshot: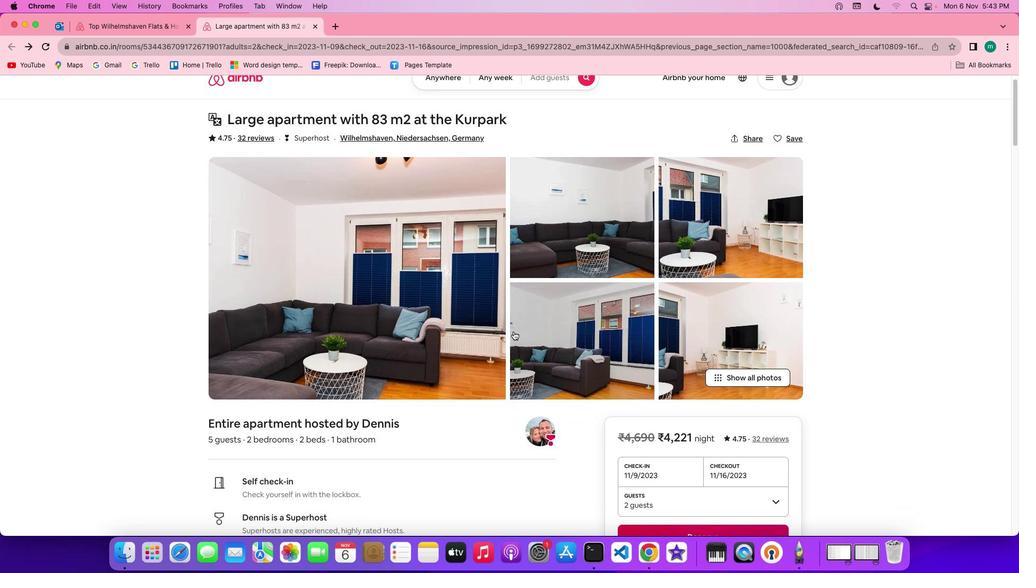 
Action: Mouse scrolled (532, 349) with delta (18, 18)
Screenshot: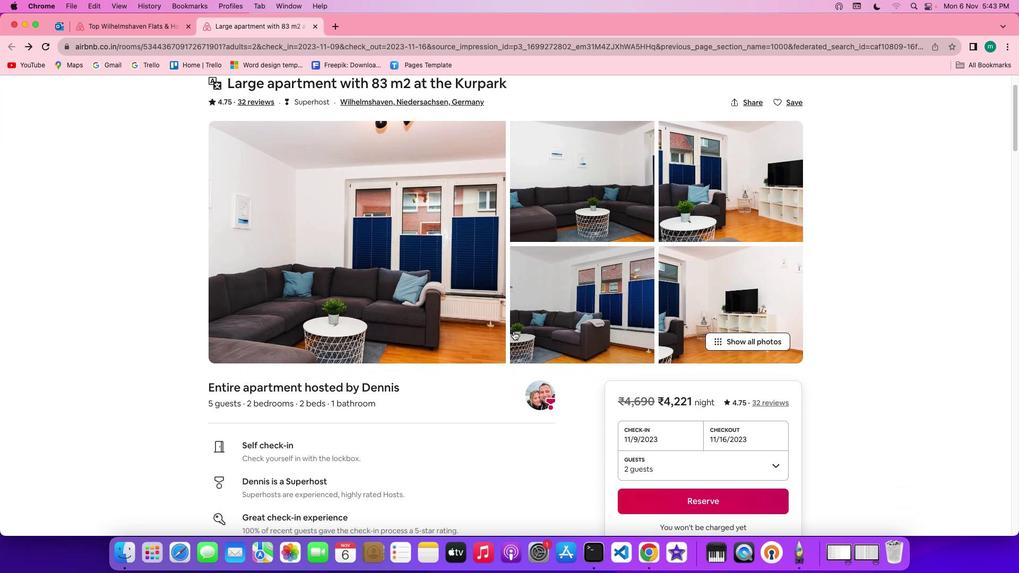 
Action: Mouse scrolled (532, 349) with delta (18, 17)
Screenshot: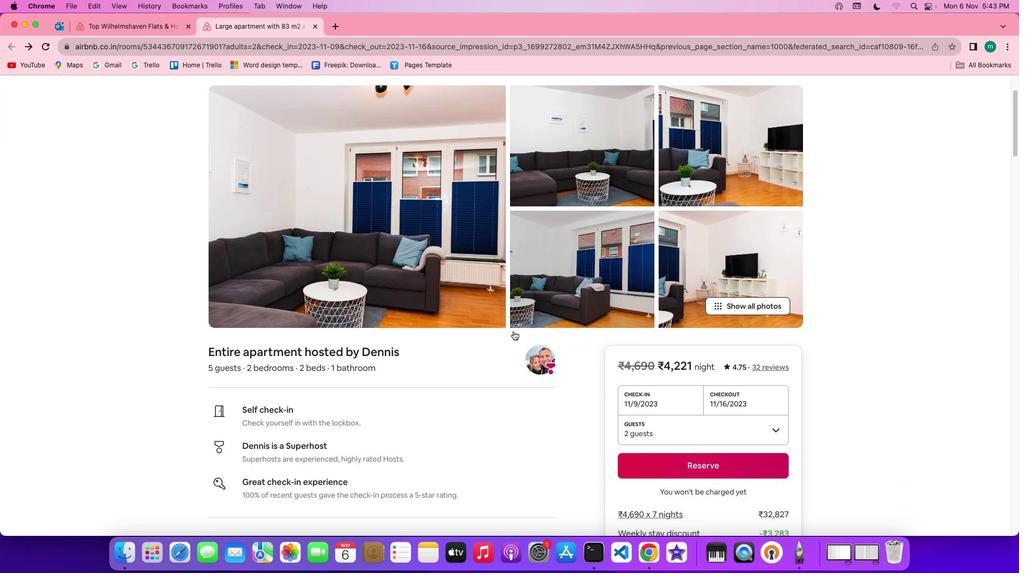 
Action: Mouse scrolled (532, 349) with delta (18, 18)
Screenshot: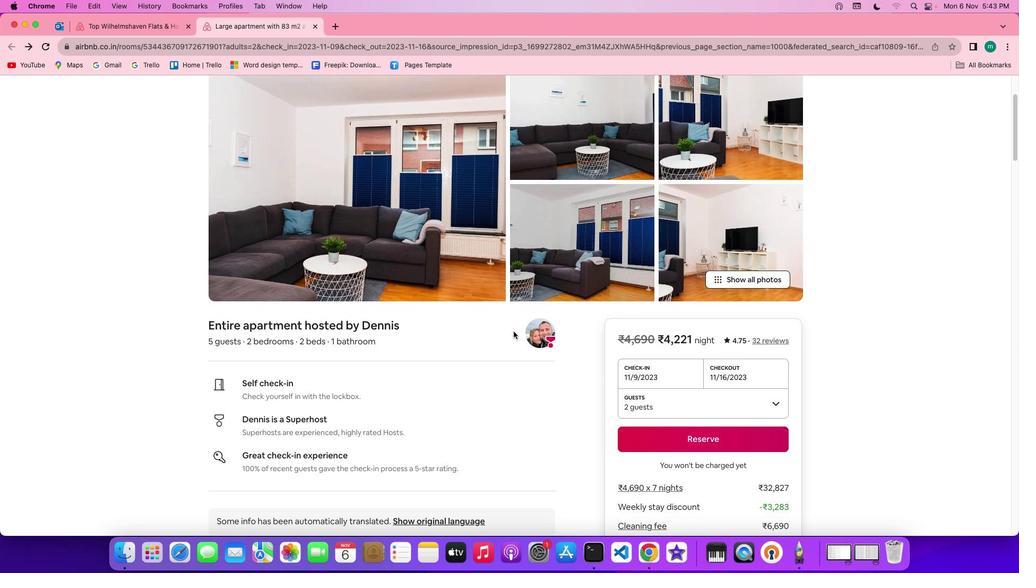
Action: Mouse scrolled (532, 349) with delta (18, 18)
Screenshot: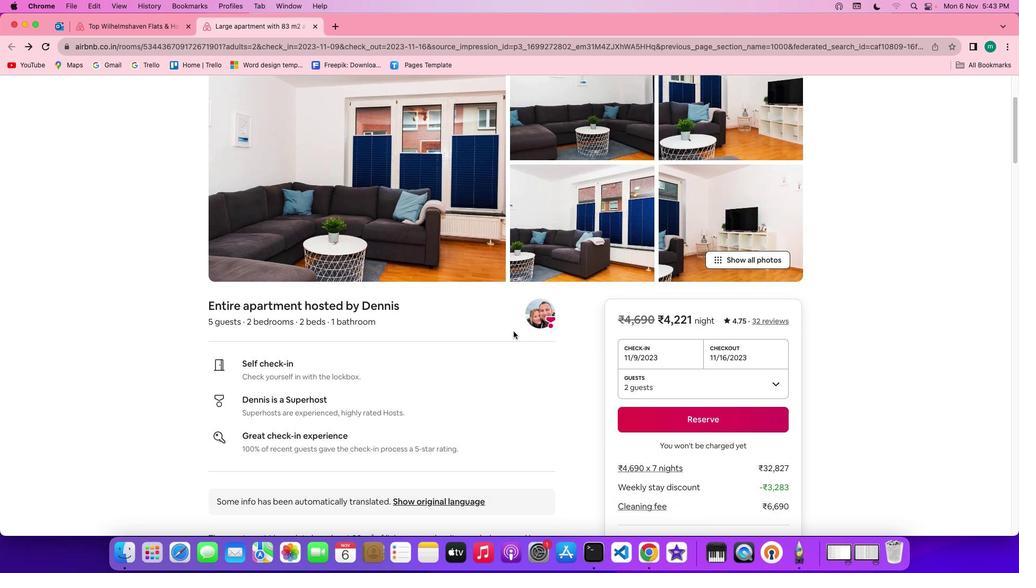 
Action: Mouse scrolled (532, 349) with delta (18, 17)
Screenshot: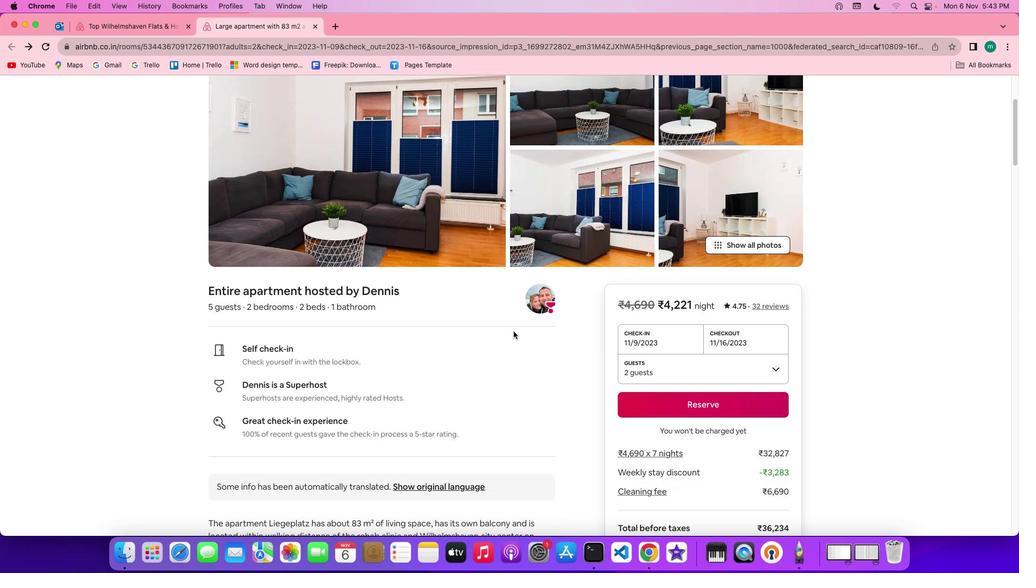 
Action: Mouse moved to (532, 349)
Screenshot: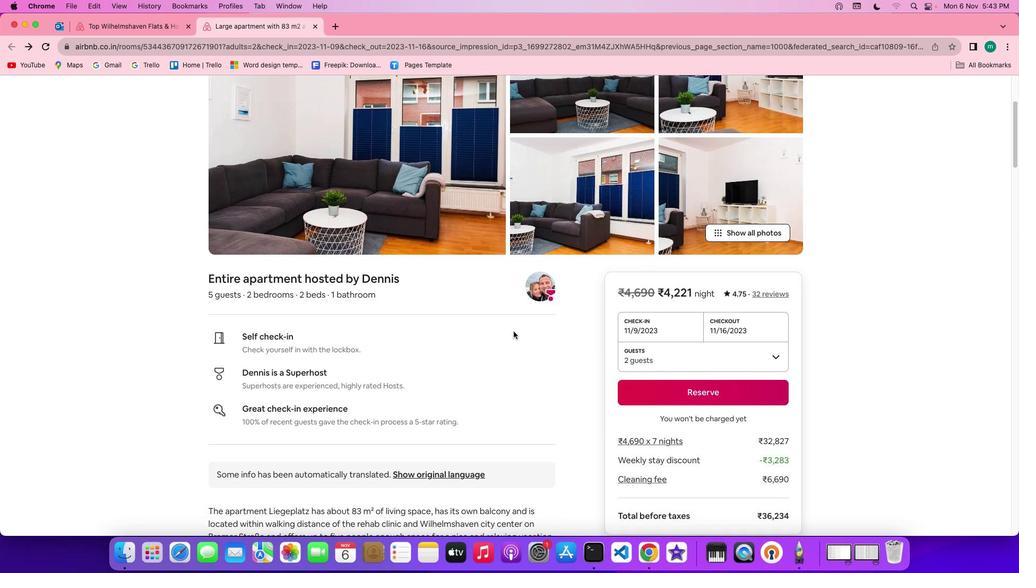 
Action: Mouse scrolled (532, 349) with delta (18, 18)
Screenshot: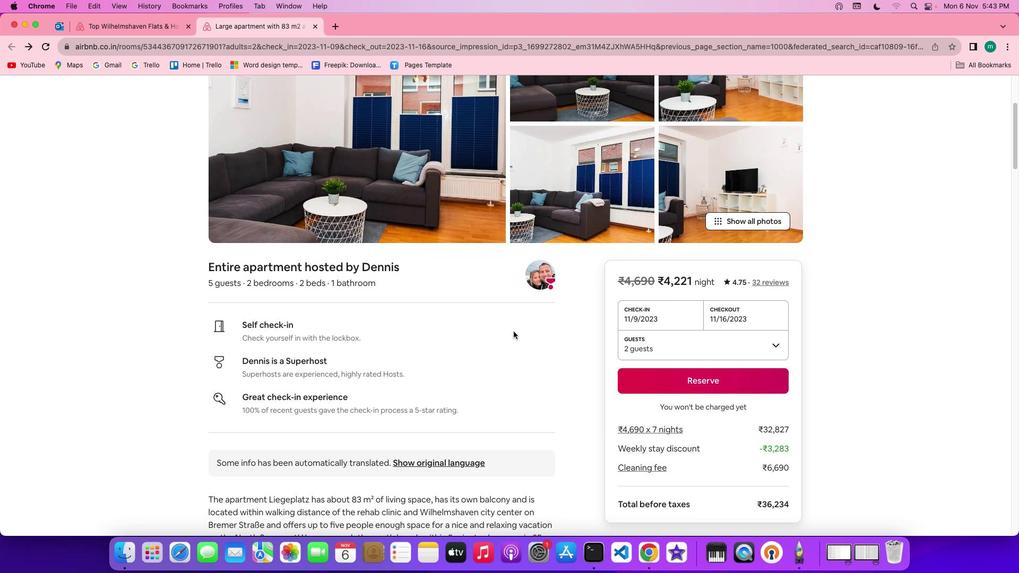 
Action: Mouse scrolled (532, 349) with delta (18, 18)
Screenshot: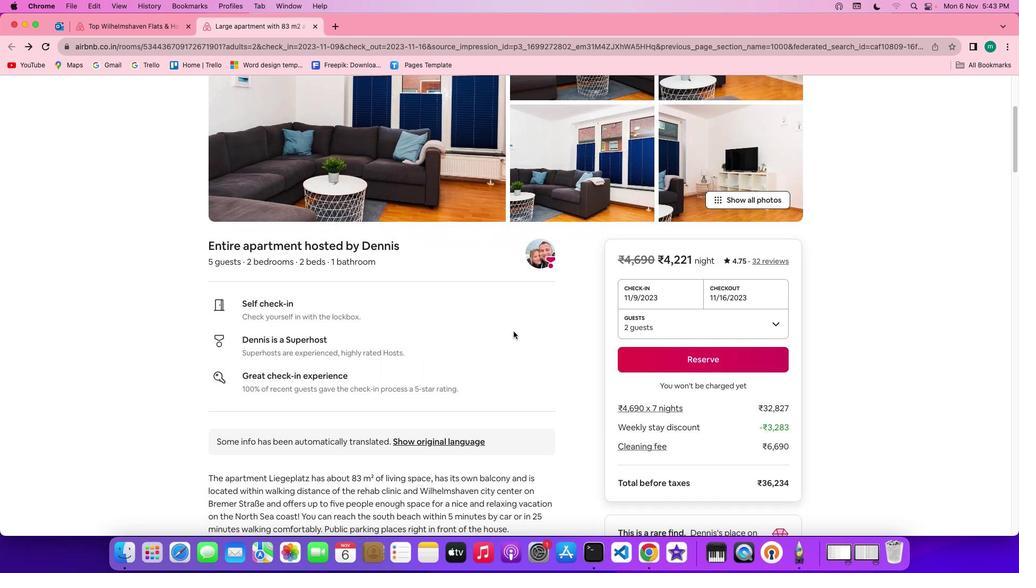 
Action: Mouse scrolled (532, 349) with delta (18, 18)
Screenshot: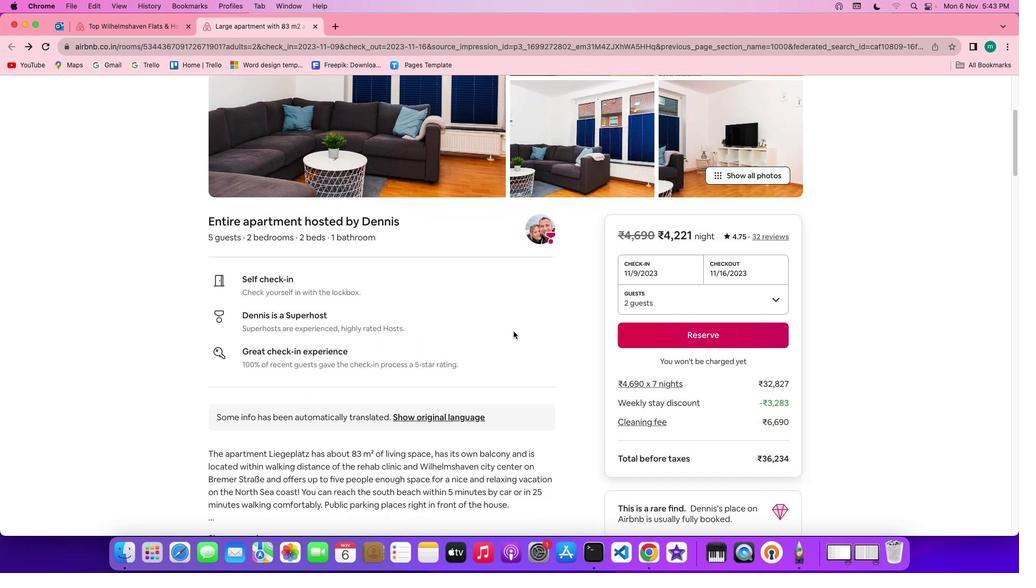 
Action: Mouse scrolled (532, 349) with delta (18, 16)
Screenshot: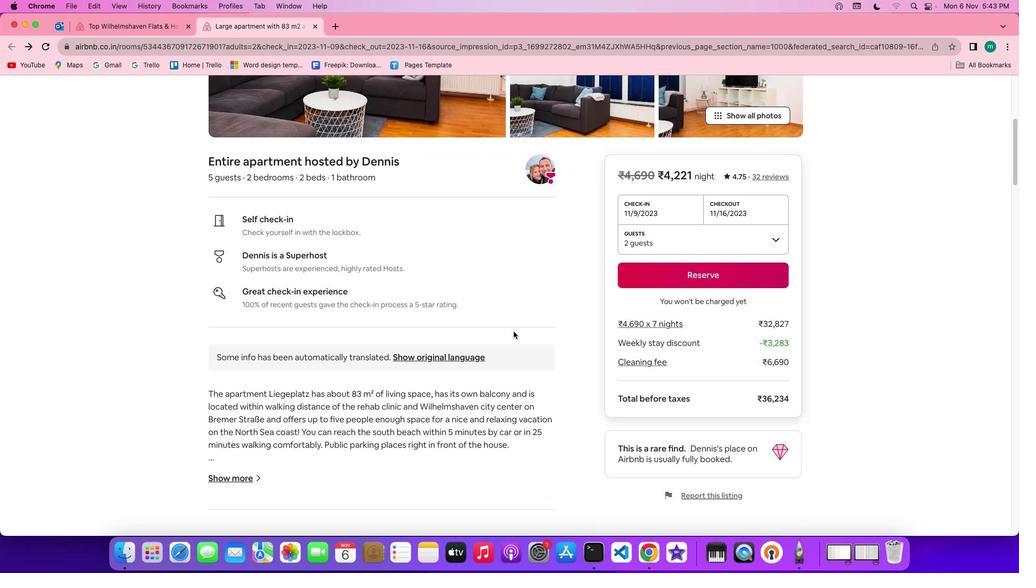 
Action: Mouse scrolled (532, 349) with delta (18, 16)
Screenshot: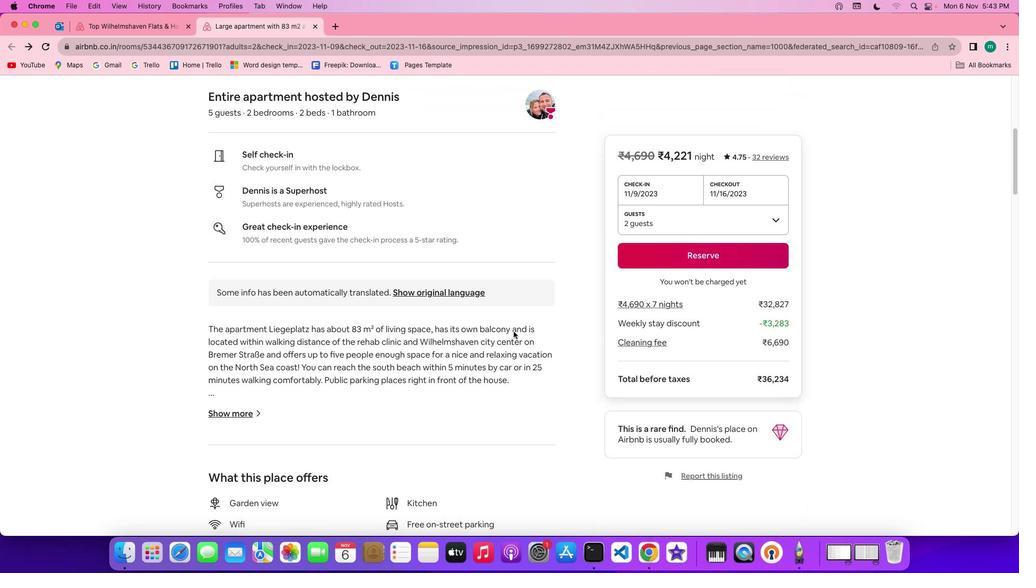 
Action: Mouse scrolled (532, 349) with delta (18, 18)
Screenshot: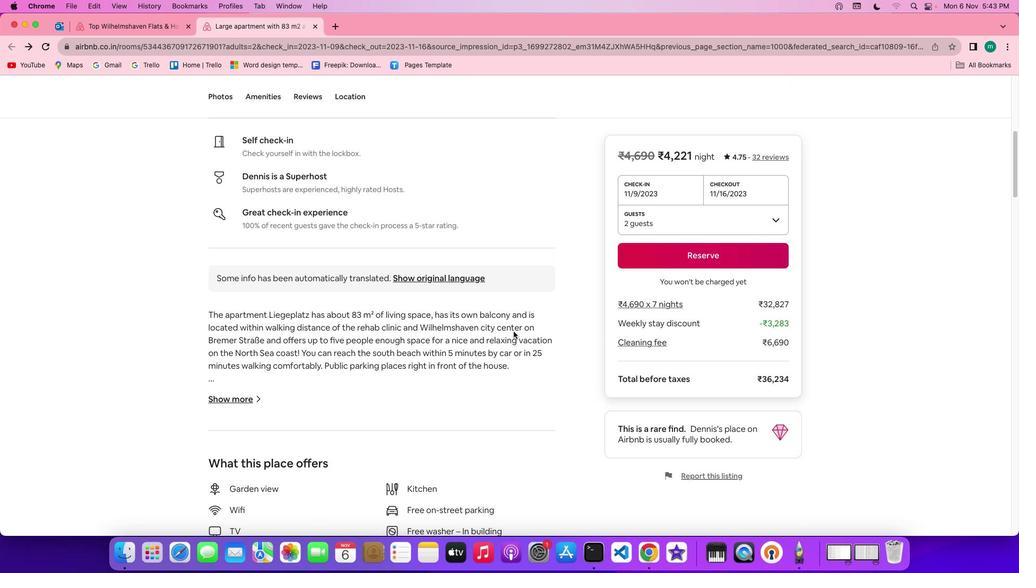 
Action: Mouse scrolled (532, 349) with delta (18, 18)
Screenshot: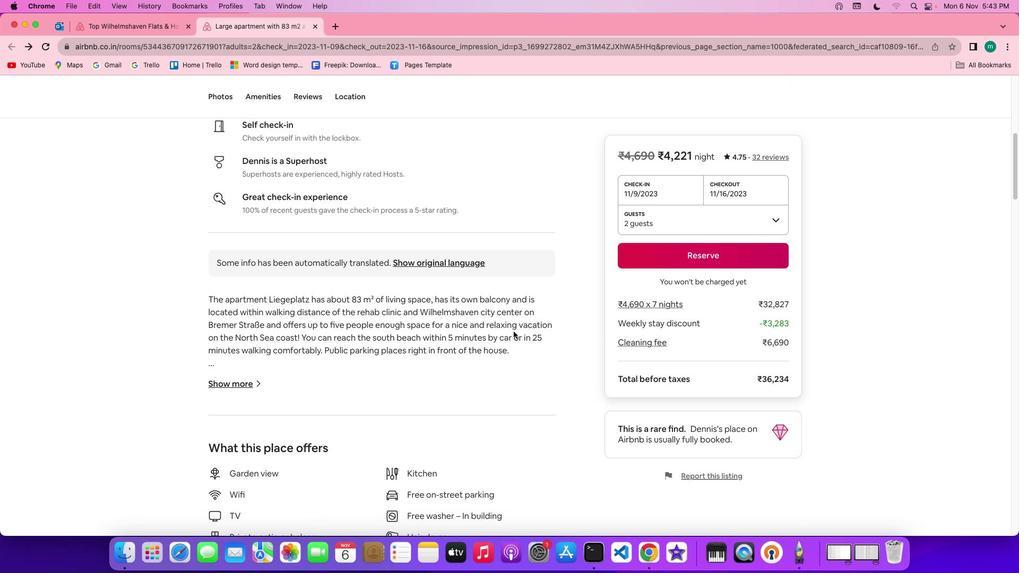 
Action: Mouse scrolled (532, 349) with delta (18, 17)
Screenshot: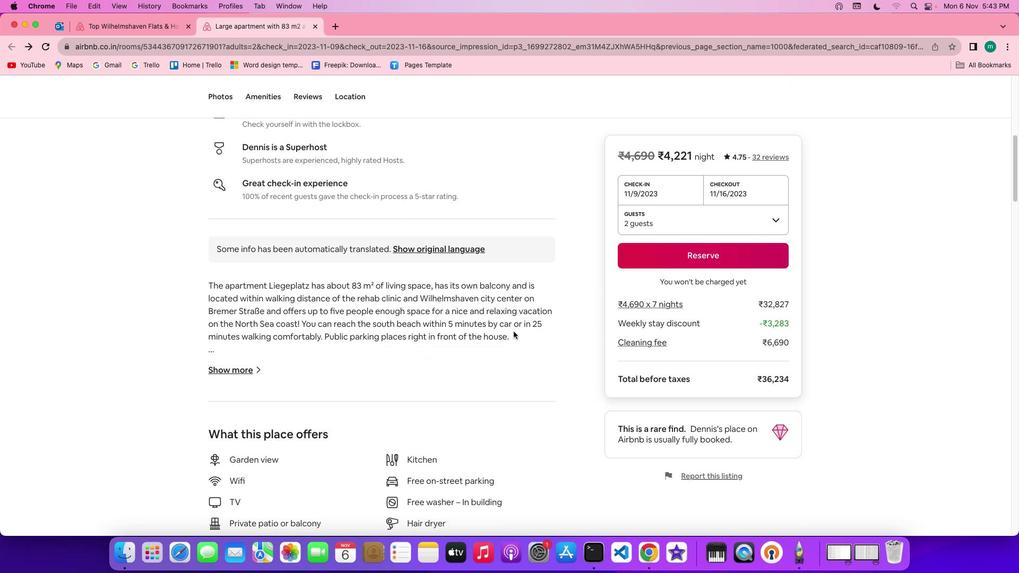 
Action: Mouse scrolled (532, 349) with delta (18, 17)
Screenshot: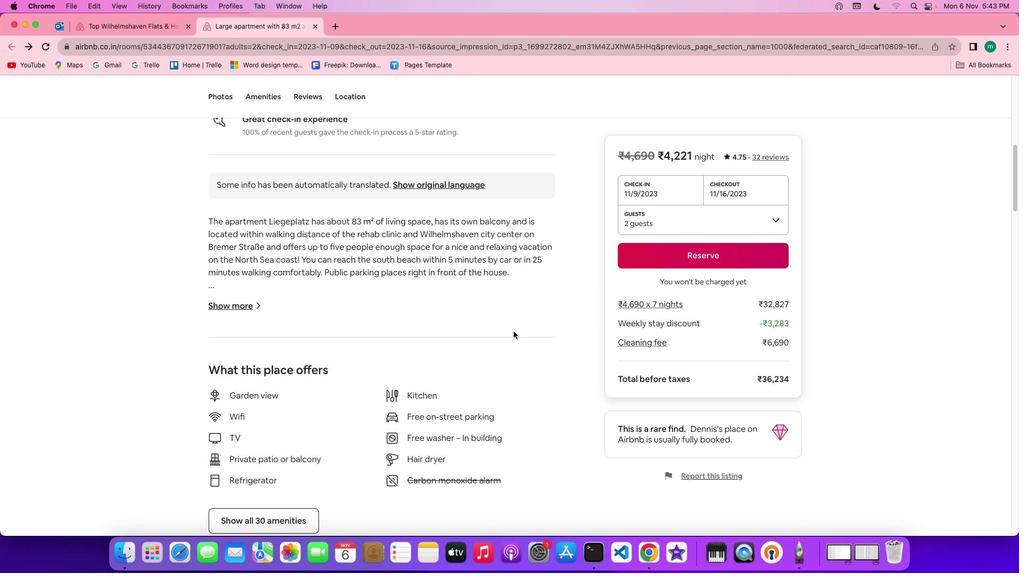 
Action: Mouse scrolled (532, 349) with delta (18, 18)
Screenshot: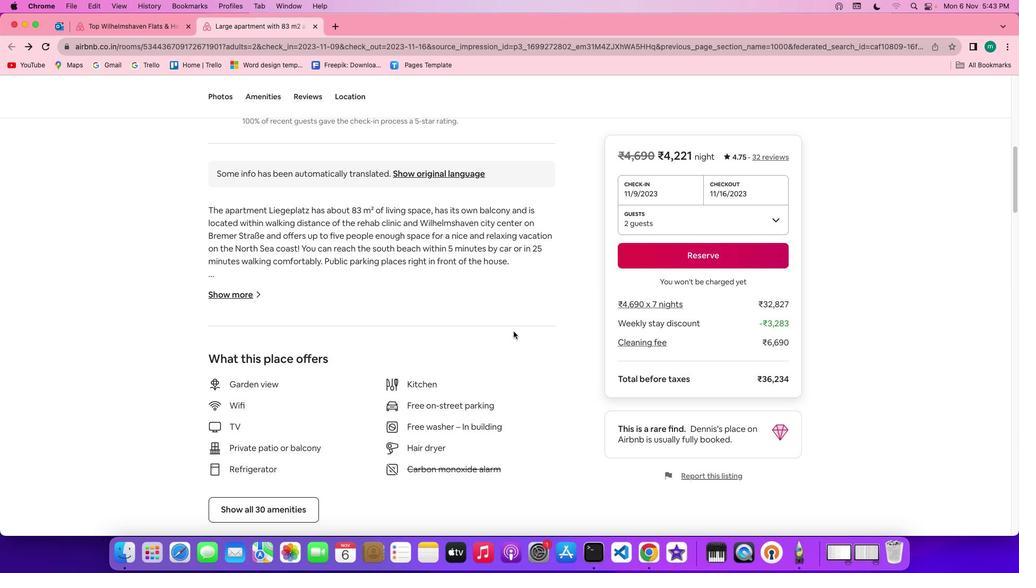 
Action: Mouse scrolled (532, 349) with delta (18, 18)
Screenshot: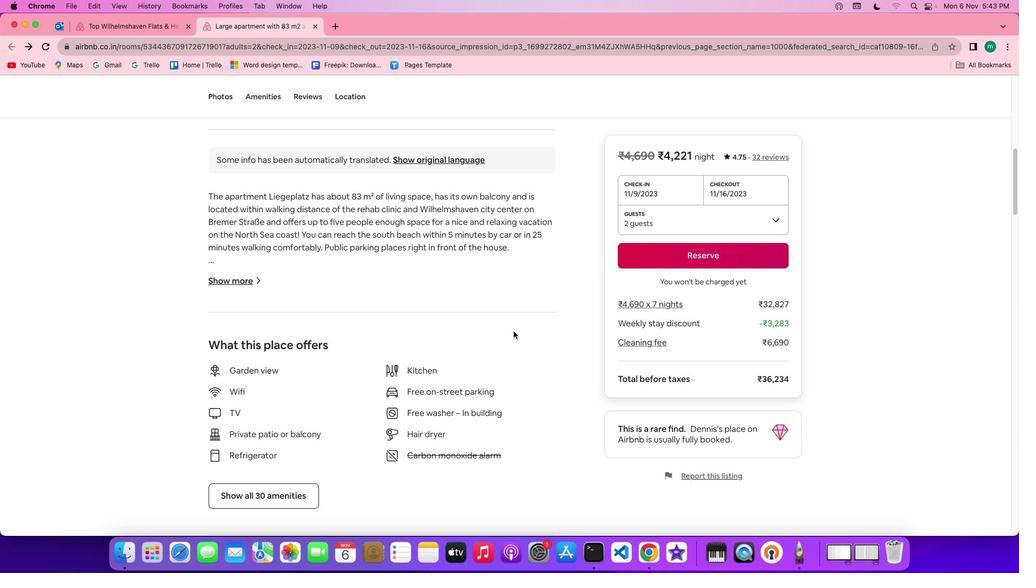 
Action: Mouse scrolled (532, 349) with delta (18, 18)
Screenshot: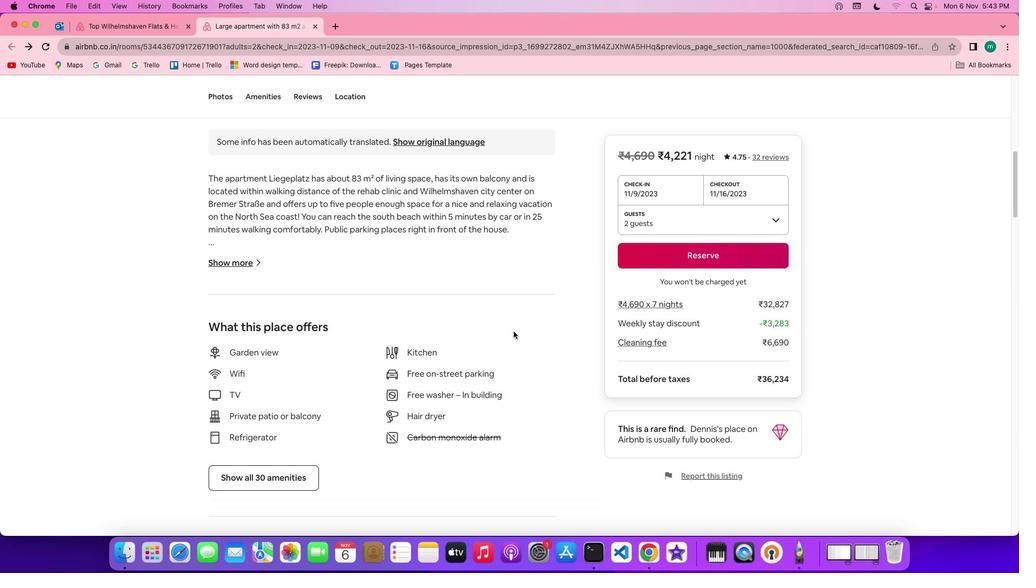 
Action: Mouse moved to (255, 268)
Screenshot: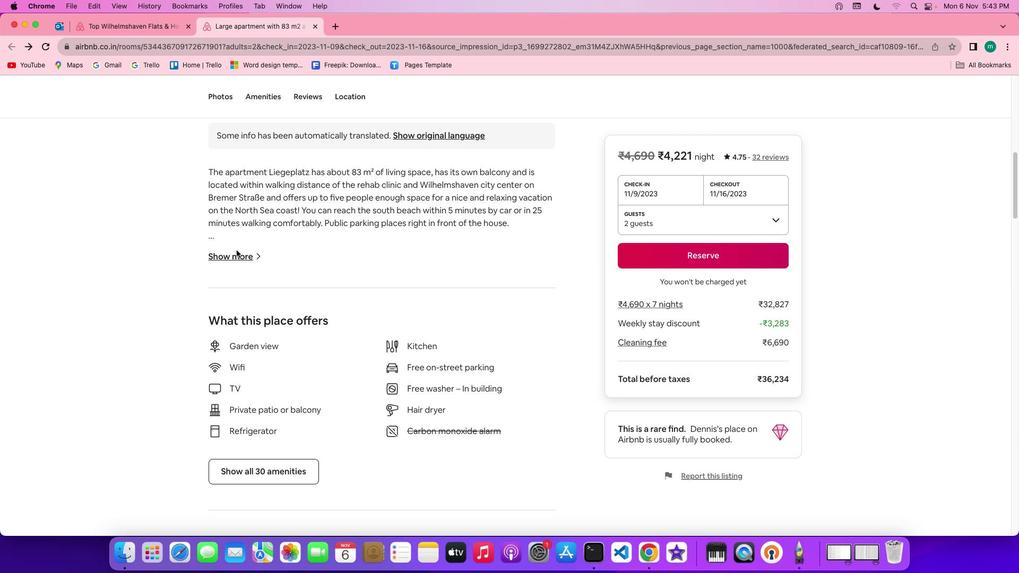 
Action: Mouse pressed left at (255, 268)
Screenshot: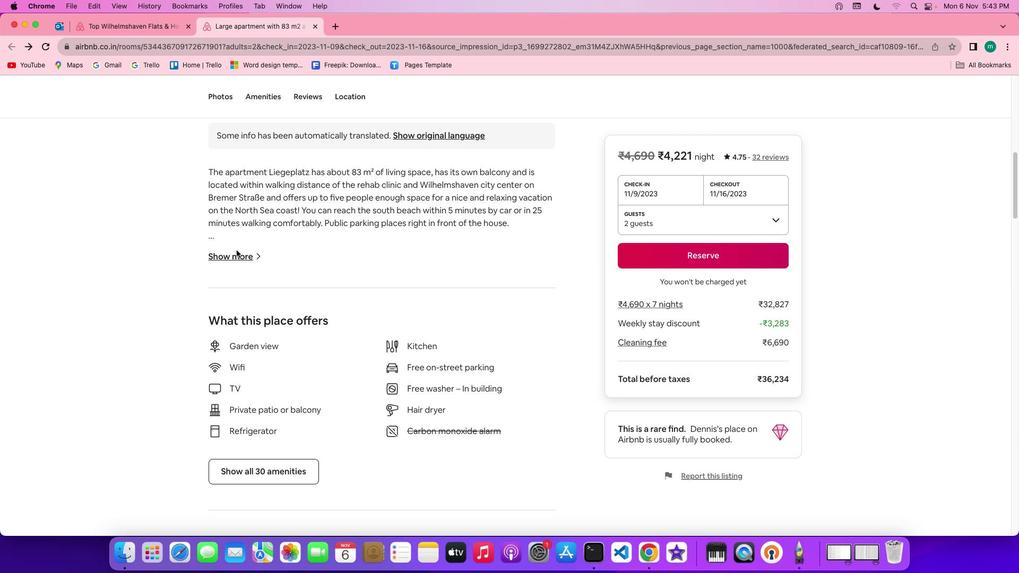 
Action: Mouse moved to (253, 272)
Screenshot: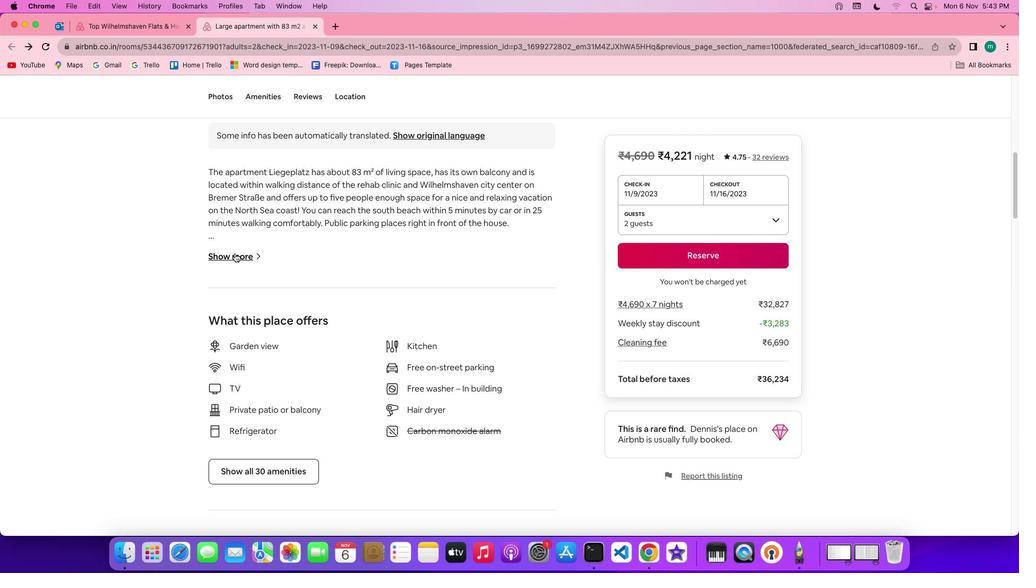 
Action: Mouse pressed left at (253, 272)
Screenshot: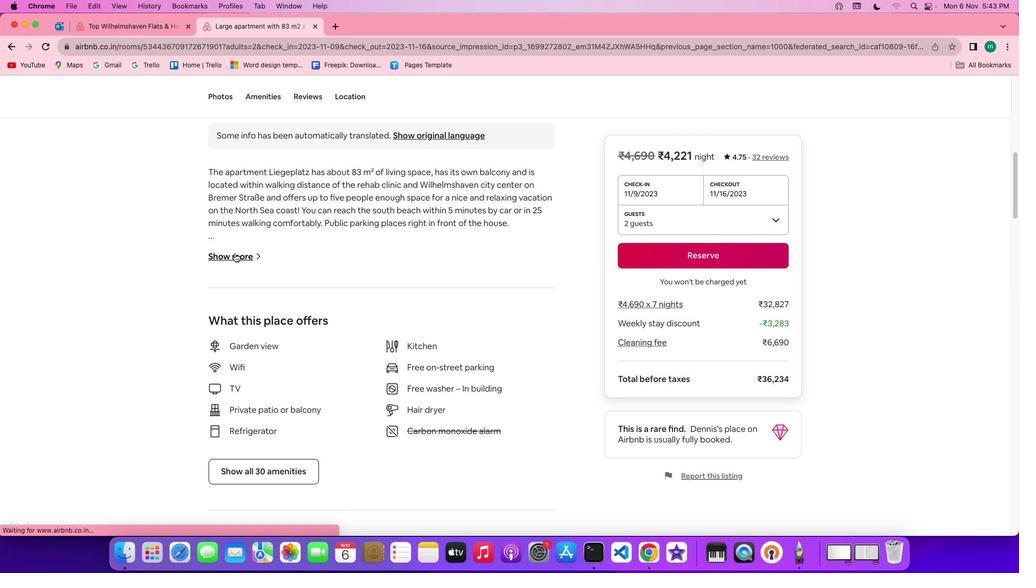 
Action: Mouse moved to (340, 217)
Screenshot: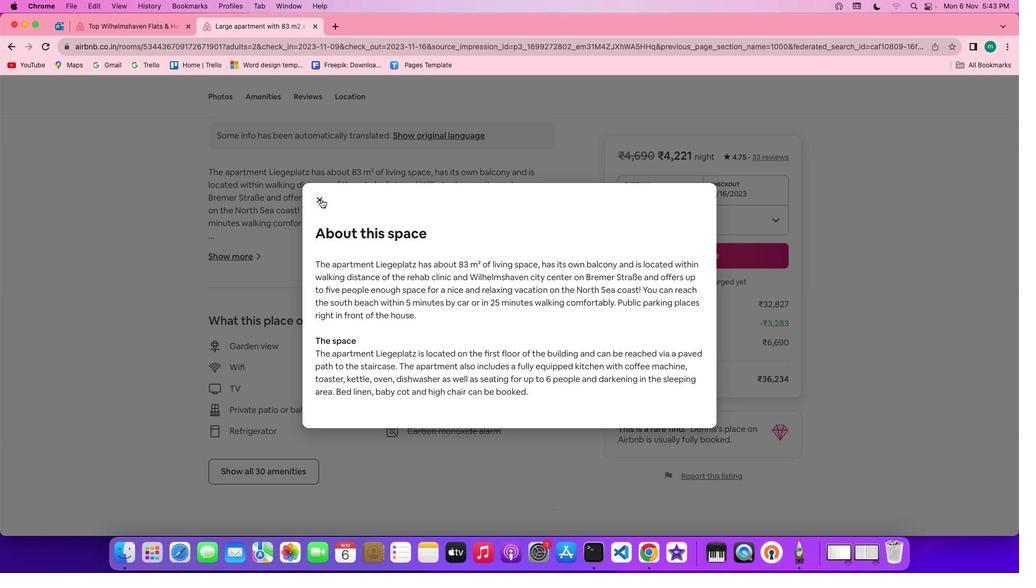 
Action: Mouse pressed left at (340, 217)
